 Task: Search for houses in Atlanta, Georgia, with a private backyard pool.
Action: Mouse moved to (217, 183)
Screenshot: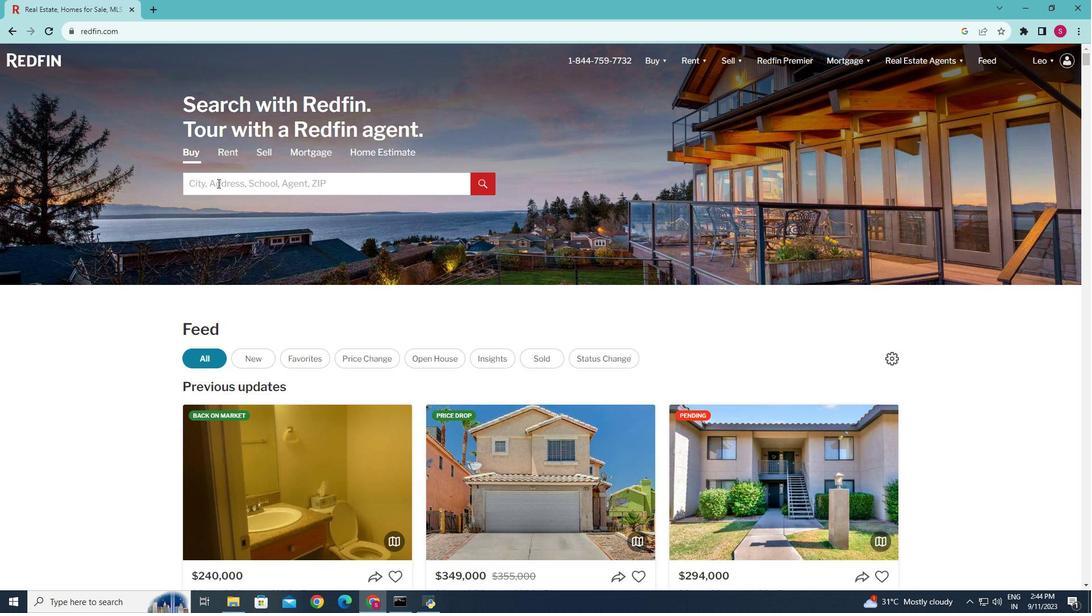 
Action: Mouse pressed left at (217, 183)
Screenshot: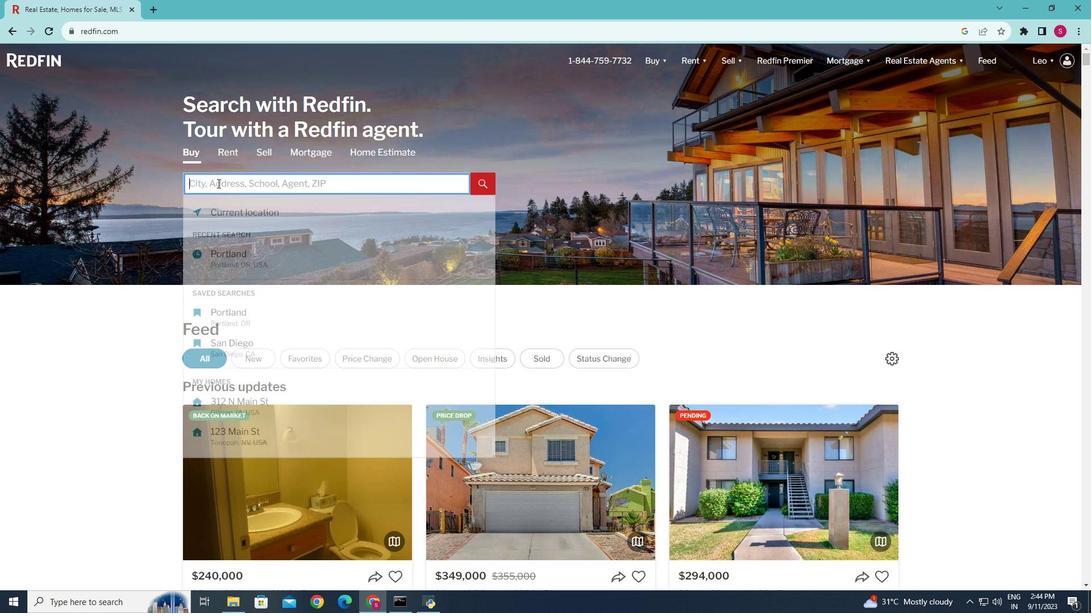 
Action: Key pressed <Key.caps_lock>A<Key.caps_lock>tlanta,<Key.space><Key.caps_lock>G<Key.caps_lock>eorgia<Key.enter>
Screenshot: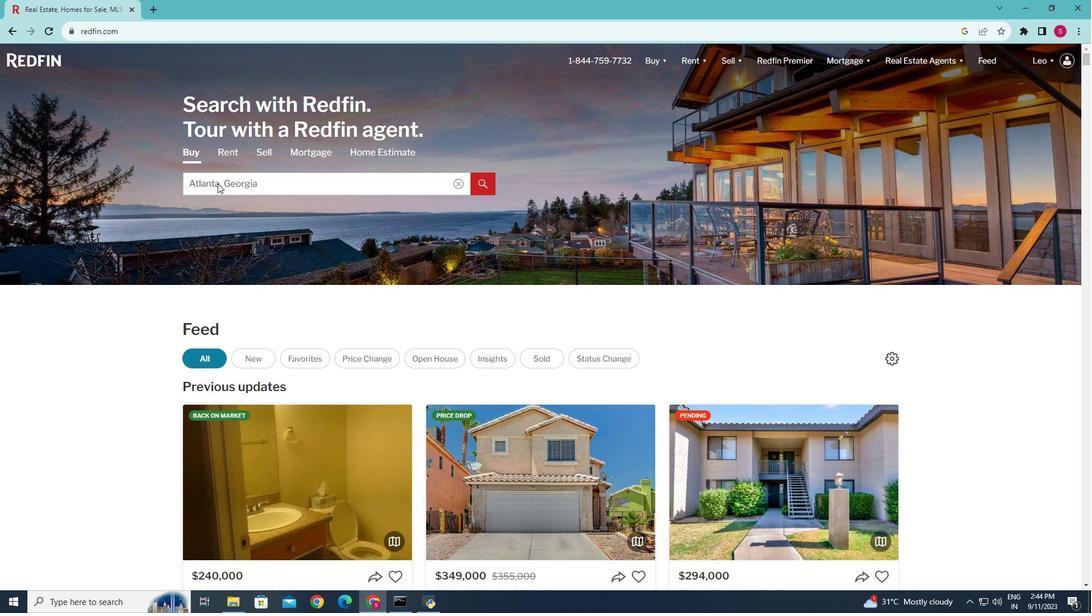 
Action: Mouse moved to (963, 132)
Screenshot: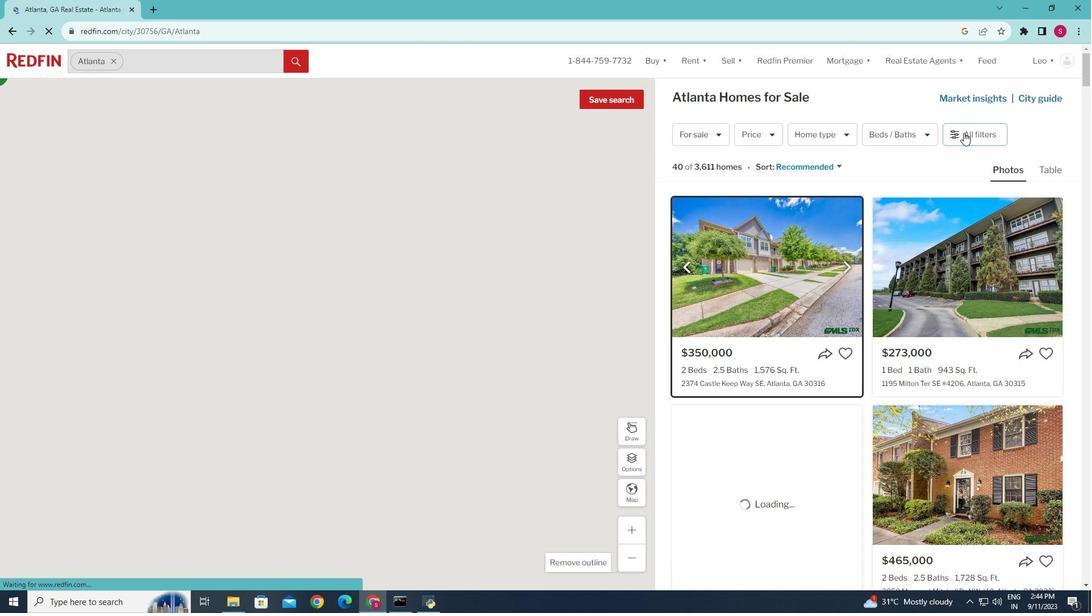 
Action: Mouse pressed left at (963, 132)
Screenshot: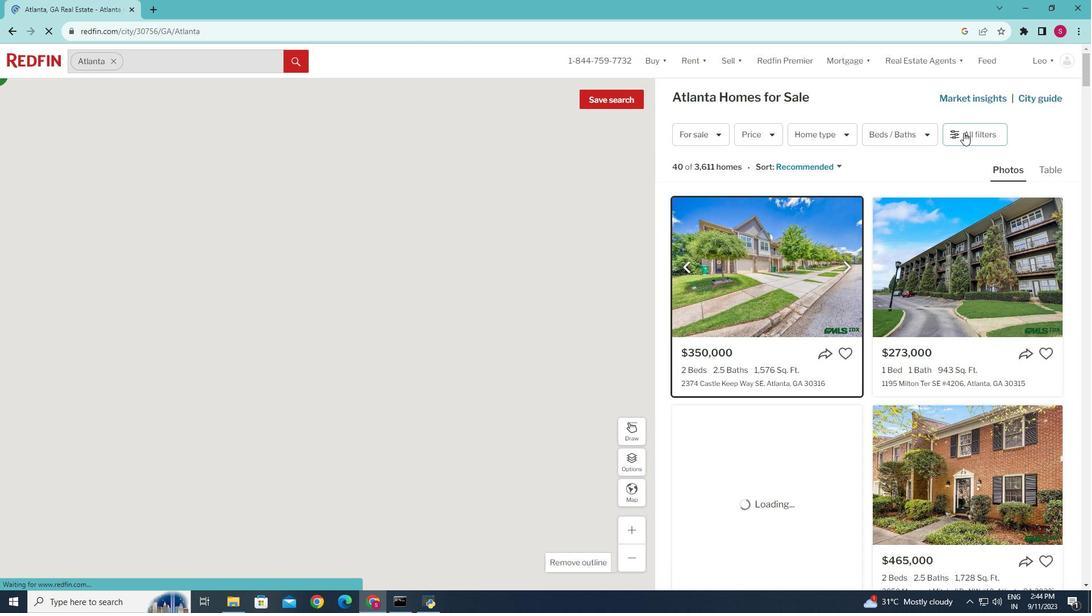 
Action: Mouse moved to (973, 136)
Screenshot: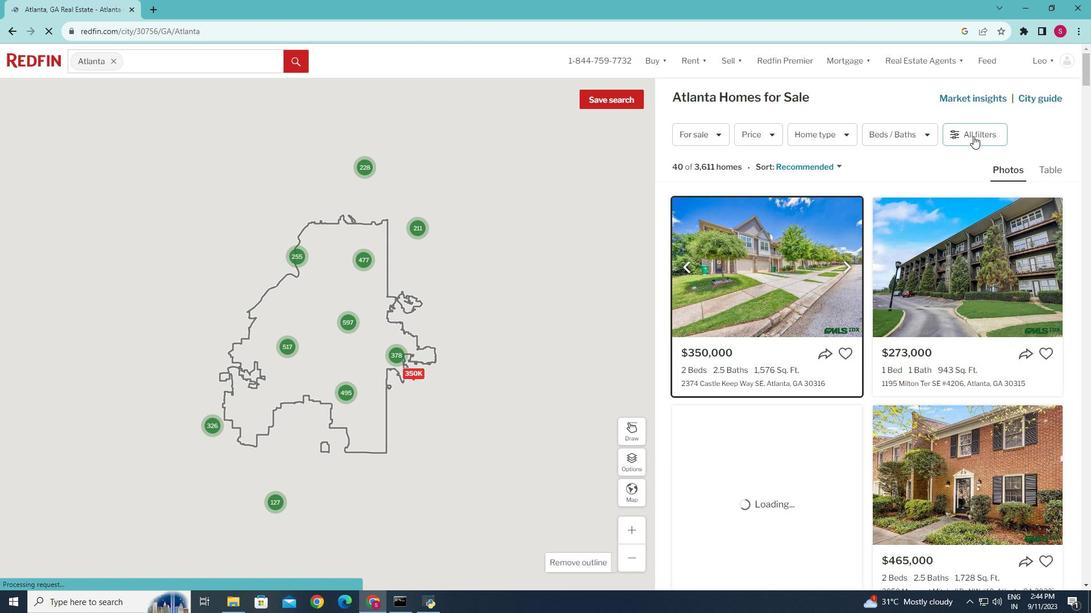 
Action: Mouse pressed left at (973, 136)
Screenshot: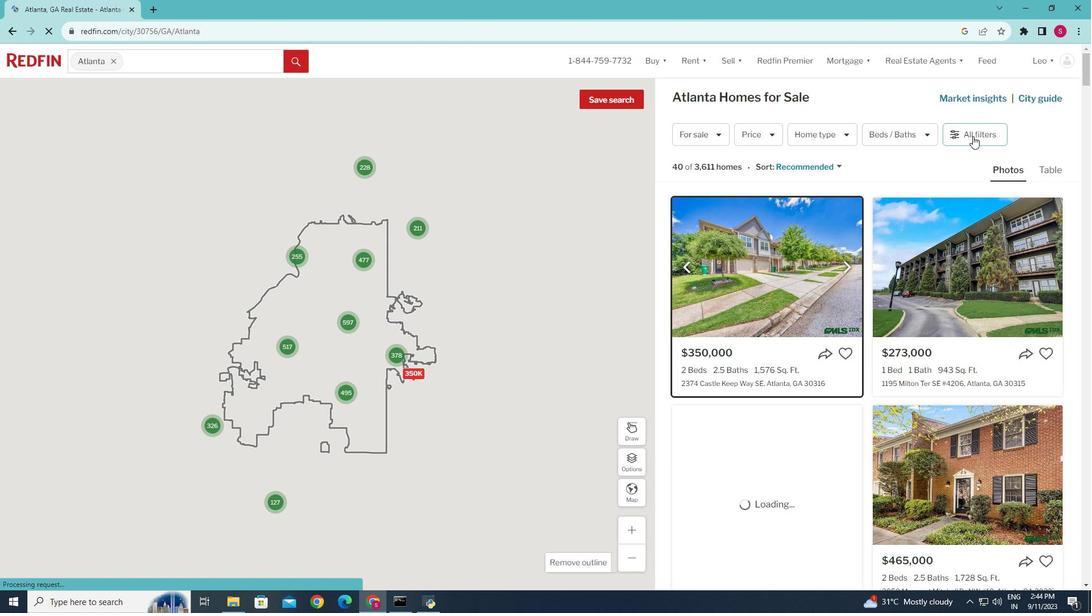 
Action: Mouse moved to (901, 273)
Screenshot: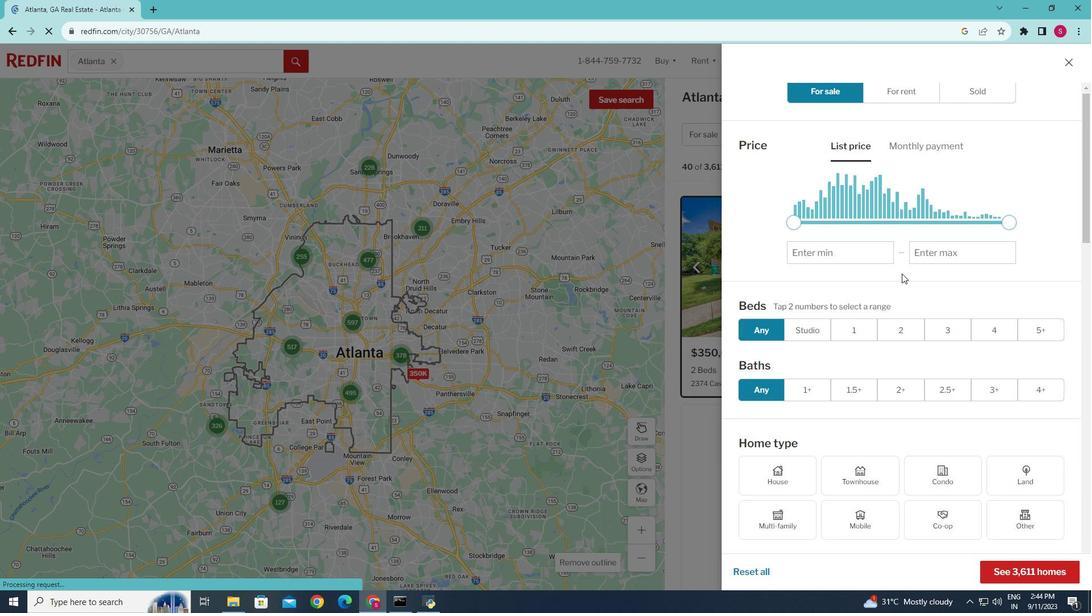 
Action: Mouse scrolled (901, 273) with delta (0, 0)
Screenshot: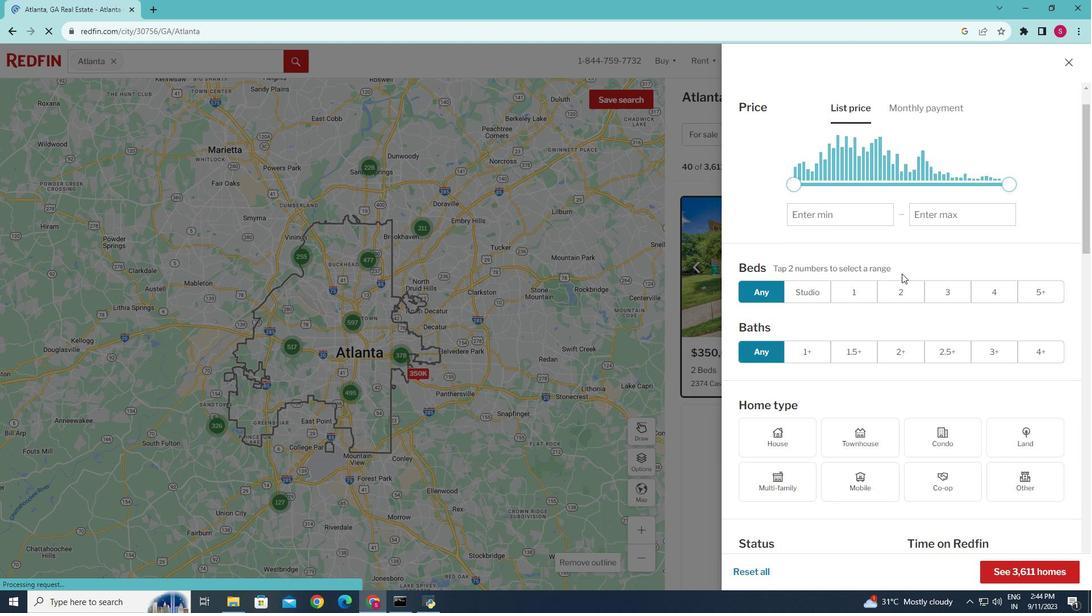 
Action: Mouse scrolled (901, 273) with delta (0, 0)
Screenshot: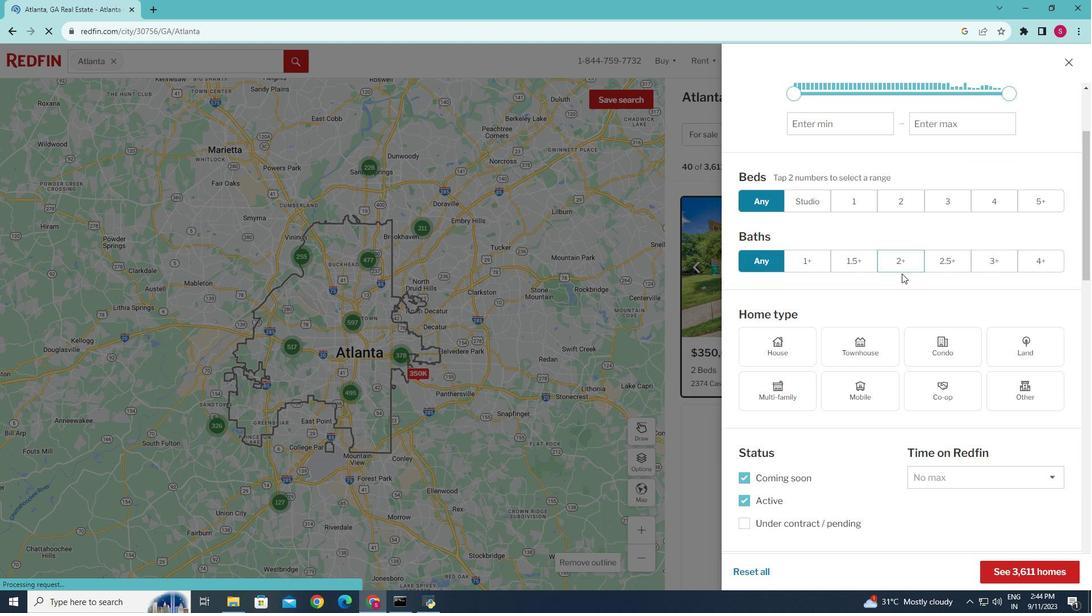 
Action: Mouse scrolled (901, 273) with delta (0, 0)
Screenshot: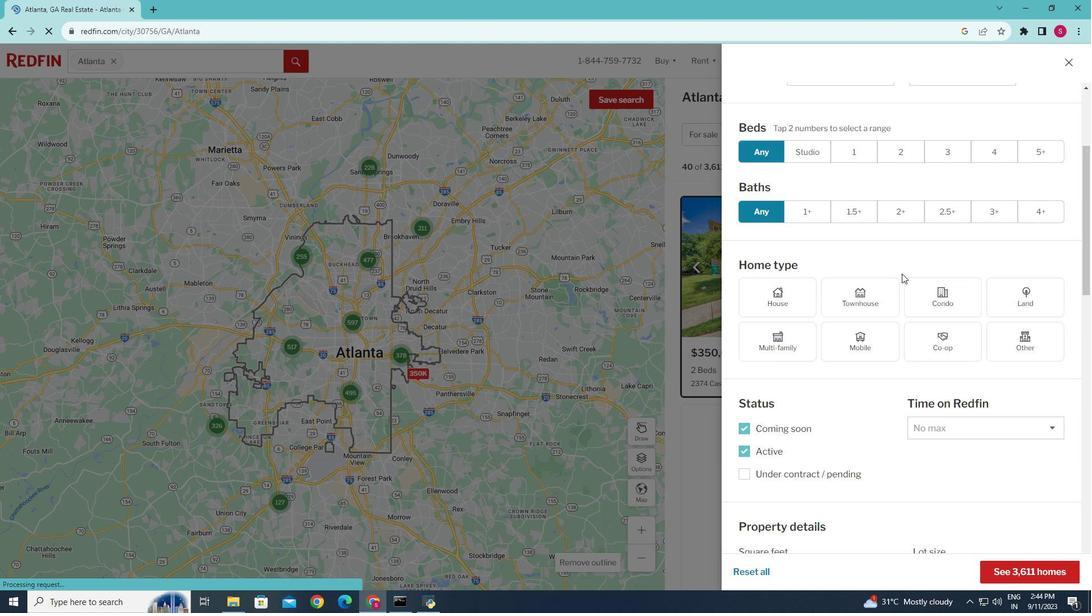 
Action: Mouse scrolled (901, 273) with delta (0, 0)
Screenshot: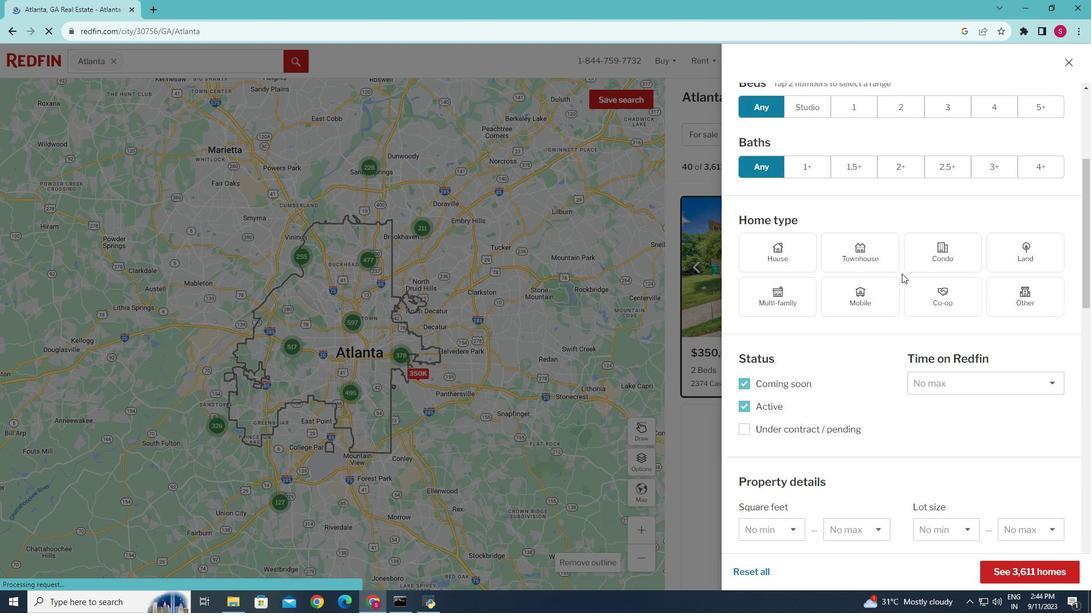 
Action: Mouse scrolled (901, 273) with delta (0, 0)
Screenshot: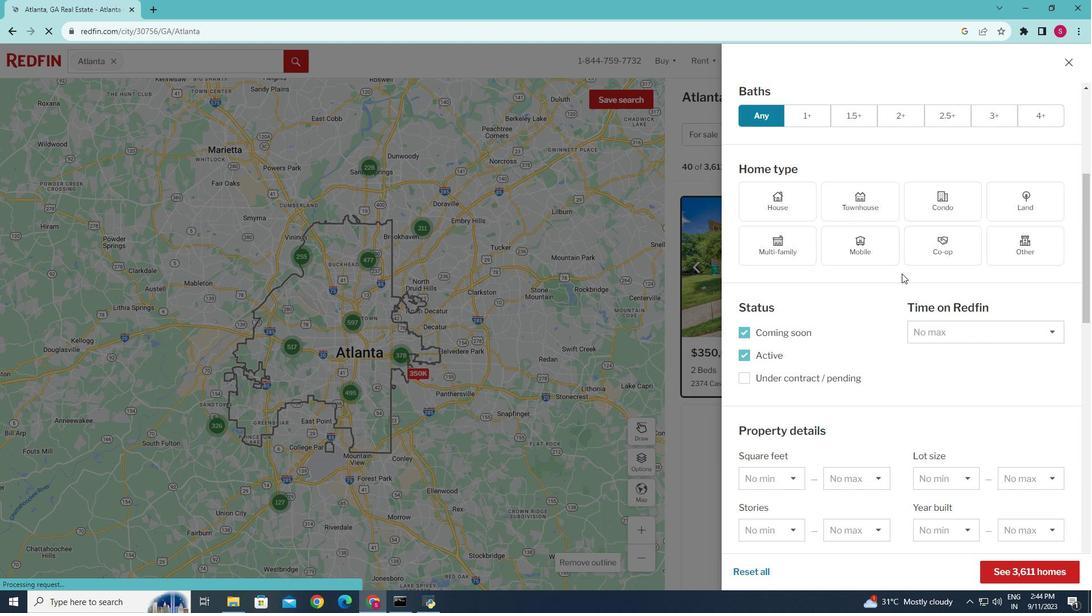 
Action: Mouse scrolled (901, 273) with delta (0, 0)
Screenshot: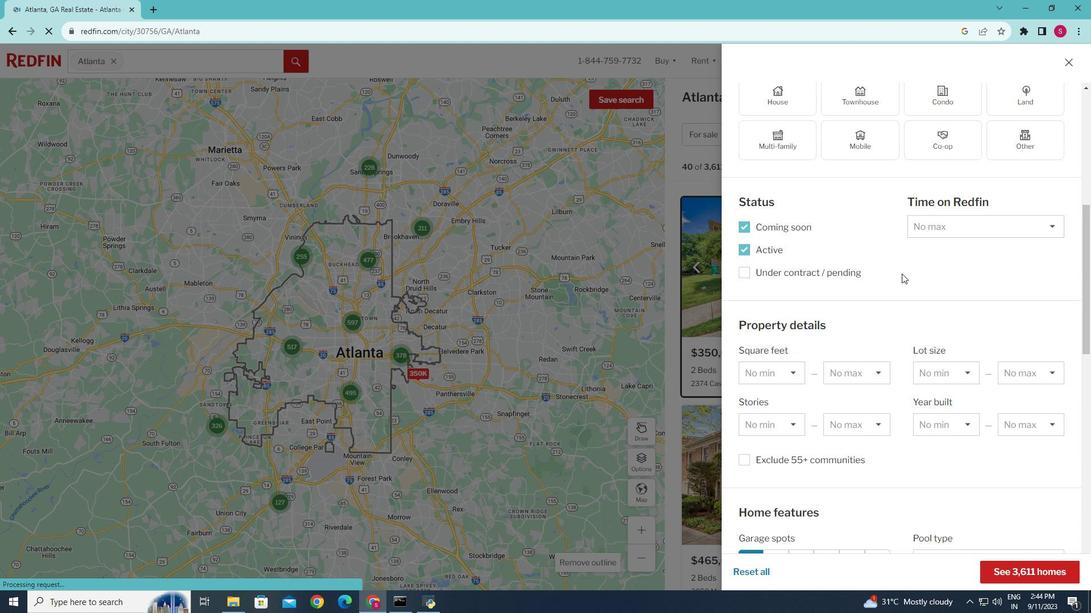 
Action: Mouse scrolled (901, 273) with delta (0, 0)
Screenshot: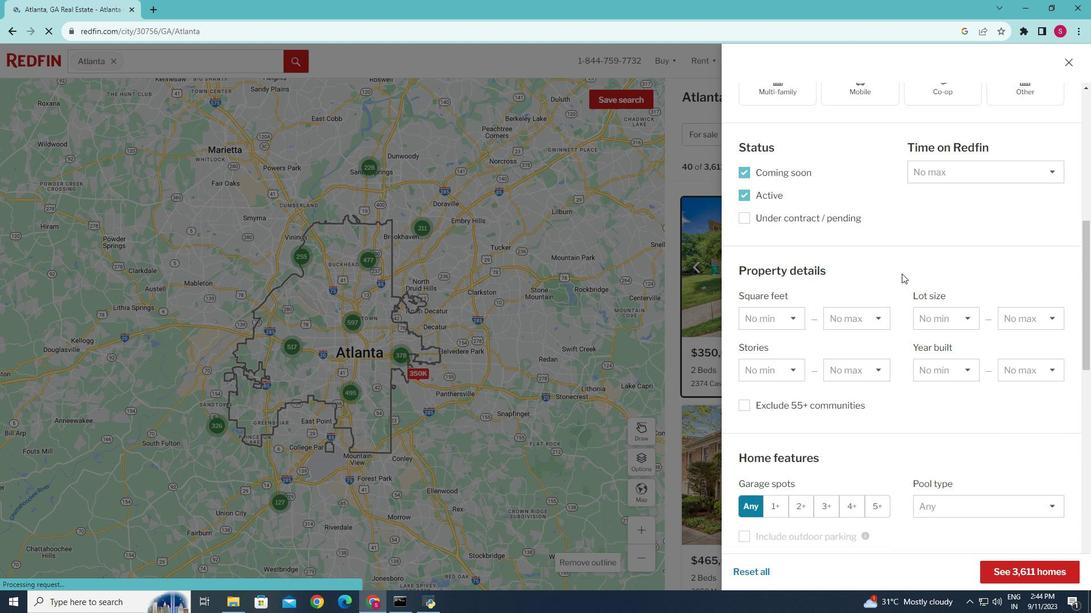 
Action: Mouse scrolled (901, 273) with delta (0, 0)
Screenshot: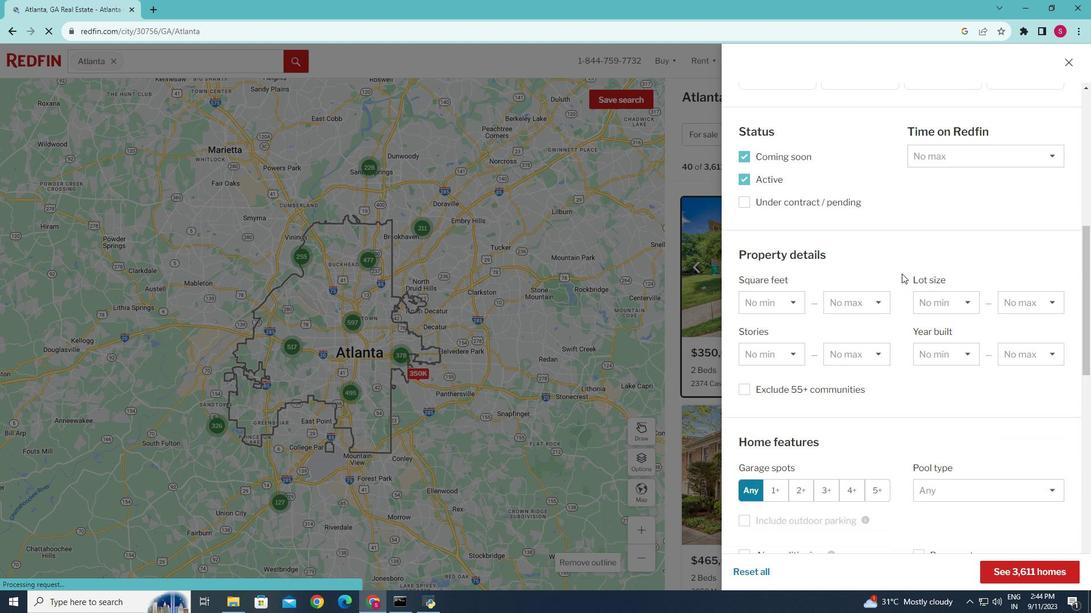 
Action: Mouse scrolled (901, 273) with delta (0, 0)
Screenshot: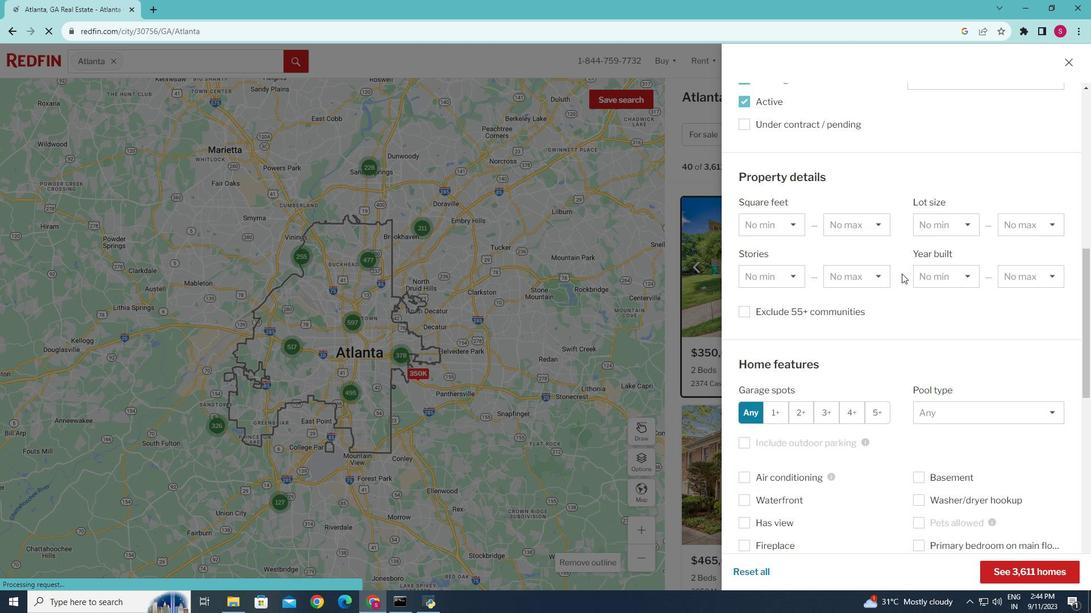 
Action: Mouse scrolled (901, 273) with delta (0, 0)
Screenshot: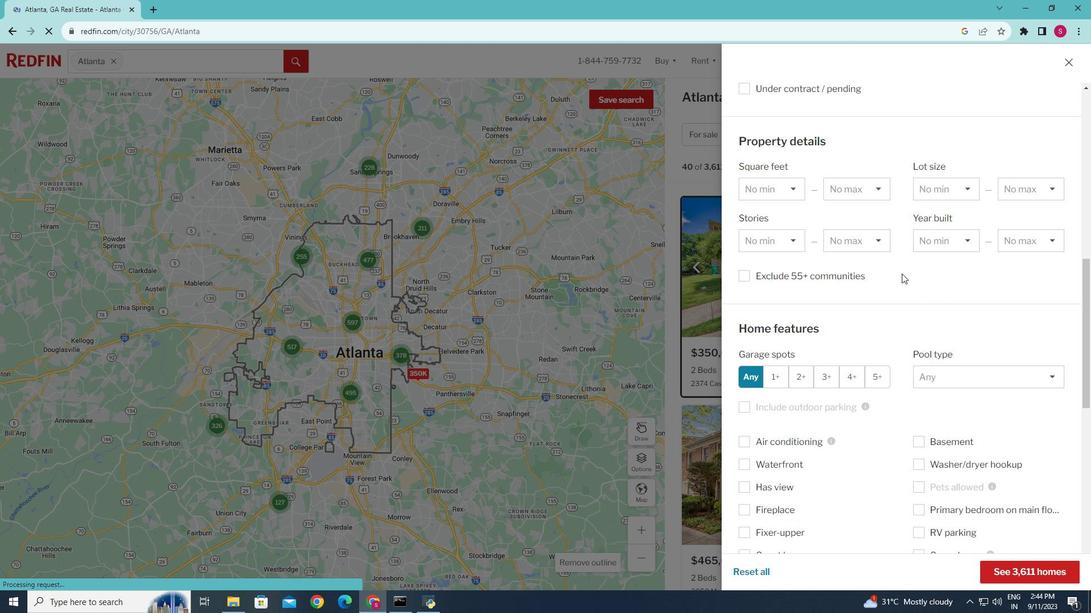 
Action: Mouse scrolled (901, 273) with delta (0, 0)
Screenshot: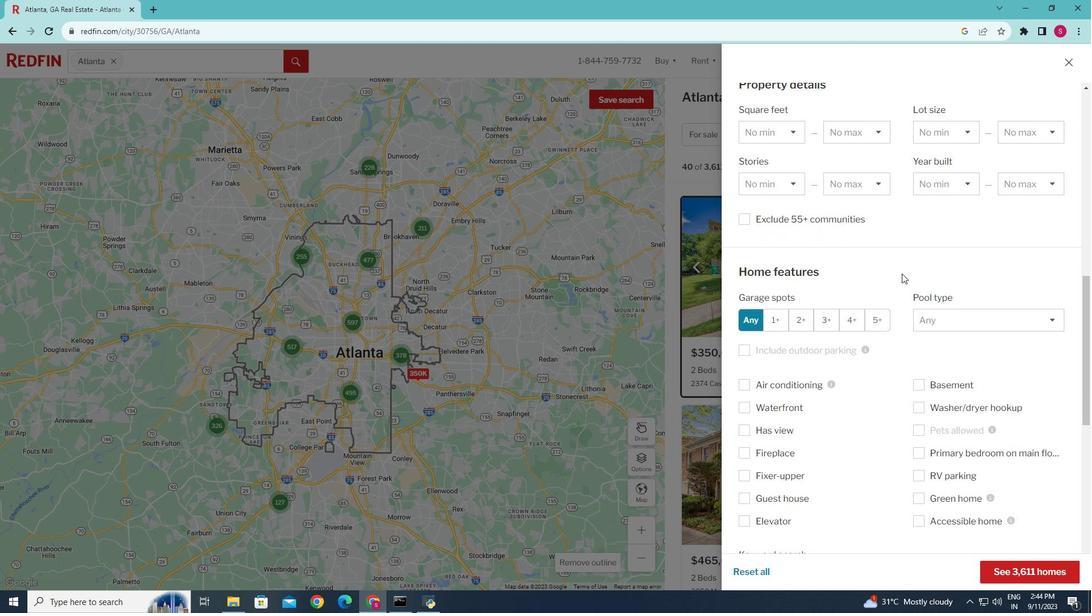 
Action: Mouse moved to (1049, 318)
Screenshot: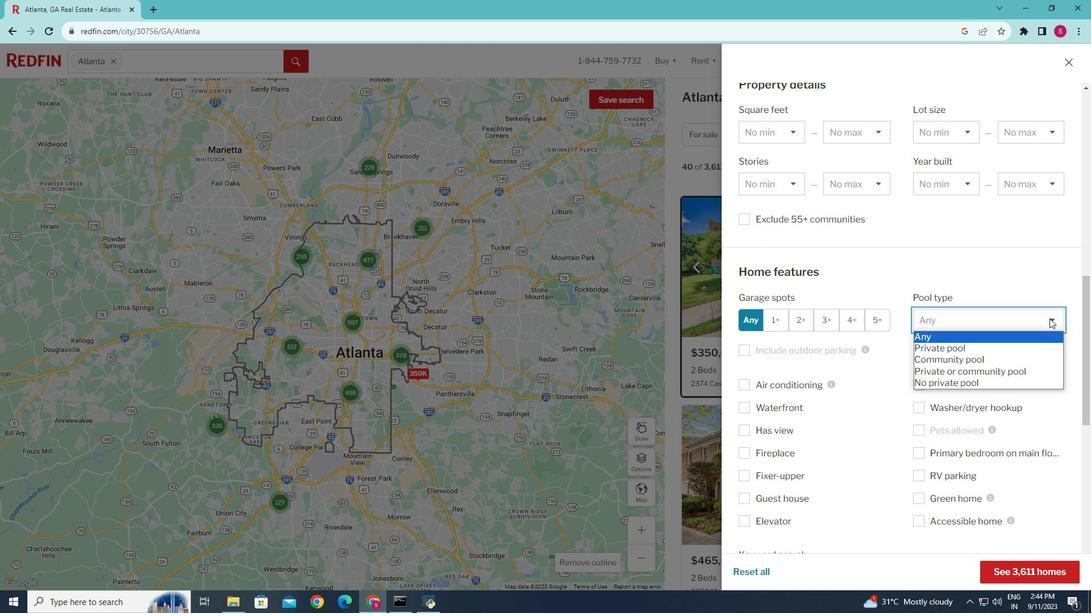 
Action: Mouse pressed left at (1049, 318)
Screenshot: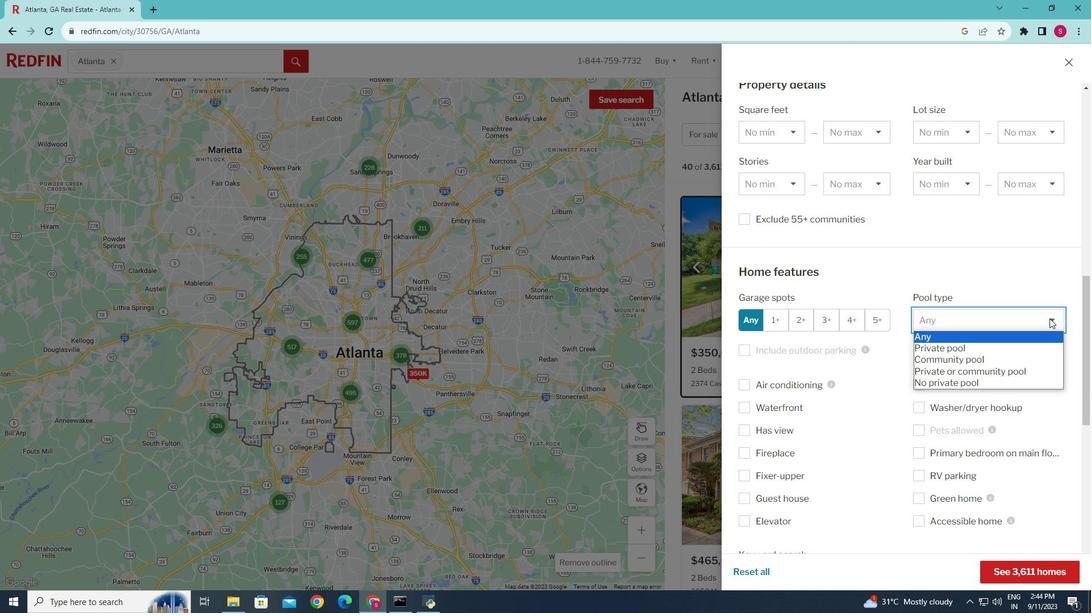 
Action: Mouse moved to (974, 350)
Screenshot: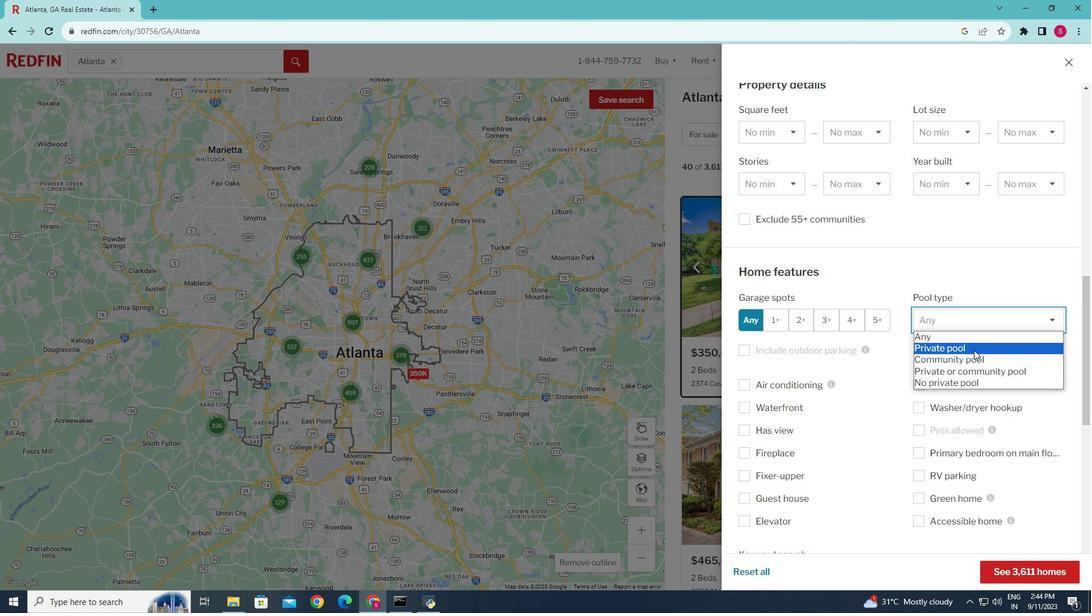 
Action: Mouse pressed left at (974, 350)
Screenshot: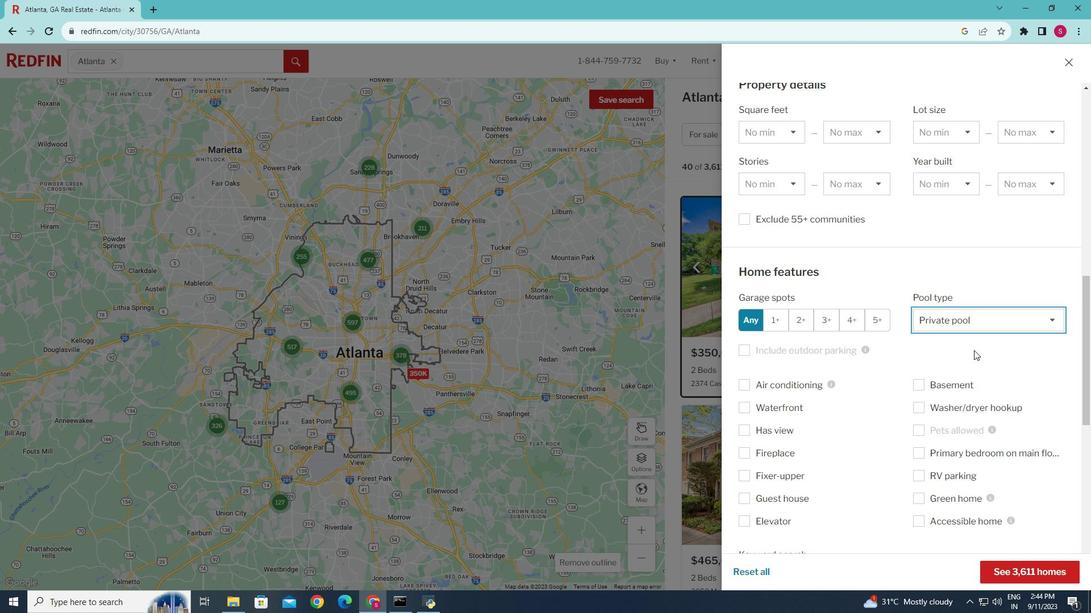 
Action: Mouse moved to (984, 350)
Screenshot: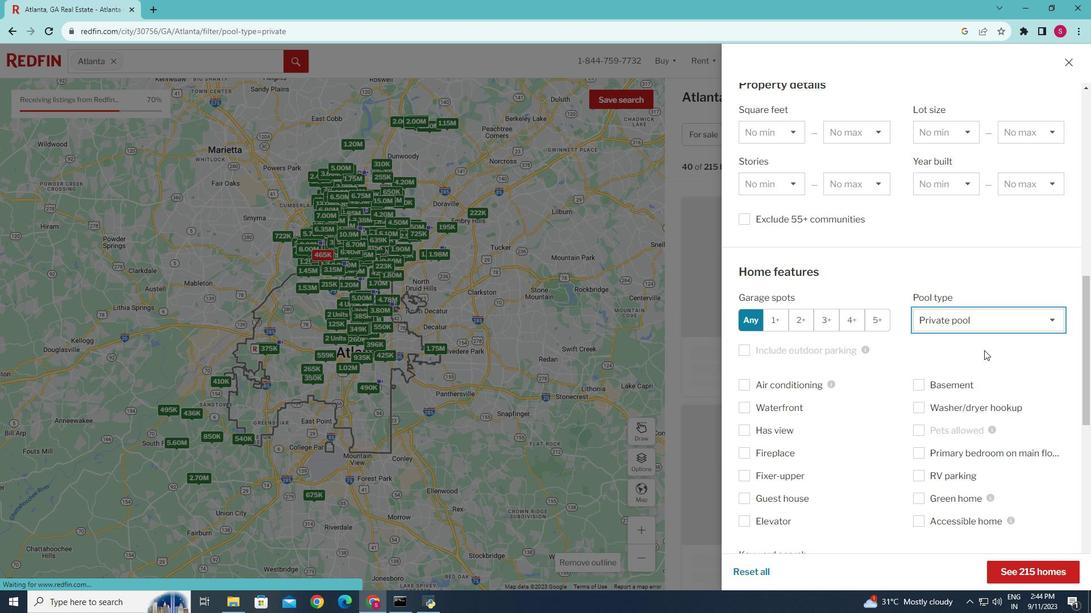 
Action: Mouse scrolled (984, 350) with delta (0, 0)
Screenshot: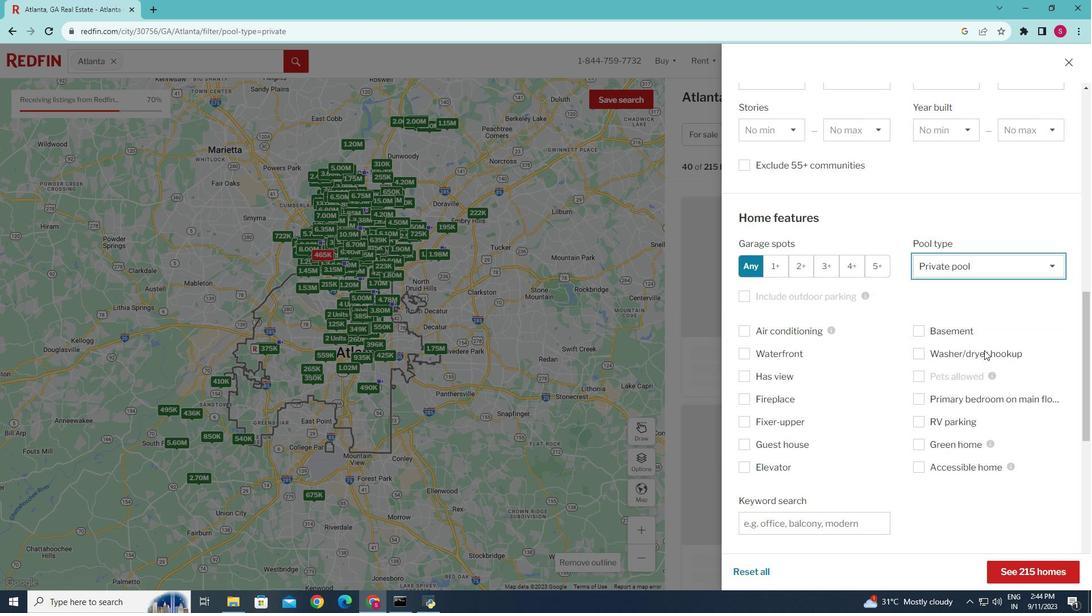 
Action: Mouse moved to (1054, 264)
Screenshot: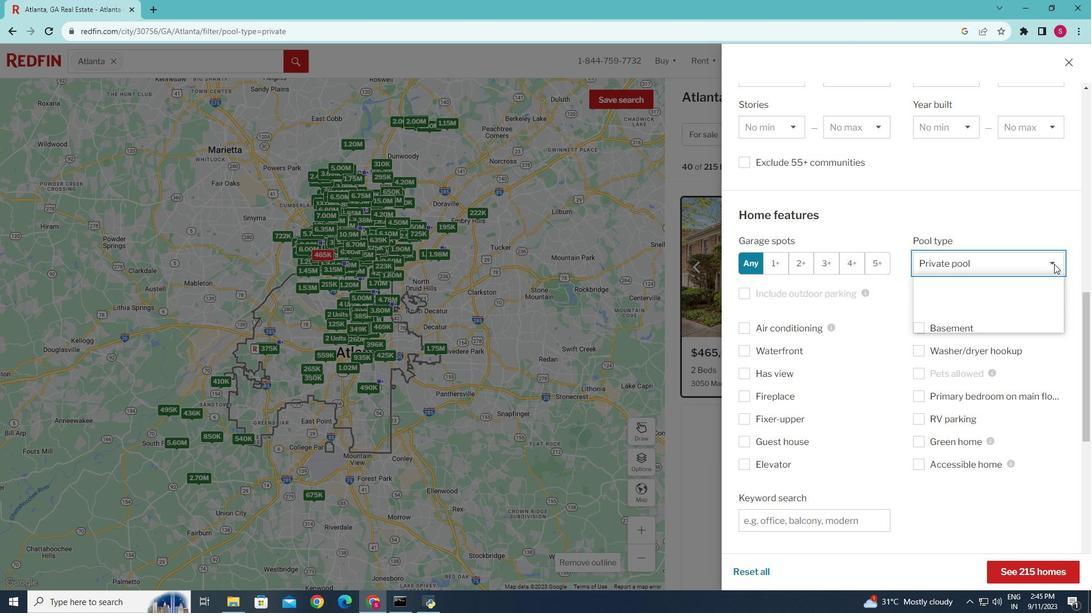 
Action: Mouse pressed left at (1054, 264)
Screenshot: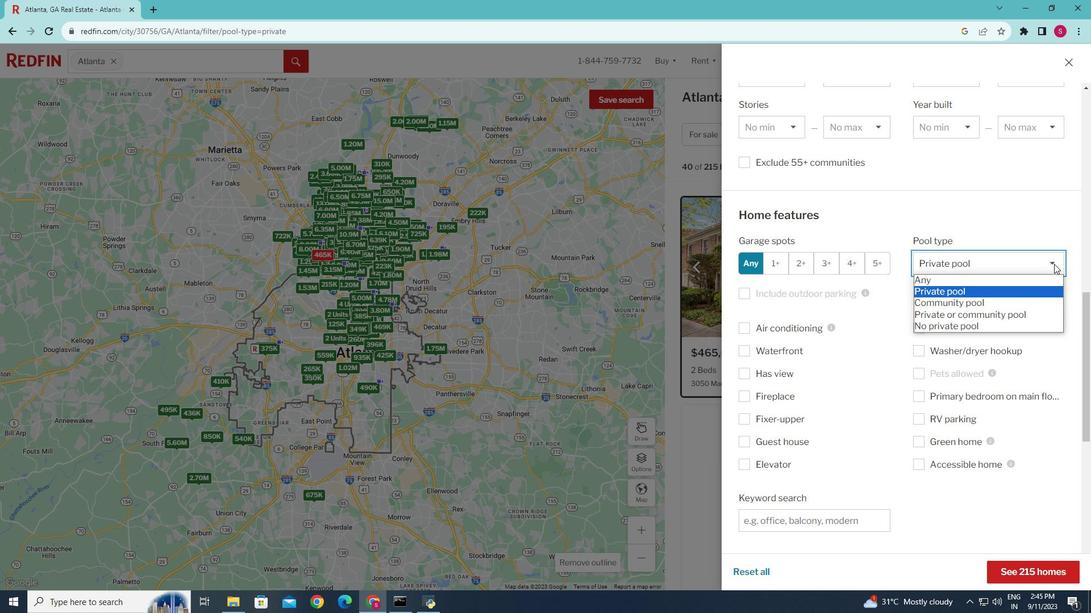 
Action: Mouse moved to (898, 409)
Screenshot: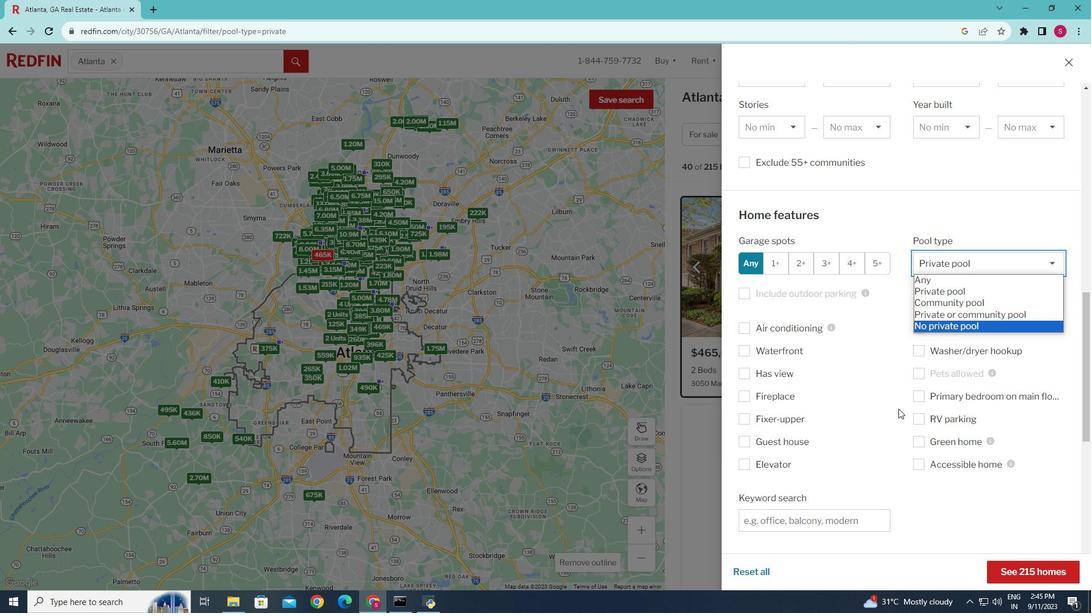 
Action: Mouse pressed left at (898, 409)
Screenshot: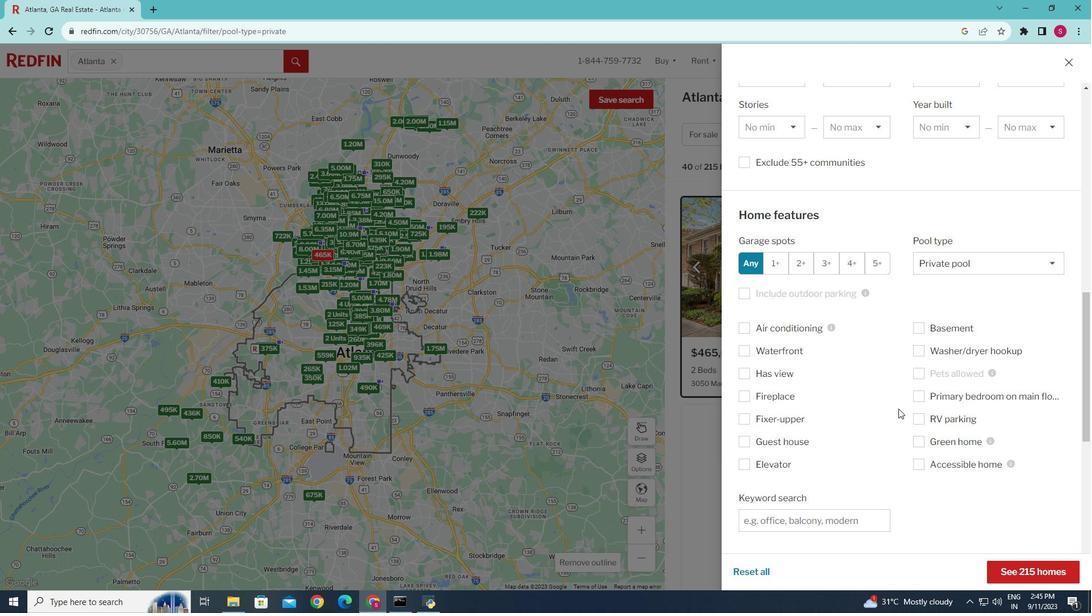 
Action: Mouse scrolled (898, 408) with delta (0, 0)
Screenshot: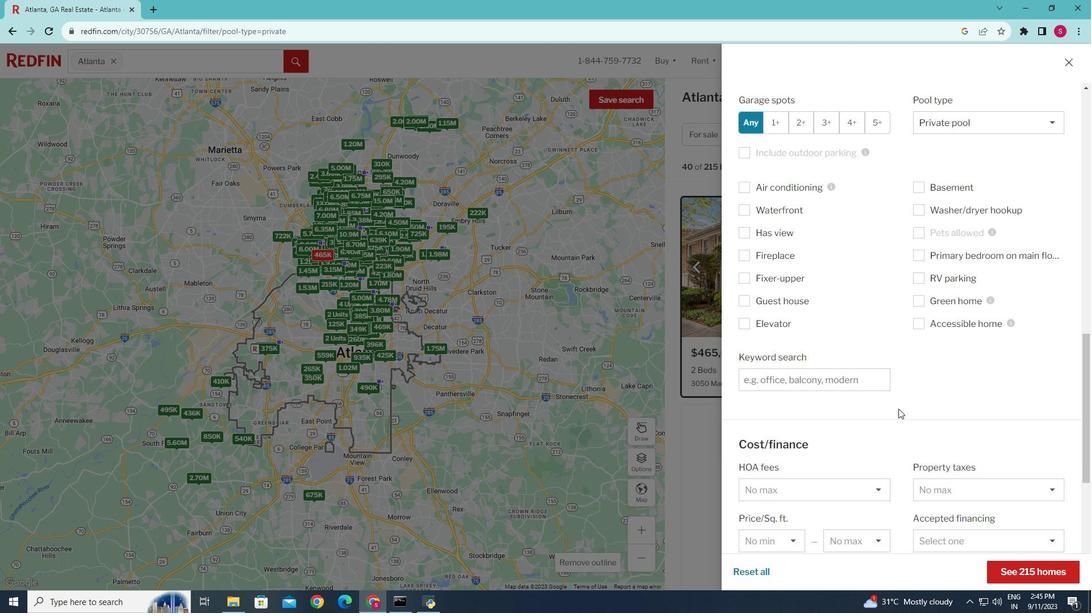 
Action: Mouse scrolled (898, 408) with delta (0, 0)
Screenshot: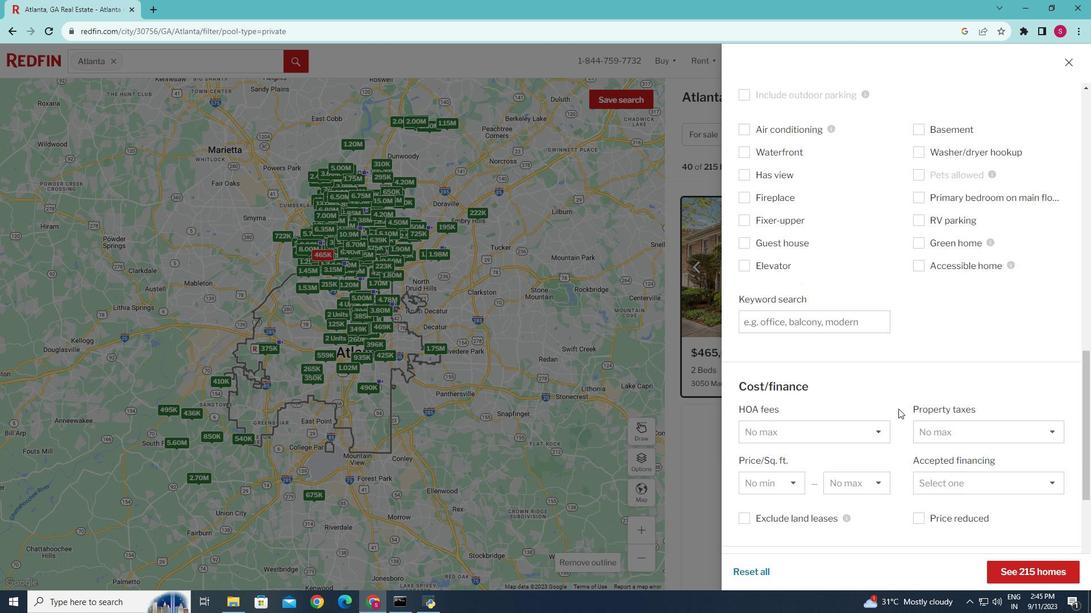 
Action: Mouse scrolled (898, 408) with delta (0, 0)
Screenshot: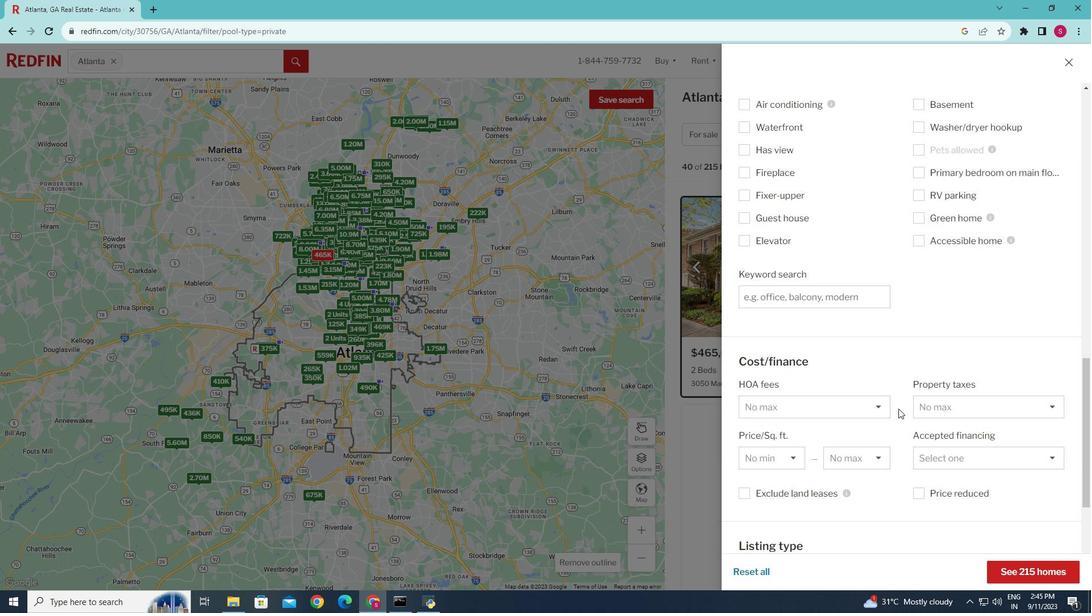 
Action: Mouse scrolled (898, 408) with delta (0, 0)
Screenshot: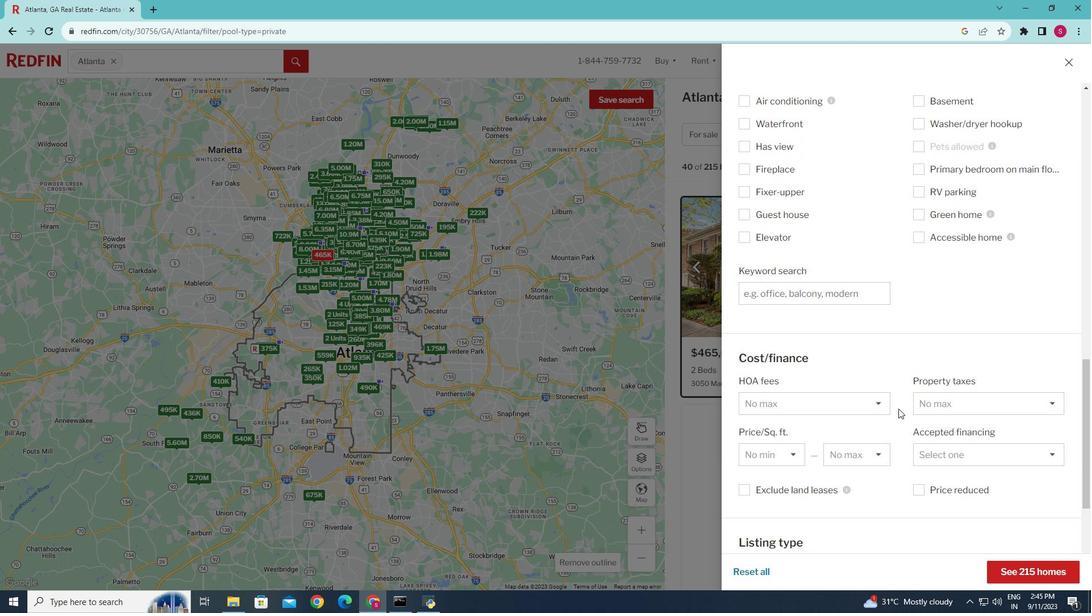 
Action: Mouse scrolled (898, 408) with delta (0, 0)
Screenshot: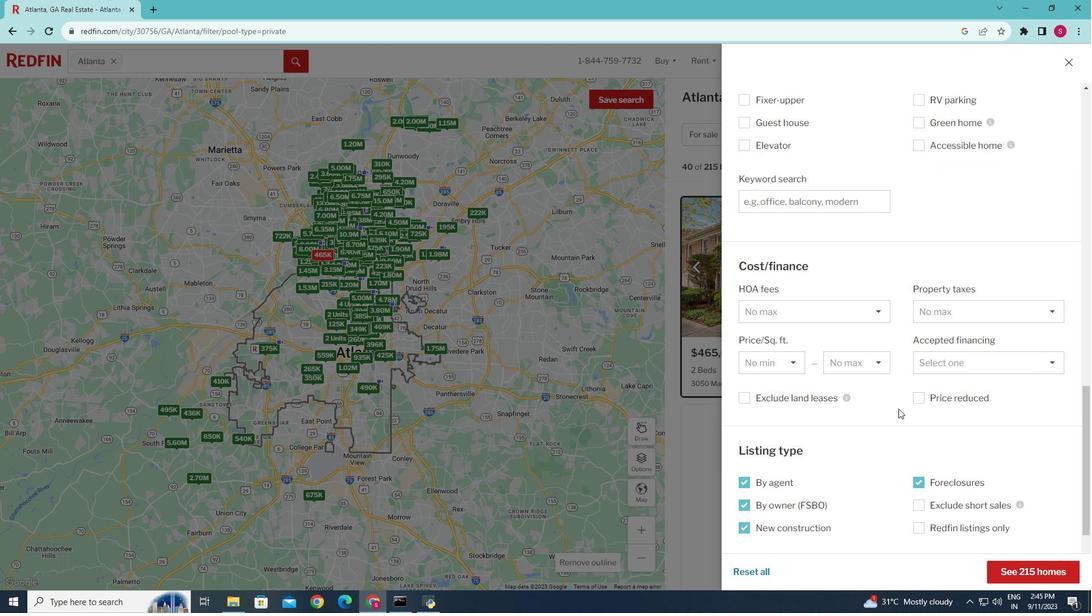 
Action: Mouse scrolled (898, 408) with delta (0, 0)
Screenshot: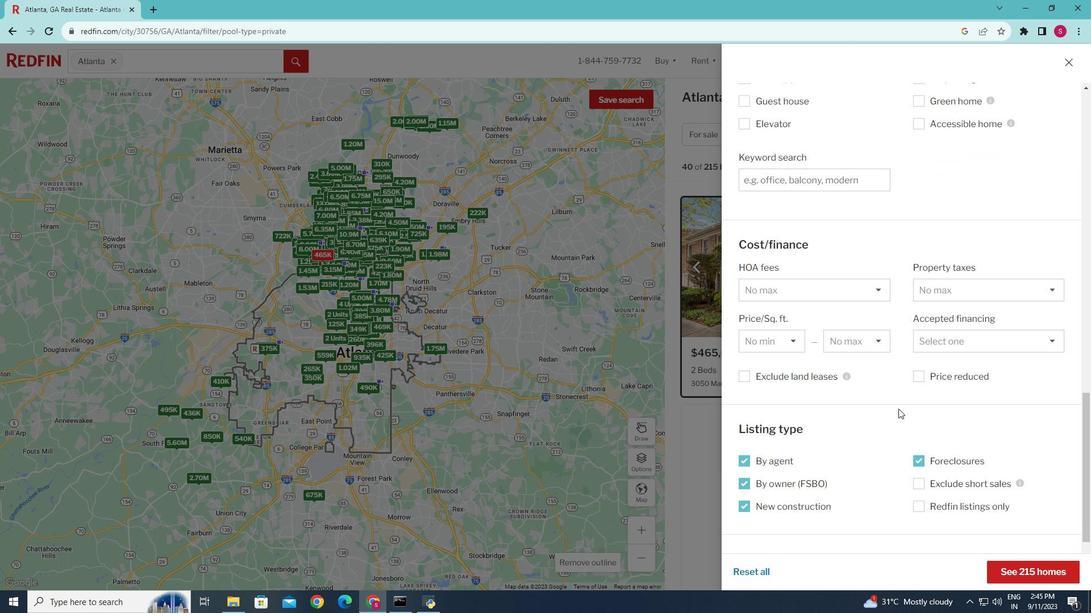 
Action: Mouse scrolled (898, 408) with delta (0, 0)
Screenshot: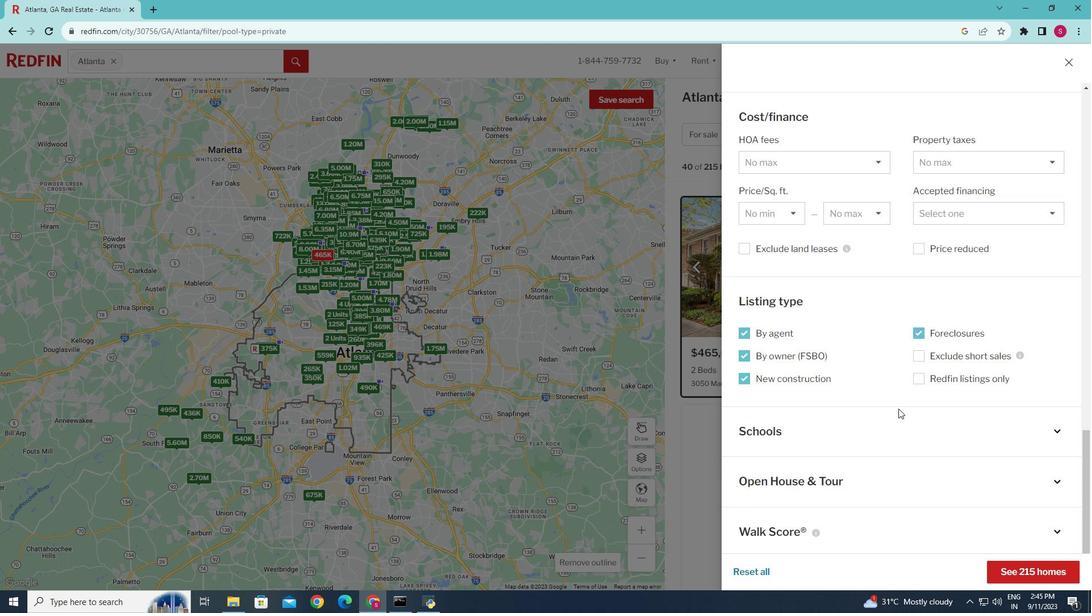 
Action: Mouse scrolled (898, 408) with delta (0, 0)
Screenshot: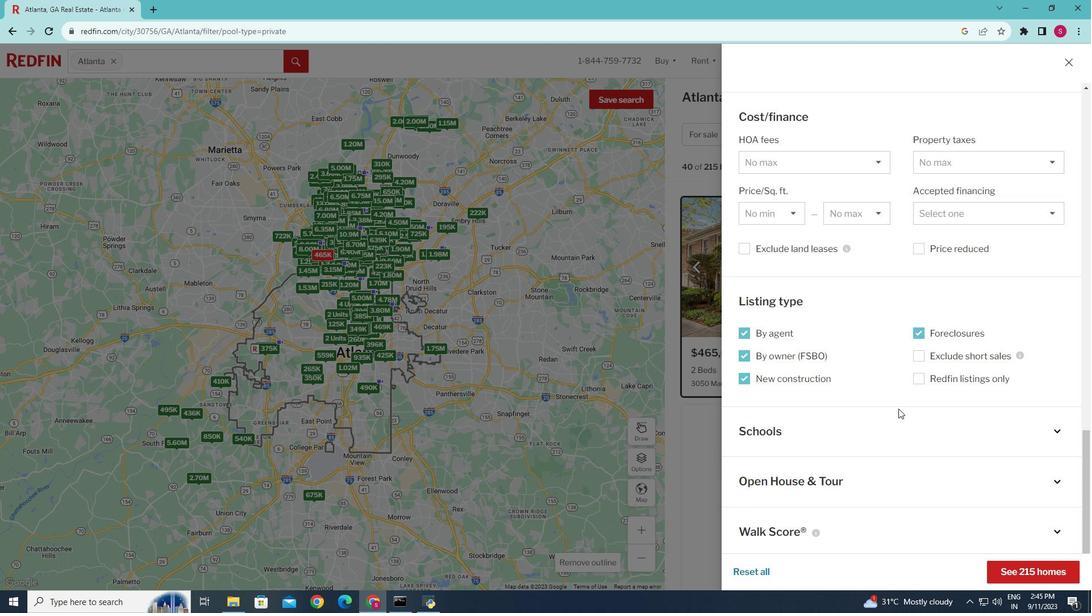 
Action: Mouse scrolled (898, 408) with delta (0, 0)
Screenshot: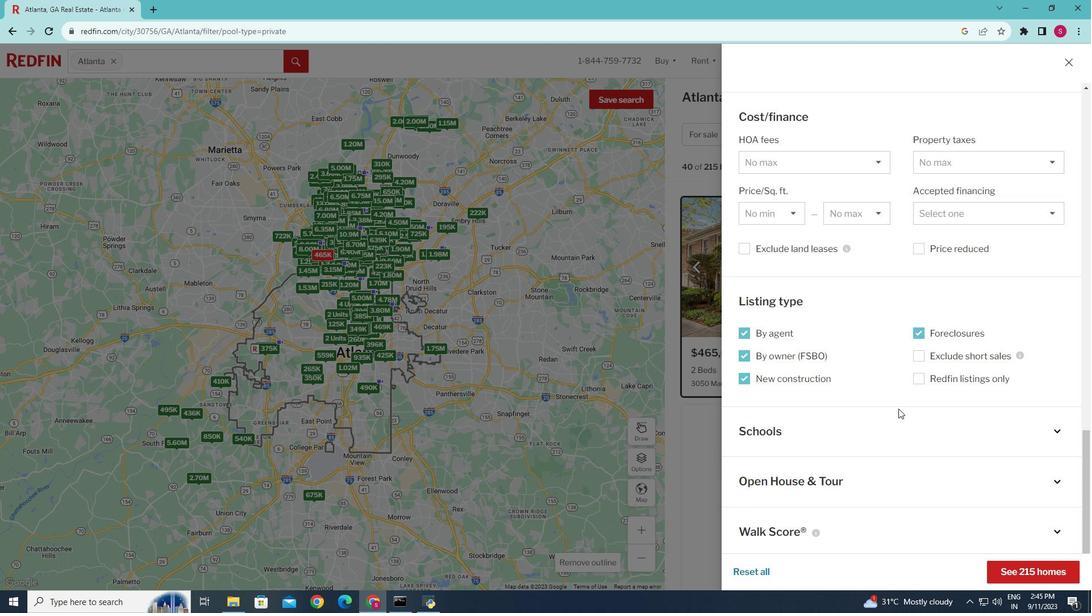 
Action: Mouse scrolled (898, 408) with delta (0, 0)
Screenshot: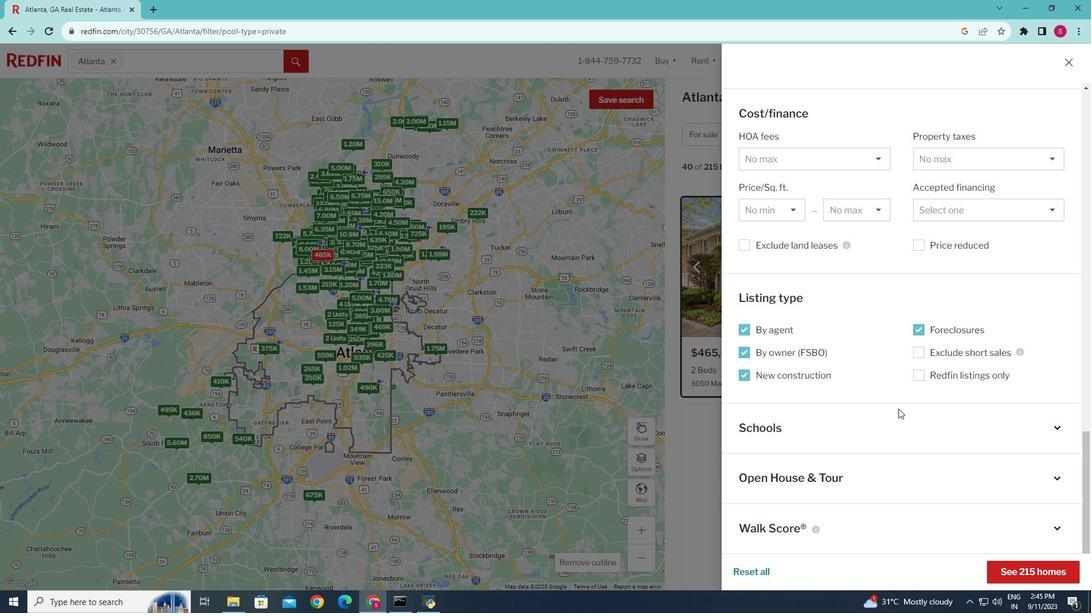 
Action: Mouse scrolled (898, 408) with delta (0, 0)
Screenshot: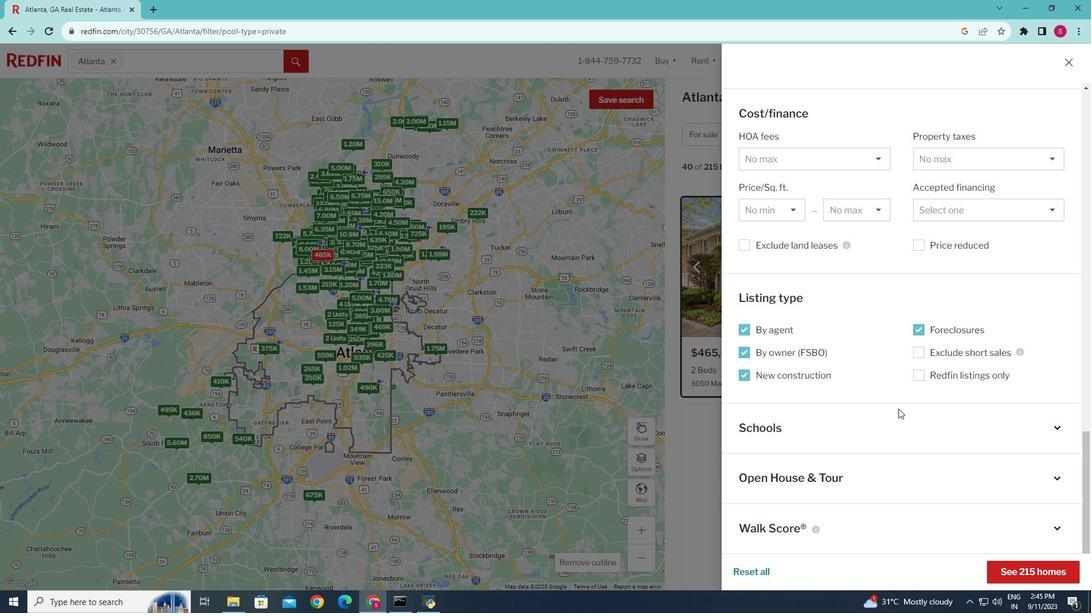 
Action: Mouse scrolled (898, 408) with delta (0, 0)
Screenshot: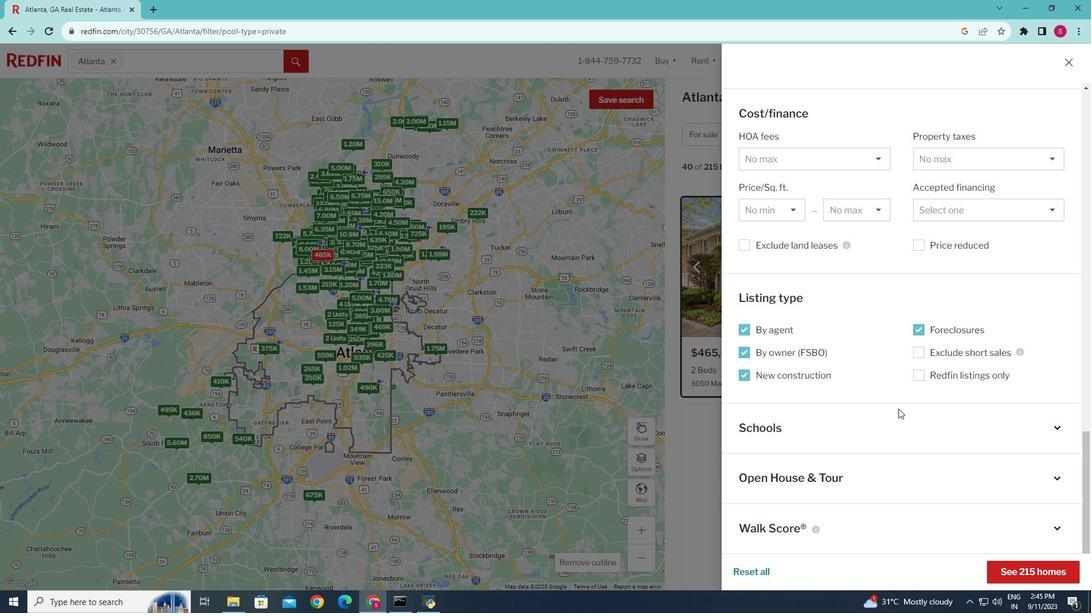 
Action: Mouse moved to (895, 406)
Screenshot: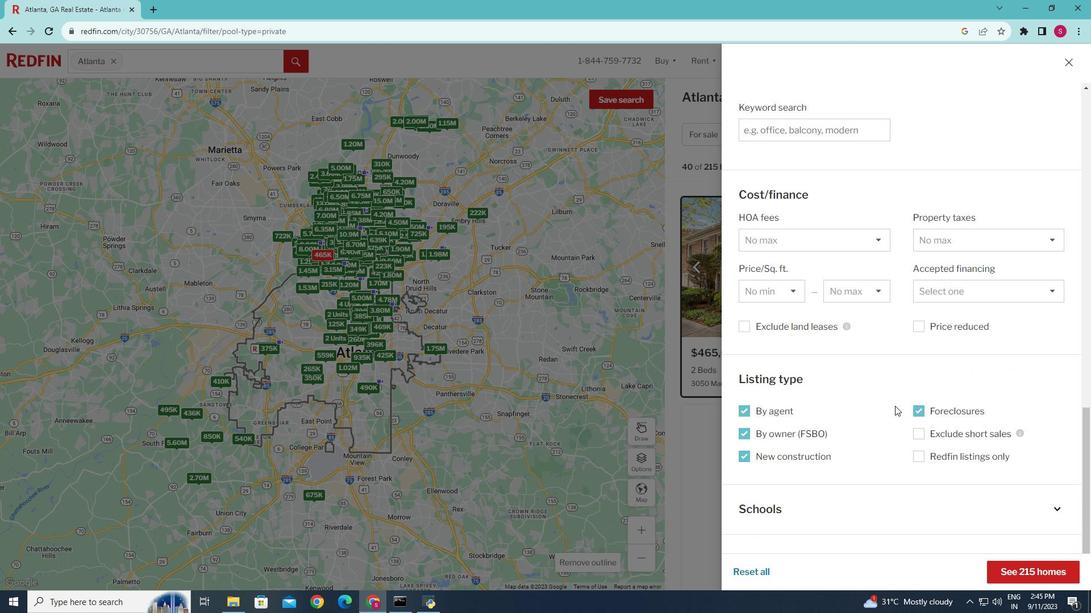 
Action: Mouse scrolled (895, 406) with delta (0, 0)
Screenshot: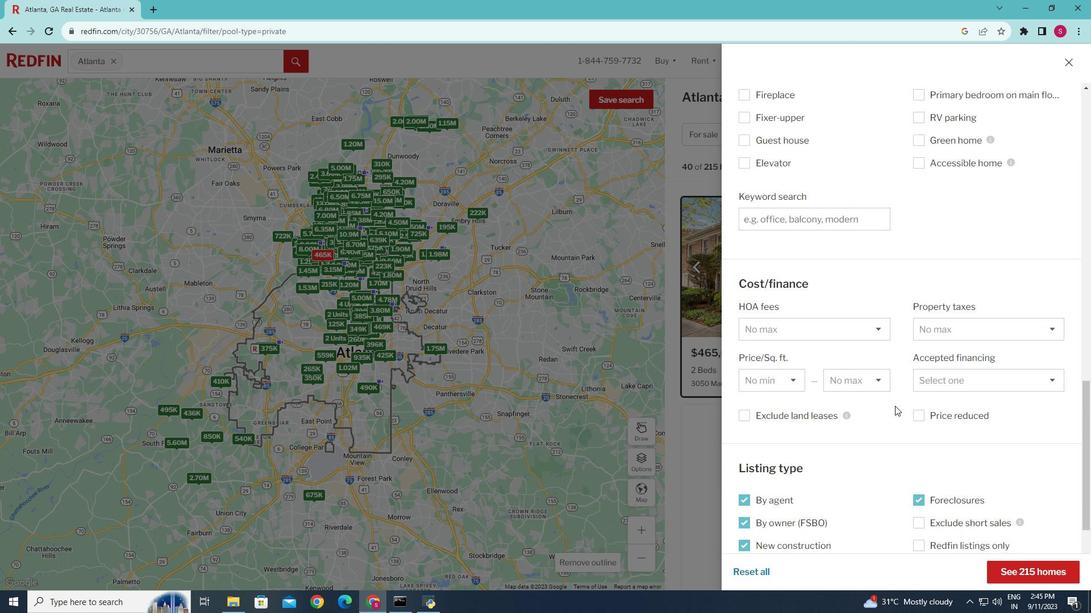 
Action: Mouse scrolled (895, 406) with delta (0, 0)
Screenshot: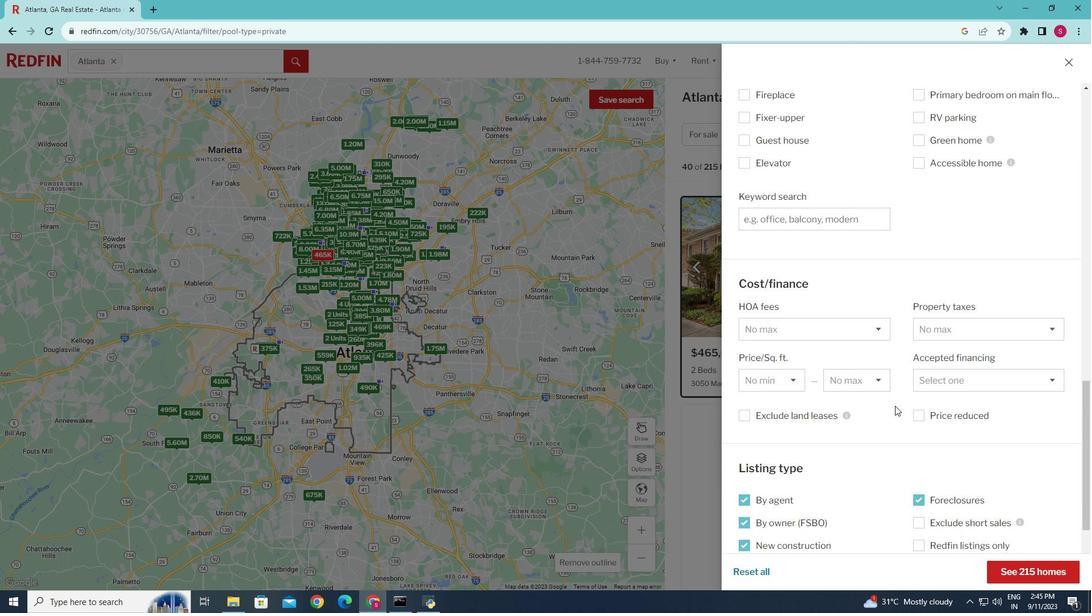 
Action: Mouse scrolled (895, 406) with delta (0, 0)
Screenshot: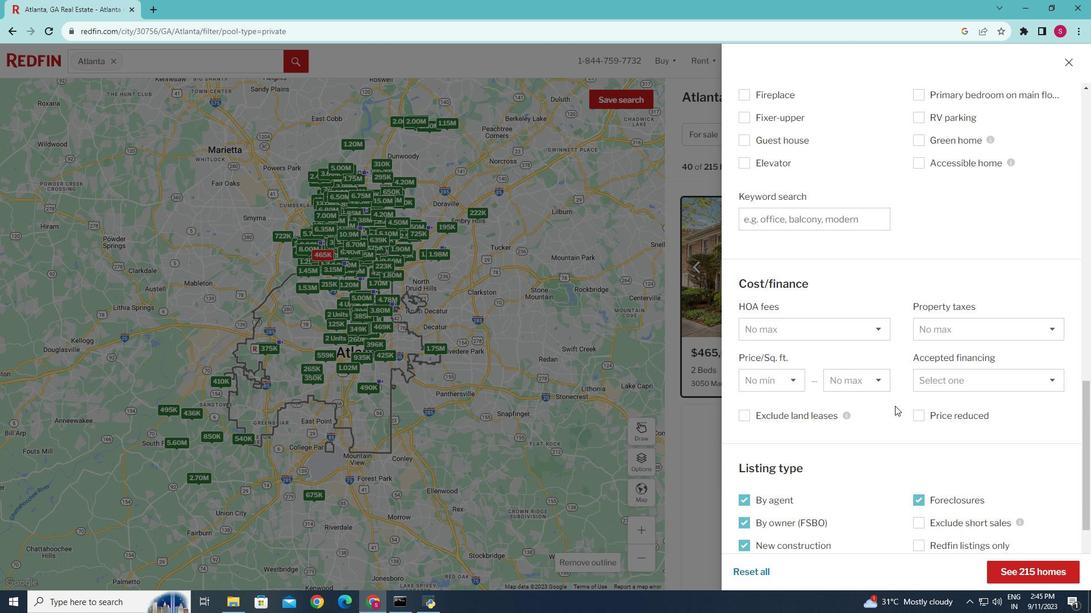 
Action: Mouse scrolled (895, 406) with delta (0, 0)
Screenshot: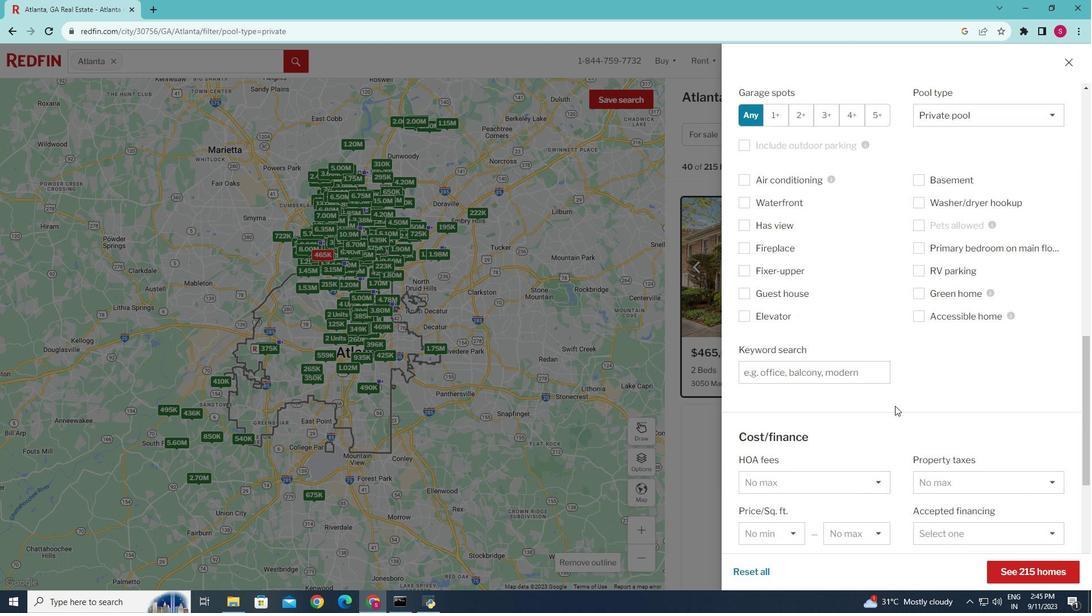 
Action: Mouse scrolled (895, 406) with delta (0, 0)
Screenshot: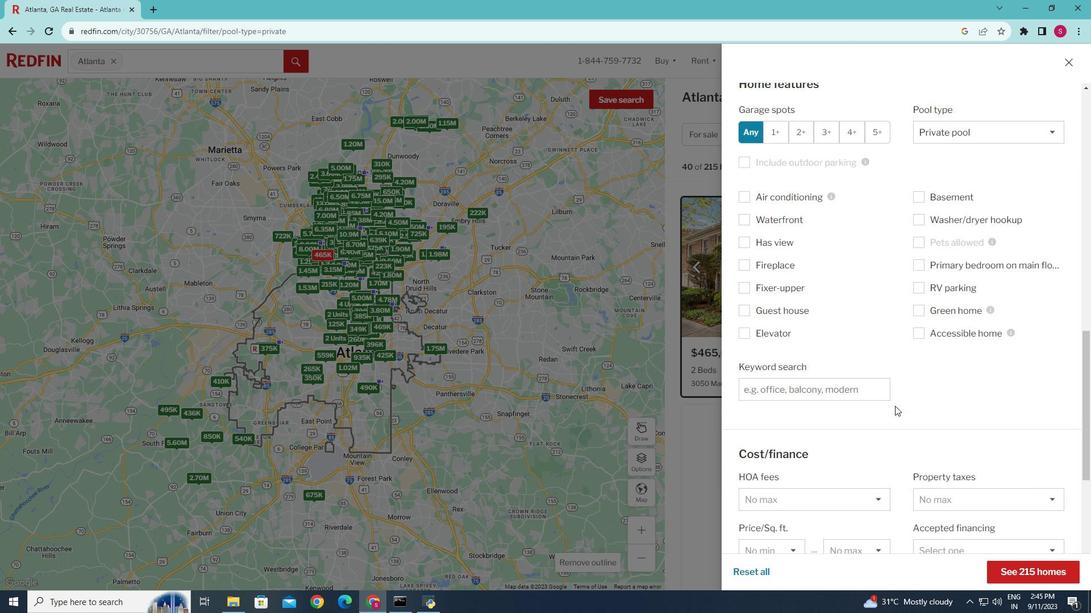 
Action: Mouse scrolled (895, 406) with delta (0, 0)
Screenshot: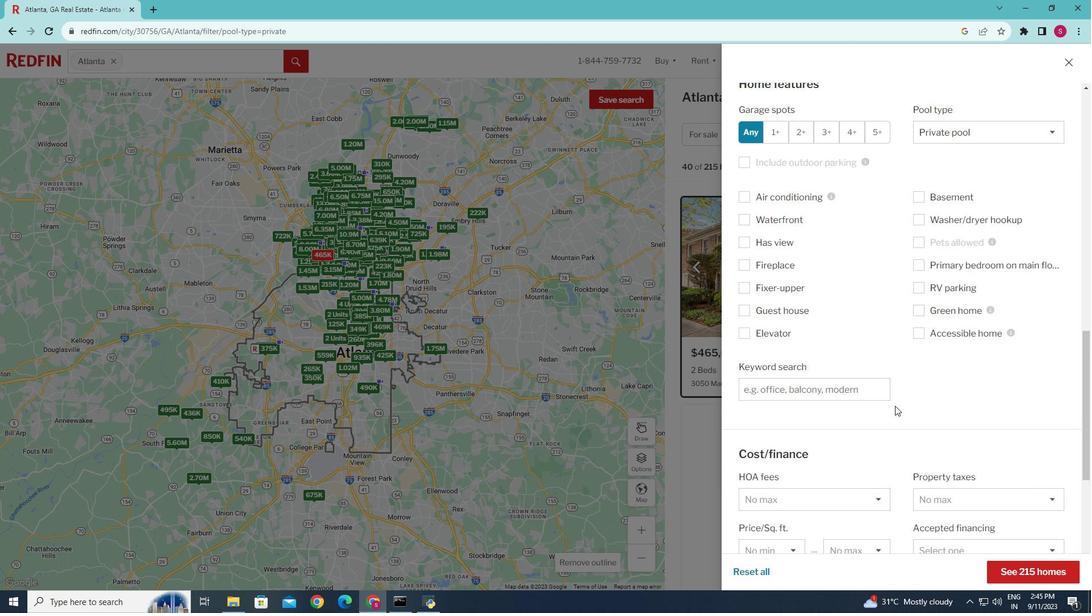 
Action: Mouse moved to (795, 392)
Screenshot: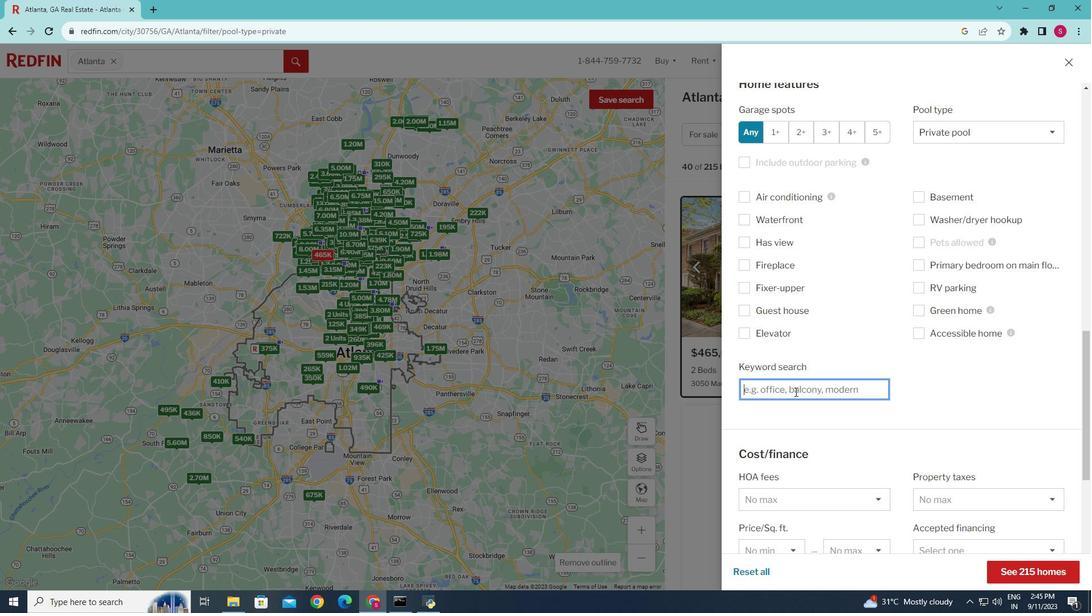 
Action: Mouse pressed left at (795, 392)
Screenshot: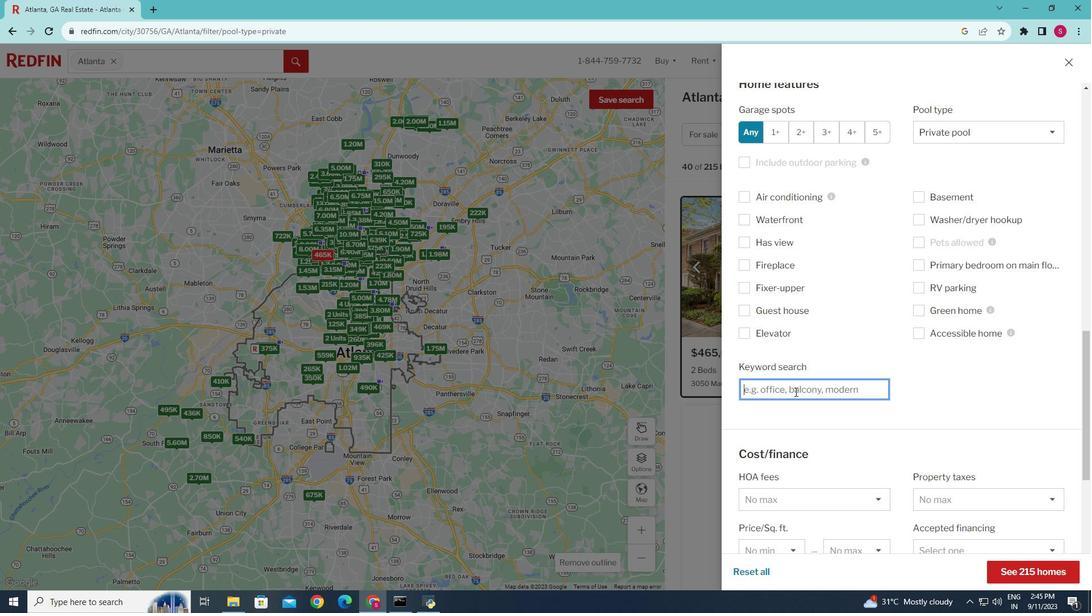 
Action: Mouse moved to (844, 362)
Screenshot: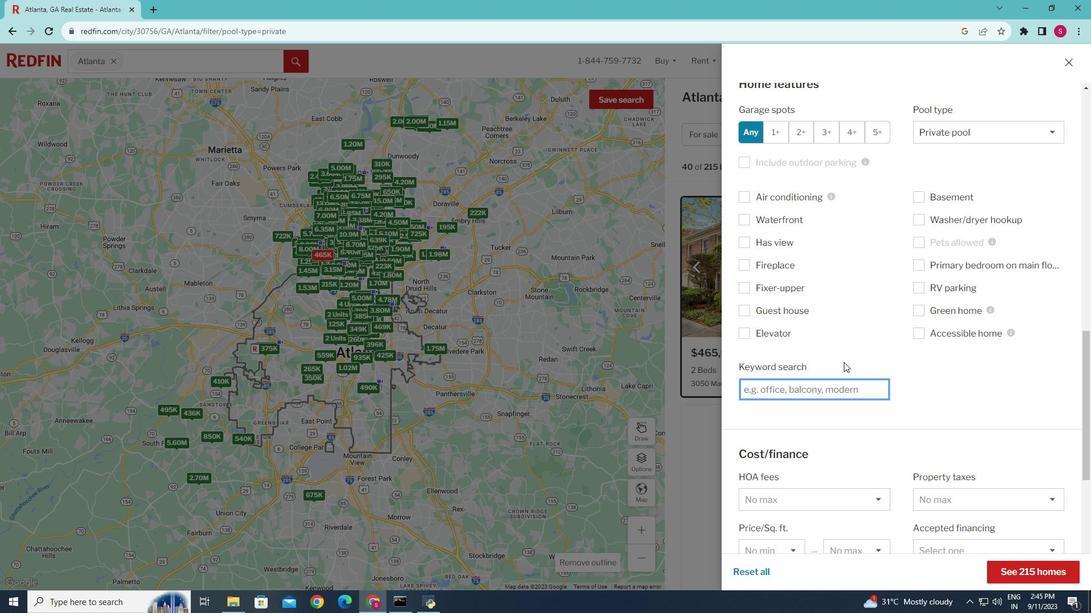
Action: Key pressed backyard<Key.space>pool
Screenshot: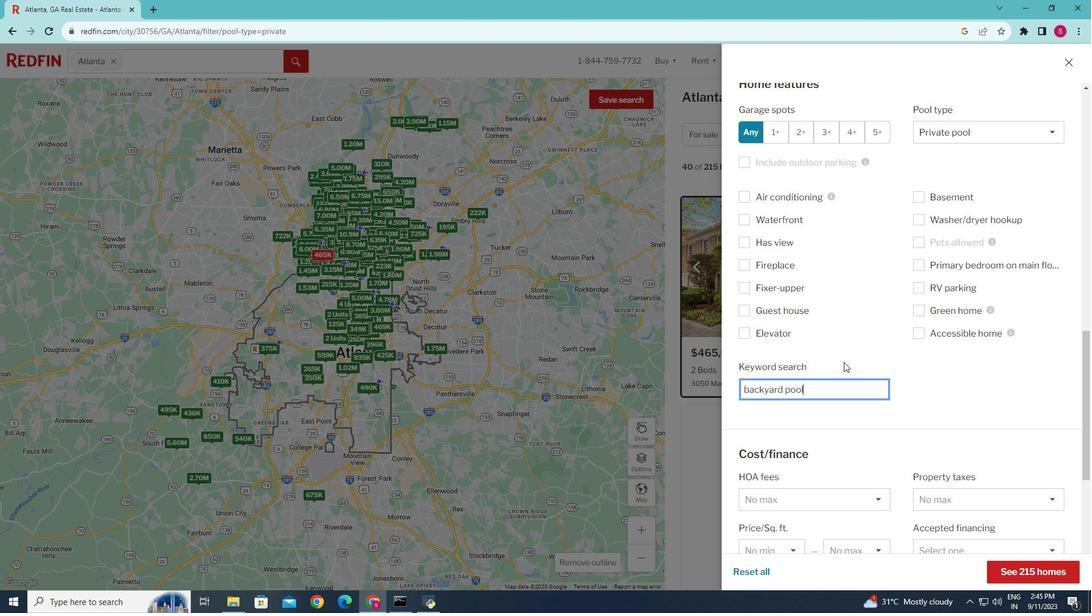 
Action: Mouse moved to (1009, 569)
Screenshot: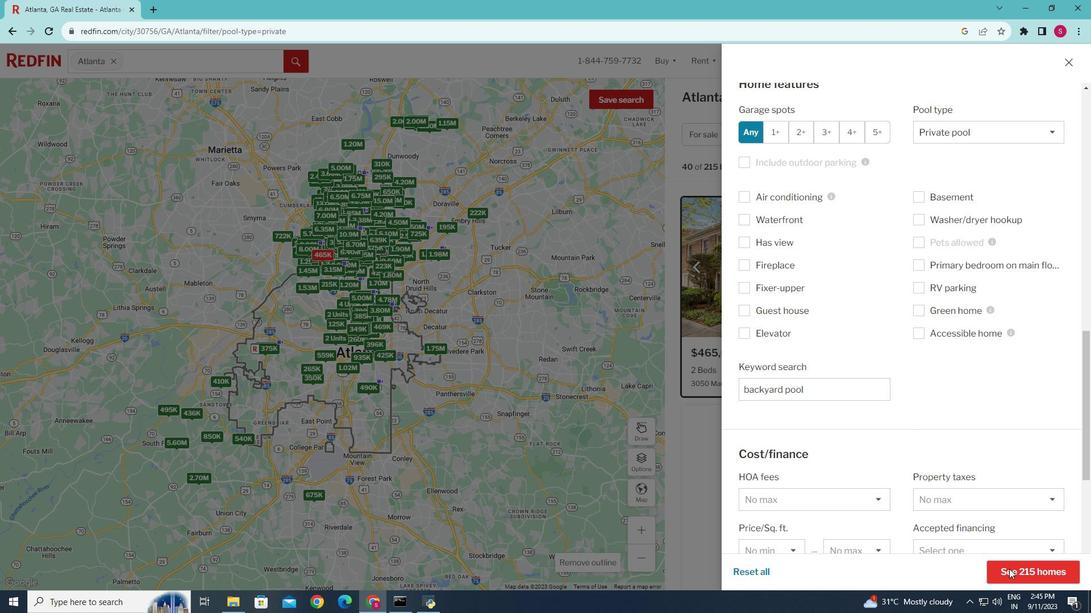 
Action: Mouse pressed left at (1009, 569)
Screenshot: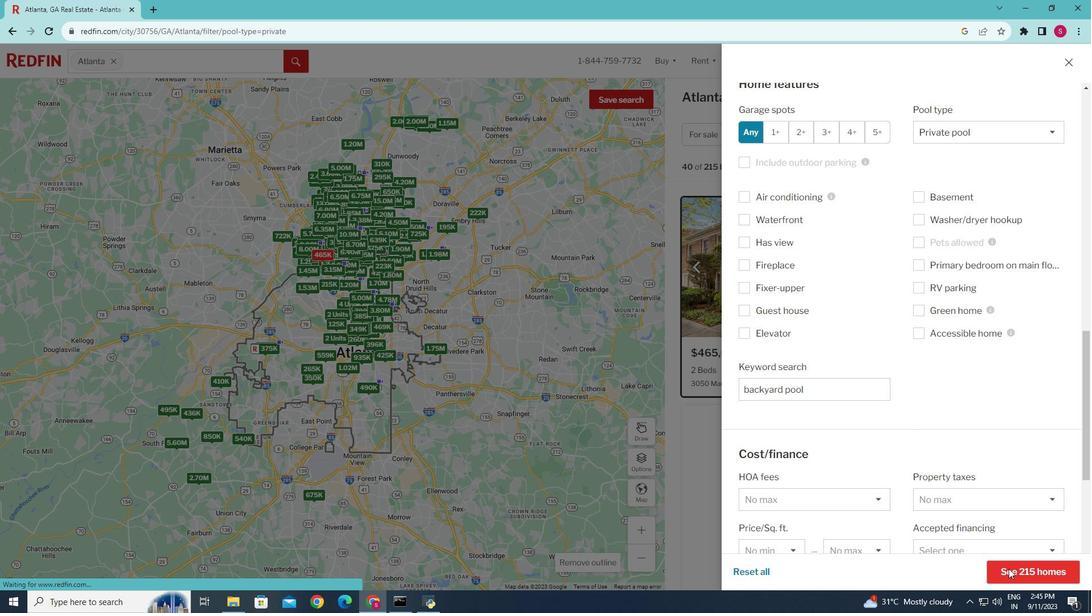 
Action: Mouse moved to (754, 279)
Screenshot: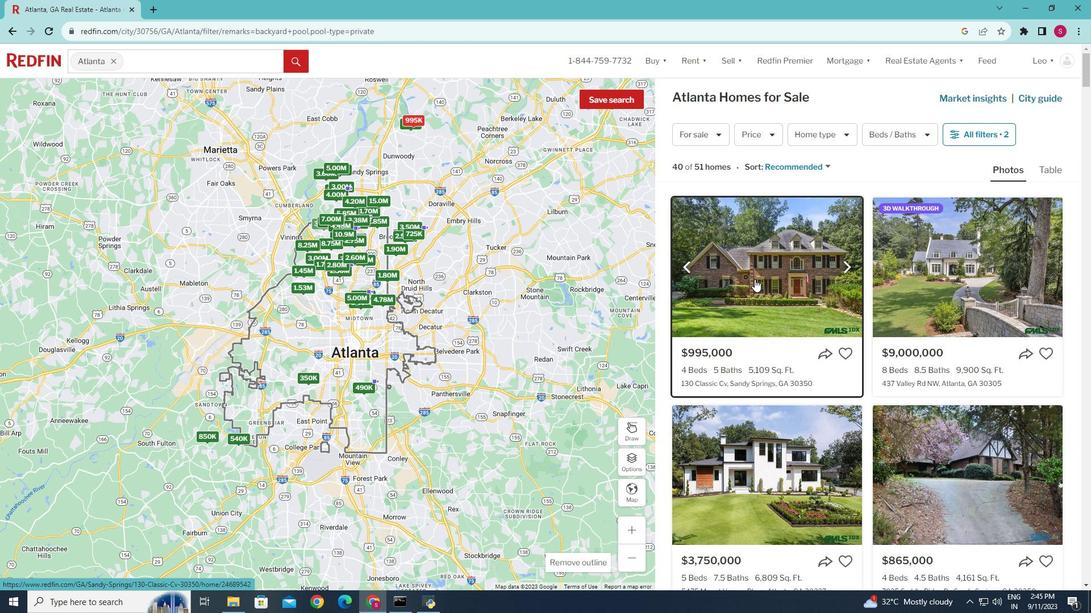 
Action: Mouse scrolled (754, 279) with delta (0, 0)
Screenshot: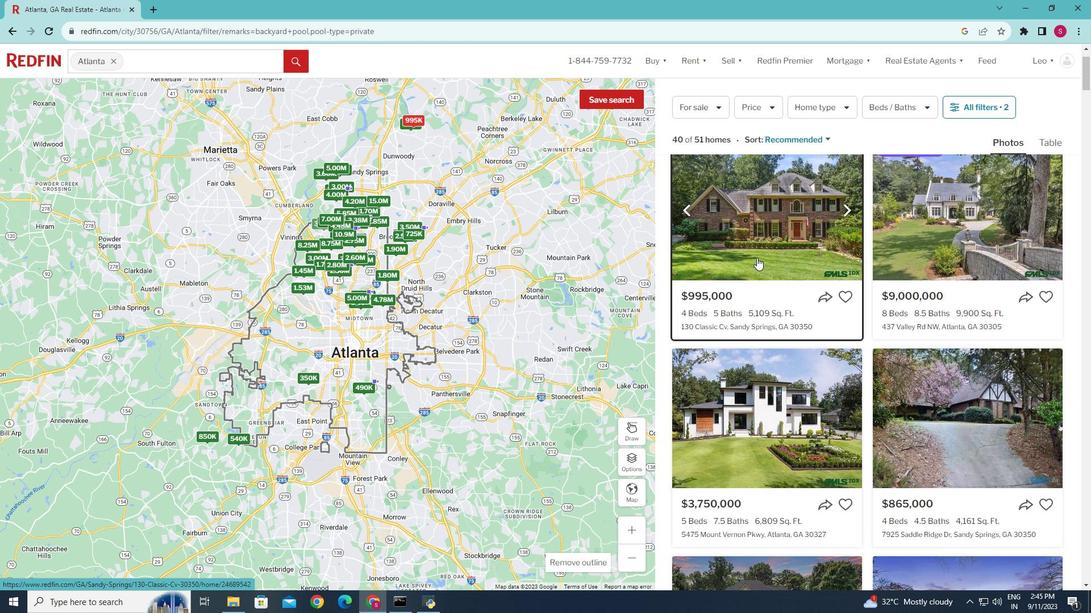 
Action: Mouse moved to (782, 234)
Screenshot: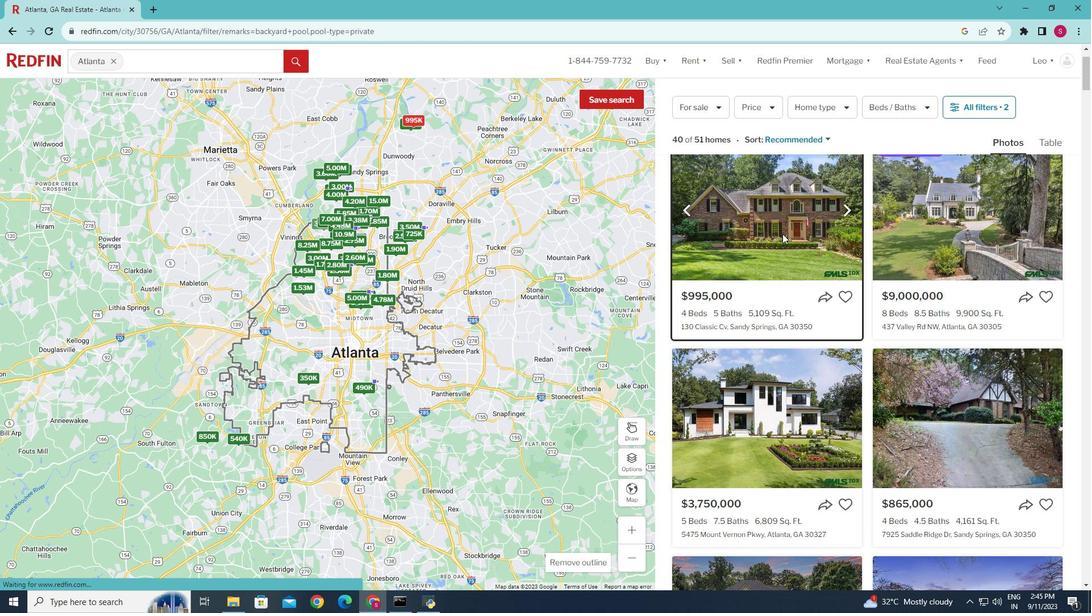
Action: Mouse pressed left at (782, 234)
Screenshot: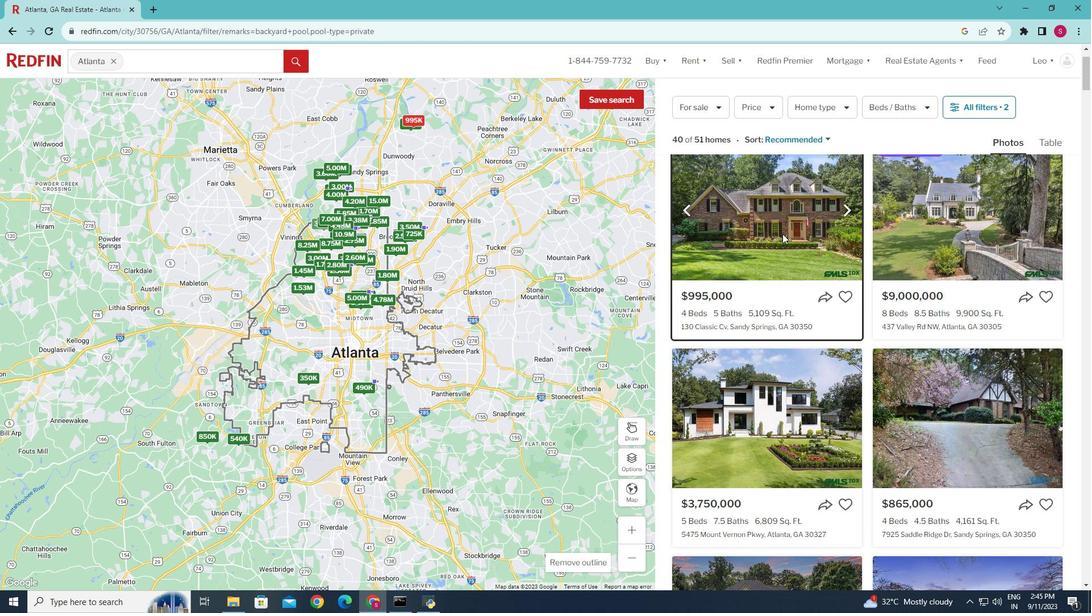 
Action: Mouse moved to (784, 238)
Screenshot: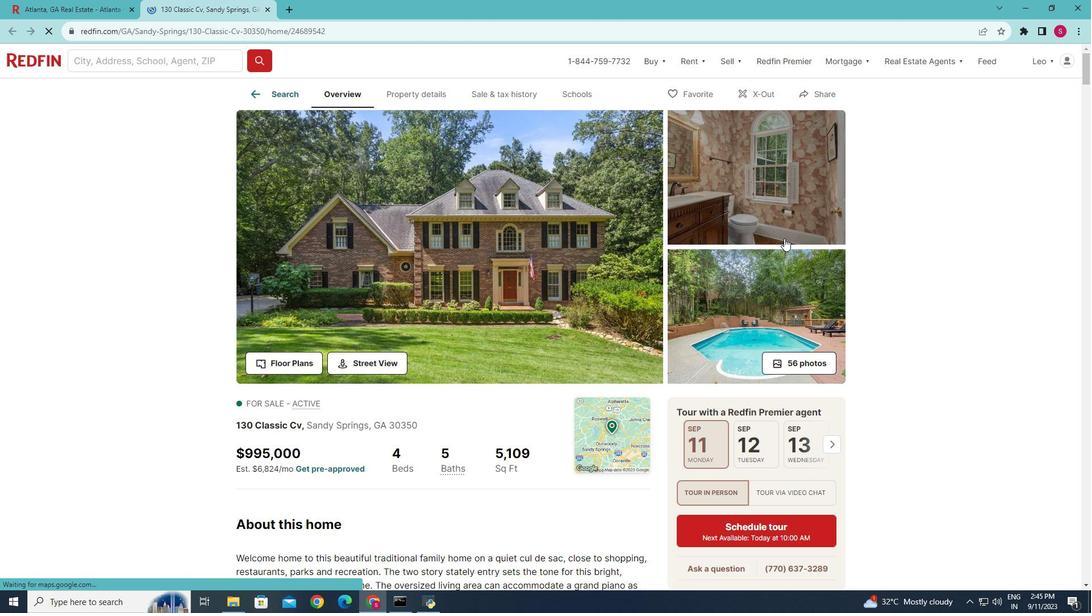 
Action: Mouse scrolled (784, 238) with delta (0, 0)
Screenshot: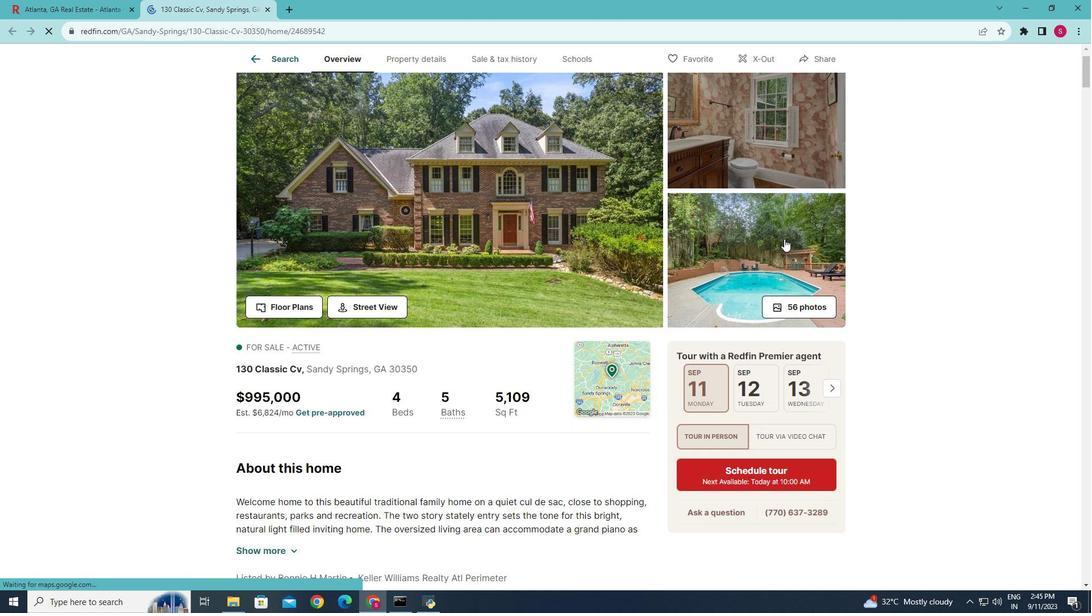 
Action: Mouse moved to (632, 213)
Screenshot: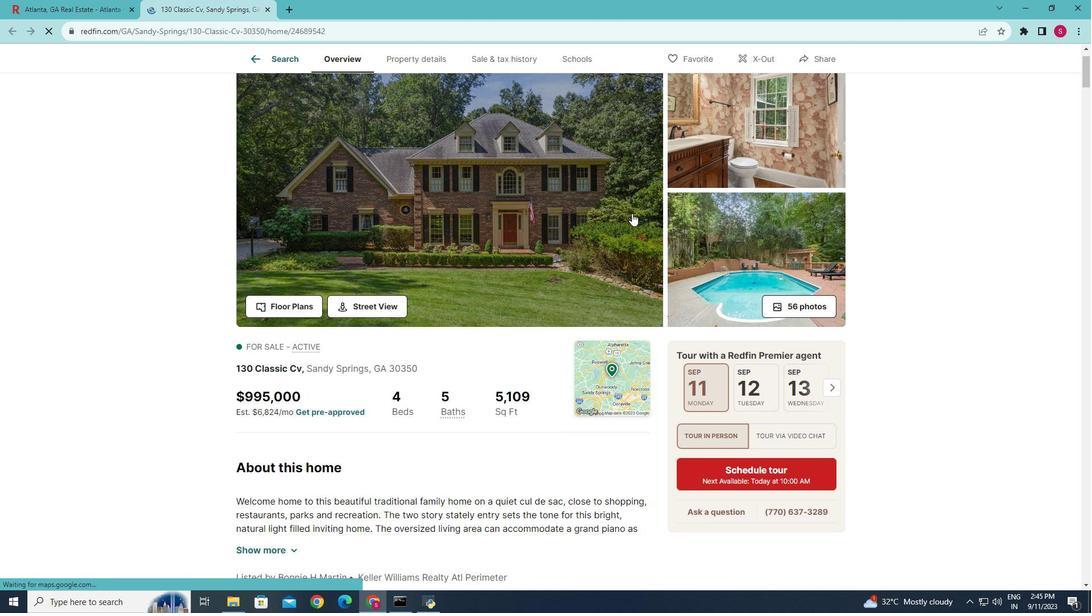 
Action: Mouse scrolled (632, 214) with delta (0, 0)
Screenshot: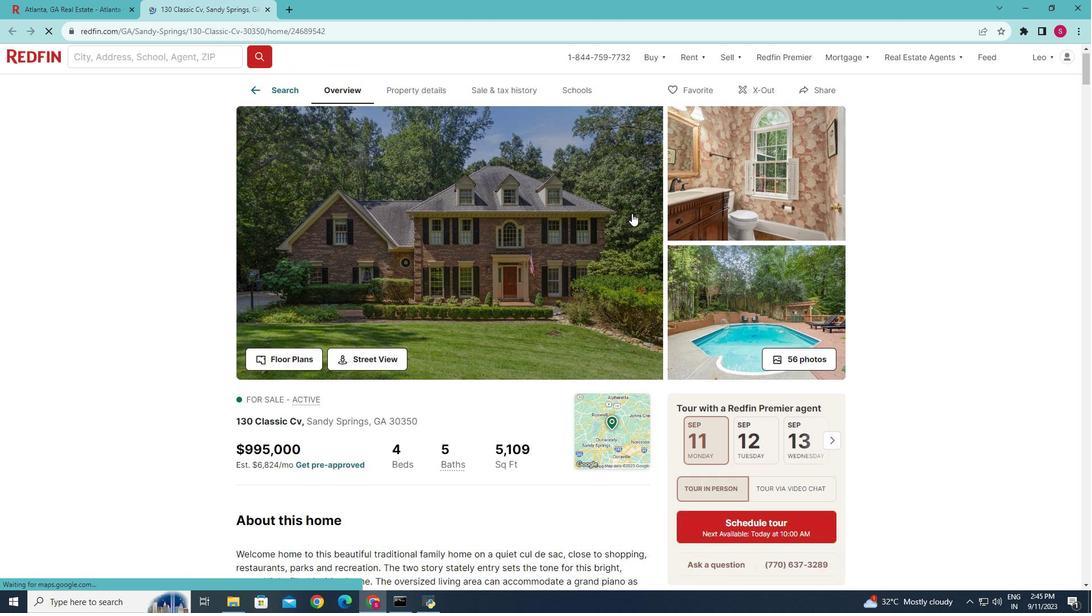
Action: Mouse scrolled (632, 214) with delta (0, 0)
Screenshot: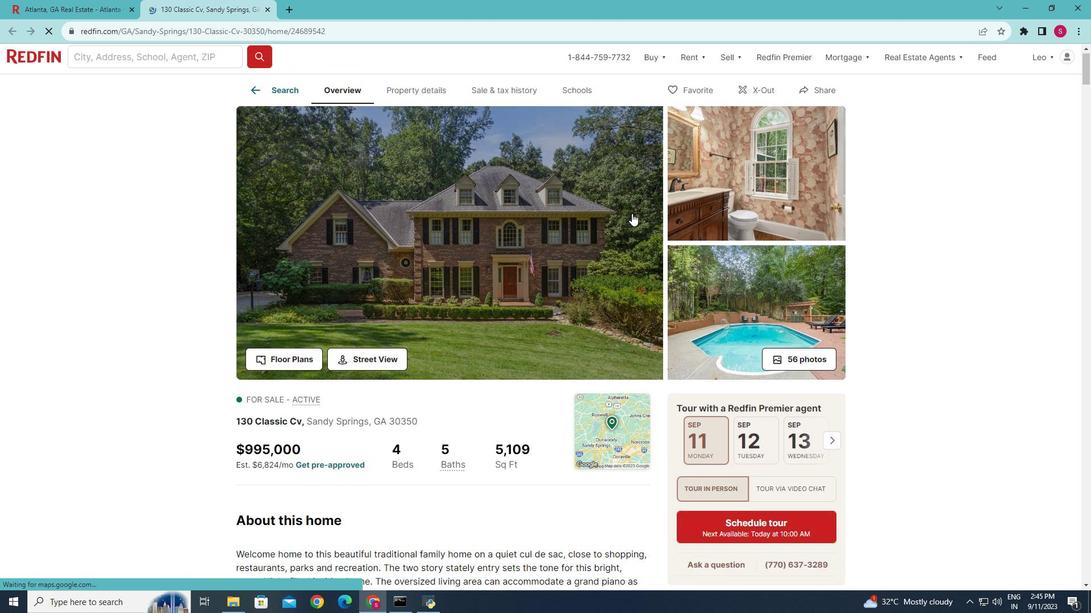 
Action: Mouse scrolled (632, 214) with delta (0, 0)
Screenshot: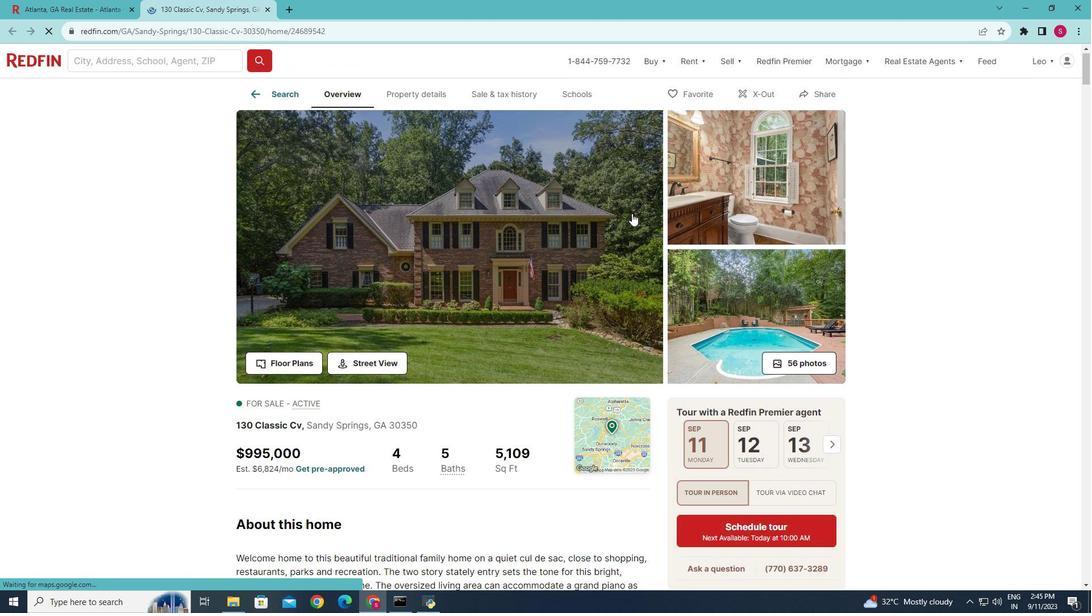 
Action: Mouse scrolled (632, 214) with delta (0, 0)
Screenshot: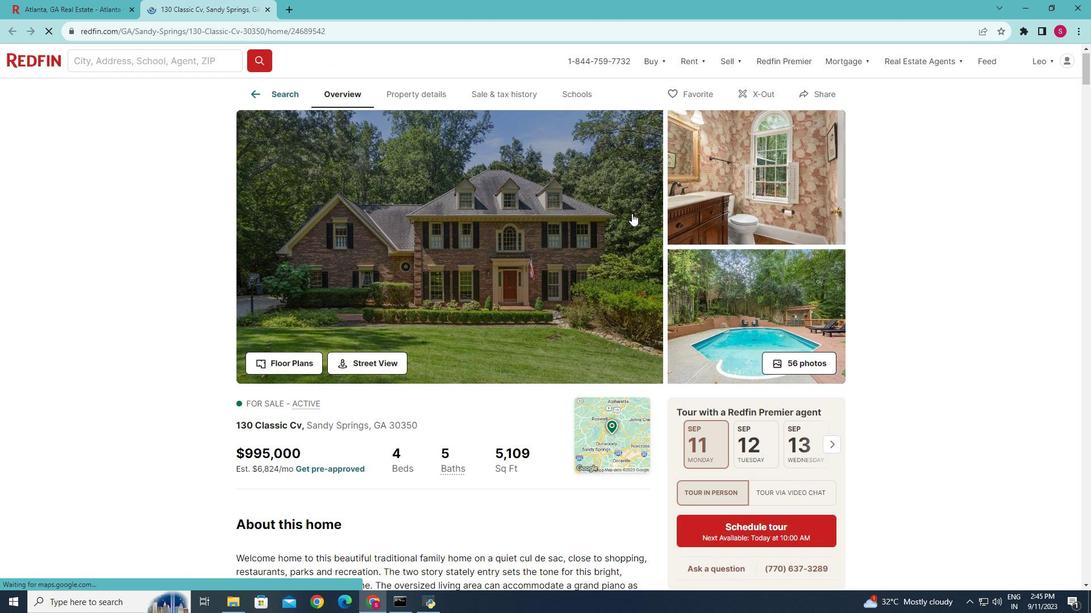 
Action: Mouse moved to (626, 172)
Screenshot: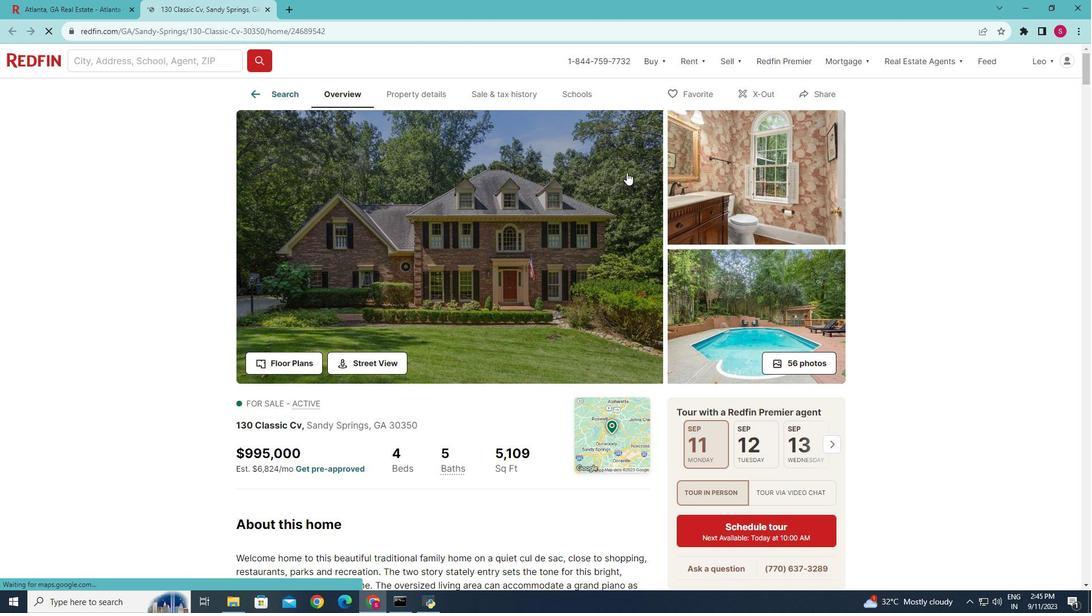 
Action: Mouse pressed left at (626, 172)
Screenshot: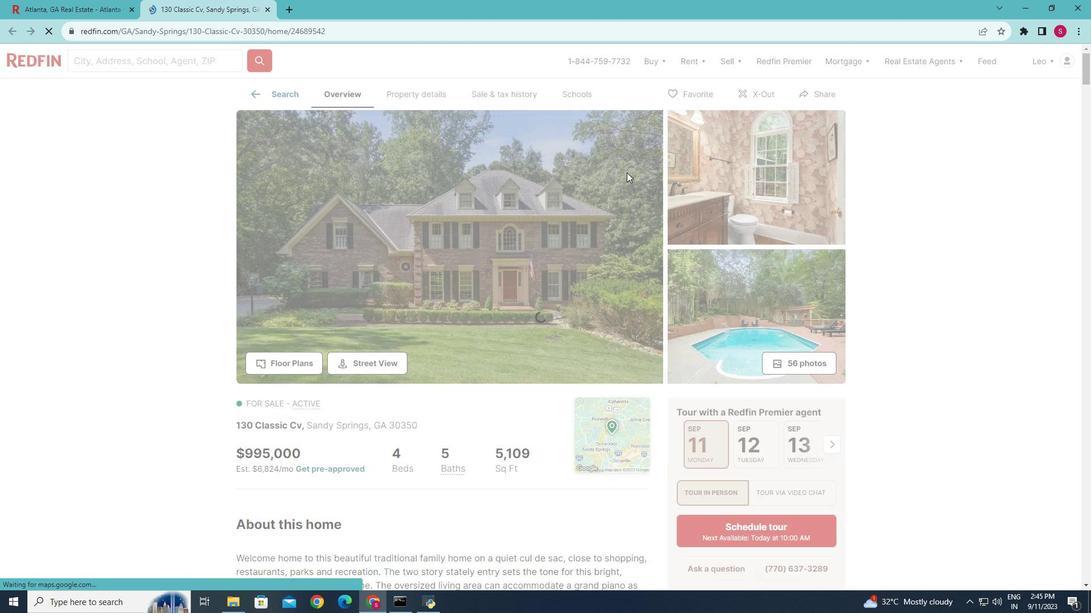 
Action: Mouse moved to (156, 317)
Screenshot: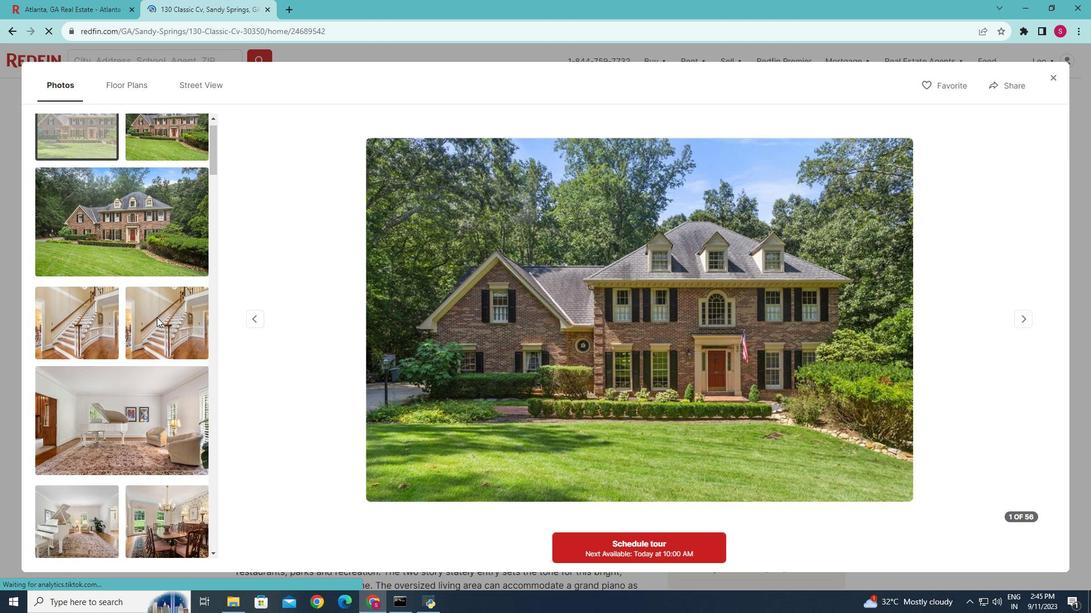 
Action: Mouse scrolled (156, 317) with delta (0, 0)
Screenshot: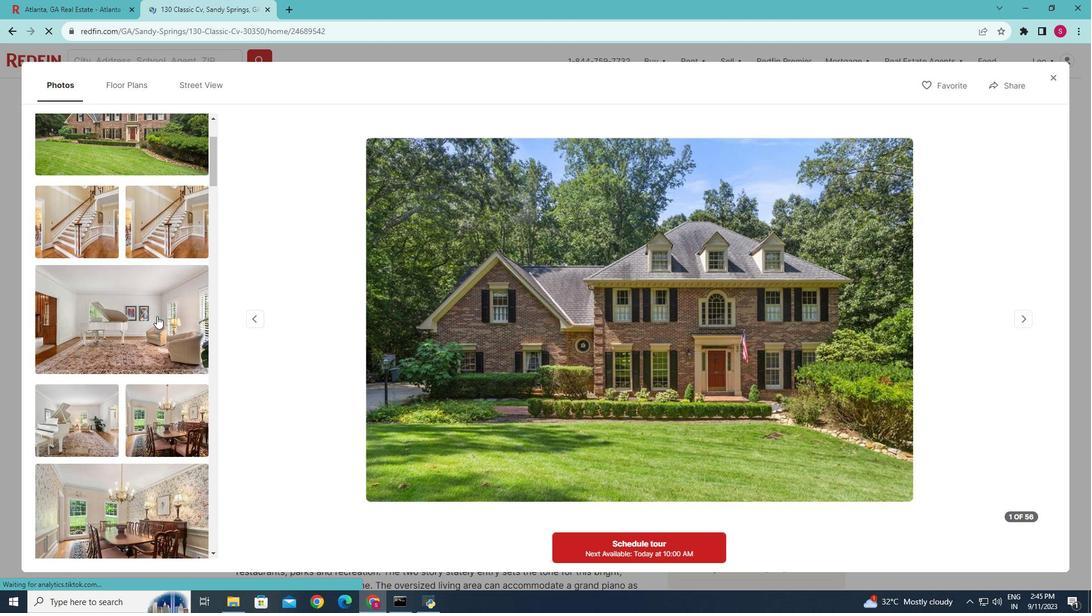 
Action: Mouse scrolled (156, 317) with delta (0, 0)
Screenshot: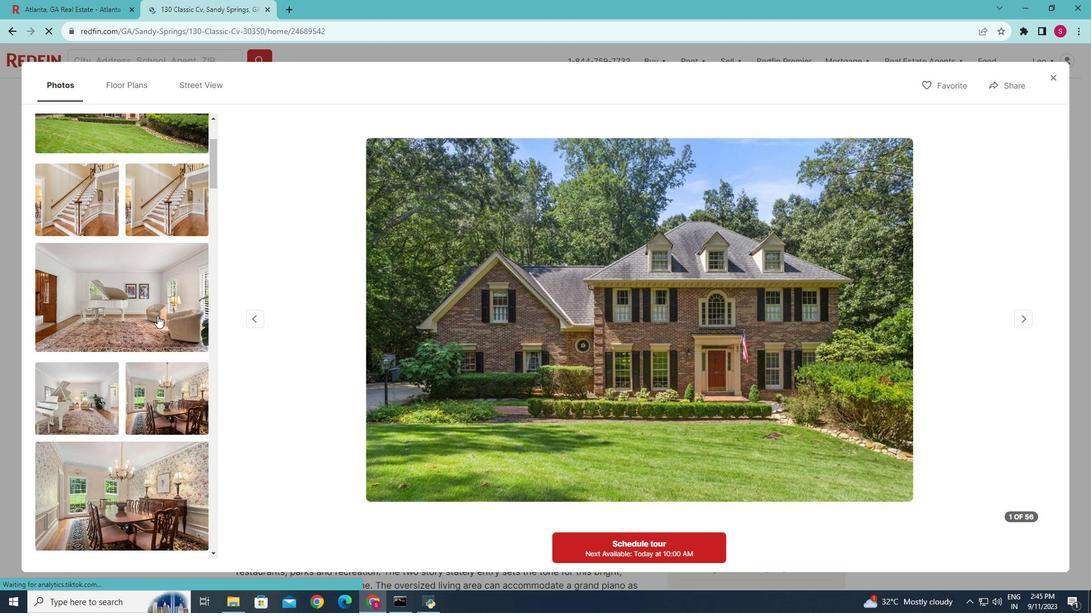 
Action: Mouse scrolled (156, 317) with delta (0, 0)
Screenshot: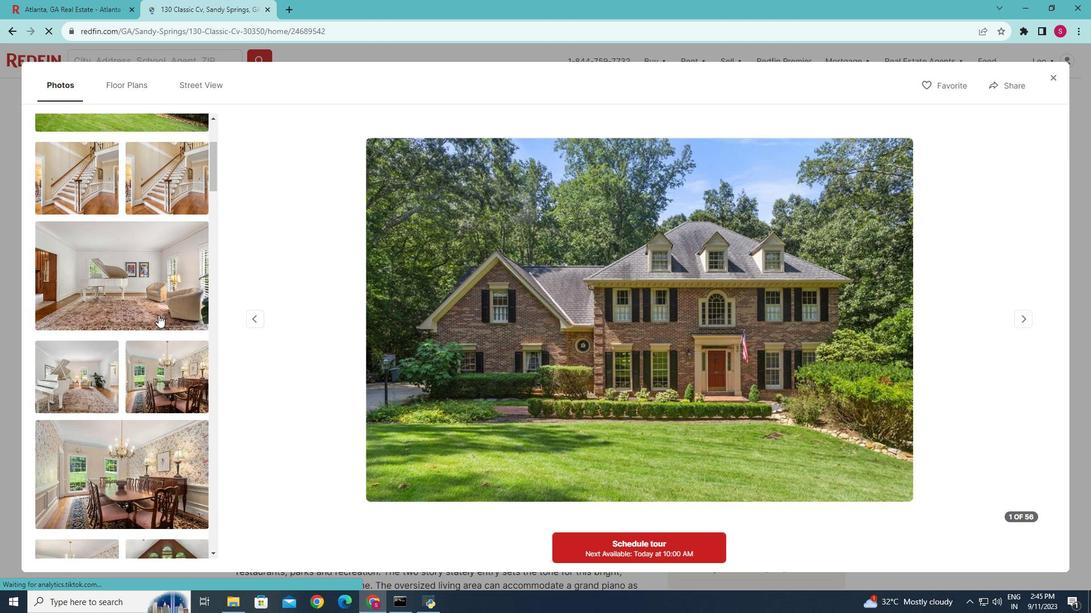
Action: Mouse moved to (167, 313)
Screenshot: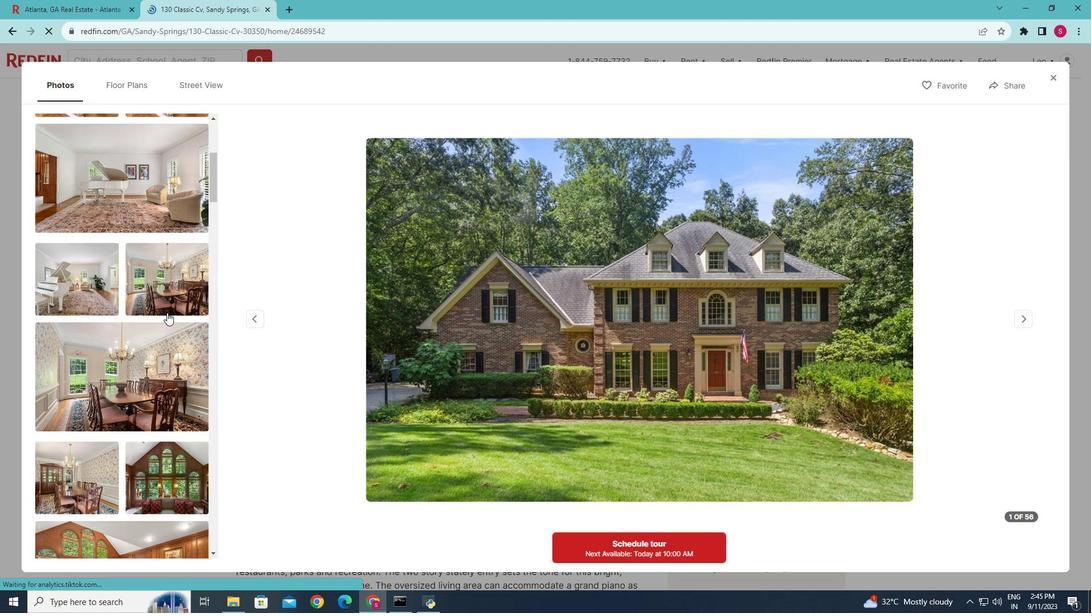 
Action: Mouse scrolled (167, 312) with delta (0, 0)
Screenshot: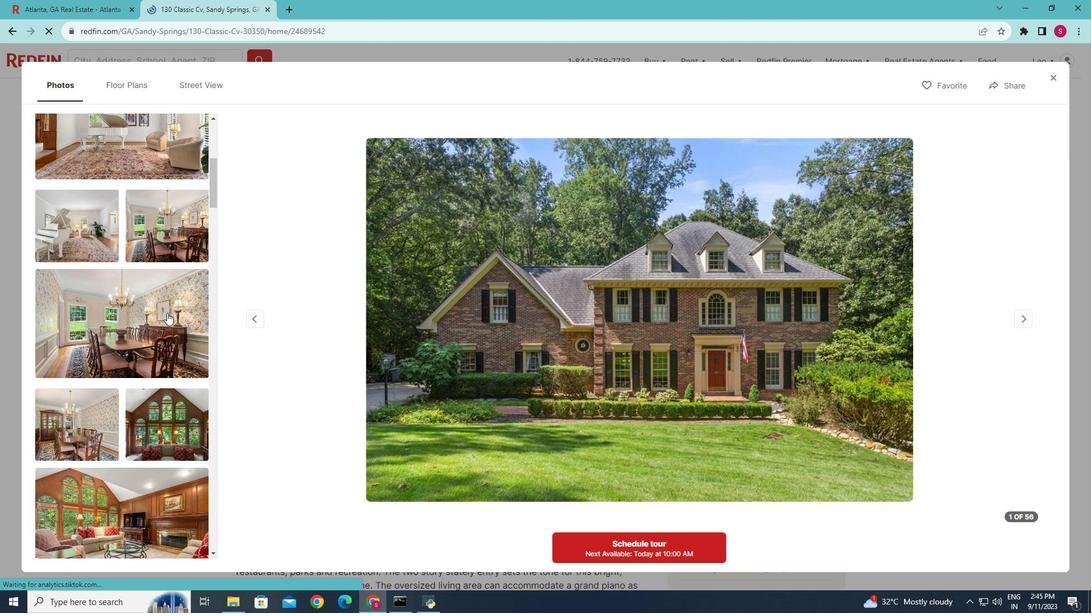 
Action: Mouse scrolled (167, 312) with delta (0, 0)
Screenshot: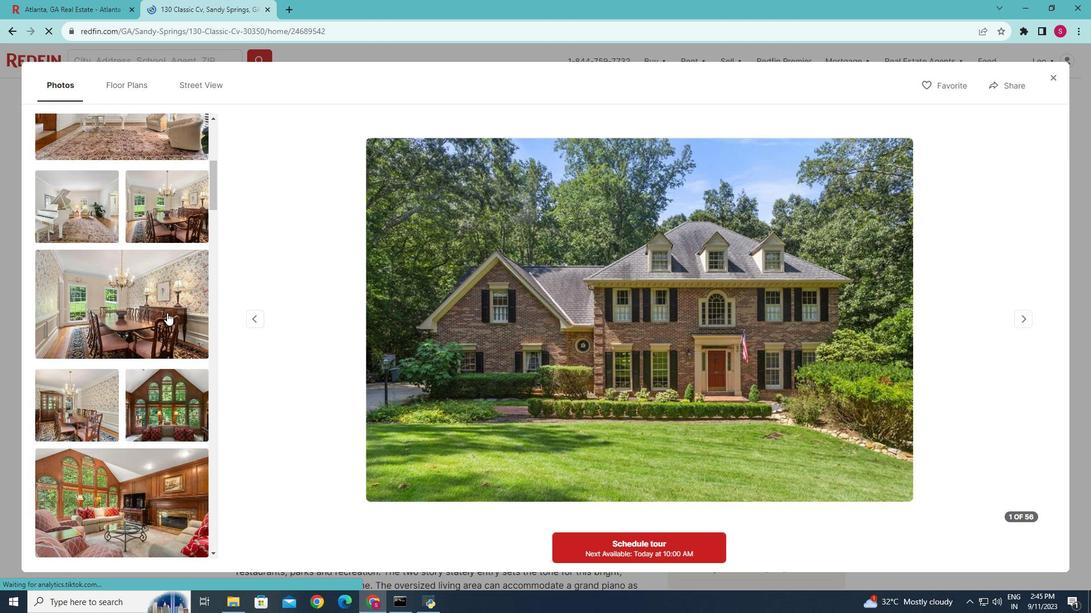 
Action: Mouse scrolled (167, 312) with delta (0, 0)
Screenshot: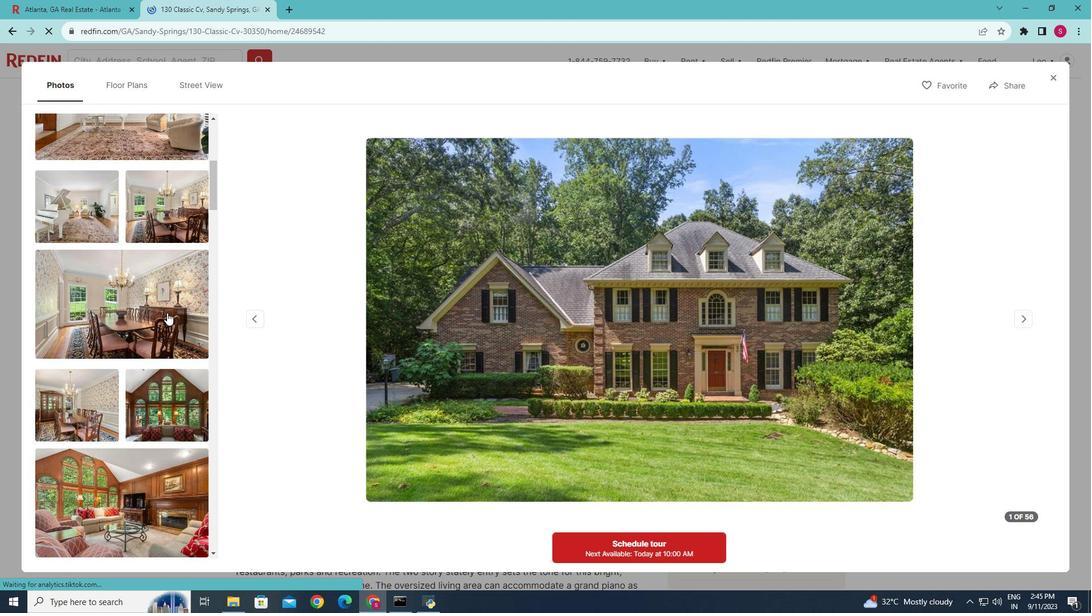 
Action: Mouse scrolled (167, 312) with delta (0, 0)
Screenshot: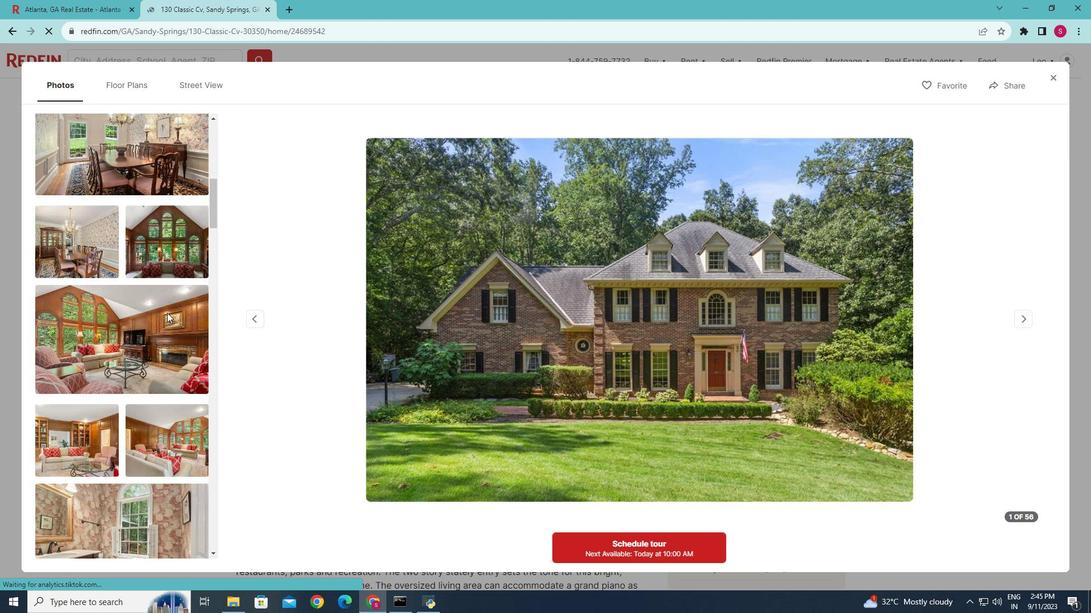 
Action: Mouse scrolled (167, 312) with delta (0, 0)
Screenshot: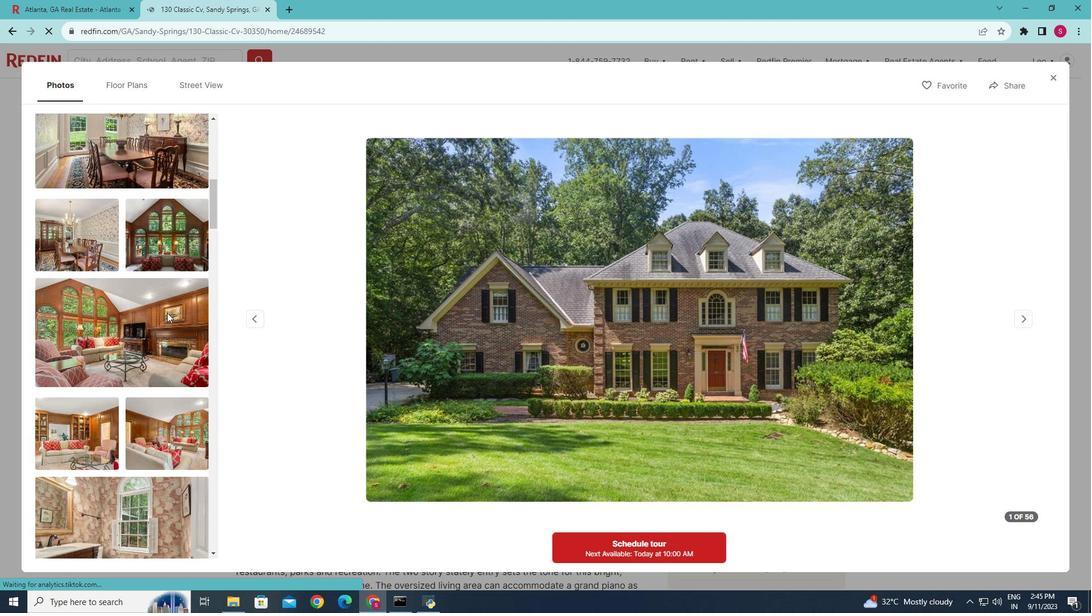 
Action: Mouse scrolled (167, 312) with delta (0, 0)
Screenshot: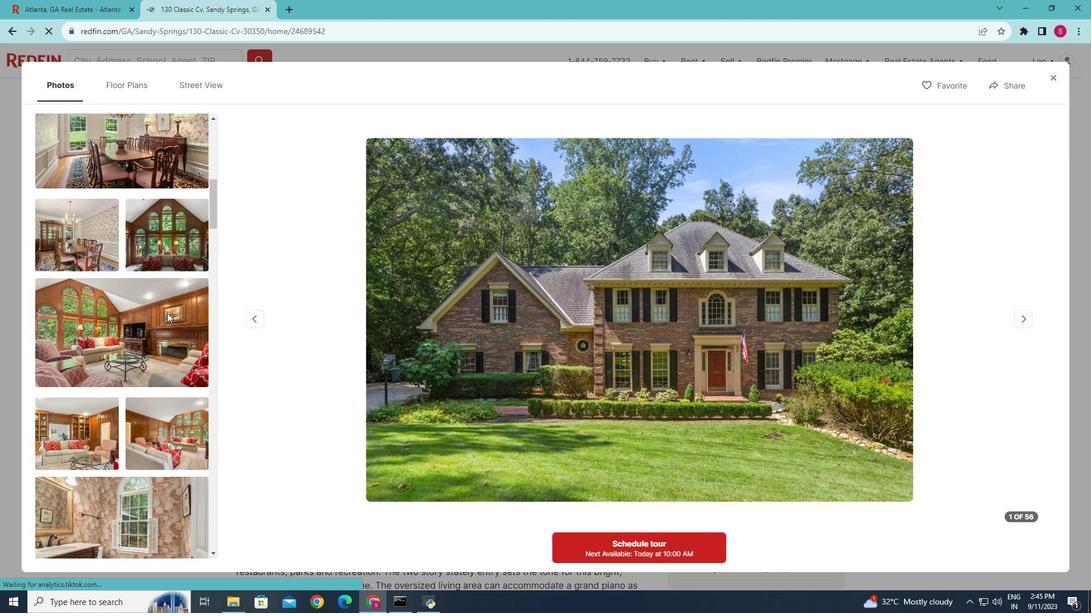 
Action: Mouse scrolled (167, 312) with delta (0, 0)
Screenshot: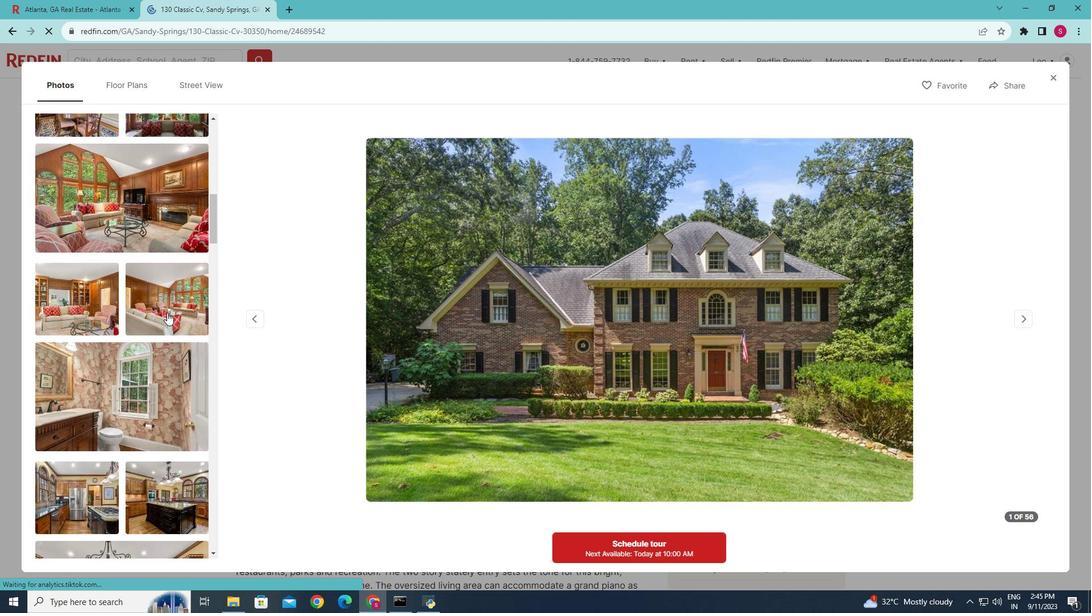 
Action: Mouse scrolled (167, 312) with delta (0, 0)
Screenshot: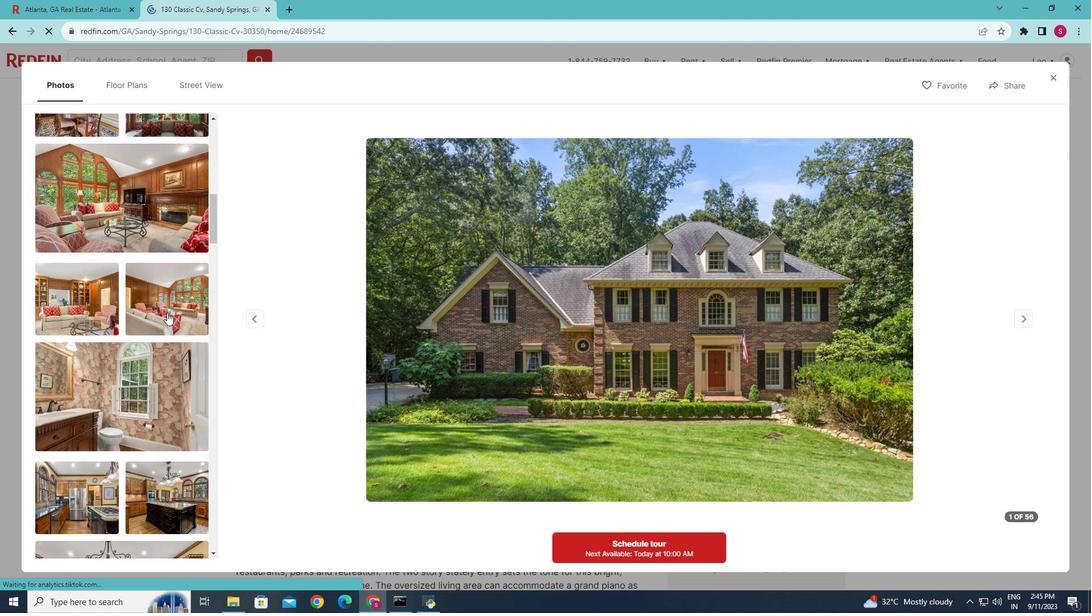 
Action: Mouse scrolled (167, 312) with delta (0, 0)
Screenshot: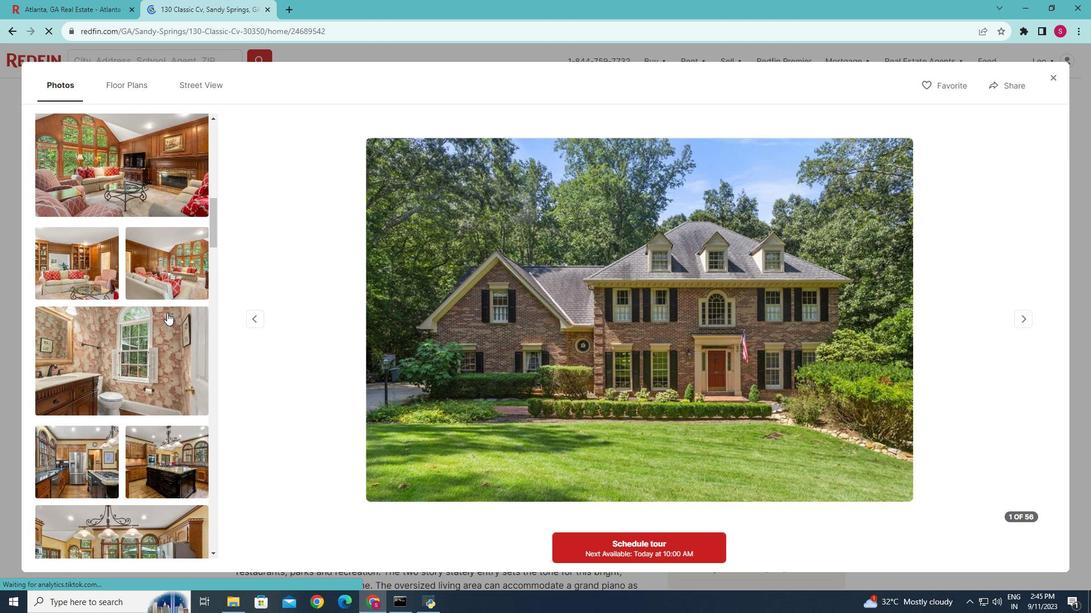 
Action: Mouse scrolled (167, 312) with delta (0, 0)
Screenshot: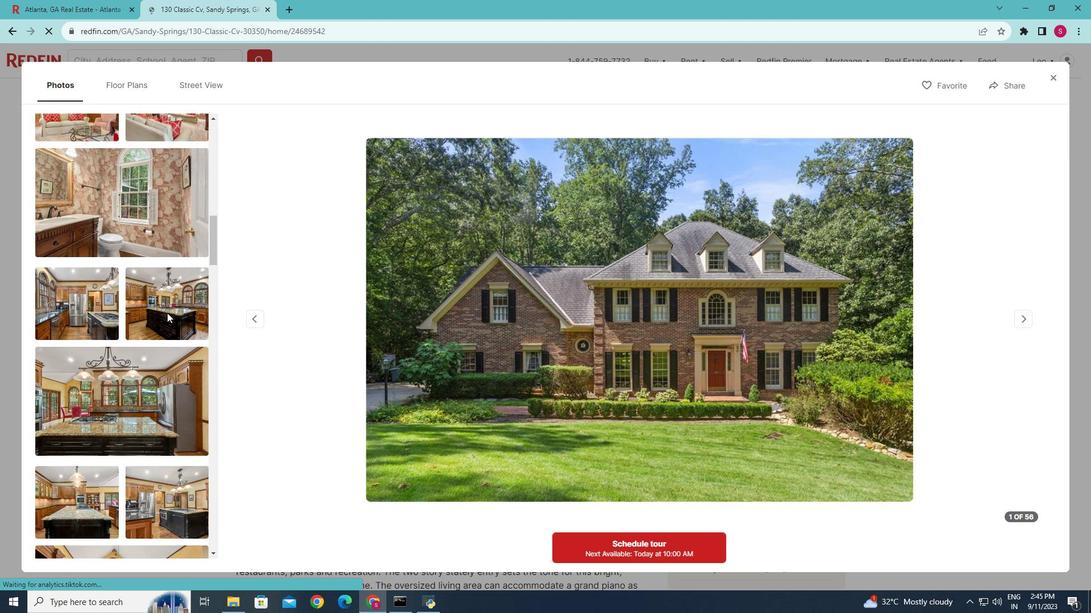 
Action: Mouse scrolled (167, 312) with delta (0, 0)
Screenshot: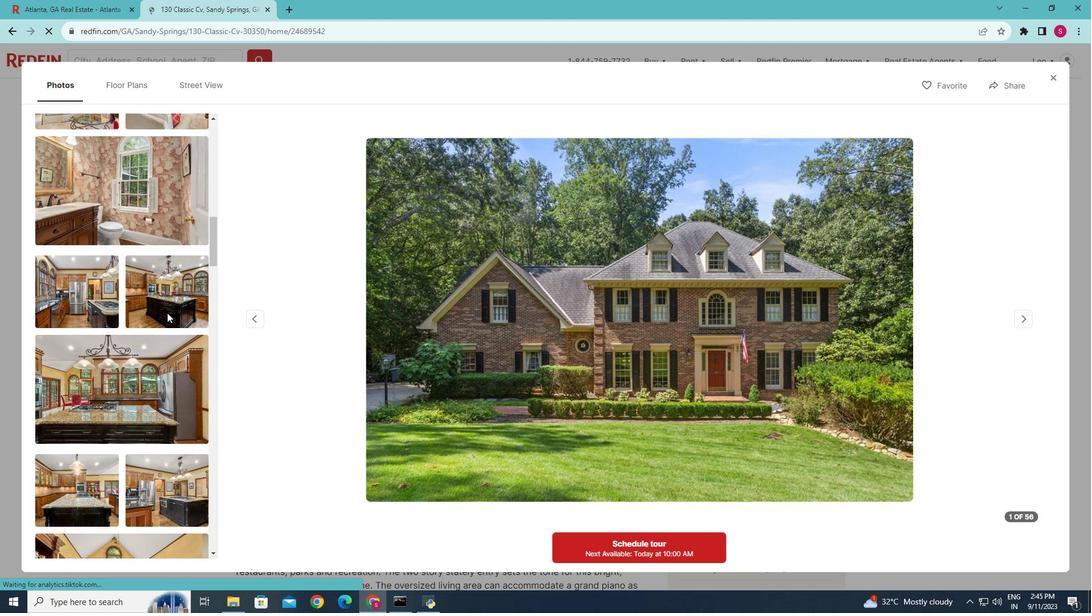 
Action: Mouse scrolled (167, 312) with delta (0, 0)
Screenshot: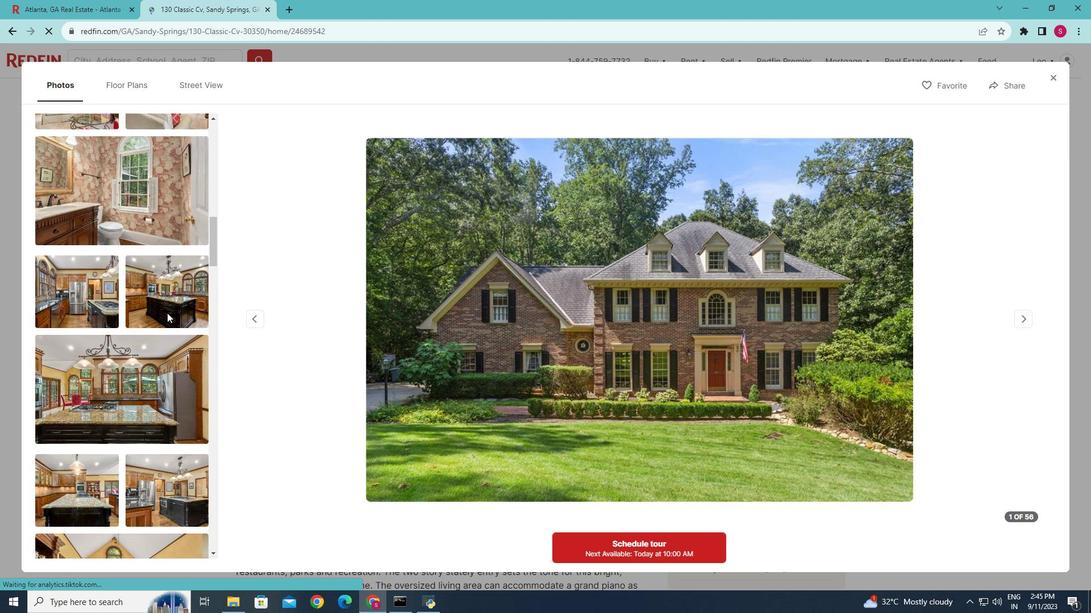 
Action: Mouse scrolled (167, 312) with delta (0, 0)
Screenshot: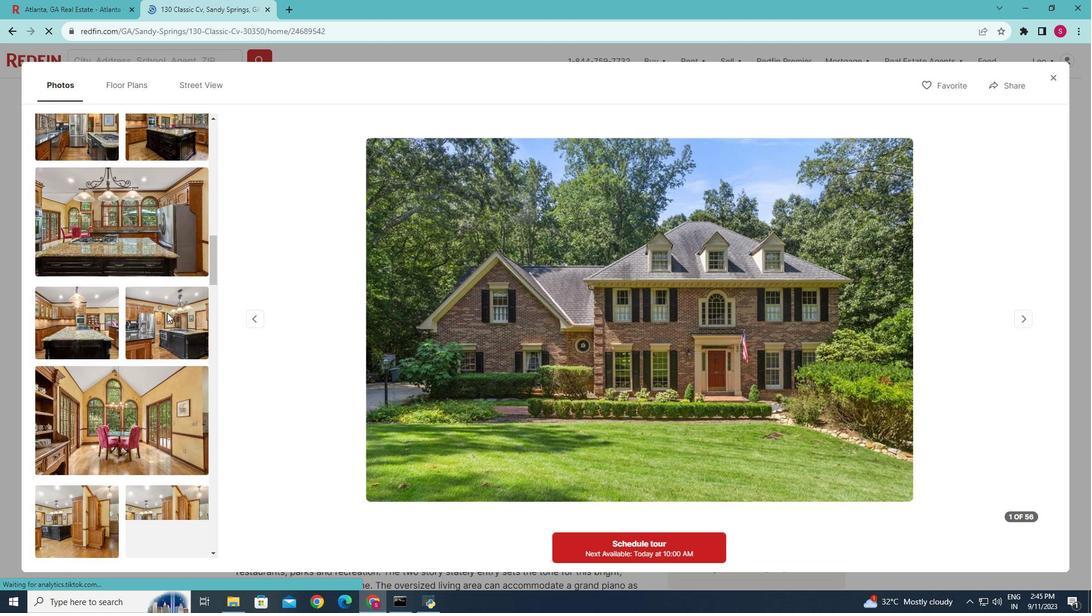 
Action: Mouse scrolled (167, 312) with delta (0, 0)
Screenshot: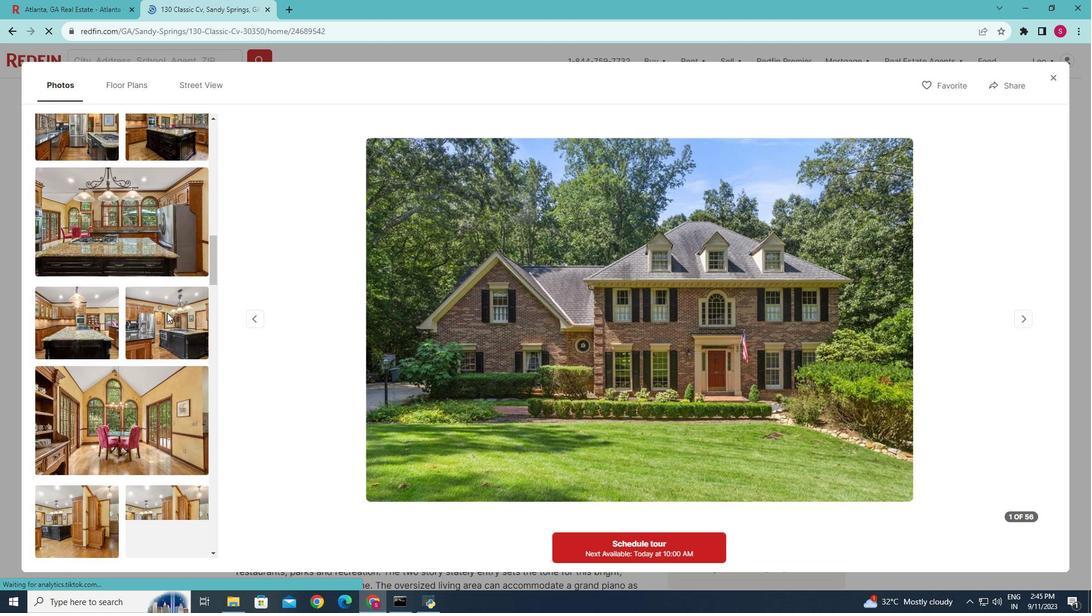 
Action: Mouse scrolled (167, 312) with delta (0, 0)
Screenshot: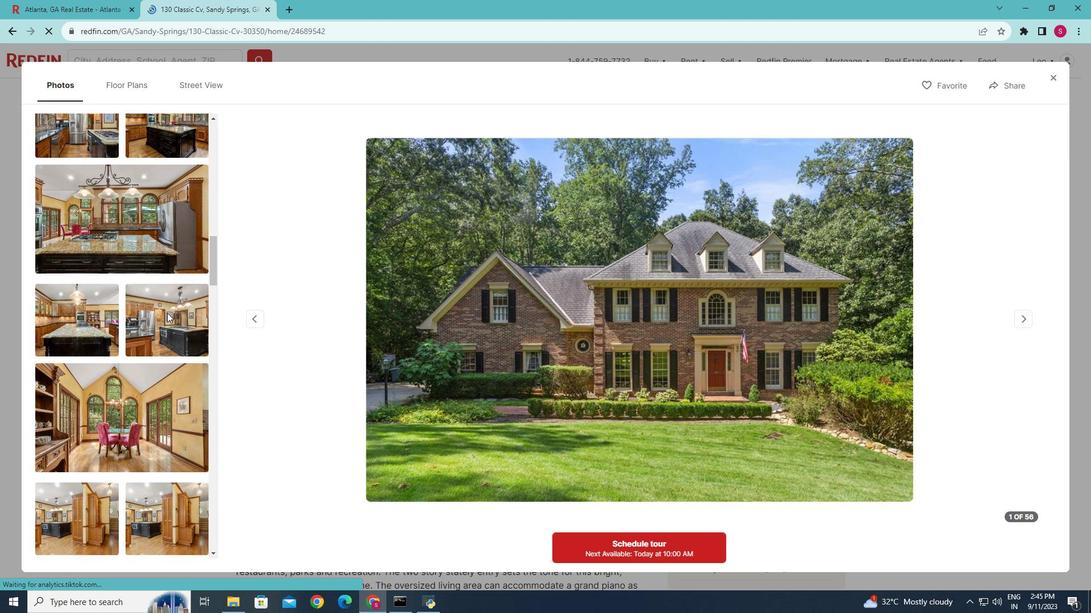 
Action: Mouse scrolled (167, 312) with delta (0, 0)
Screenshot: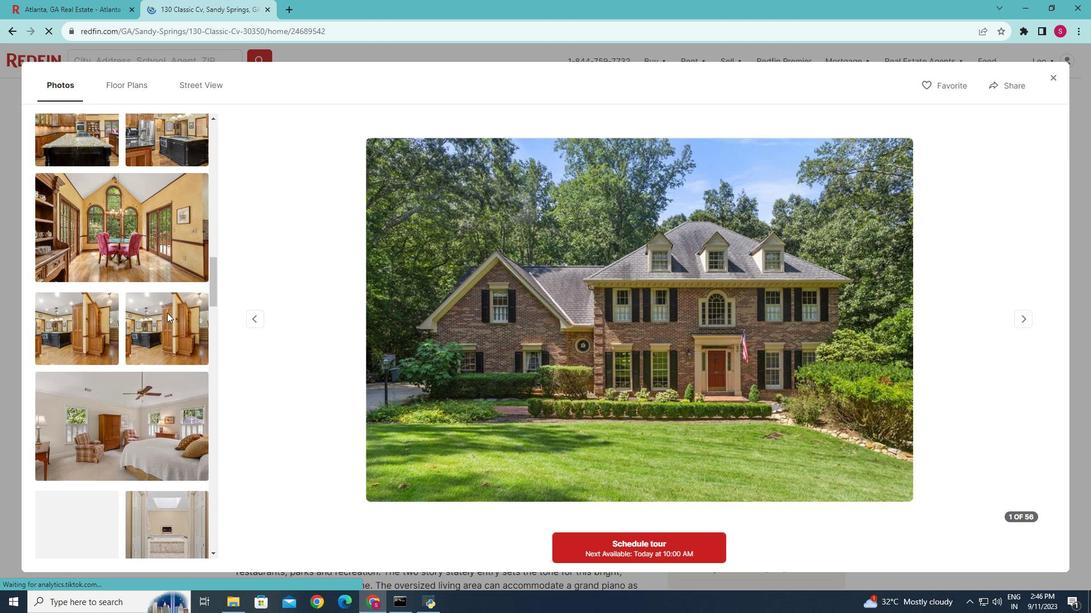 
Action: Mouse scrolled (167, 312) with delta (0, 0)
Screenshot: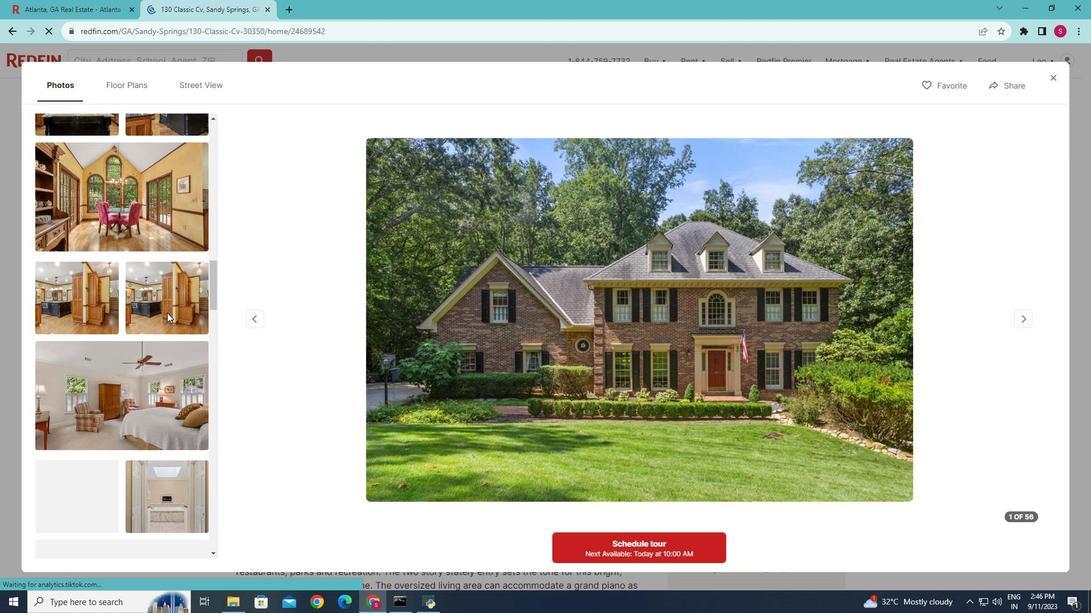
Action: Mouse scrolled (167, 312) with delta (0, 0)
Screenshot: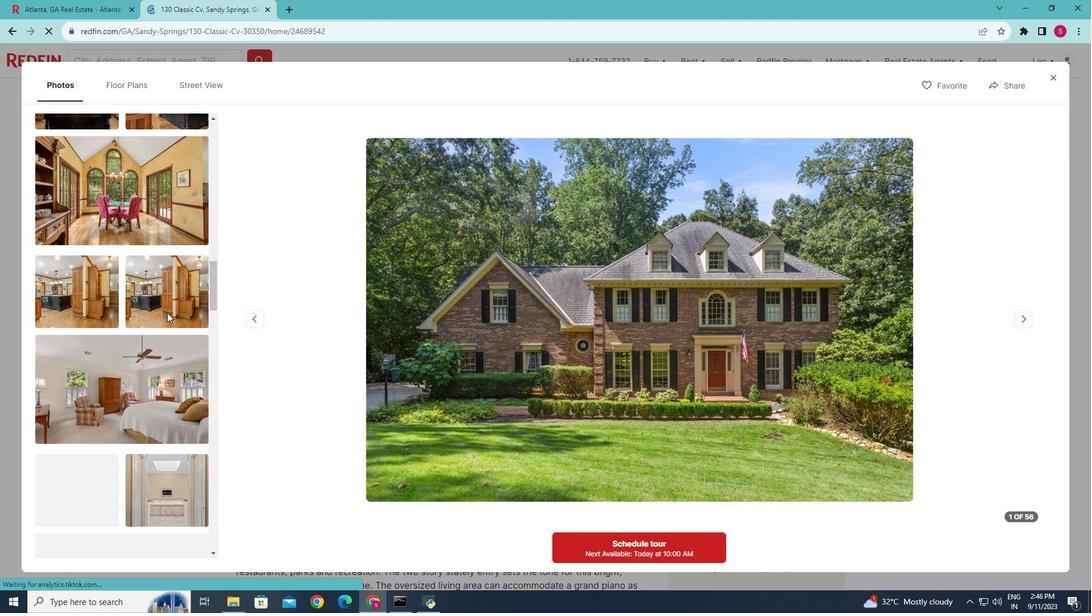 
Action: Mouse scrolled (167, 312) with delta (0, 0)
Screenshot: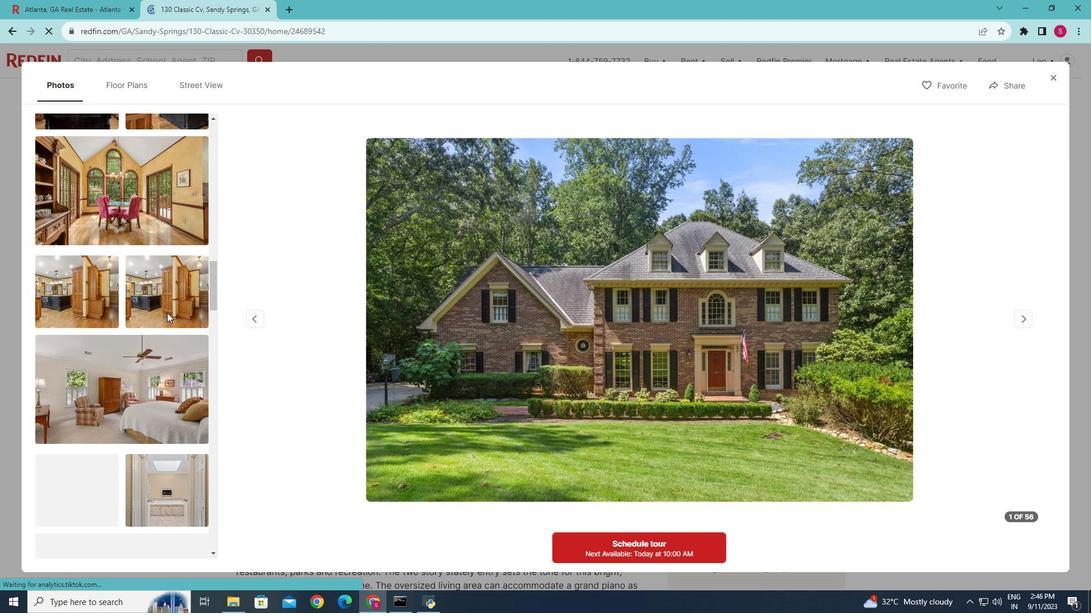 
Action: Mouse moved to (1048, 75)
Screenshot: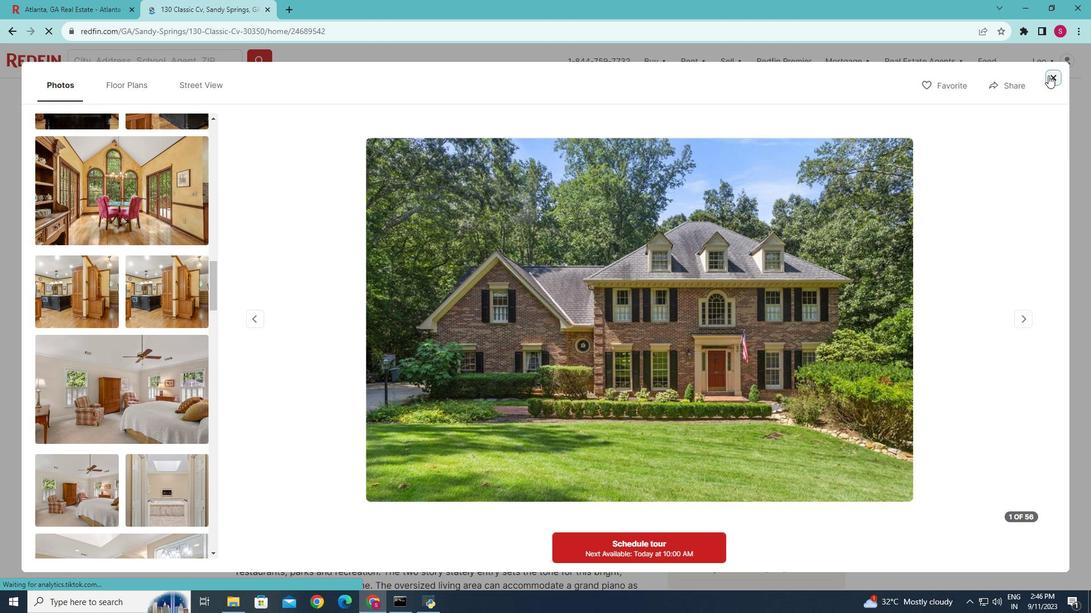 
Action: Mouse pressed left at (1048, 75)
Screenshot: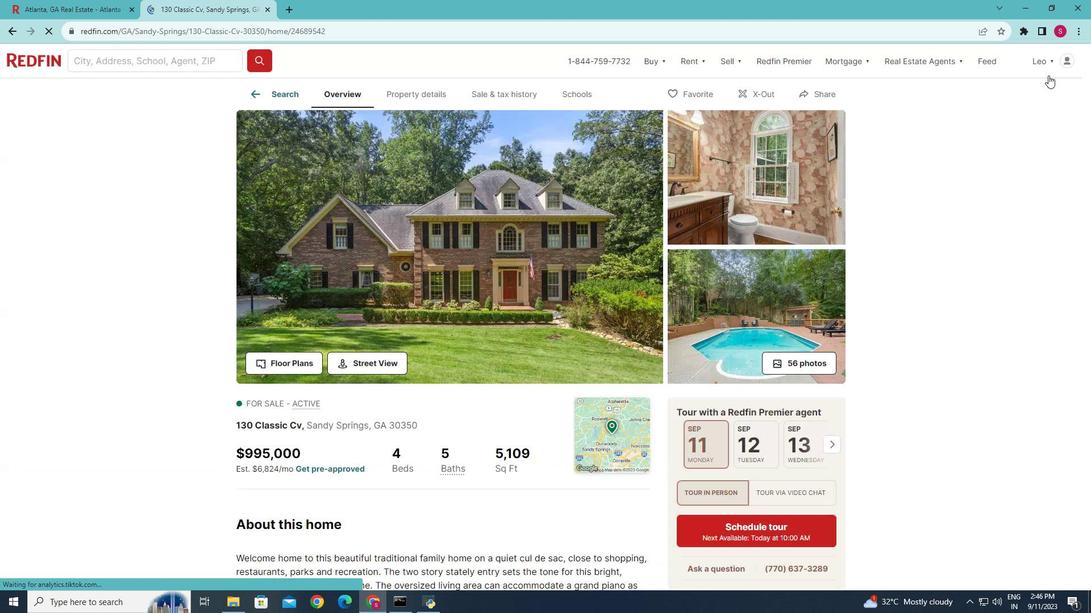 
Action: Mouse moved to (519, 213)
Screenshot: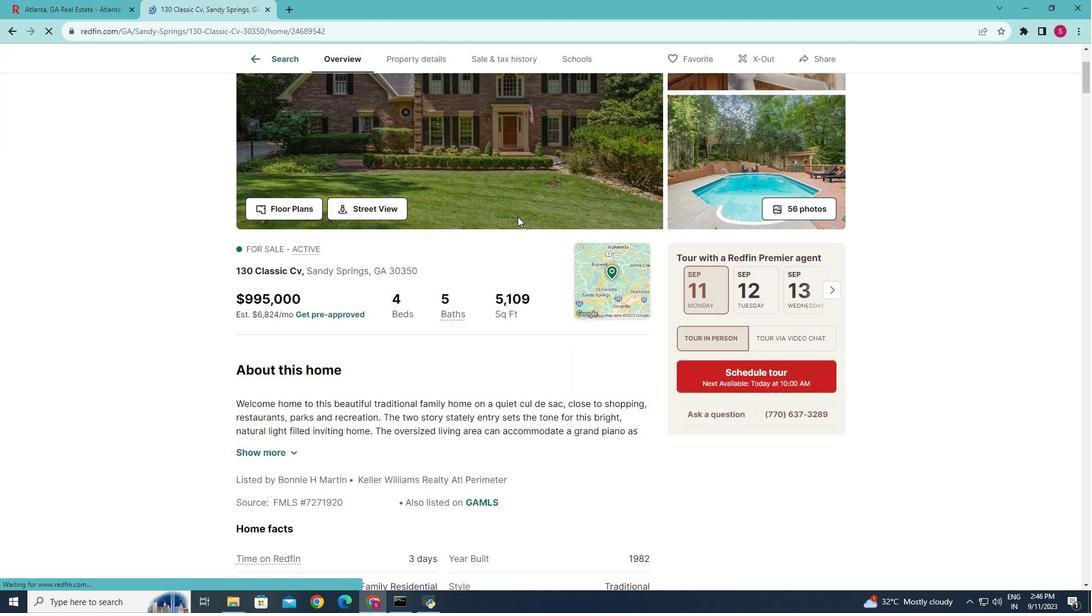 
Action: Mouse scrolled (519, 212) with delta (0, 0)
Screenshot: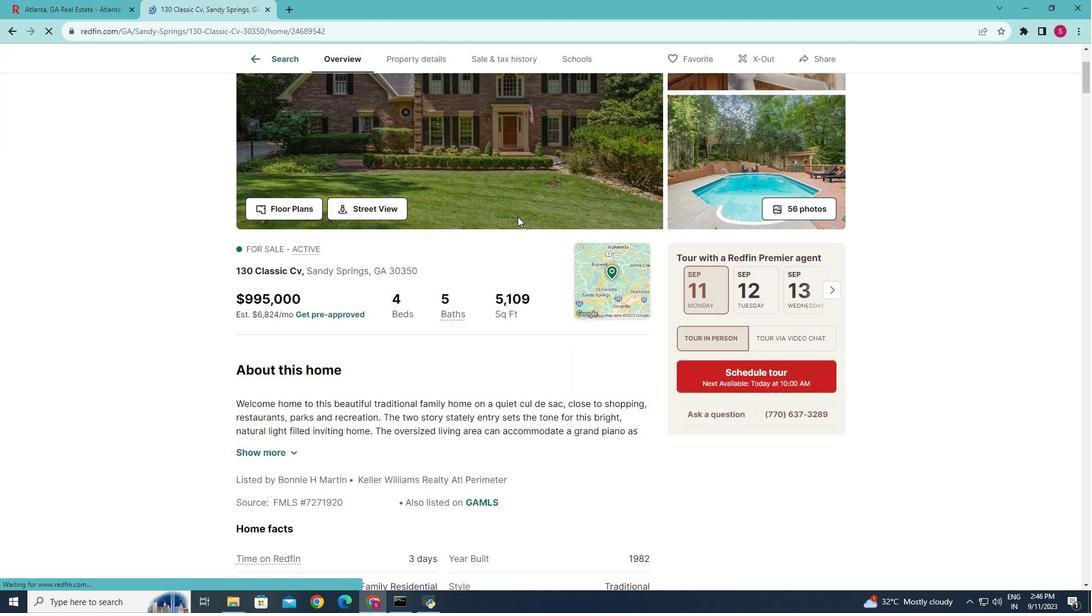 
Action: Mouse moved to (519, 214)
Screenshot: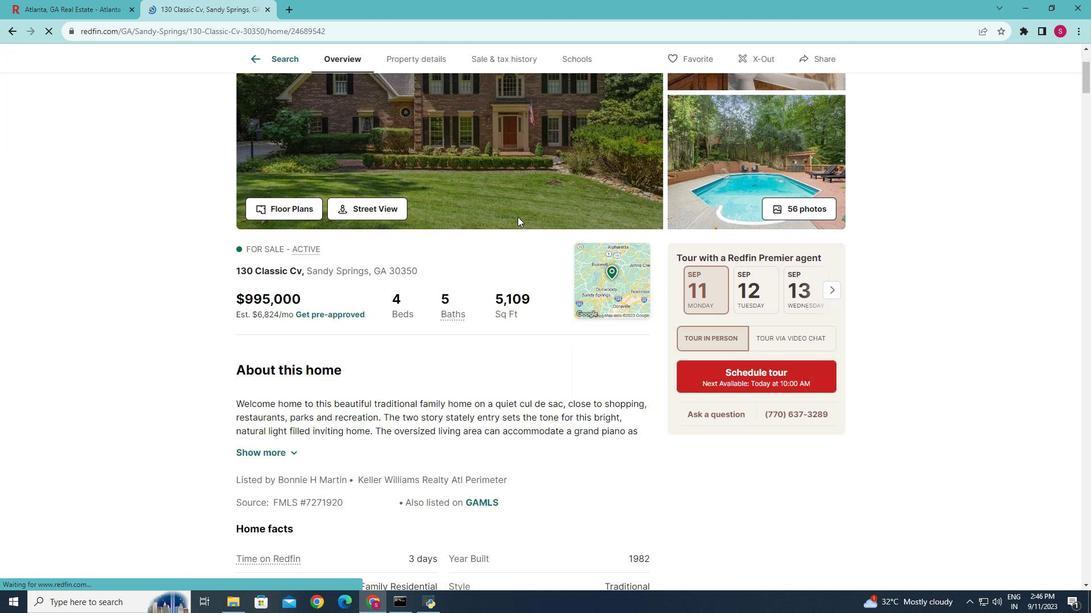 
Action: Mouse scrolled (519, 213) with delta (0, 0)
Screenshot: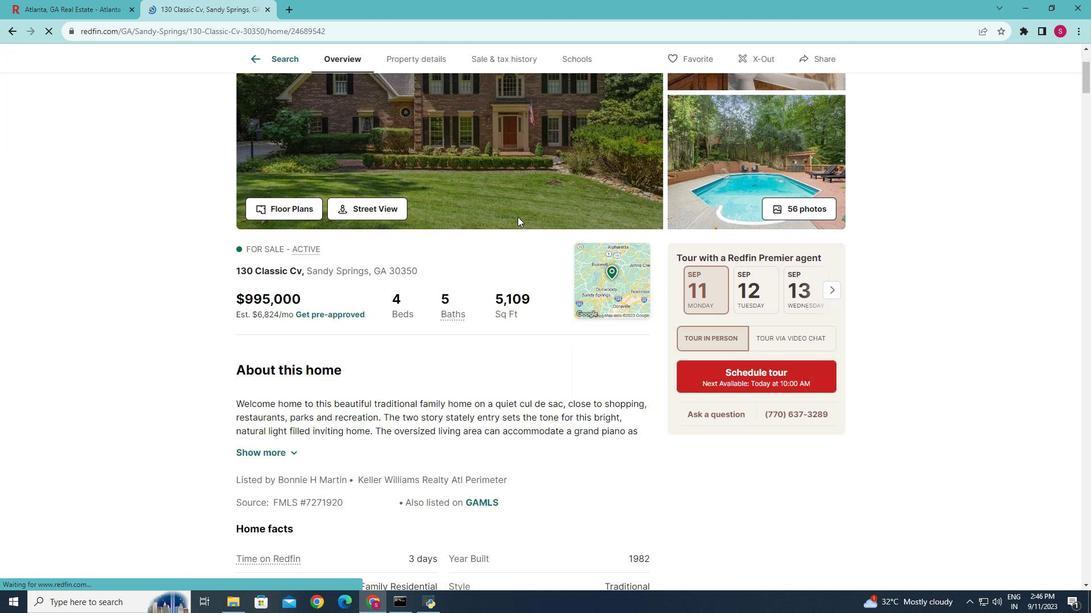 
Action: Mouse moved to (519, 214)
Screenshot: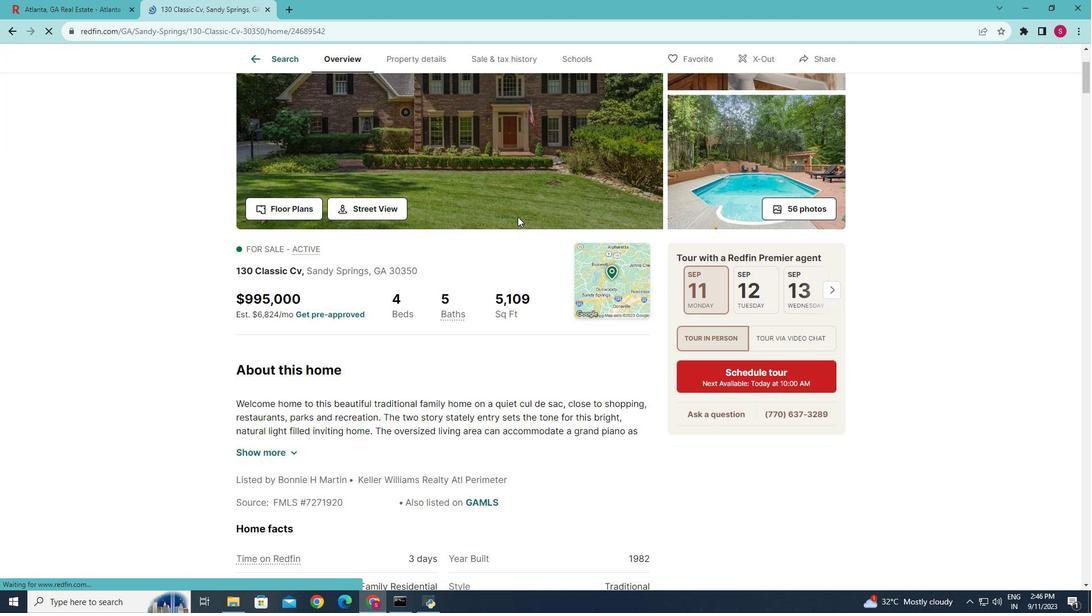 
Action: Mouse scrolled (519, 214) with delta (0, 0)
Screenshot: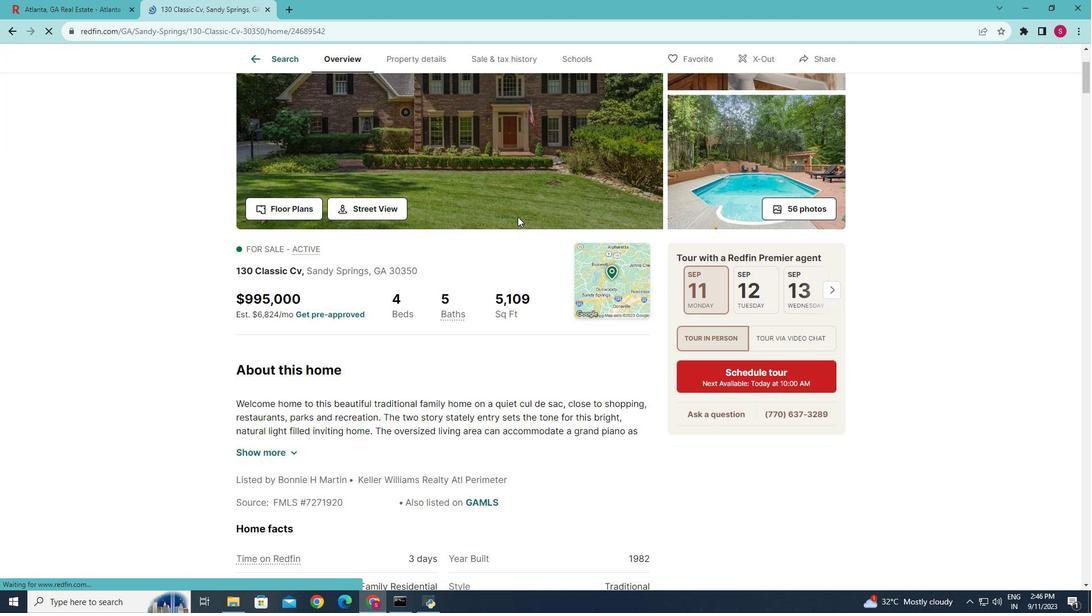
Action: Mouse moved to (517, 216)
Screenshot: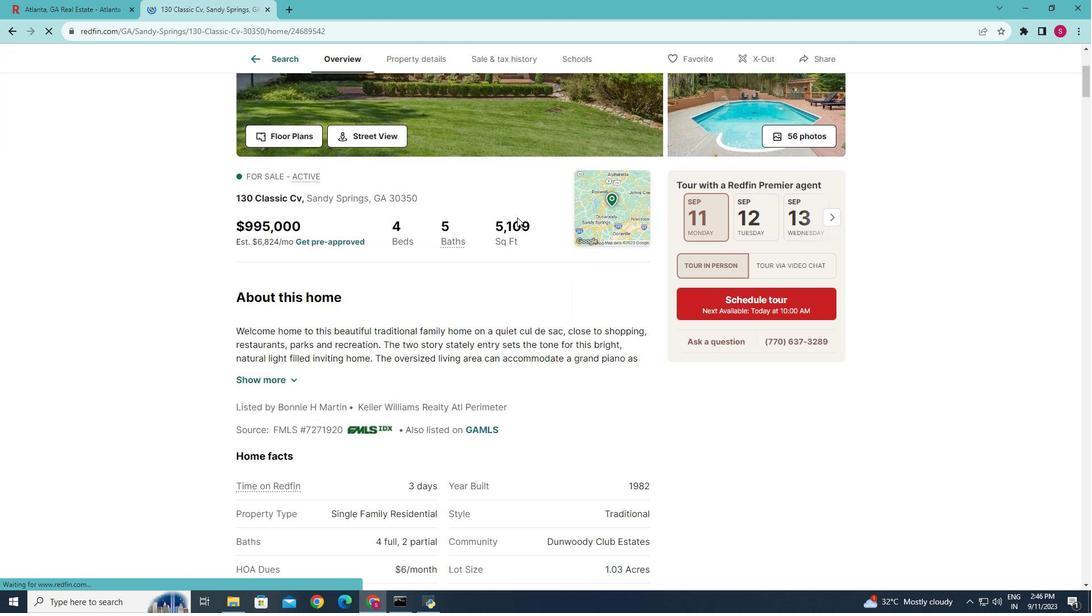 
Action: Mouse scrolled (517, 215) with delta (0, 0)
Screenshot: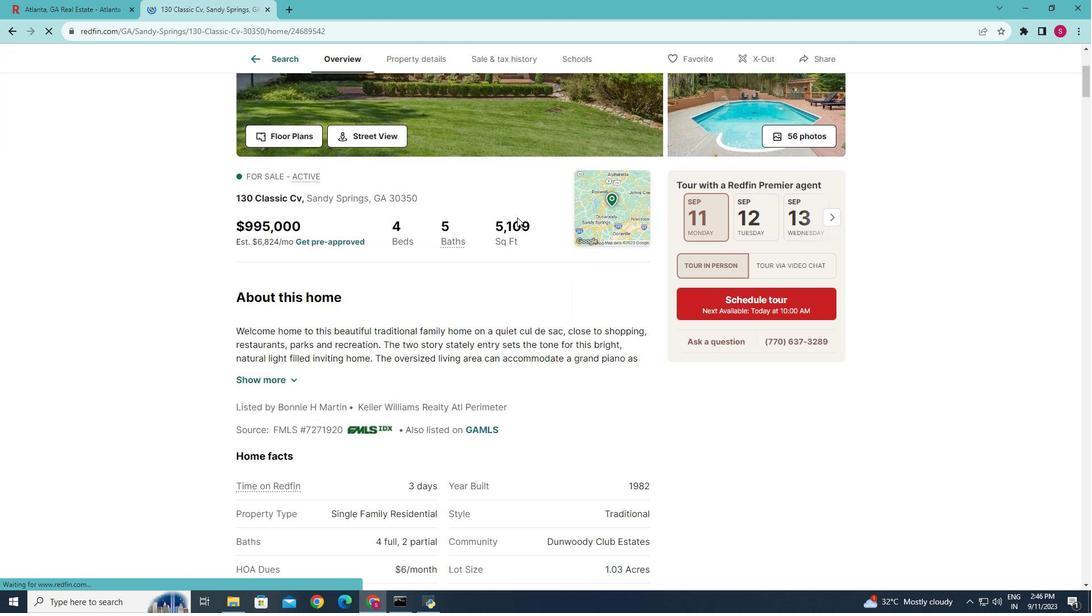 
Action: Mouse moved to (491, 448)
Screenshot: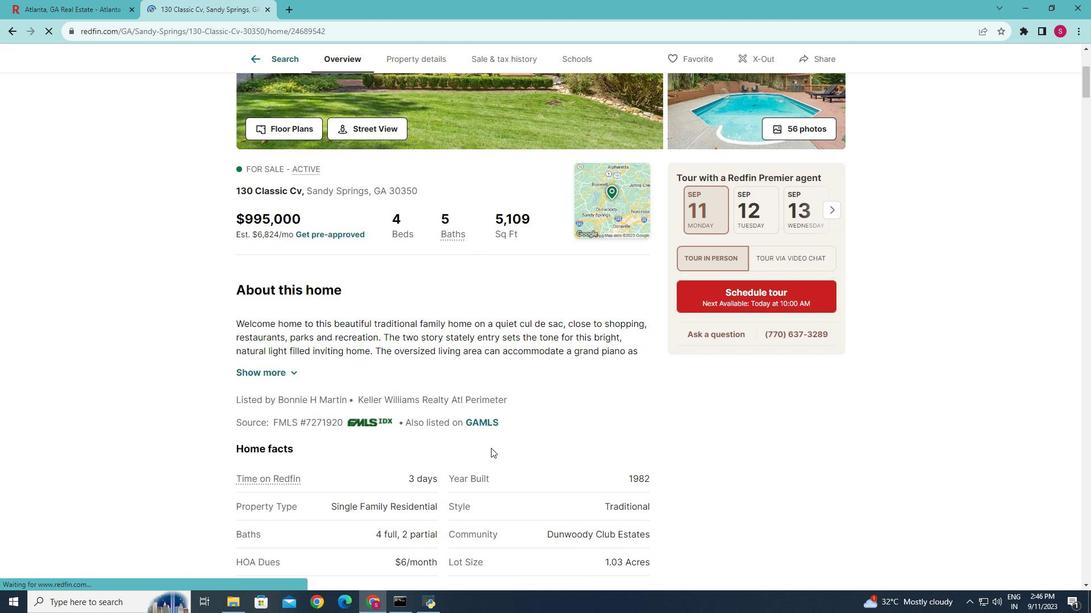 
Action: Mouse scrolled (491, 447) with delta (0, 0)
Screenshot: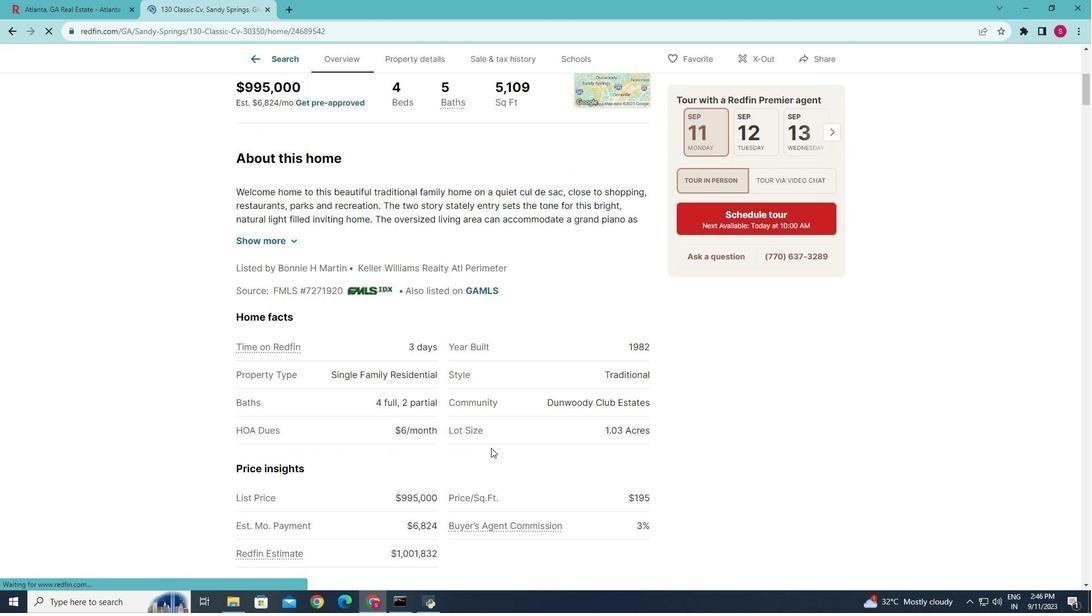 
Action: Mouse scrolled (491, 447) with delta (0, 0)
Screenshot: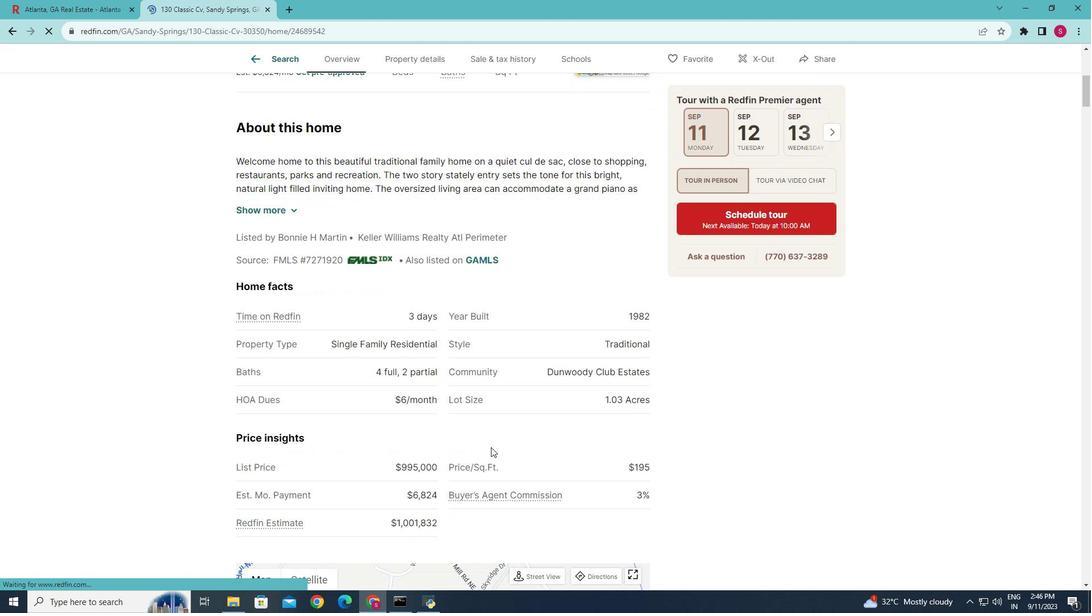 
Action: Mouse scrolled (491, 447) with delta (0, 0)
Screenshot: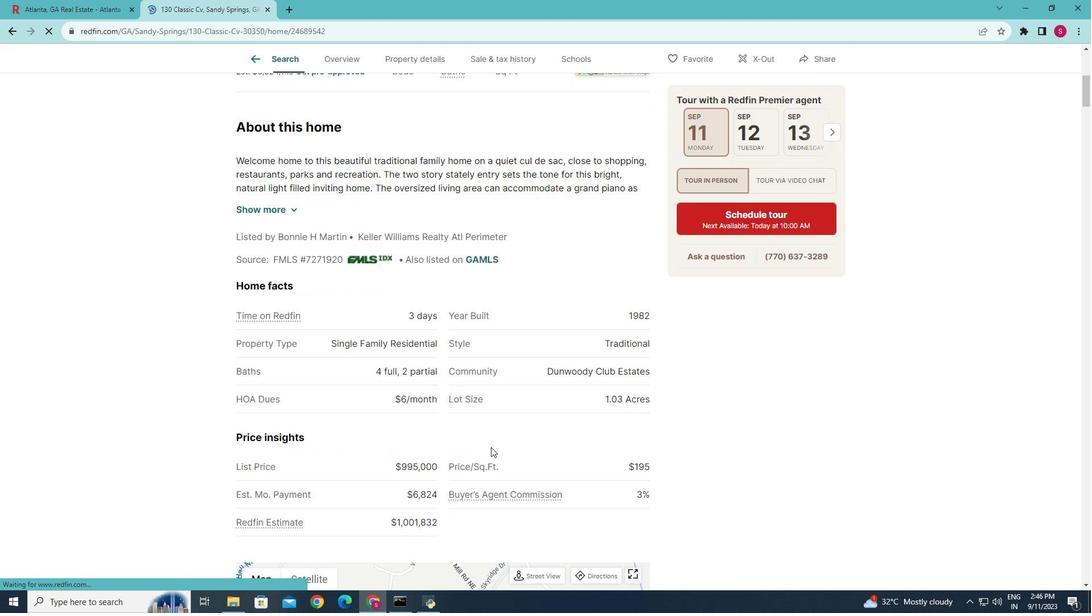 
Action: Mouse moved to (491, 447)
Screenshot: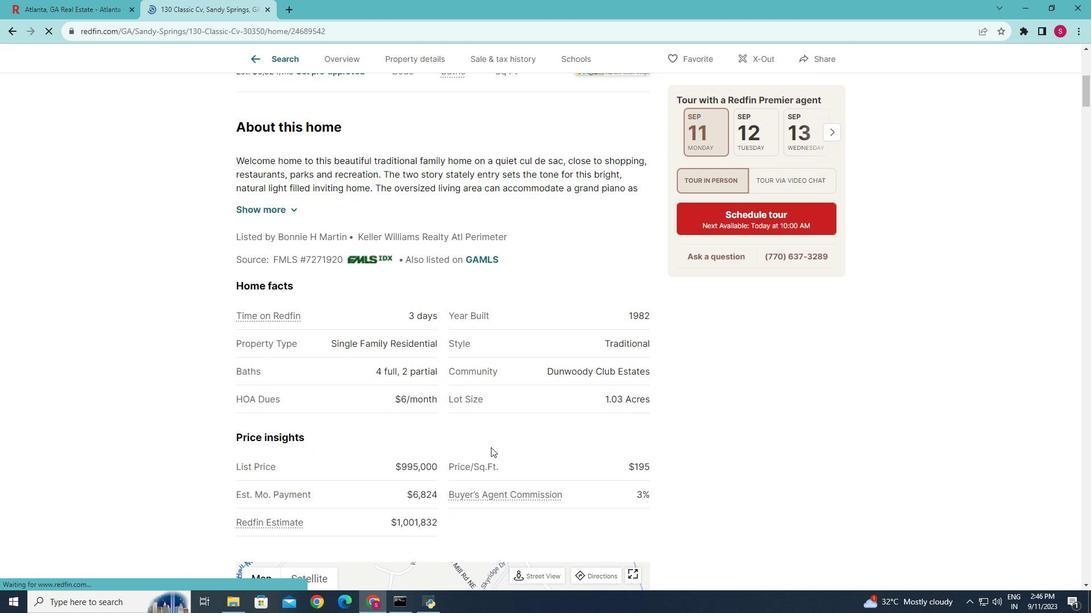 
Action: Mouse scrolled (491, 447) with delta (0, 0)
Screenshot: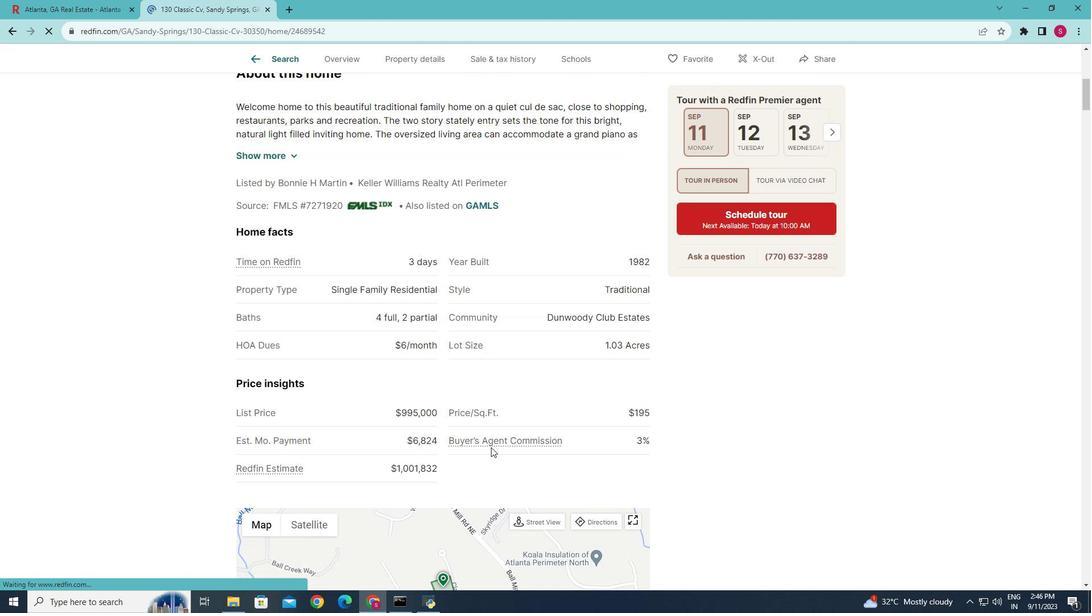 
Action: Mouse scrolled (491, 447) with delta (0, 0)
Screenshot: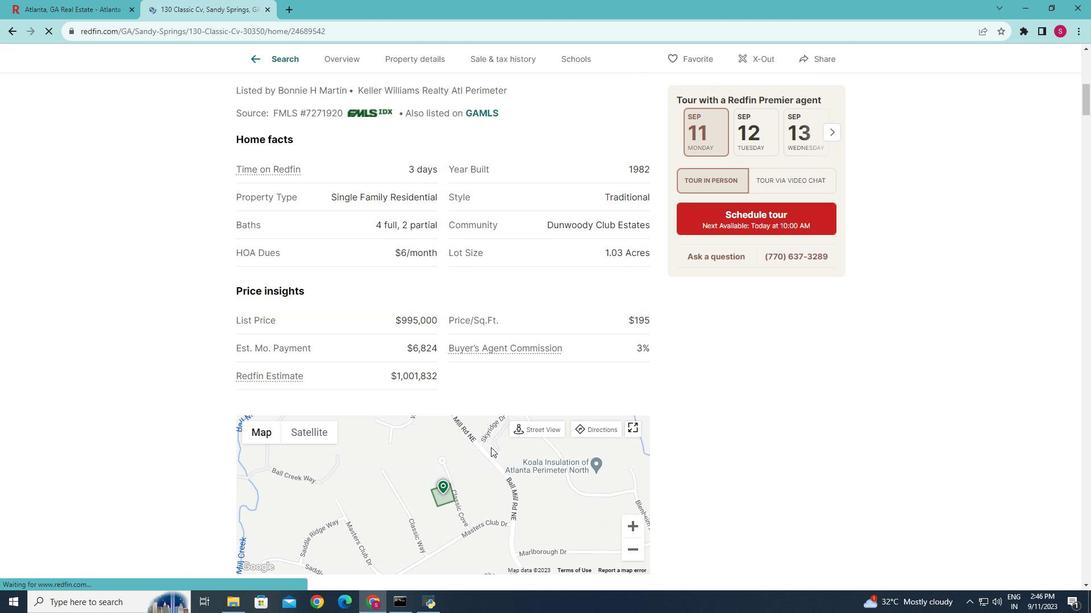 
Action: Mouse scrolled (491, 447) with delta (0, 0)
Screenshot: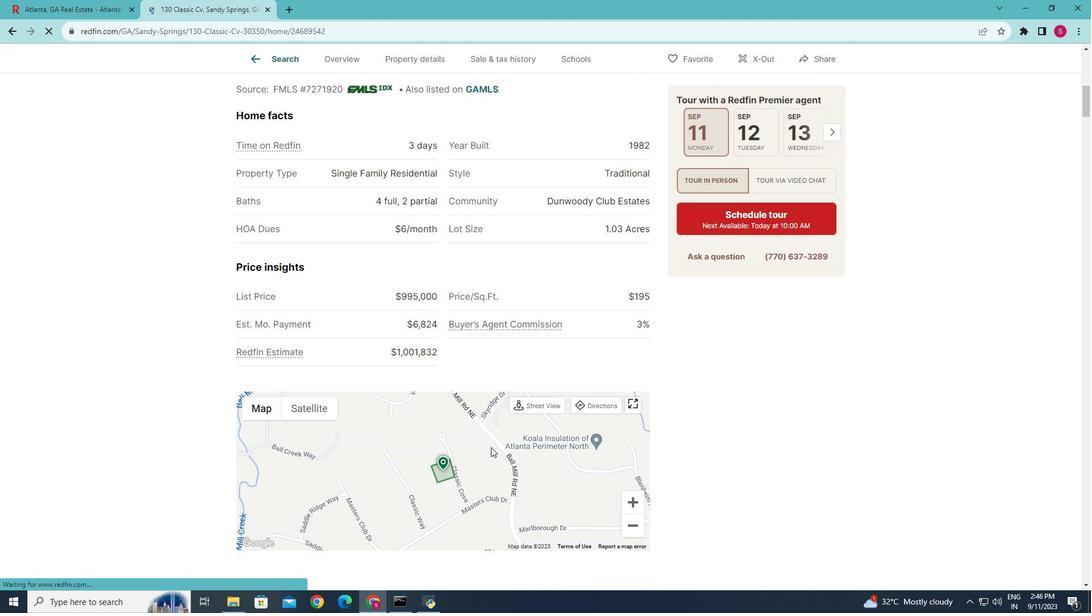 
Action: Mouse scrolled (491, 447) with delta (0, 0)
Screenshot: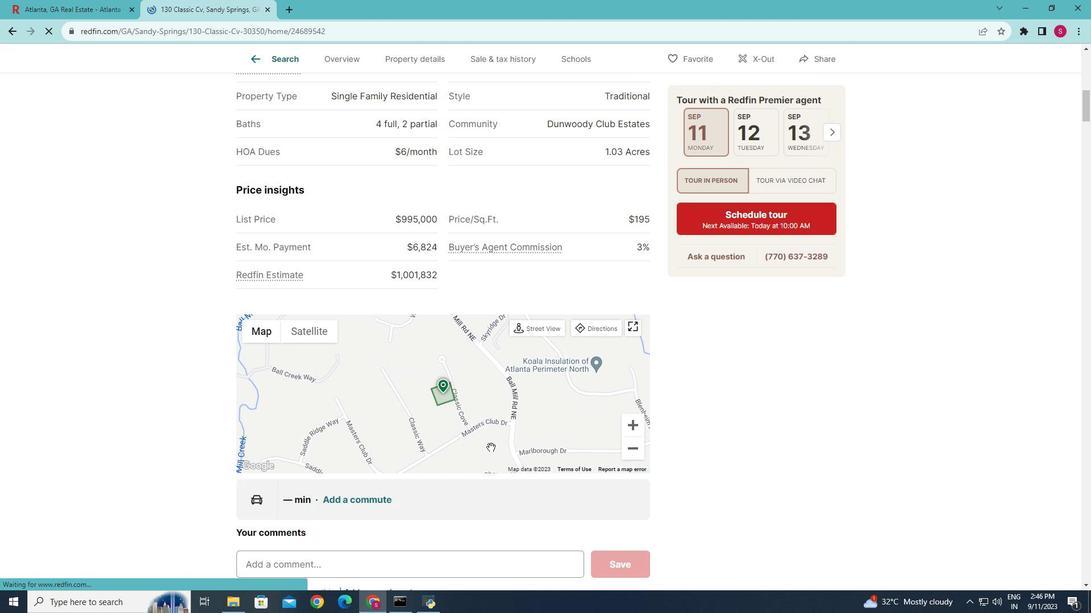 
Action: Mouse scrolled (491, 447) with delta (0, 0)
Screenshot: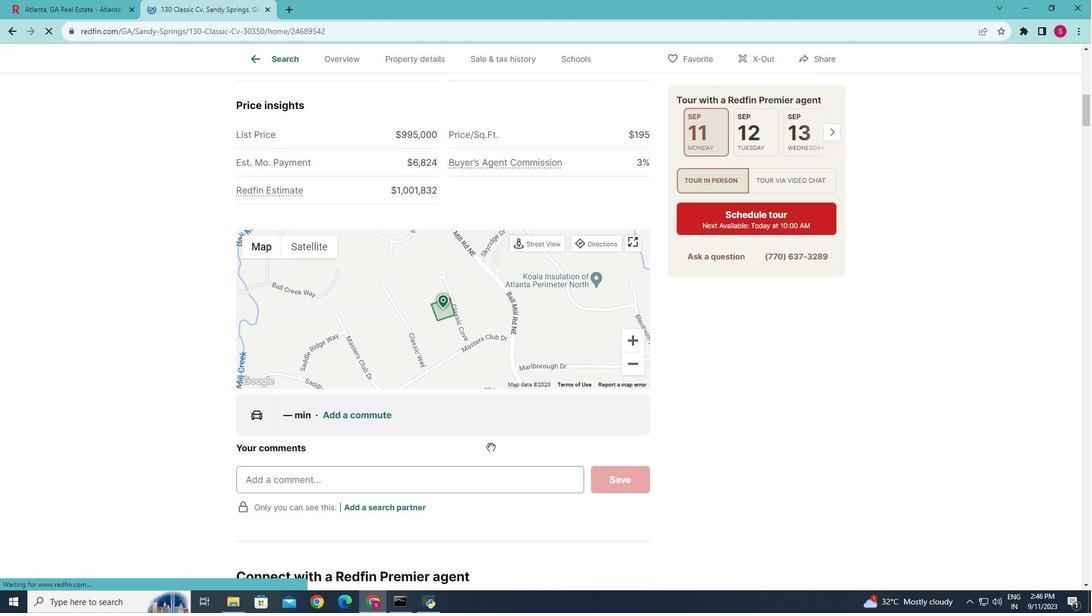 
Action: Mouse scrolled (491, 447) with delta (0, 0)
Screenshot: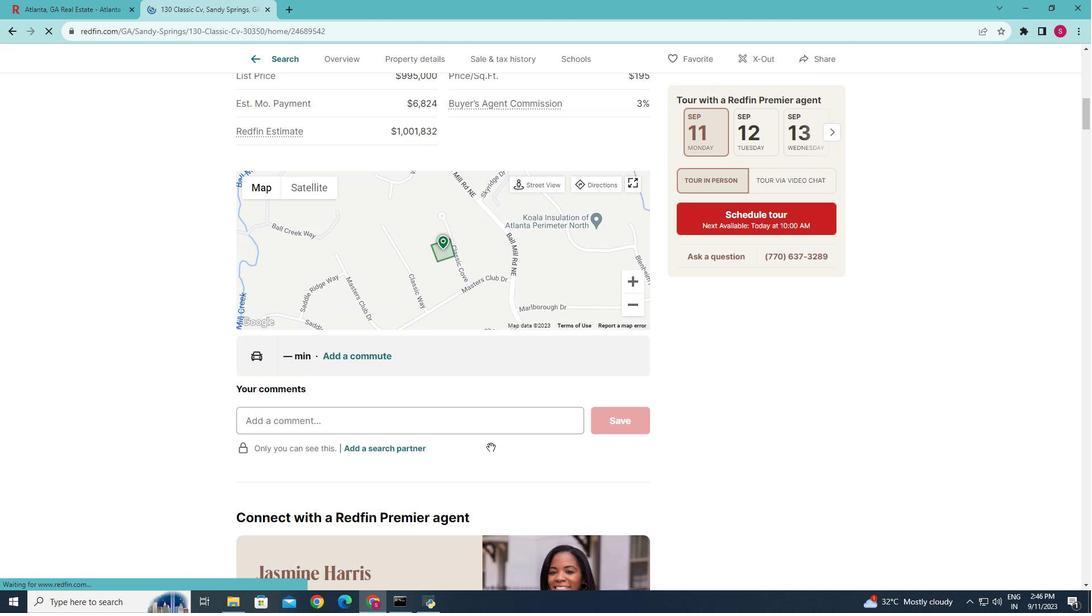 
Action: Mouse scrolled (491, 447) with delta (0, 0)
Screenshot: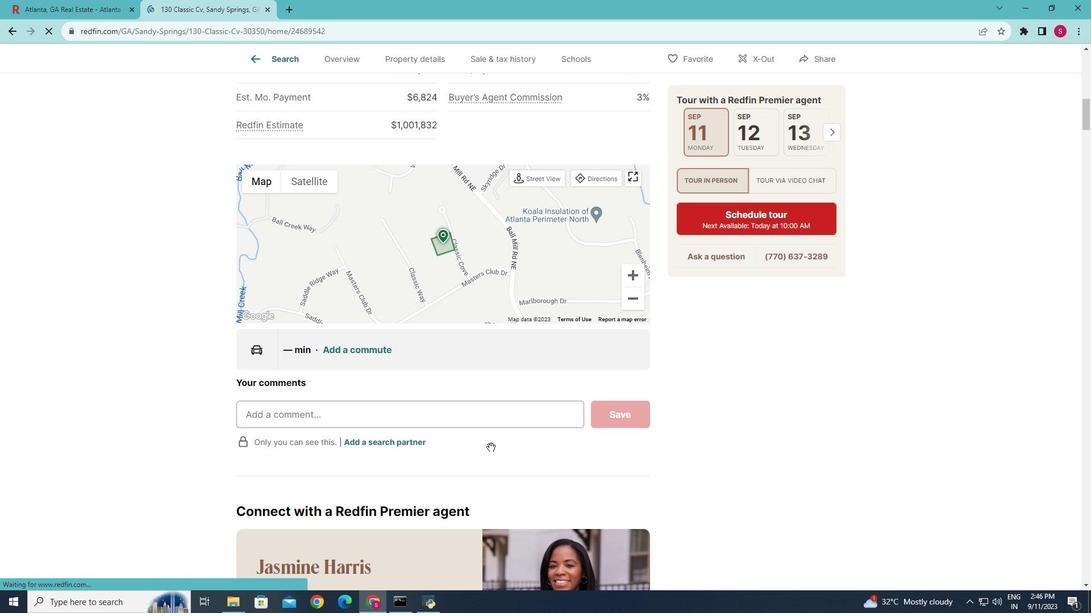 
Action: Mouse moved to (489, 443)
Screenshot: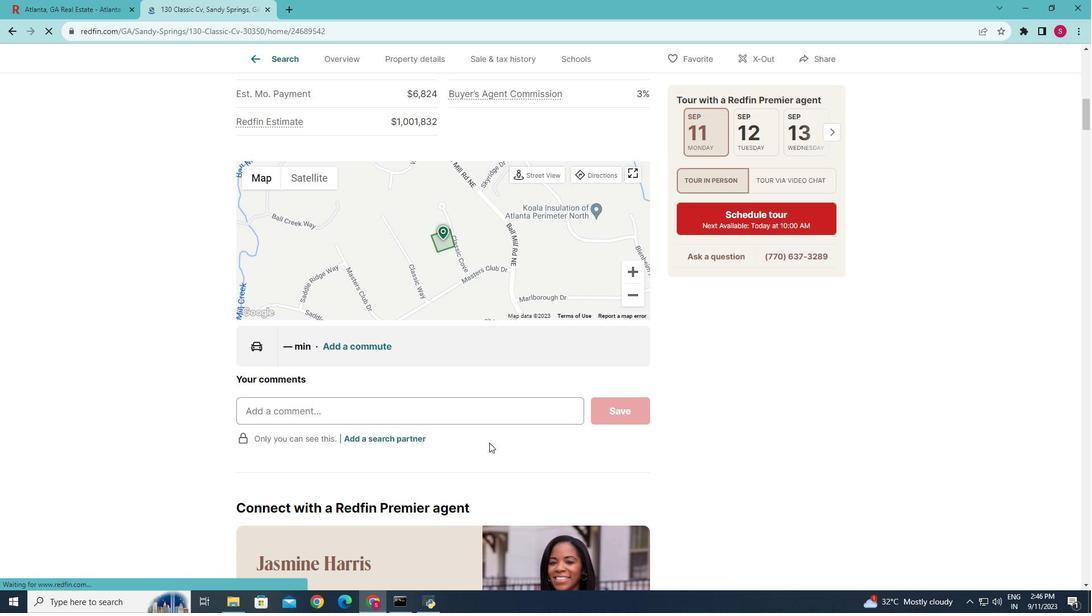 
Action: Mouse scrolled (489, 442) with delta (0, 0)
Screenshot: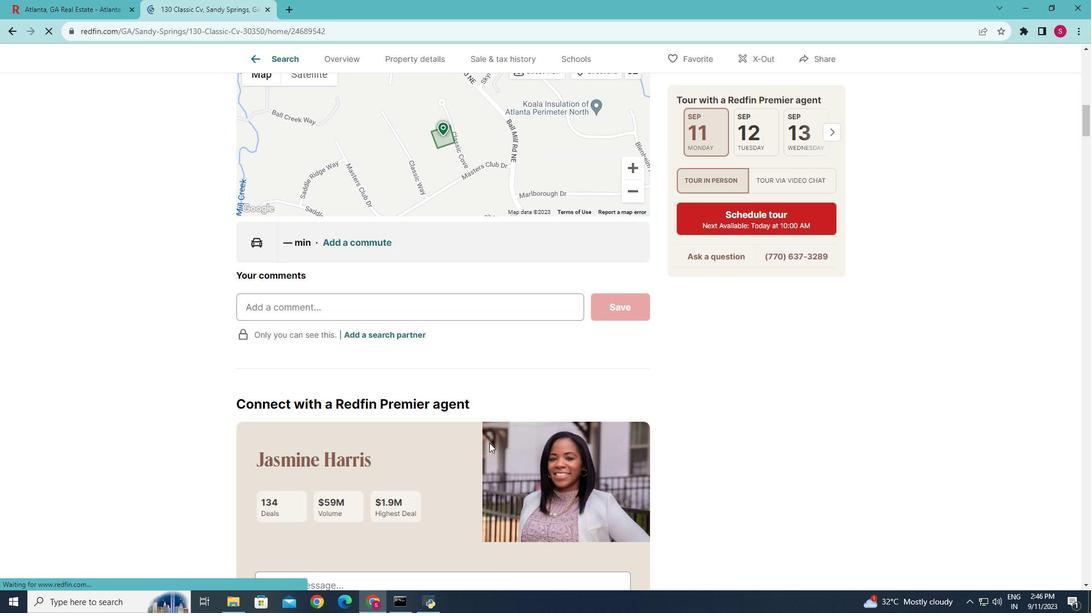 
Action: Mouse scrolled (489, 442) with delta (0, 0)
Screenshot: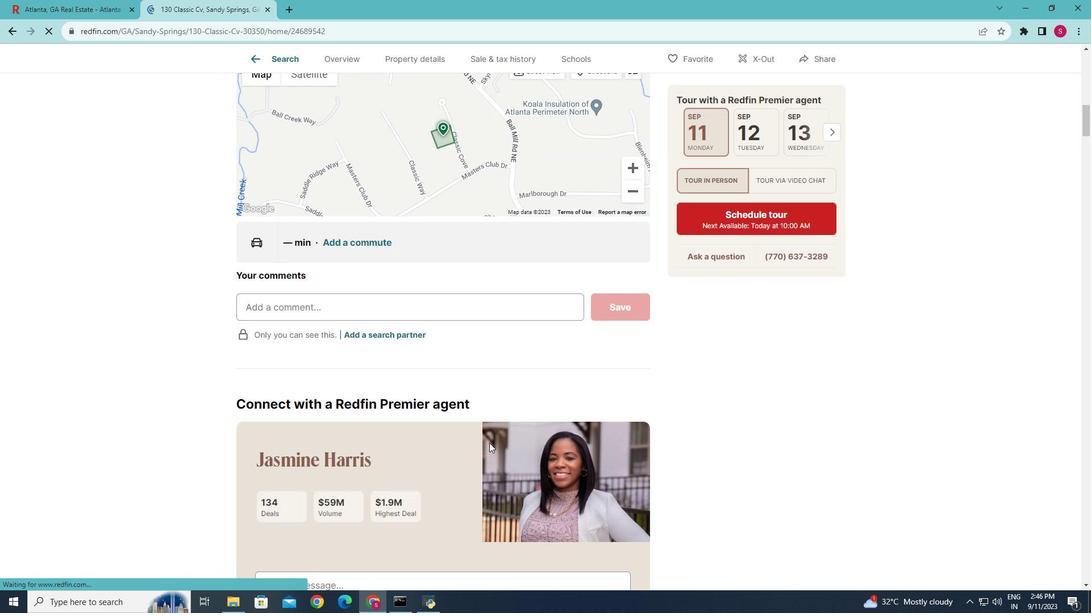 
Action: Mouse scrolled (489, 442) with delta (0, 0)
Screenshot: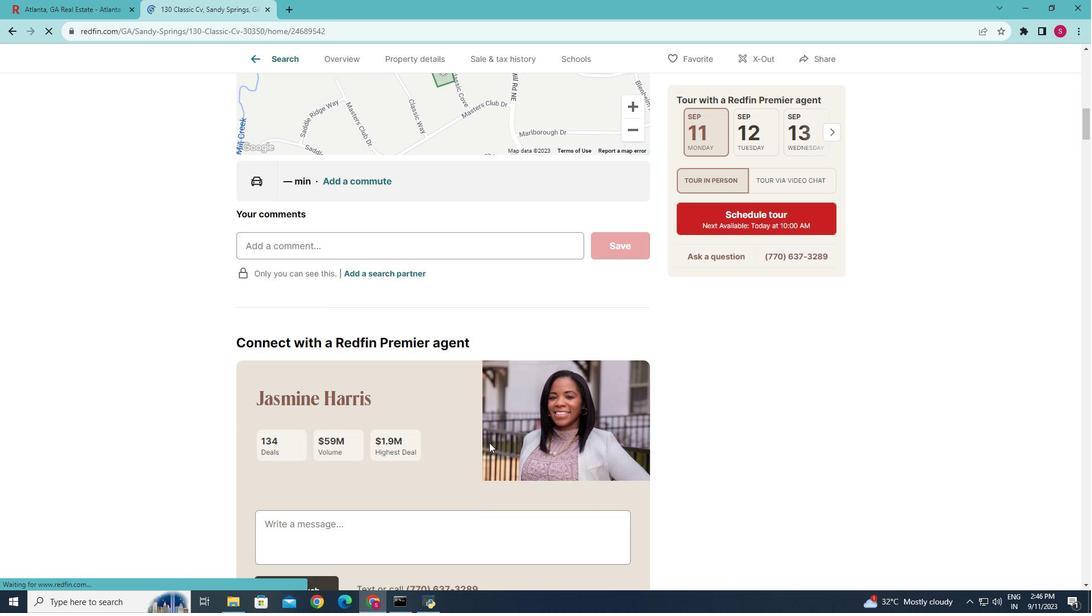
Action: Mouse moved to (489, 443)
Screenshot: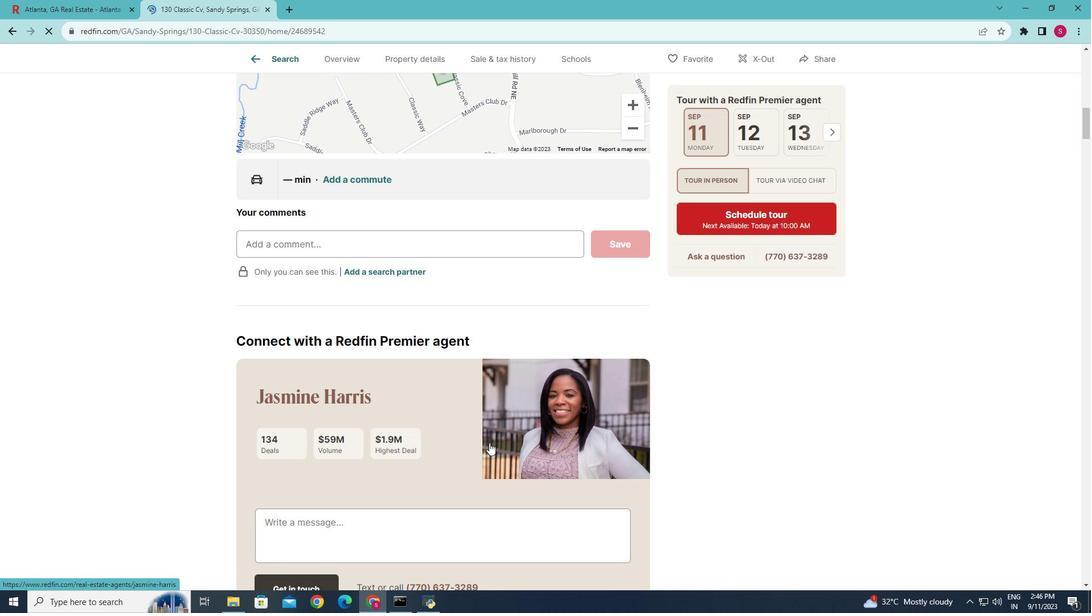 
Action: Mouse scrolled (489, 442) with delta (0, 0)
Screenshot: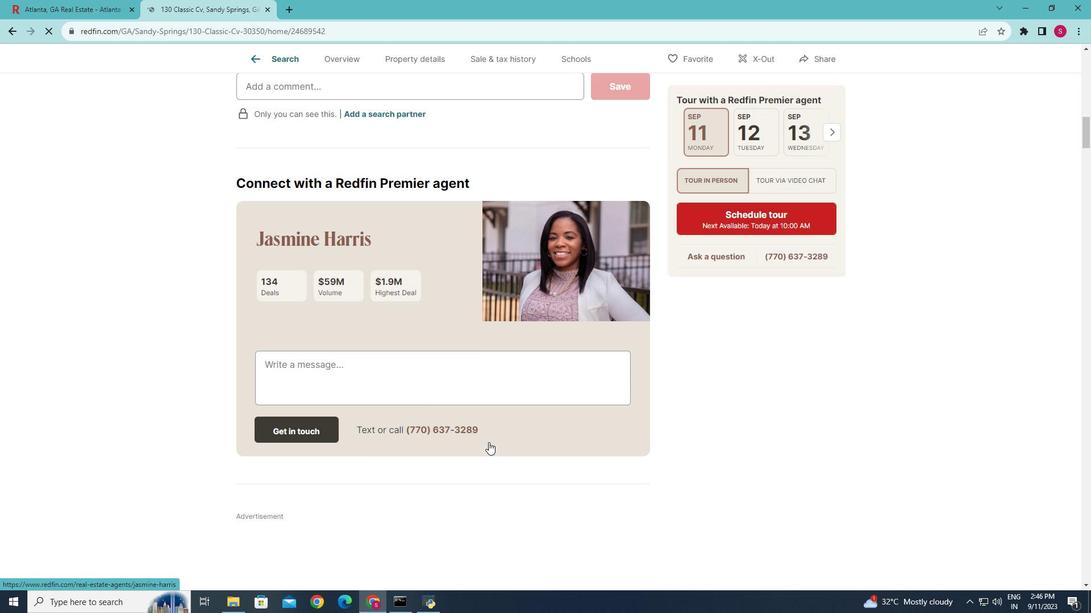 
Action: Mouse moved to (488, 442)
Screenshot: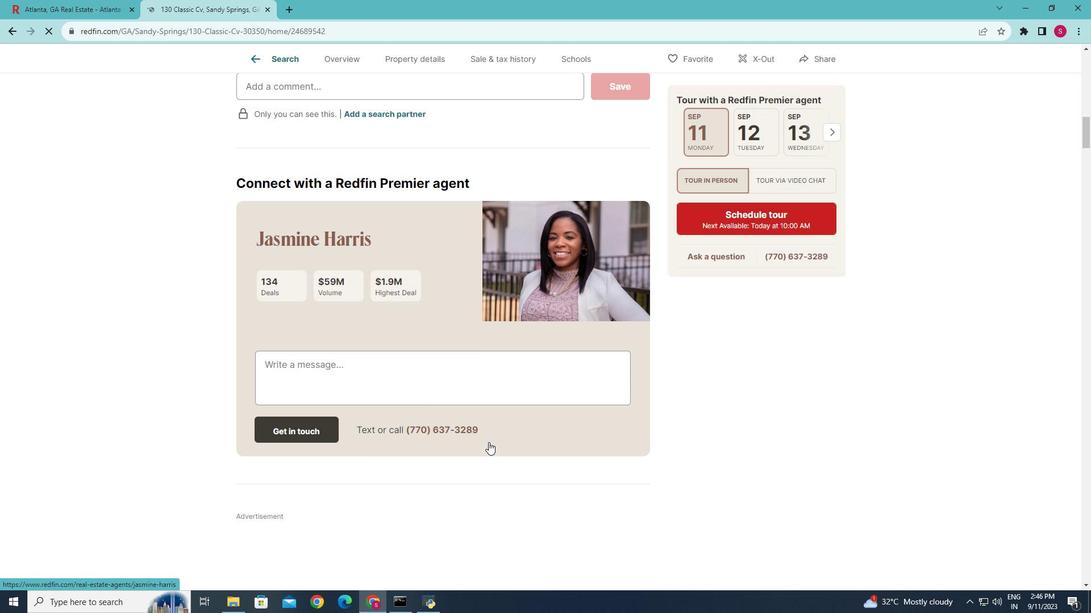 
Action: Mouse scrolled (488, 442) with delta (0, 0)
Screenshot: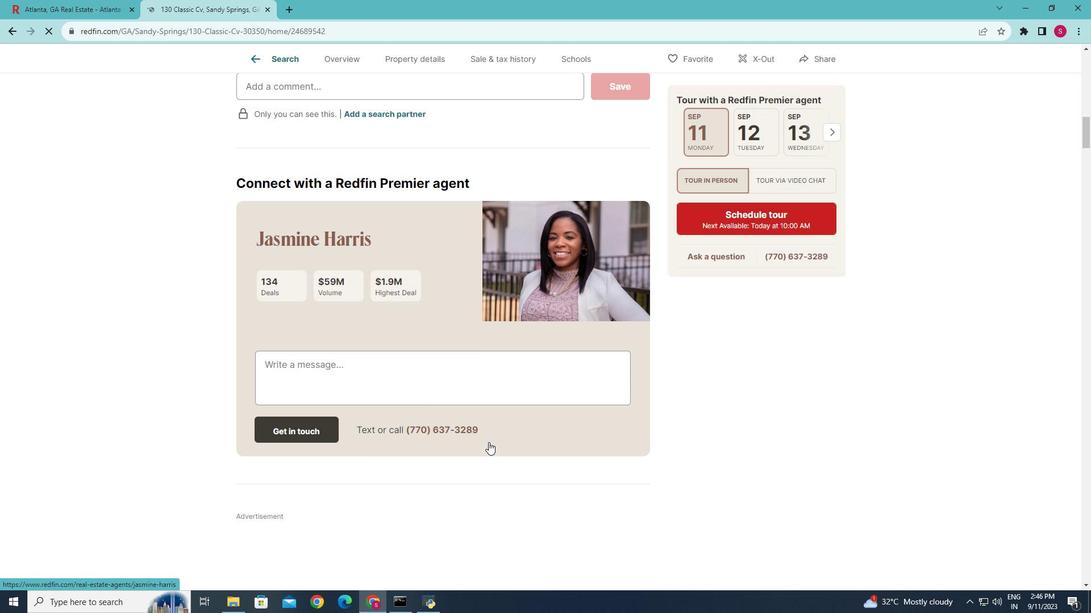 
Action: Mouse scrolled (488, 442) with delta (0, 0)
Screenshot: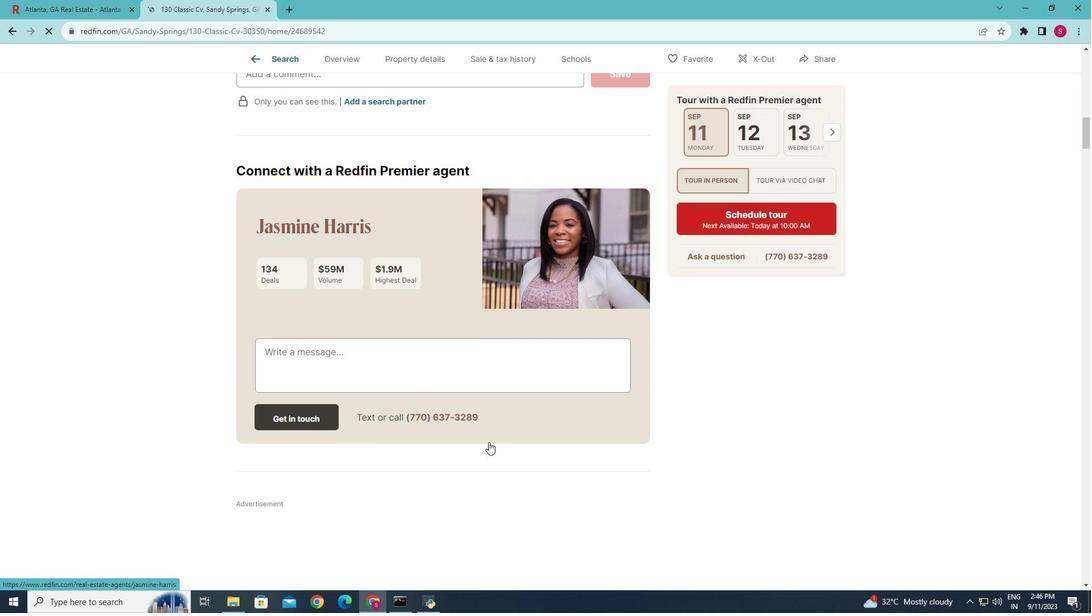 
Action: Mouse moved to (488, 442)
Screenshot: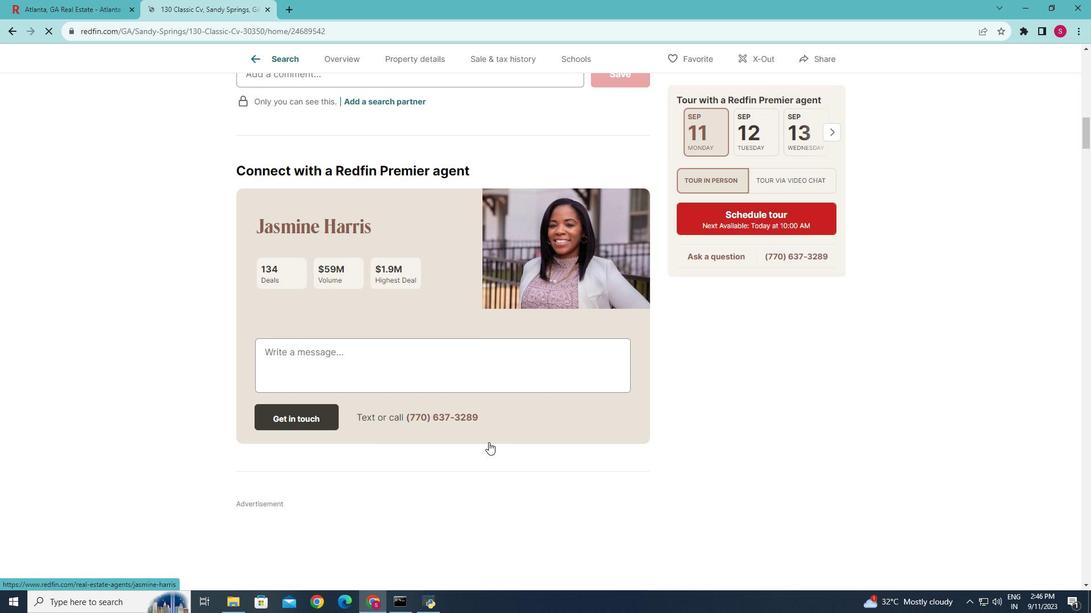 
Action: Mouse scrolled (488, 443) with delta (0, 0)
Screenshot: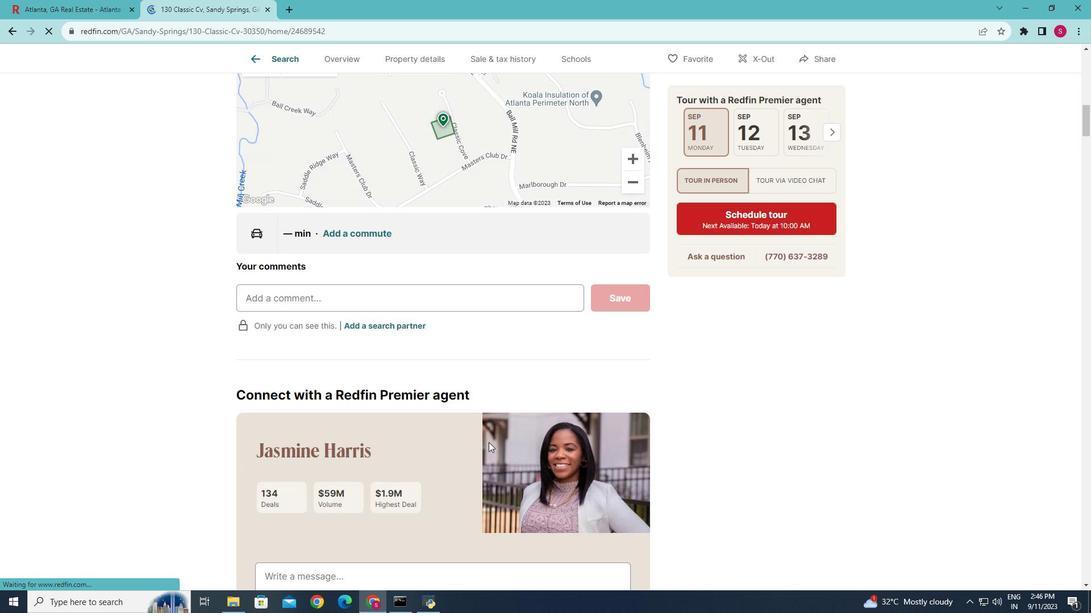 
Action: Mouse scrolled (488, 443) with delta (0, 0)
Screenshot: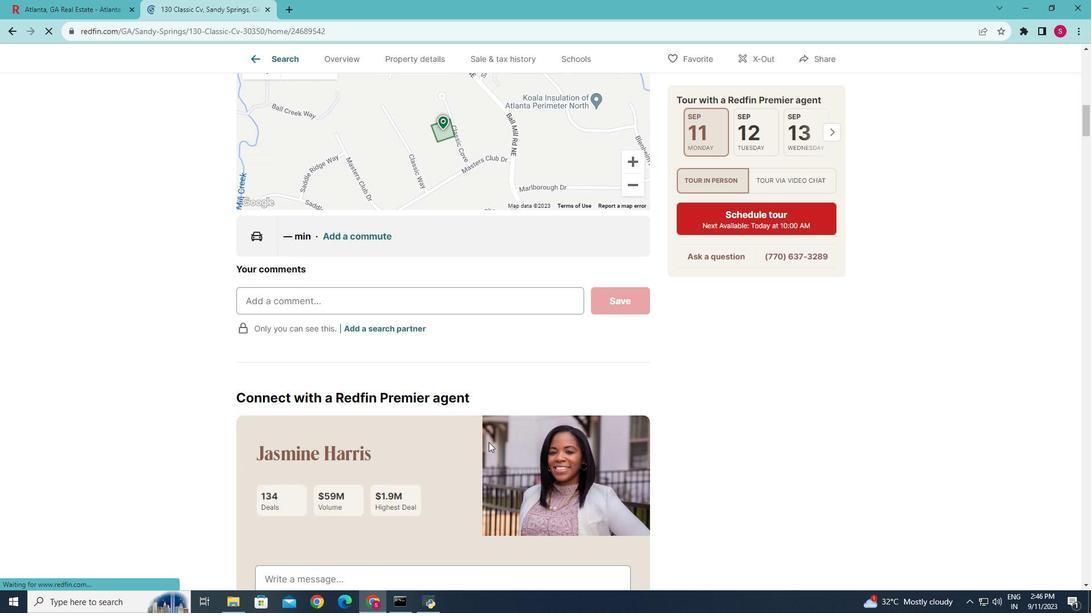 
Action: Mouse scrolled (488, 443) with delta (0, 0)
Screenshot: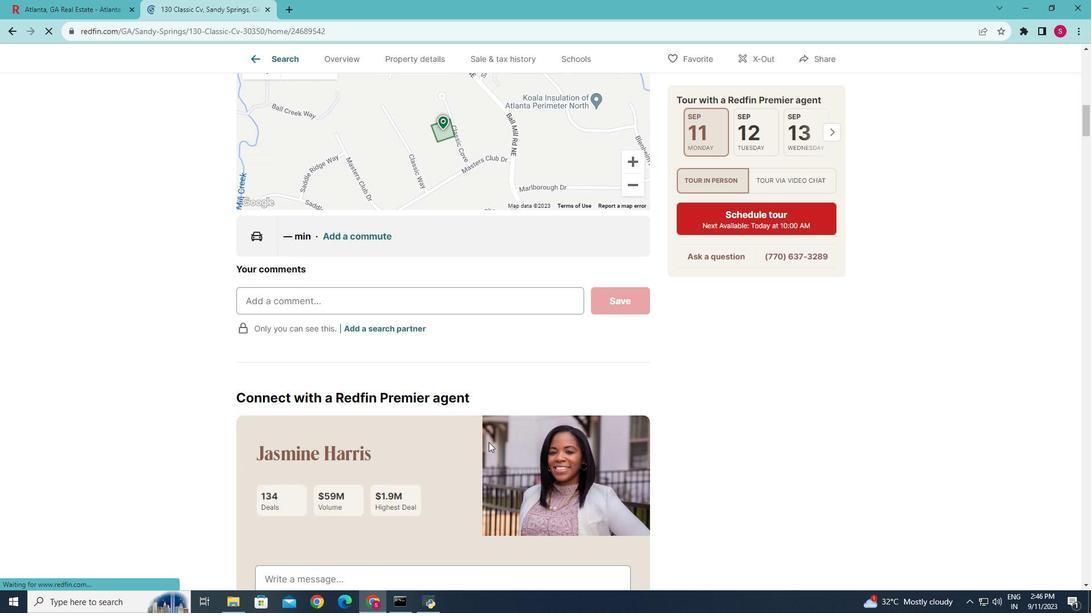 
Action: Mouse scrolled (488, 443) with delta (0, 0)
Screenshot: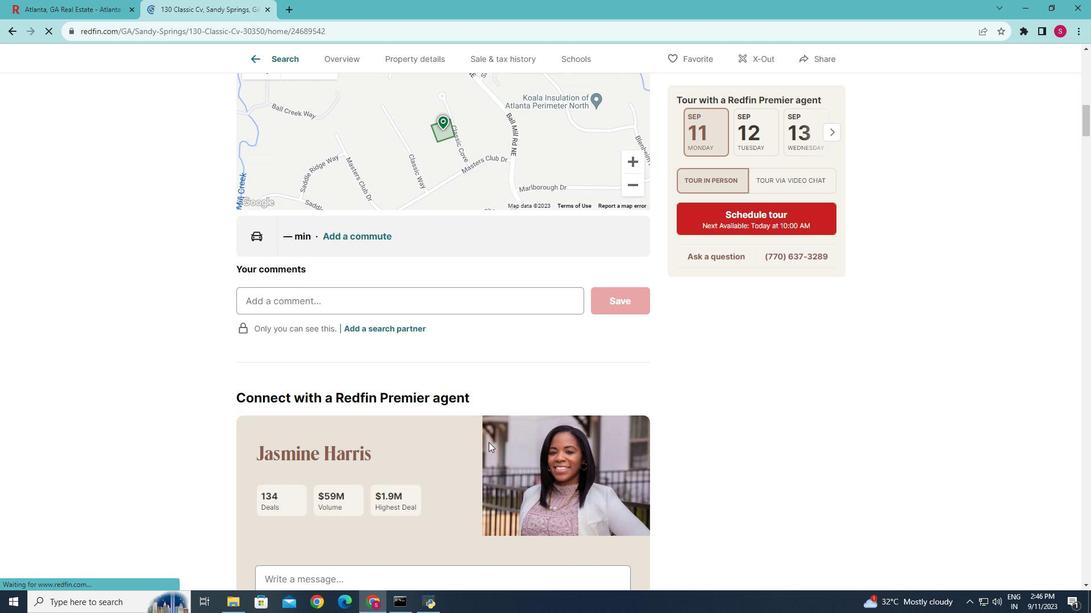 
Action: Mouse scrolled (488, 443) with delta (0, 0)
Screenshot: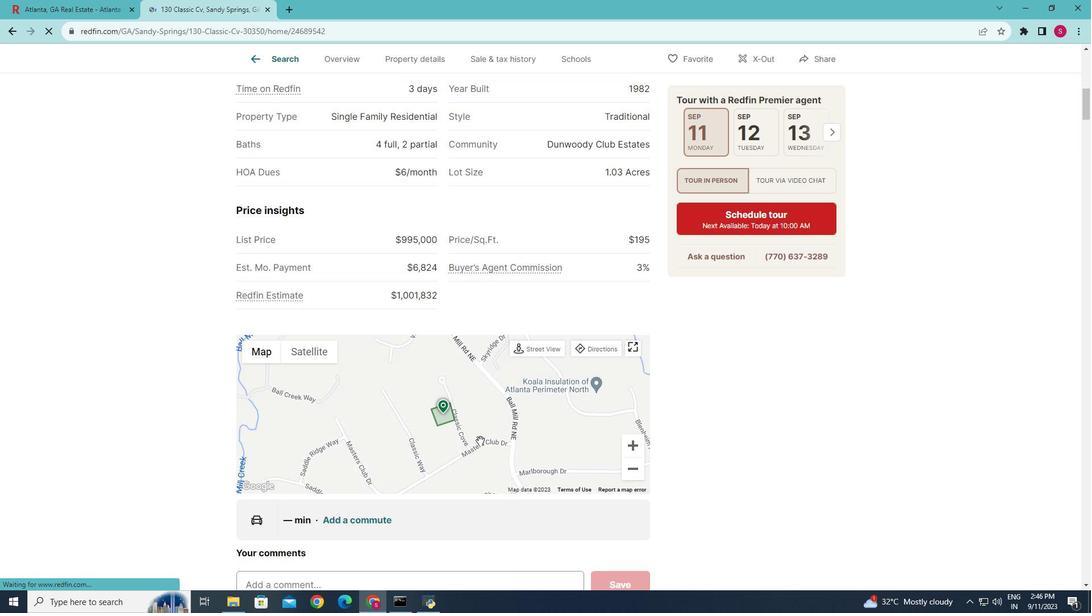 
Action: Mouse scrolled (488, 443) with delta (0, 0)
Screenshot: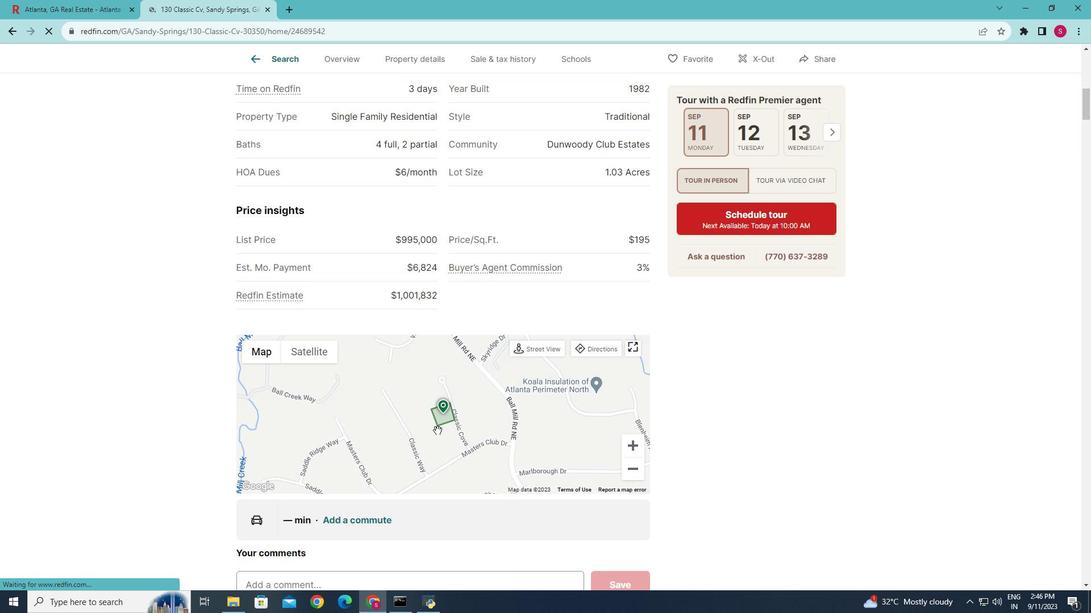 
Action: Mouse scrolled (488, 443) with delta (0, 0)
Screenshot: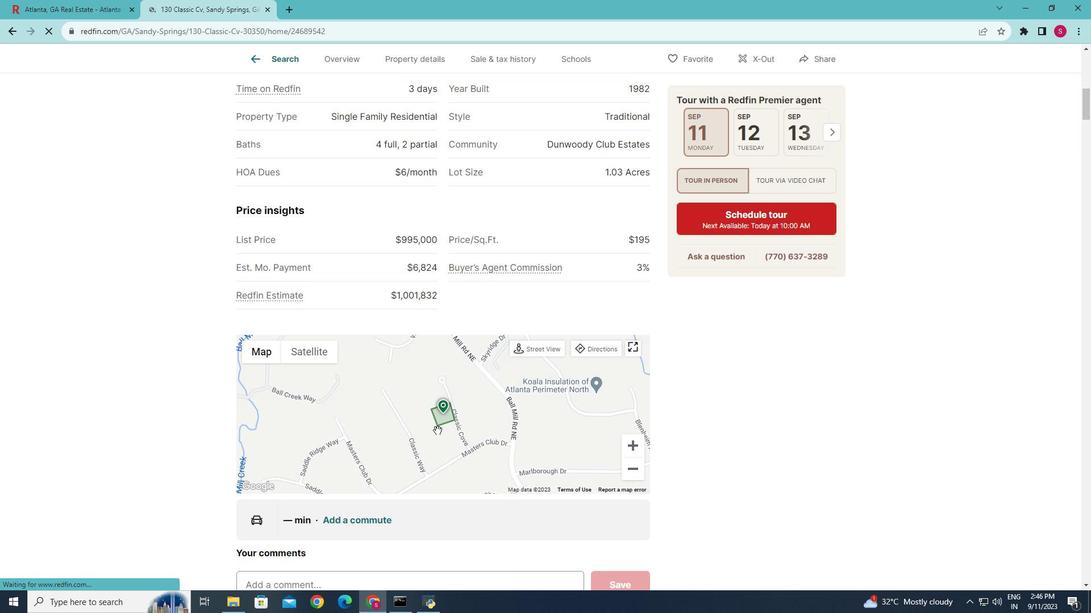 
Action: Mouse scrolled (488, 443) with delta (0, 0)
Screenshot: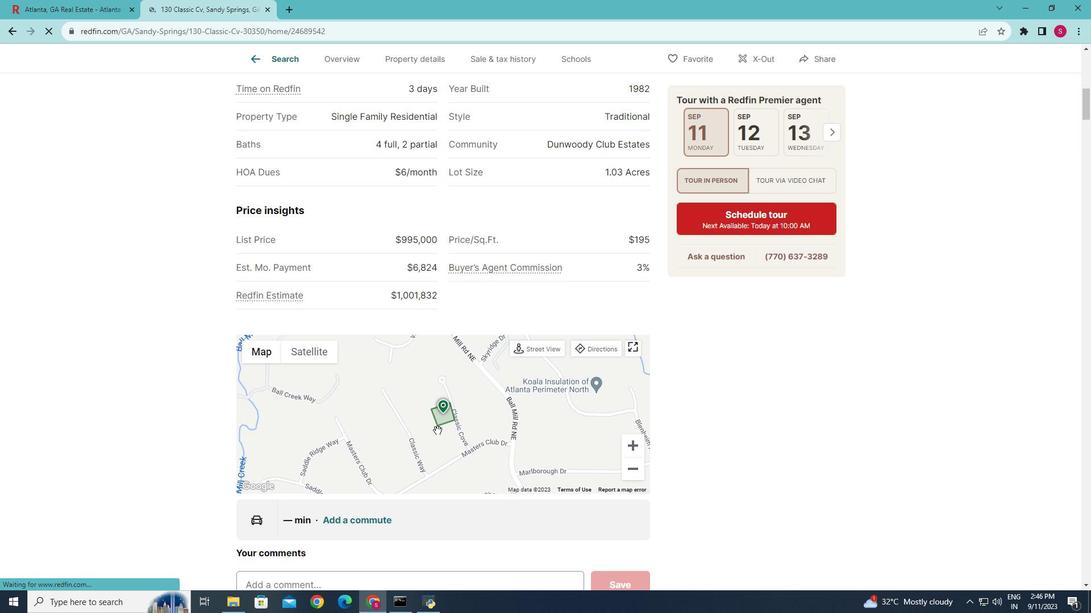 
Action: Mouse scrolled (488, 443) with delta (0, 0)
Screenshot: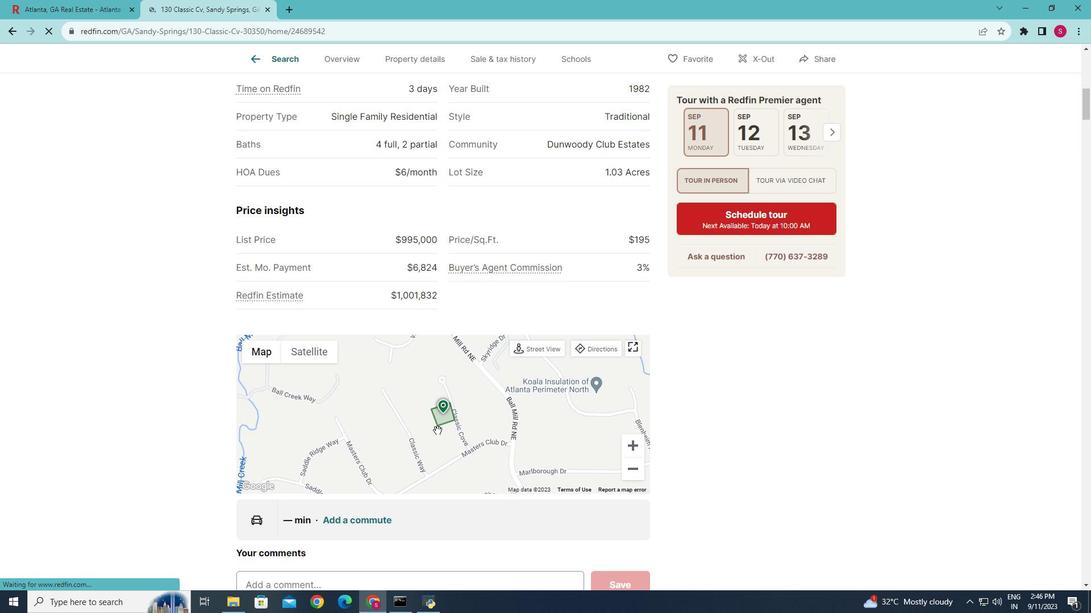 
Action: Mouse moved to (71, 0)
Screenshot: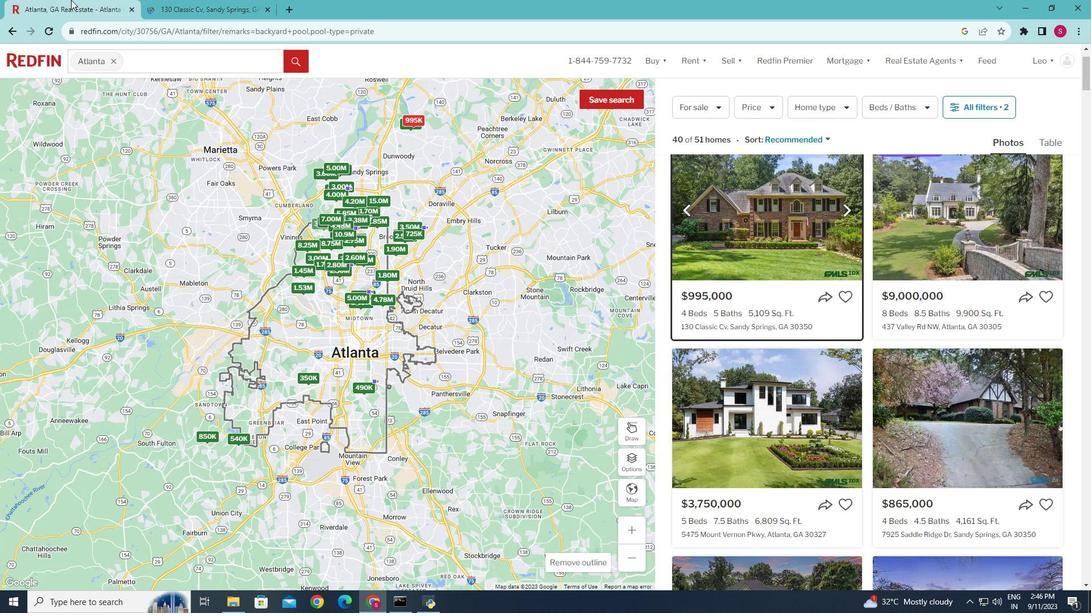 
Action: Mouse pressed left at (71, 0)
Screenshot: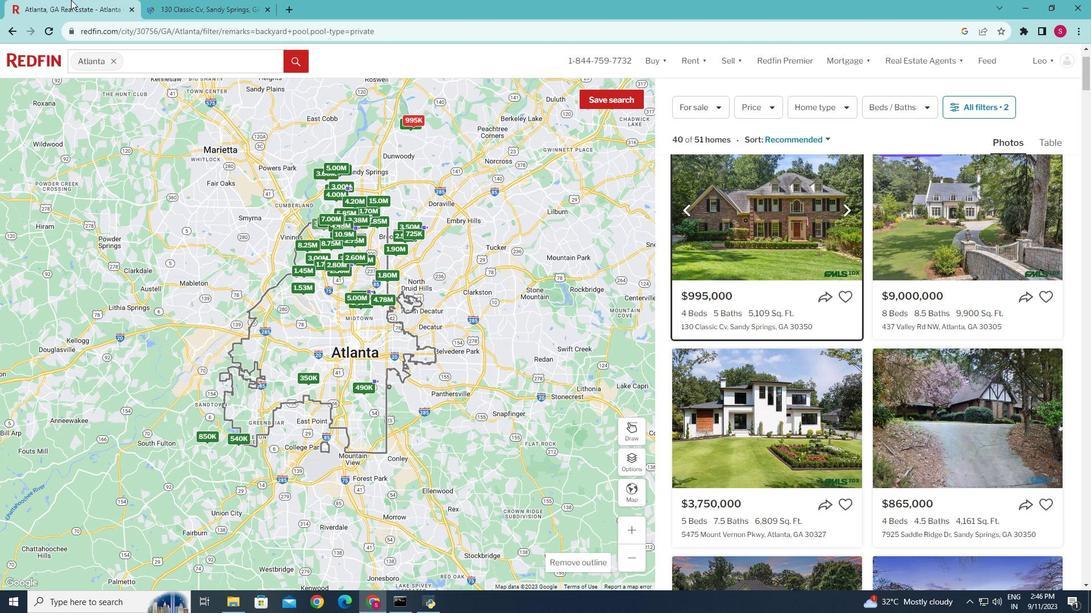 
Action: Mouse moved to (950, 234)
Screenshot: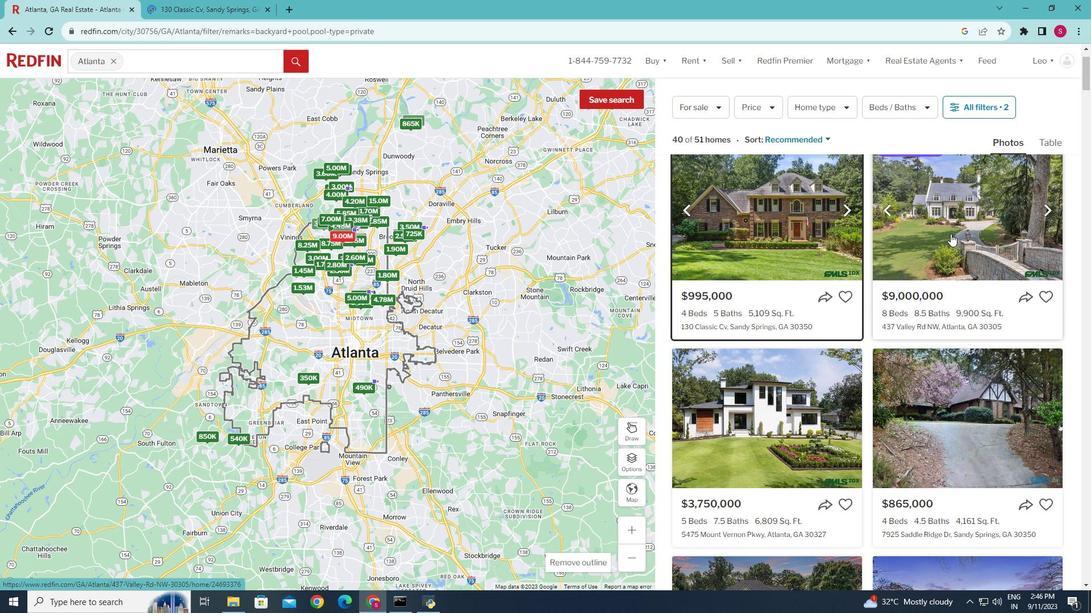 
Action: Mouse scrolled (950, 233) with delta (0, 0)
Screenshot: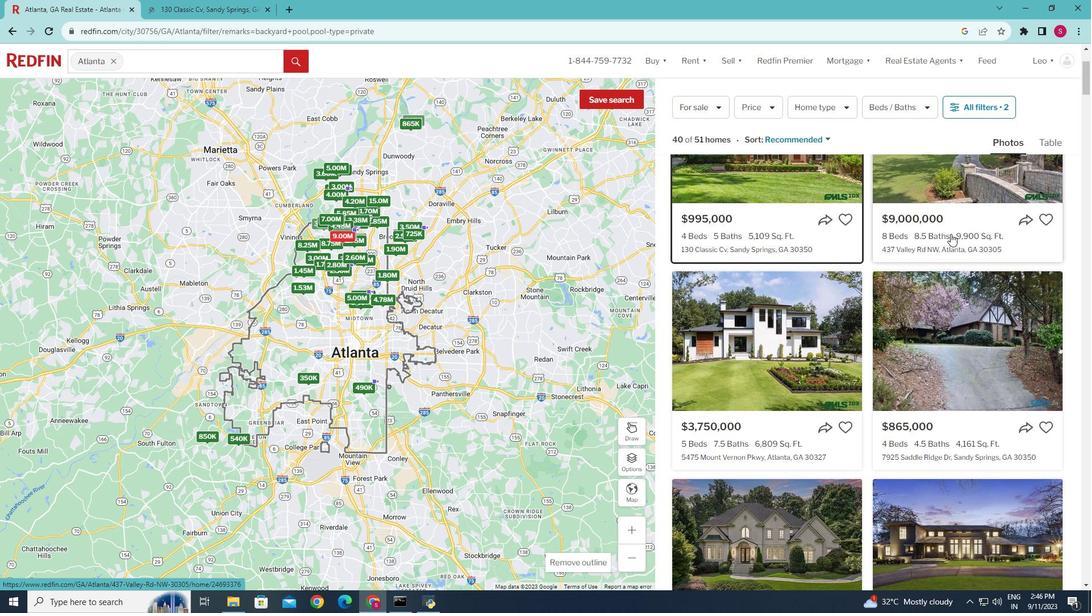 
Action: Mouse moved to (950, 234)
Screenshot: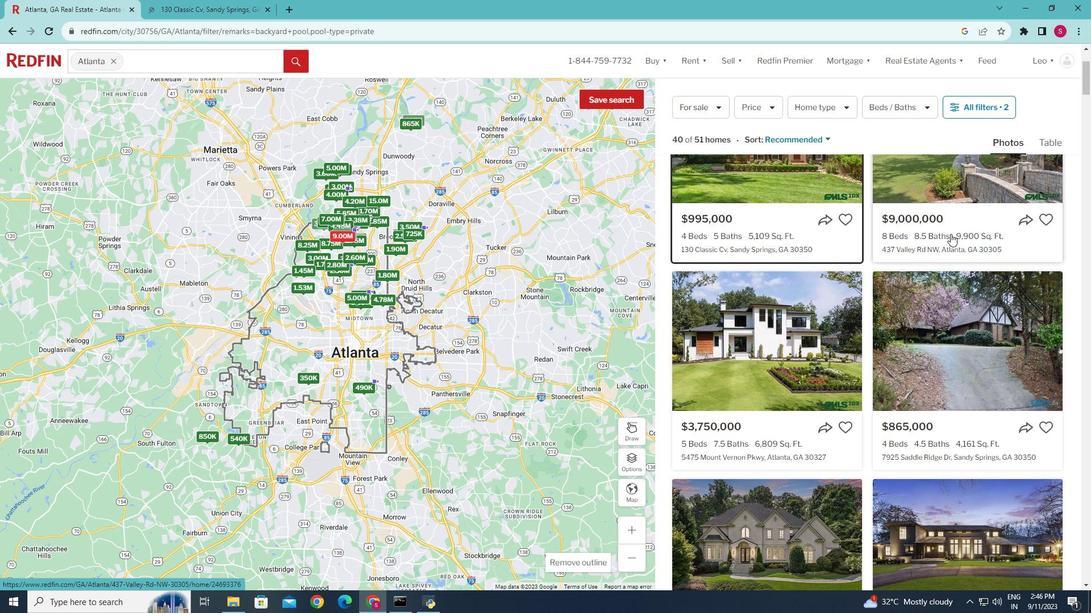 
Action: Mouse scrolled (950, 233) with delta (0, 0)
Screenshot: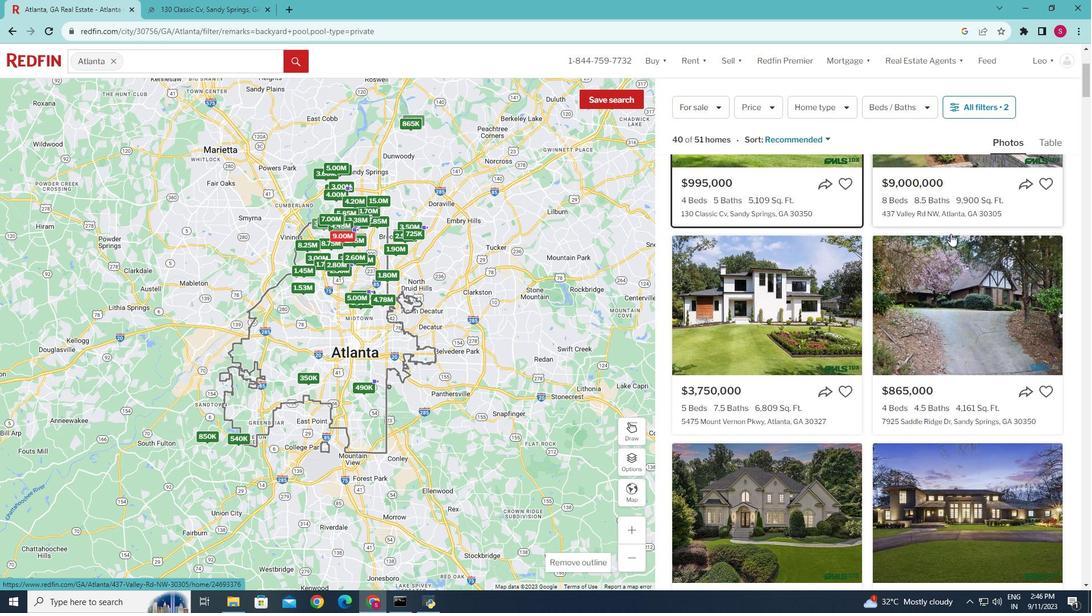 
Action: Mouse moved to (926, 325)
Screenshot: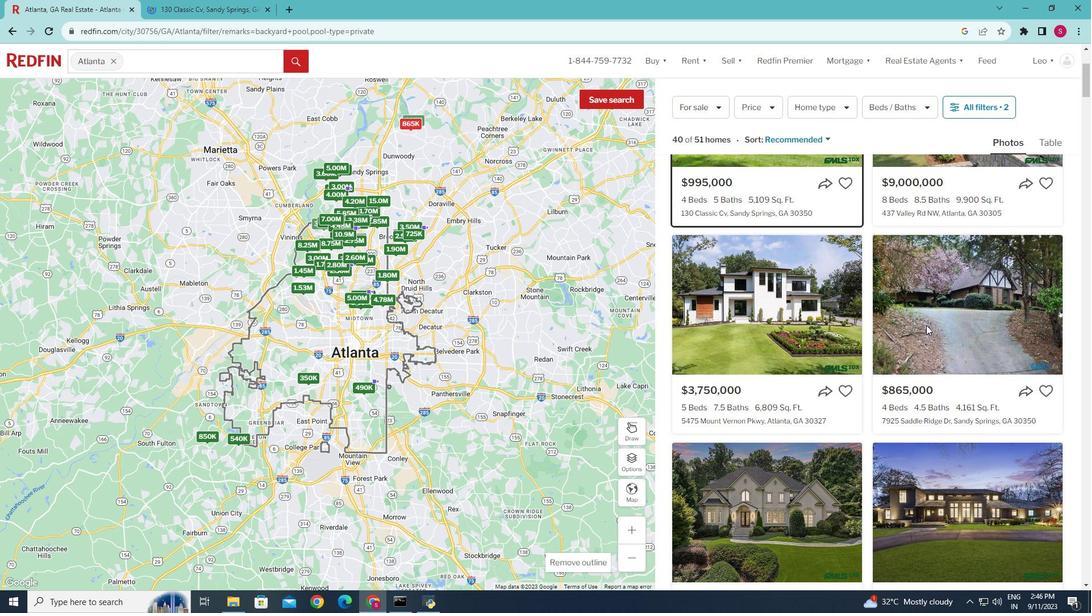 
Action: Mouse pressed left at (926, 325)
Screenshot: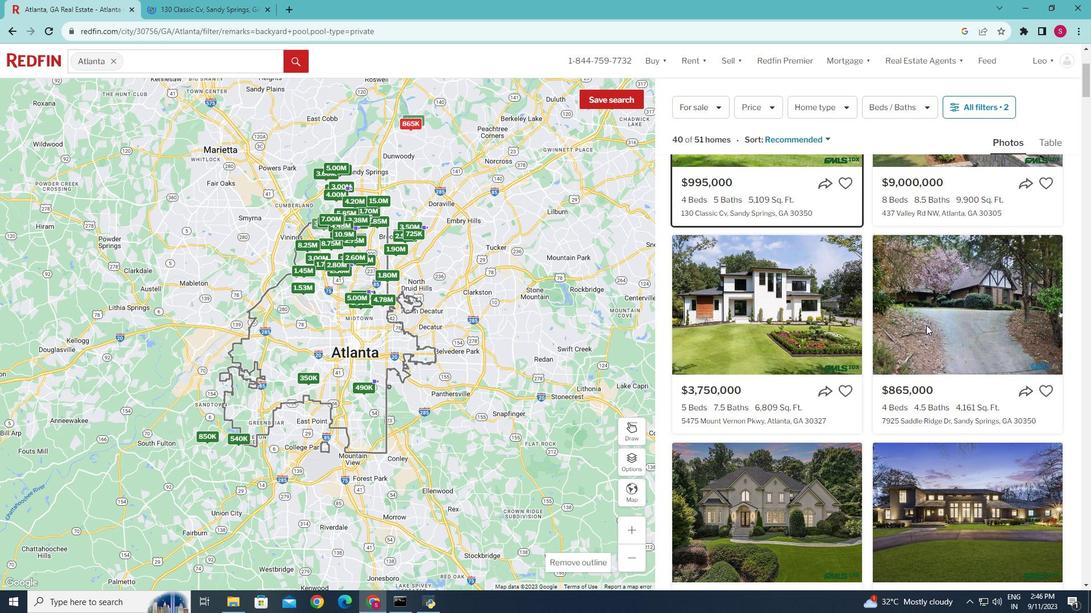 
Action: Mouse moved to (740, 383)
Screenshot: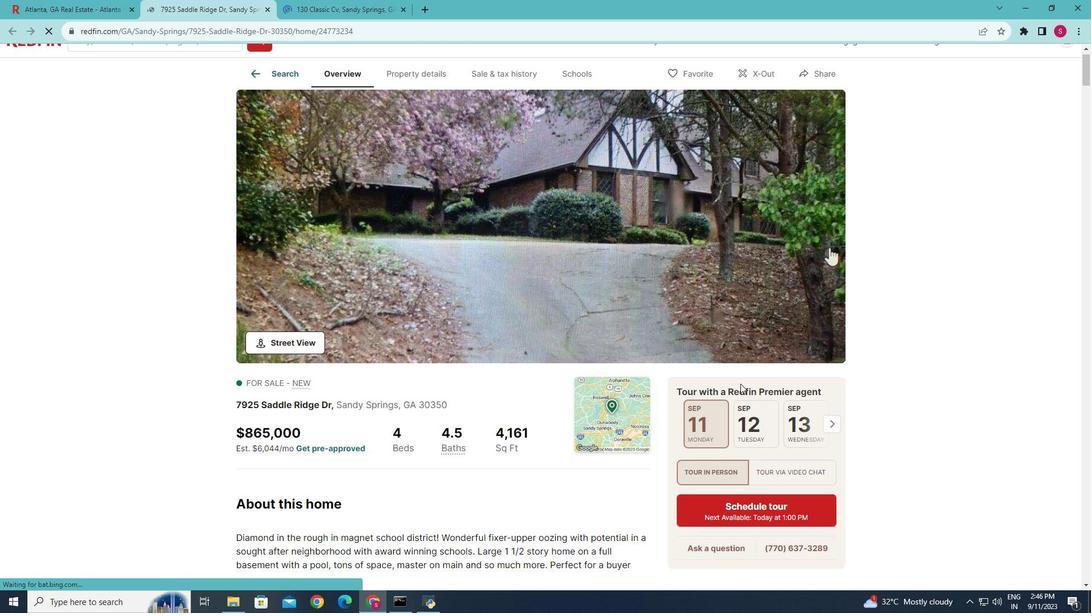 
Action: Mouse scrolled (740, 383) with delta (0, 0)
Screenshot: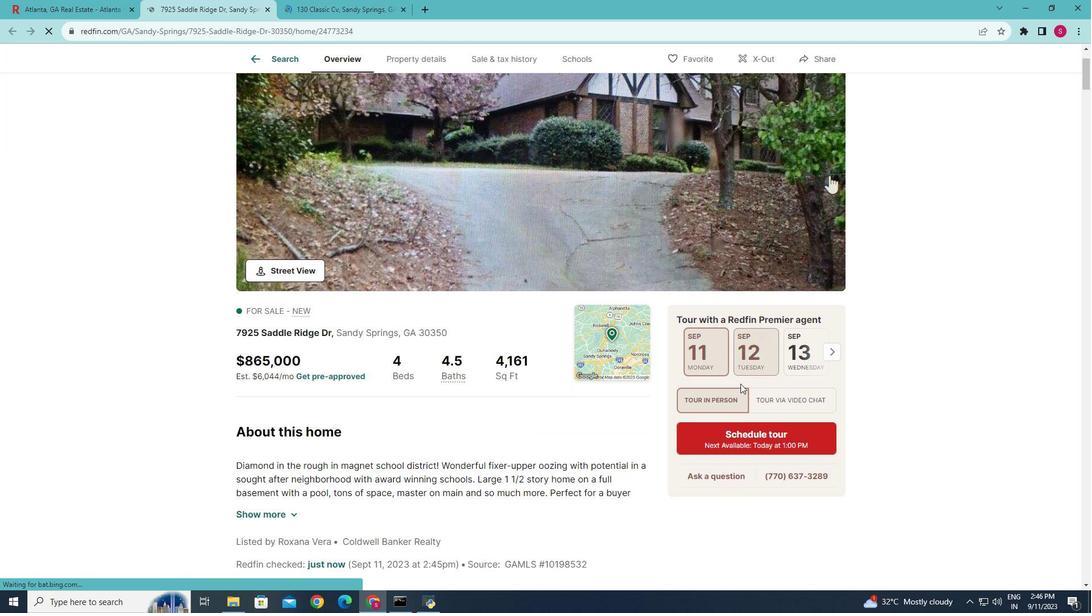 
Action: Mouse moved to (740, 384)
Screenshot: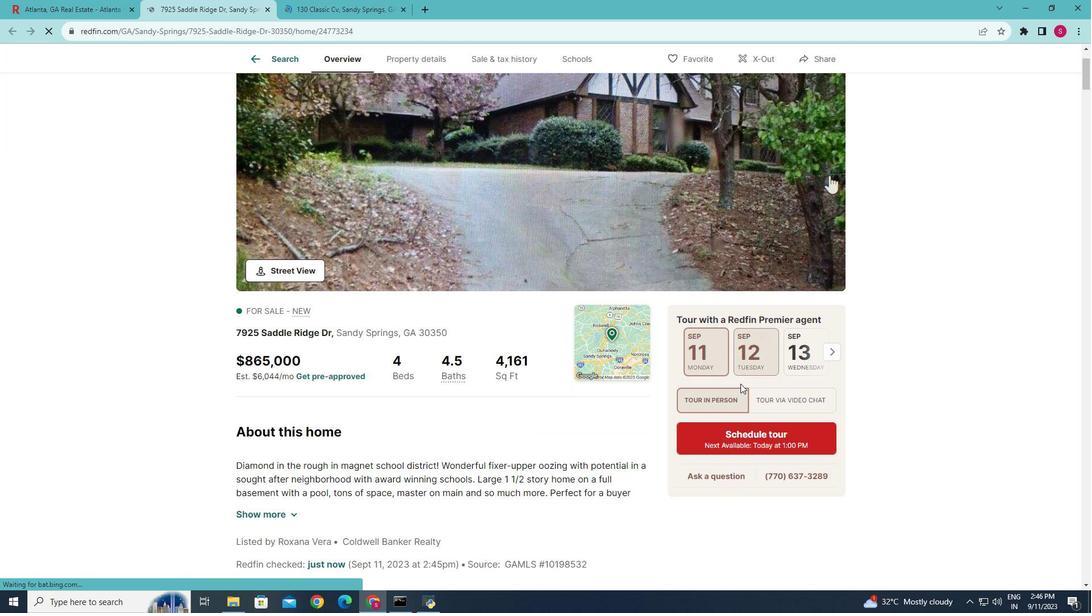 
Action: Mouse scrolled (740, 383) with delta (0, 0)
Screenshot: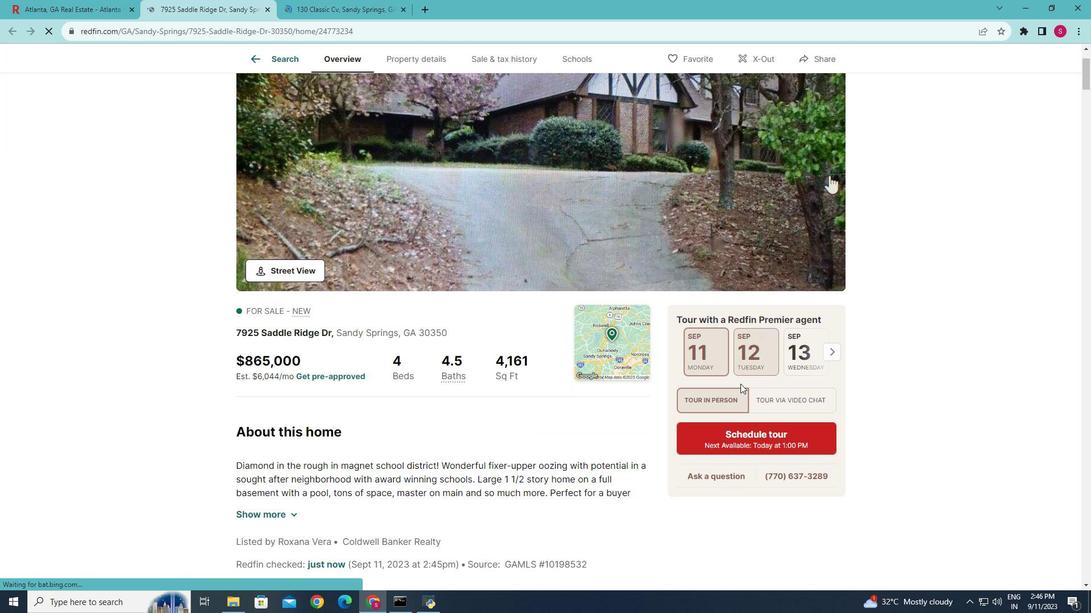 
Action: Mouse moved to (625, 455)
Screenshot: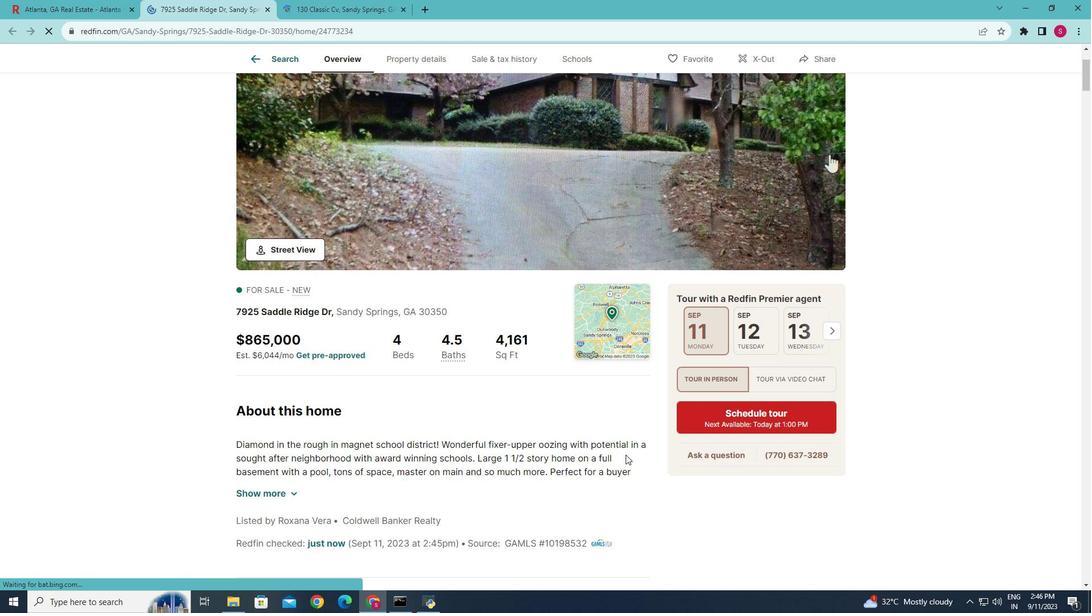 
Action: Mouse scrolled (625, 454) with delta (0, 0)
Screenshot: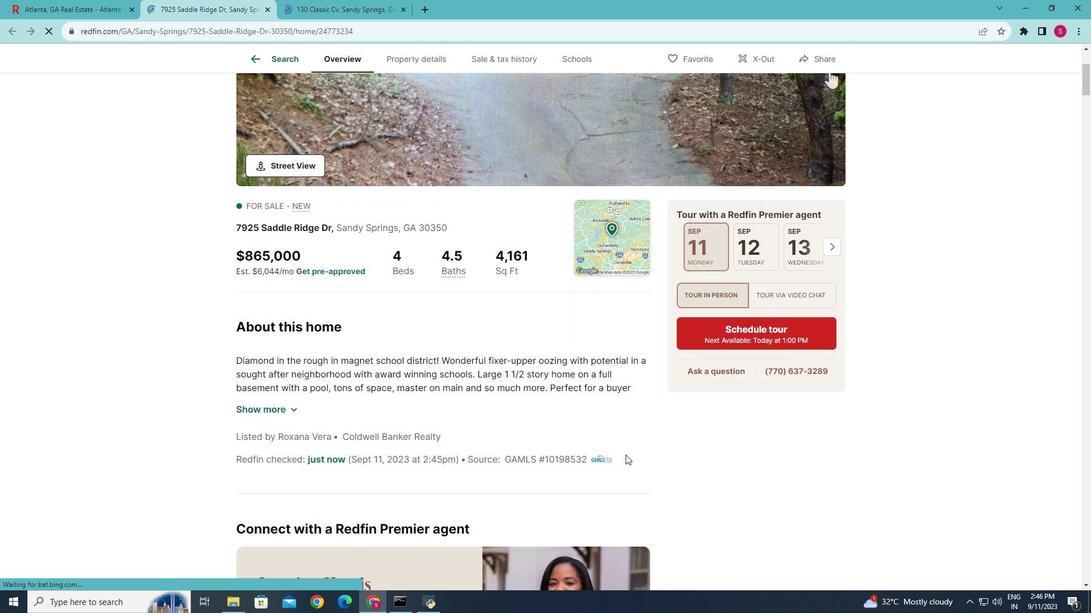 
Action: Mouse scrolled (625, 454) with delta (0, 0)
Screenshot: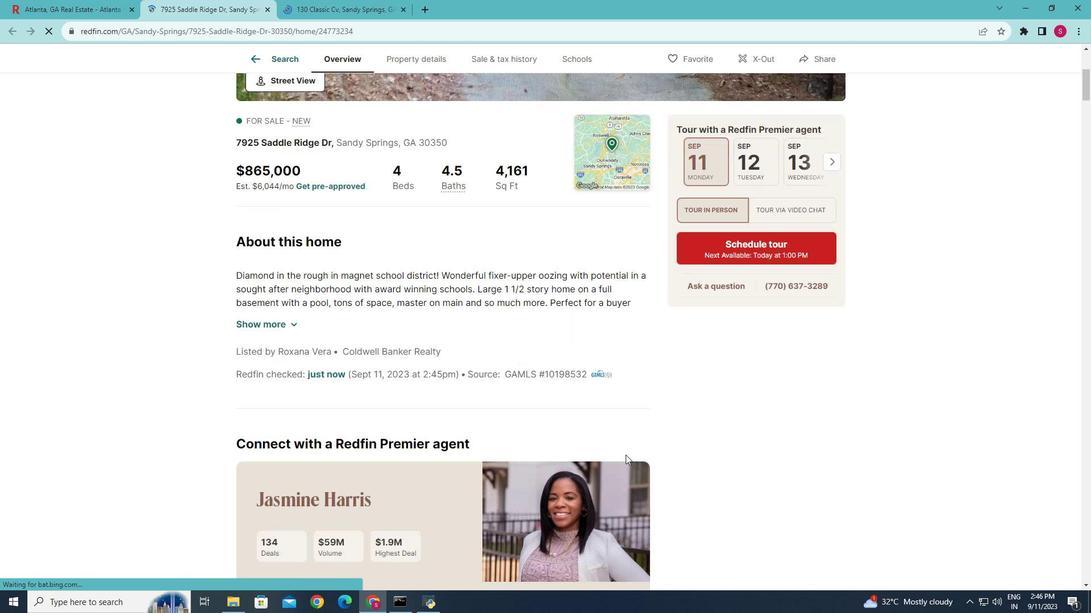 
Action: Mouse scrolled (625, 454) with delta (0, 0)
Screenshot: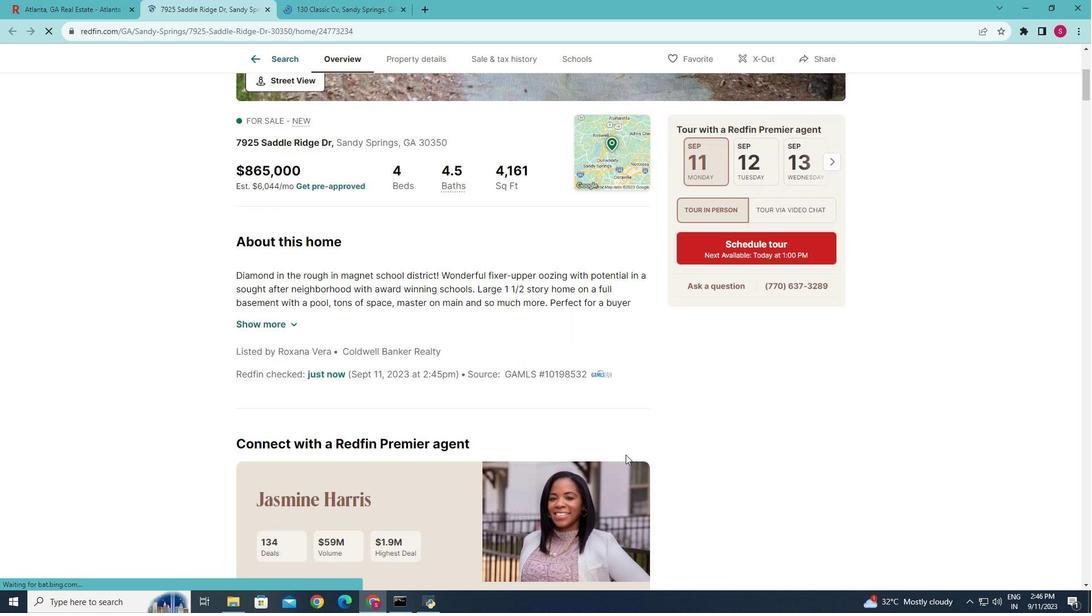 
Action: Mouse moved to (290, 321)
Screenshot: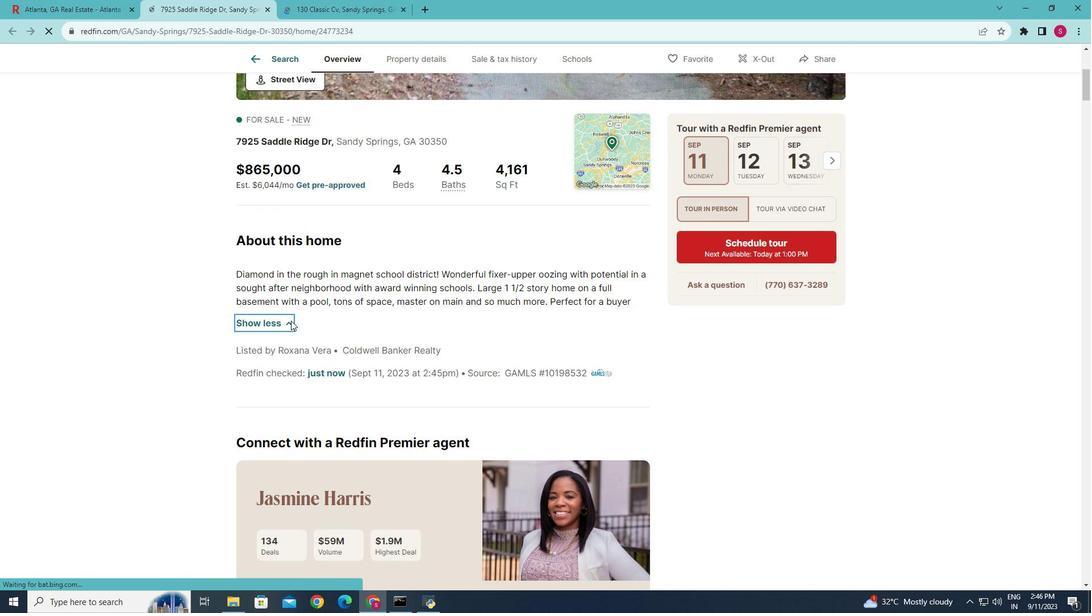 
Action: Mouse pressed left at (290, 321)
Screenshot: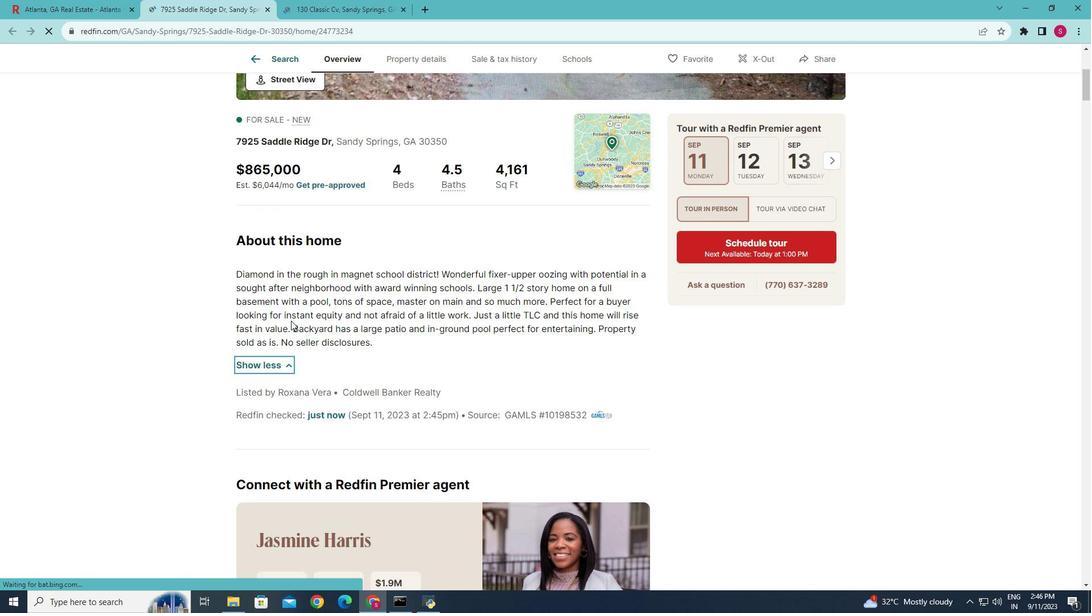 
Action: Mouse moved to (345, 381)
Screenshot: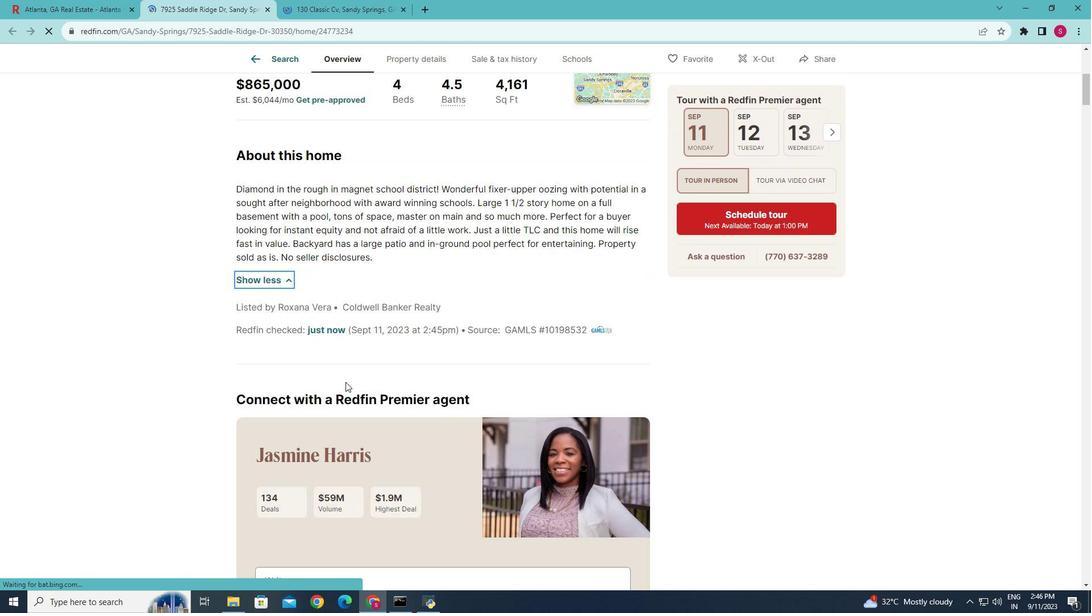 
Action: Mouse scrolled (345, 380) with delta (0, 0)
Screenshot: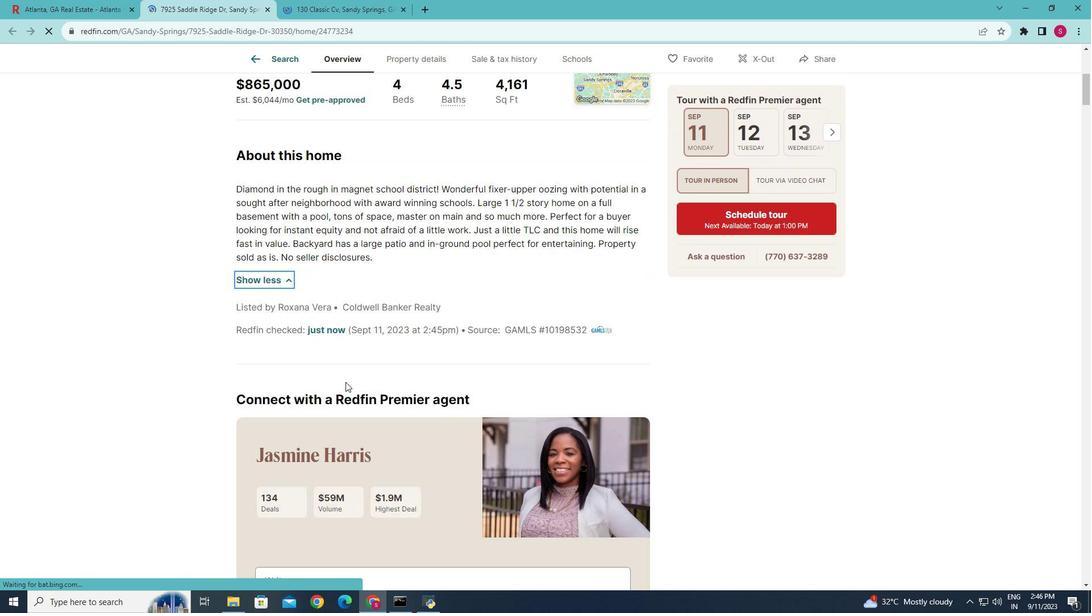 
Action: Mouse moved to (345, 382)
Screenshot: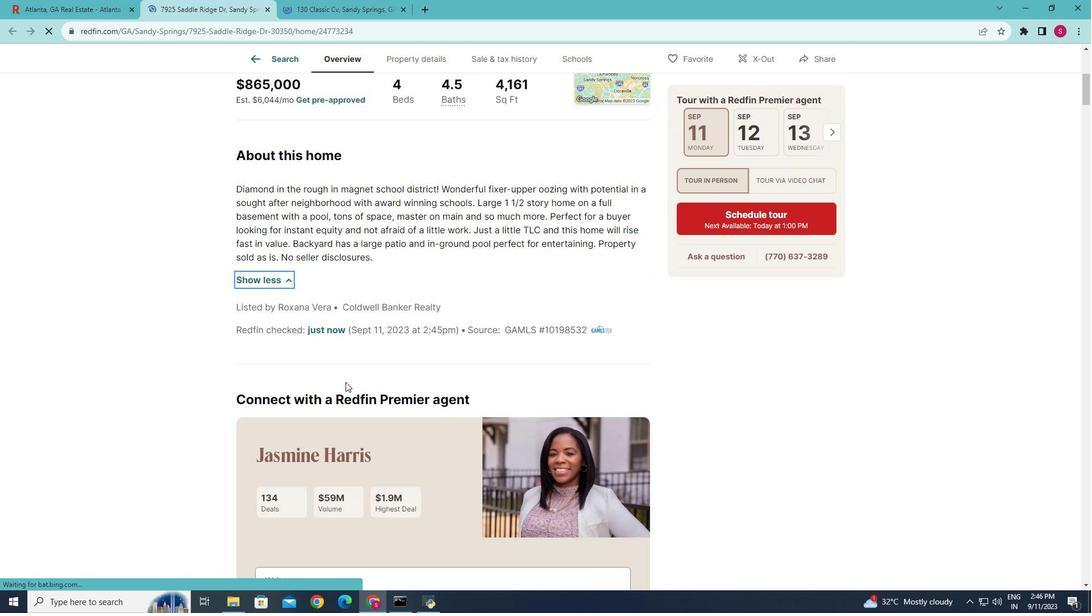 
Action: Mouse scrolled (345, 381) with delta (0, 0)
Screenshot: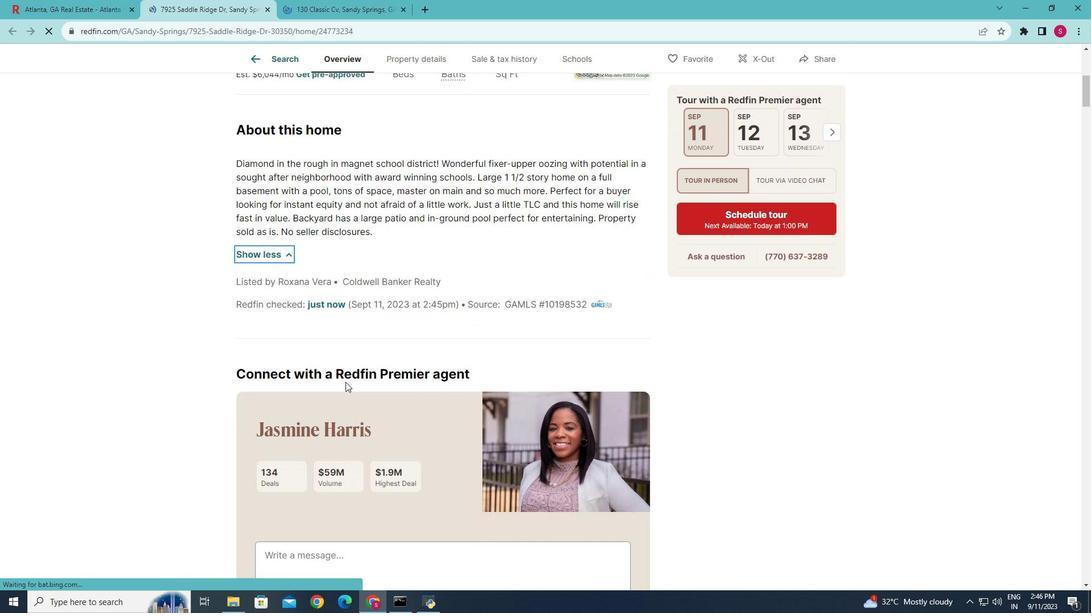 
Action: Mouse moved to (347, 383)
Screenshot: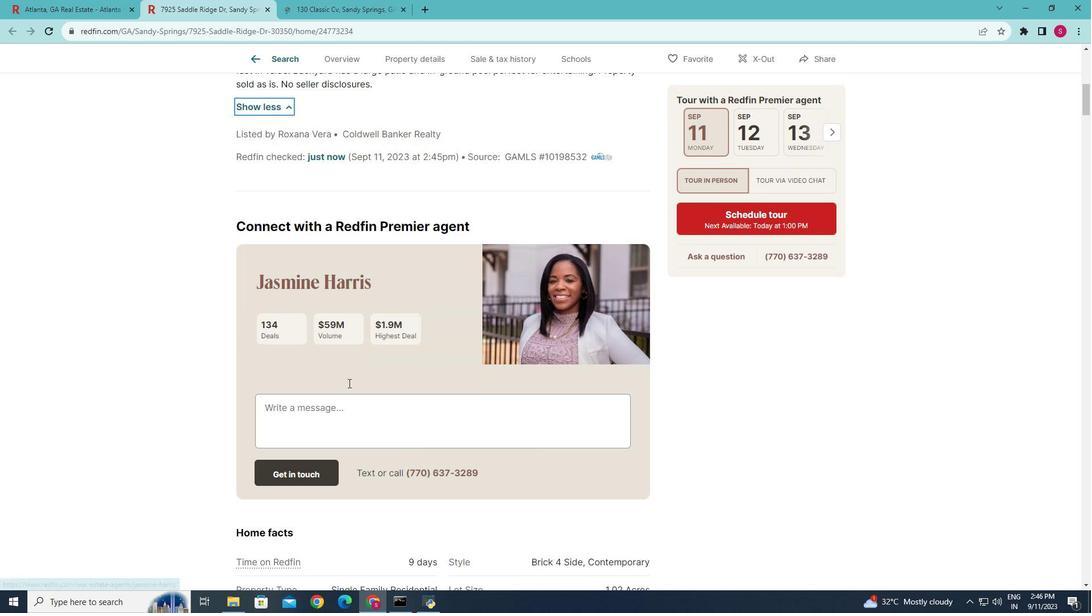 
Action: Mouse scrolled (347, 382) with delta (0, 0)
Screenshot: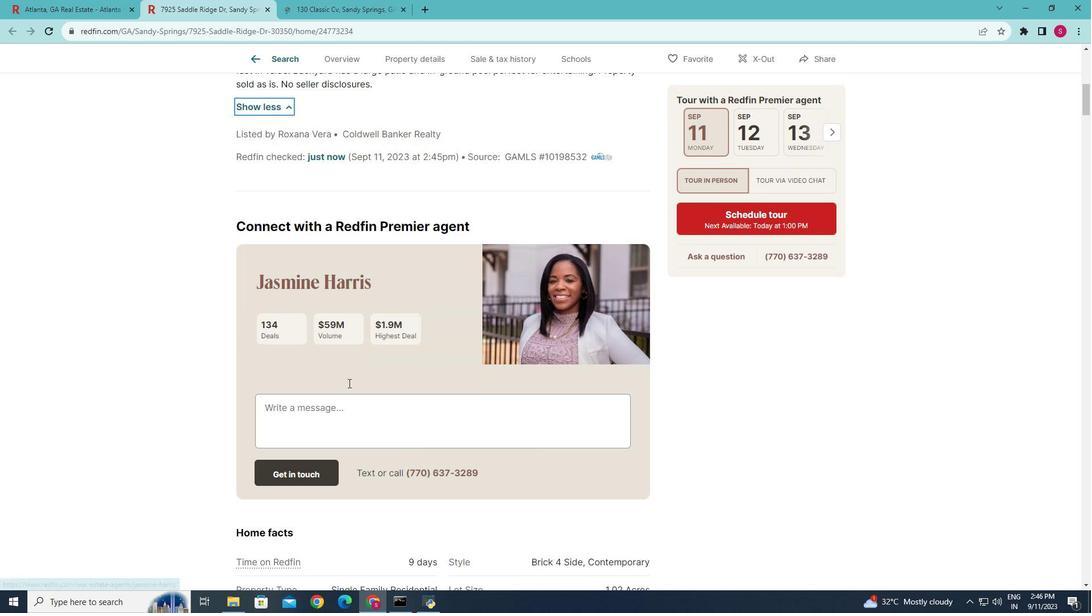 
Action: Mouse moved to (347, 383)
Screenshot: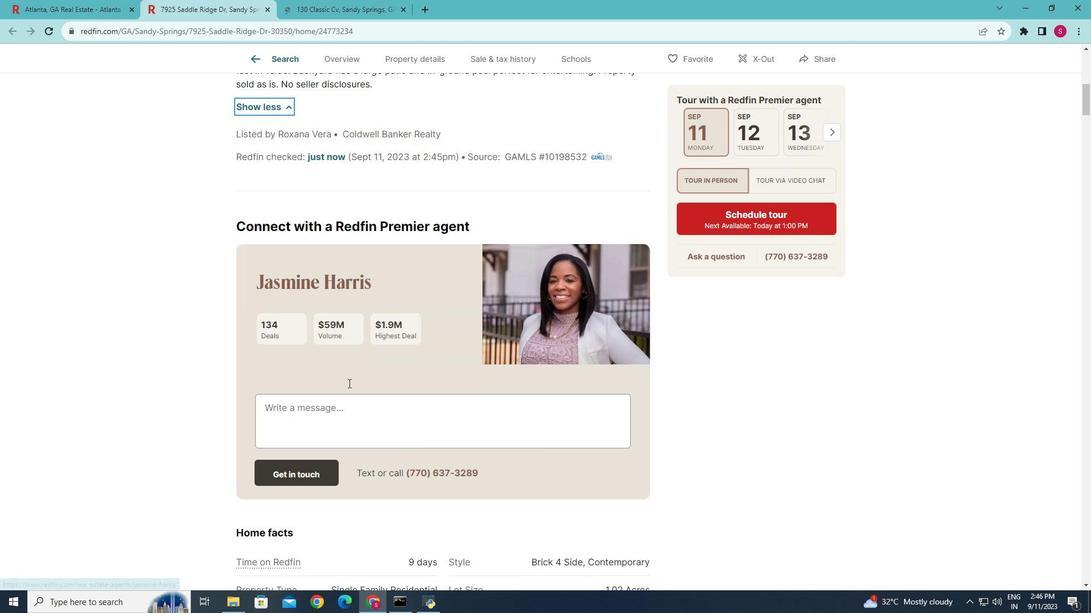 
Action: Mouse scrolled (347, 383) with delta (0, 0)
Screenshot: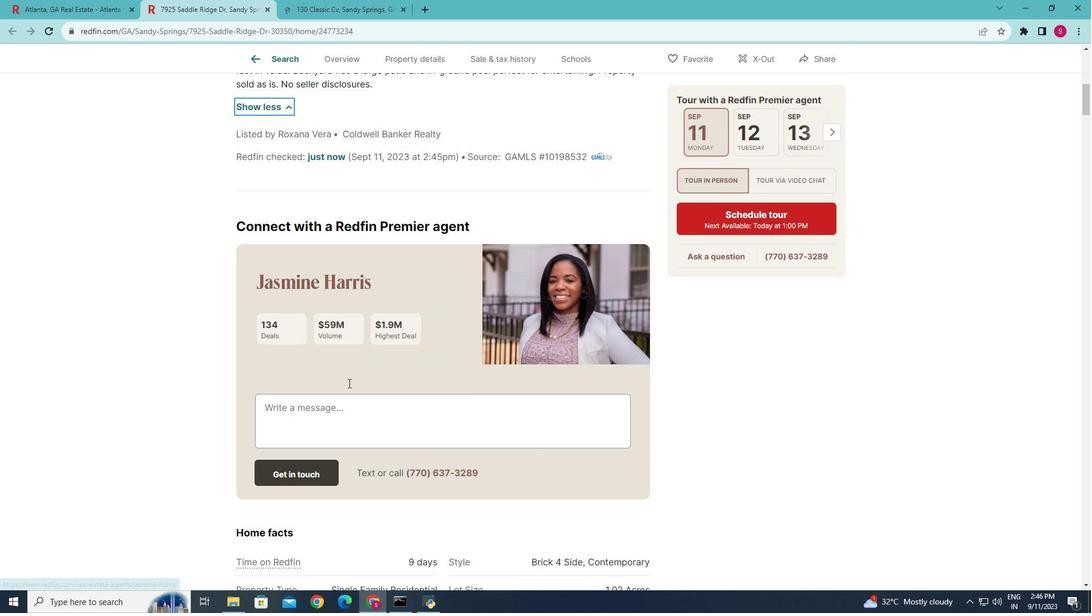 
Action: Mouse moved to (348, 383)
Screenshot: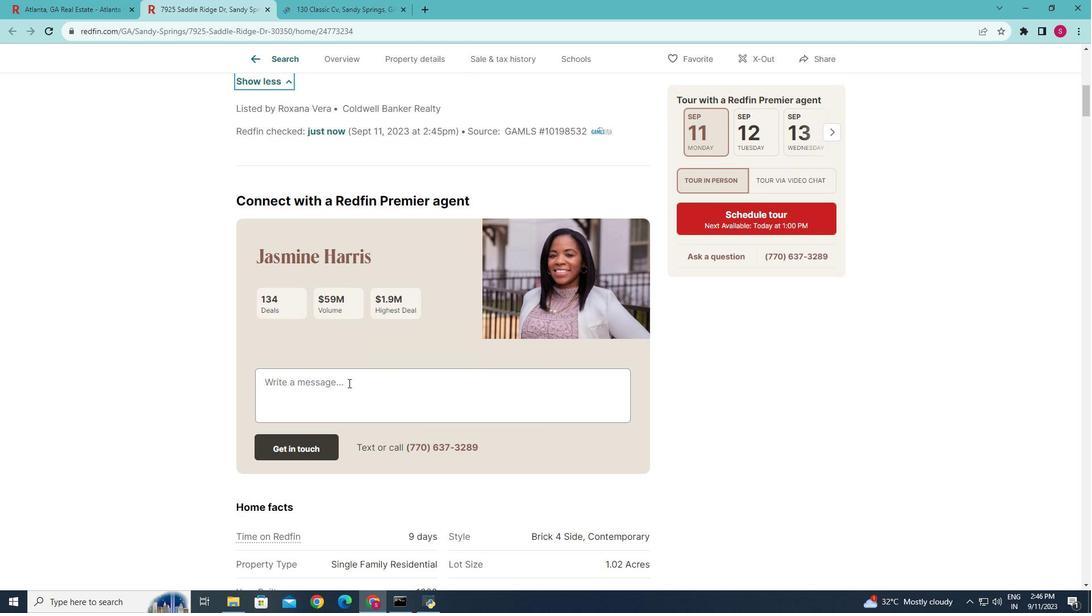 
Action: Mouse scrolled (348, 383) with delta (0, 0)
Screenshot: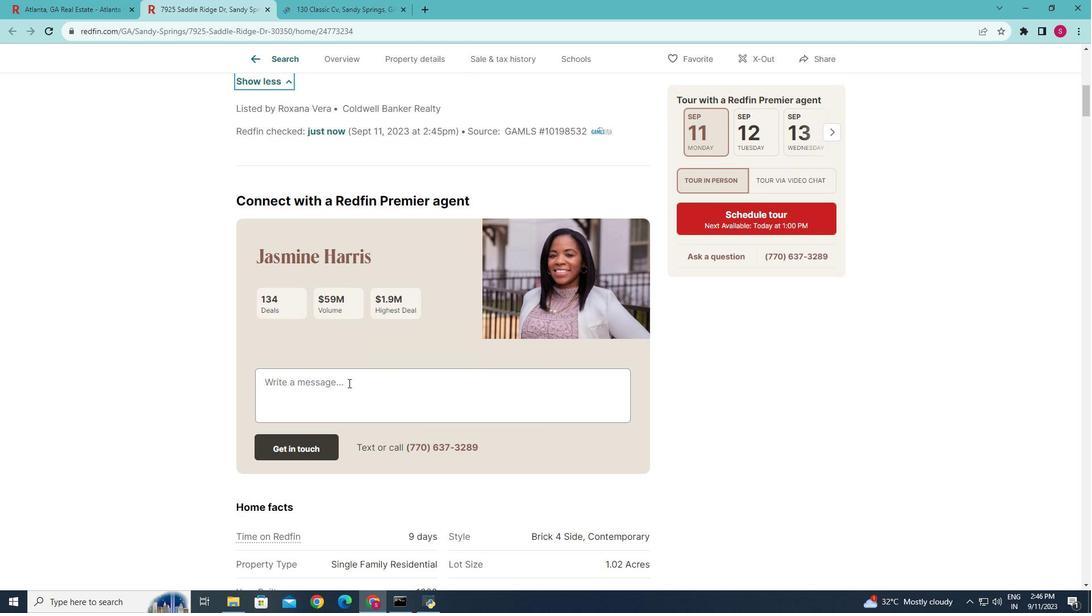 
Action: Mouse scrolled (348, 383) with delta (0, 0)
Screenshot: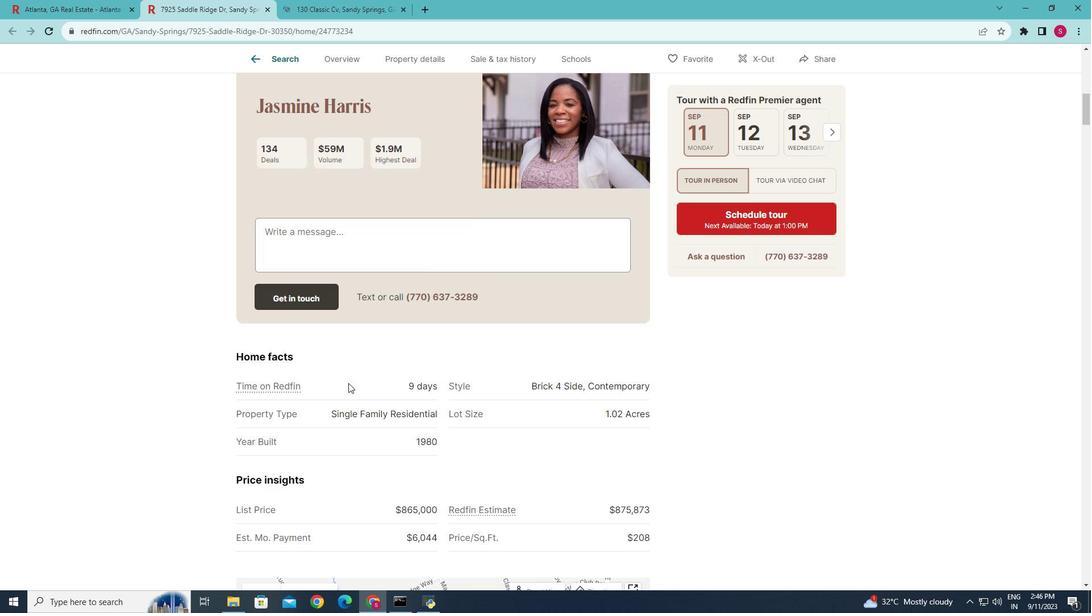 
Action: Mouse scrolled (348, 383) with delta (0, 0)
Screenshot: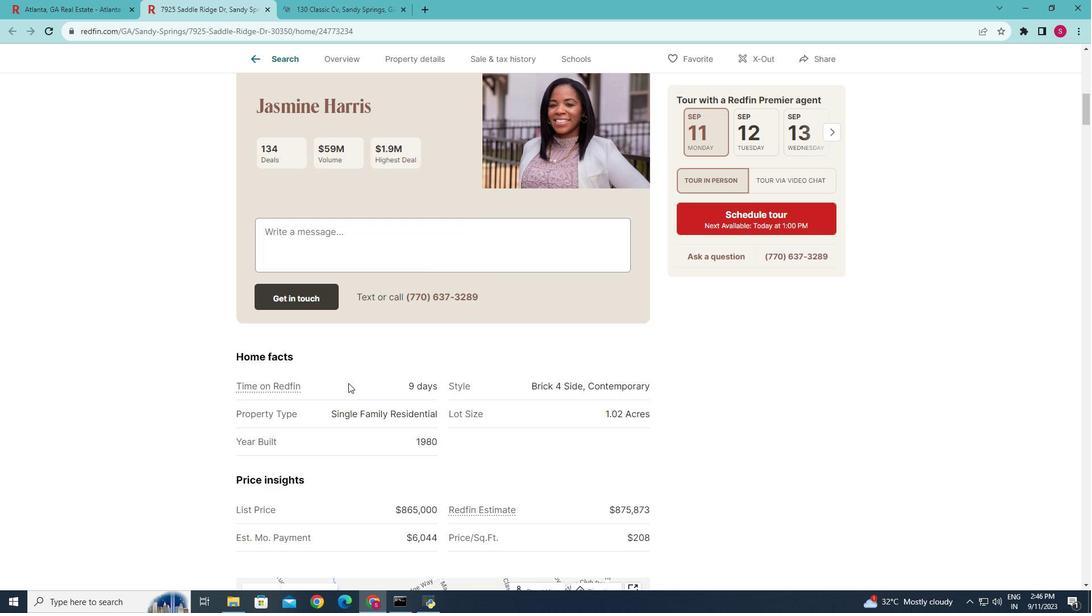 
Action: Mouse scrolled (348, 383) with delta (0, 0)
Screenshot: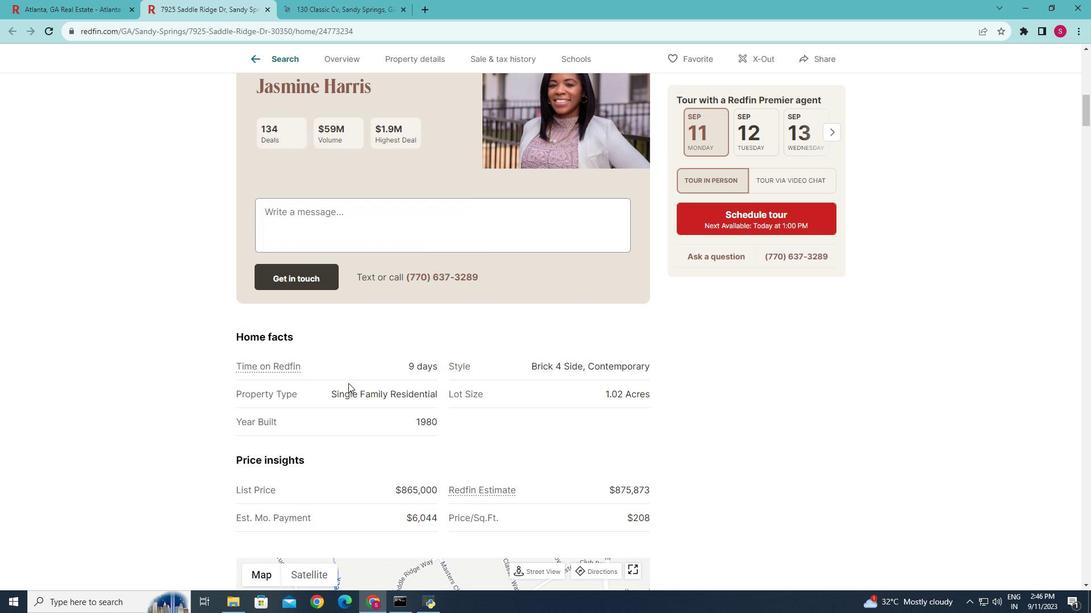 
Action: Mouse scrolled (348, 383) with delta (0, 0)
Screenshot: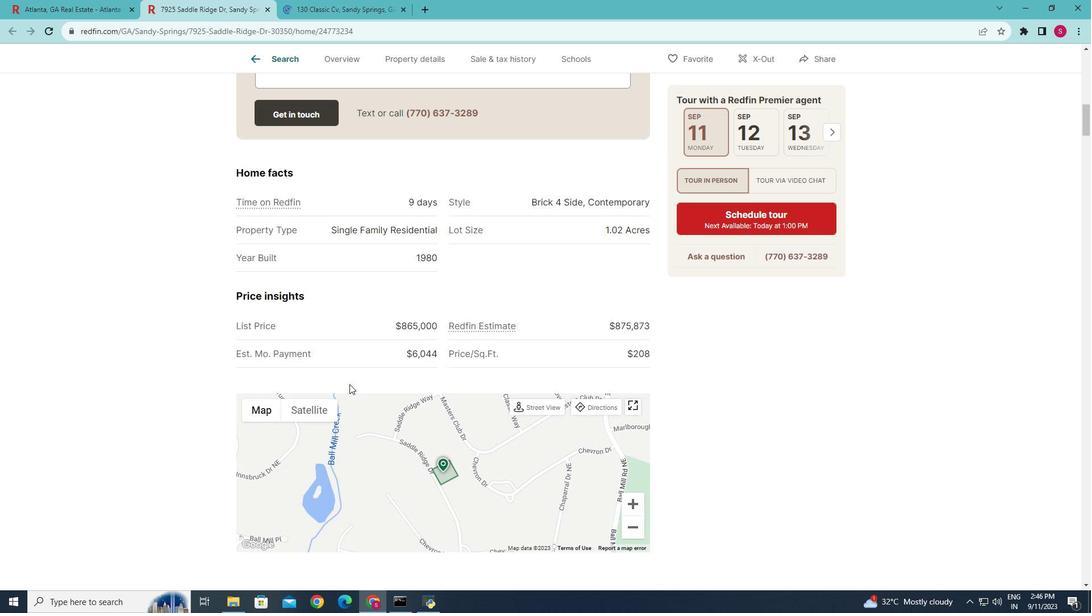 
Action: Mouse scrolled (348, 383) with delta (0, 0)
Screenshot: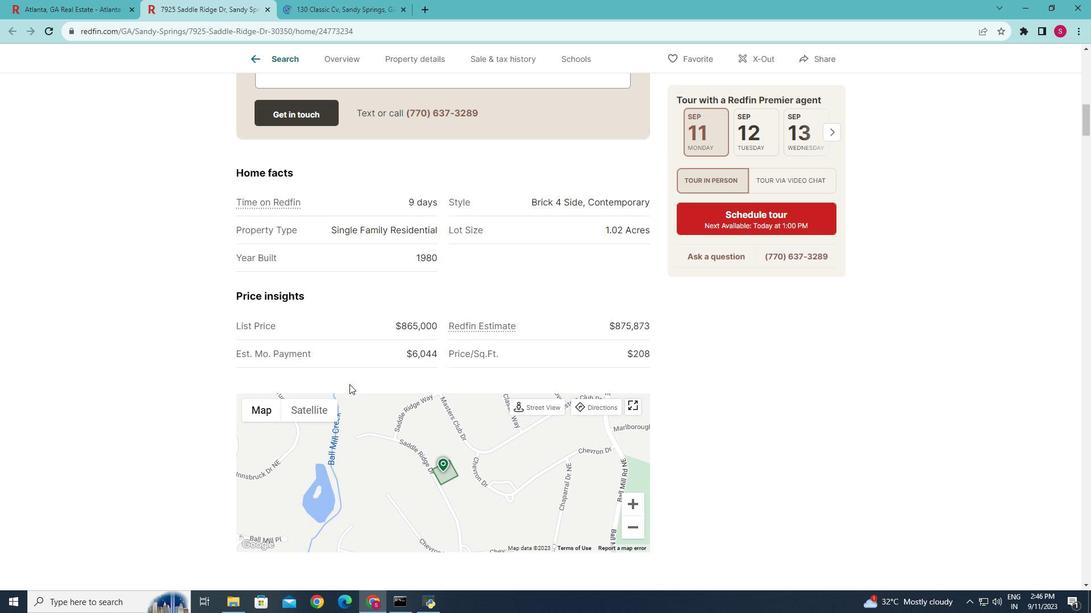 
Action: Mouse moved to (348, 384)
Screenshot: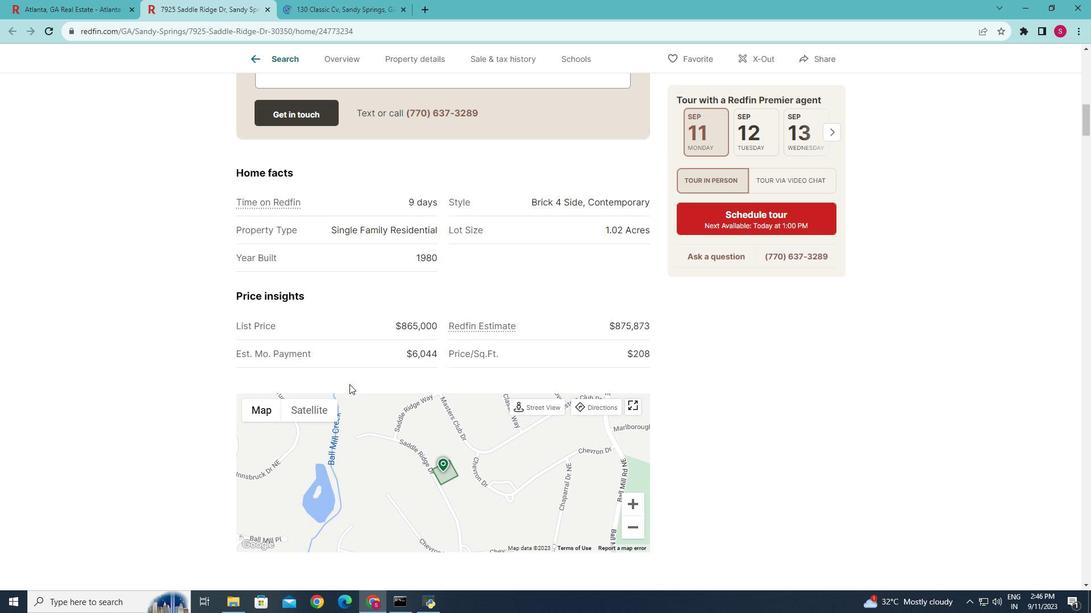 
Action: Mouse scrolled (348, 383) with delta (0, 0)
Screenshot: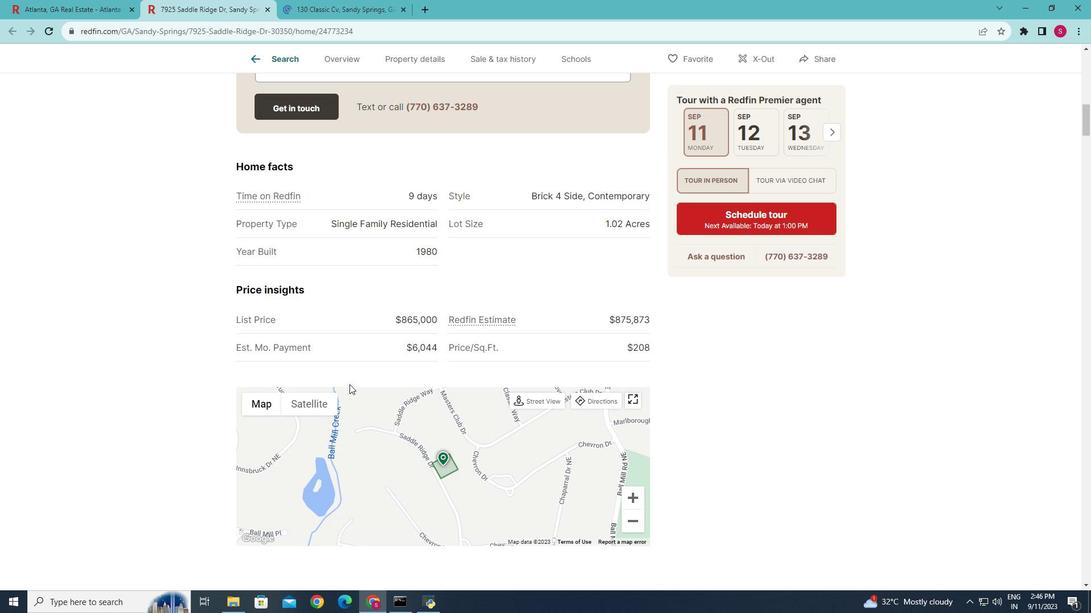 
Action: Mouse moved to (607, 304)
Screenshot: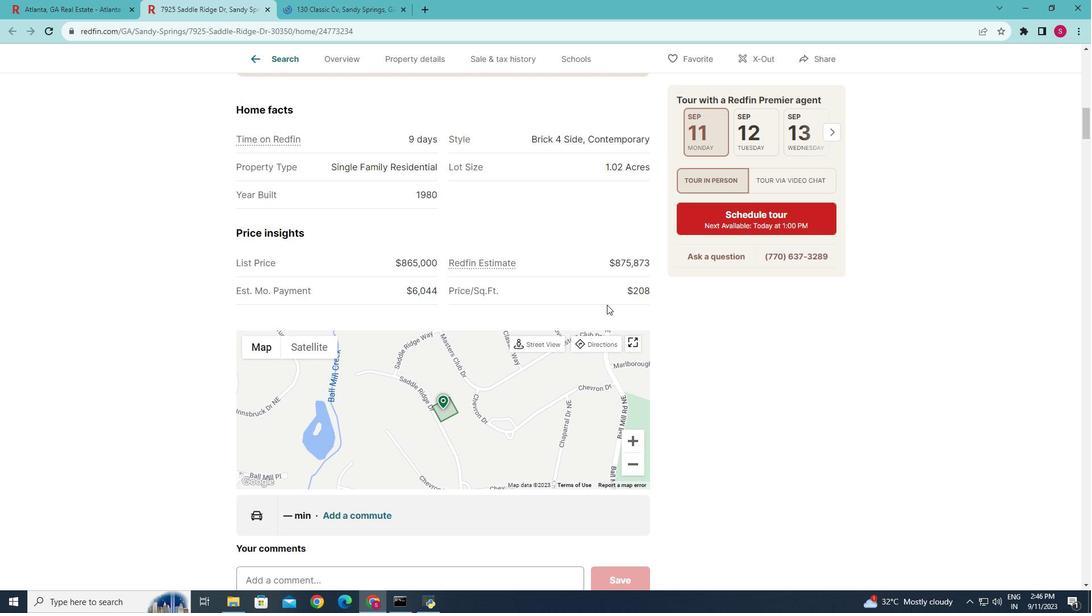 
Action: Mouse scrolled (607, 304) with delta (0, 0)
Screenshot: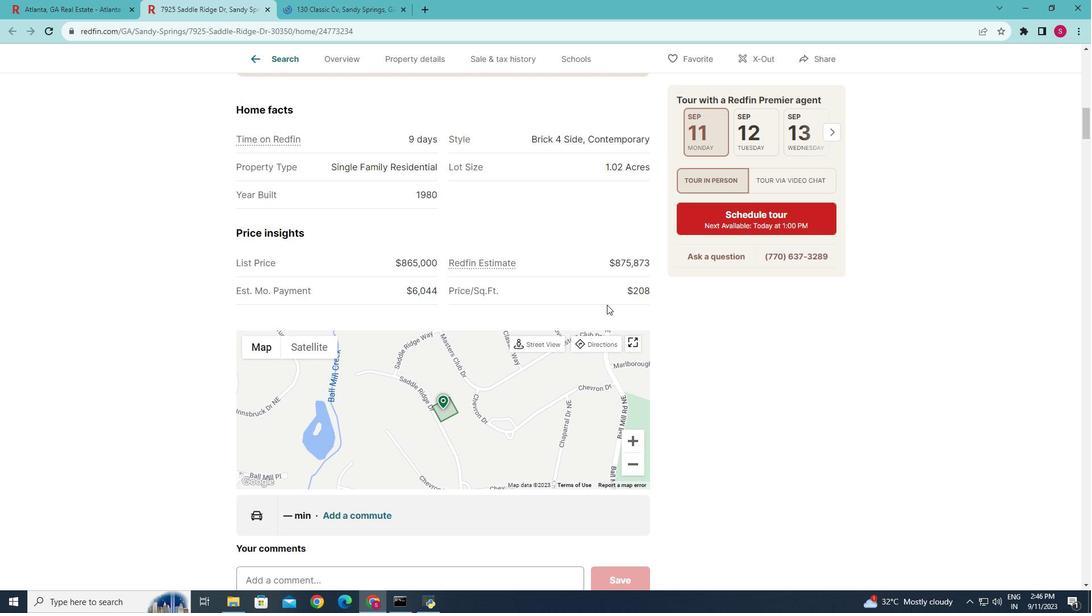 
Action: Mouse moved to (607, 305)
Screenshot: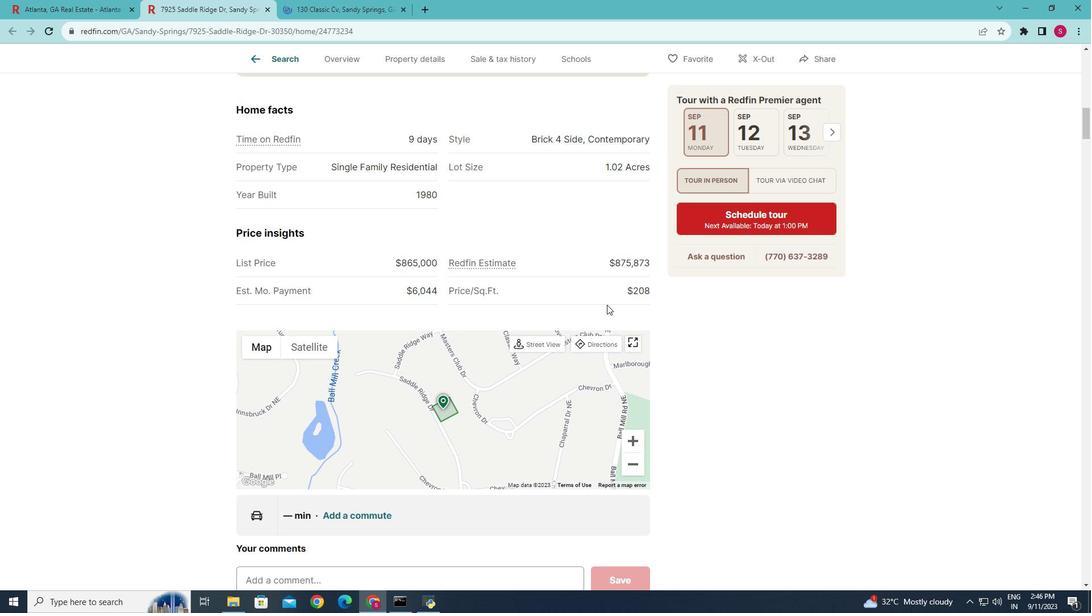 
Action: Mouse scrolled (607, 304) with delta (0, 0)
Screenshot: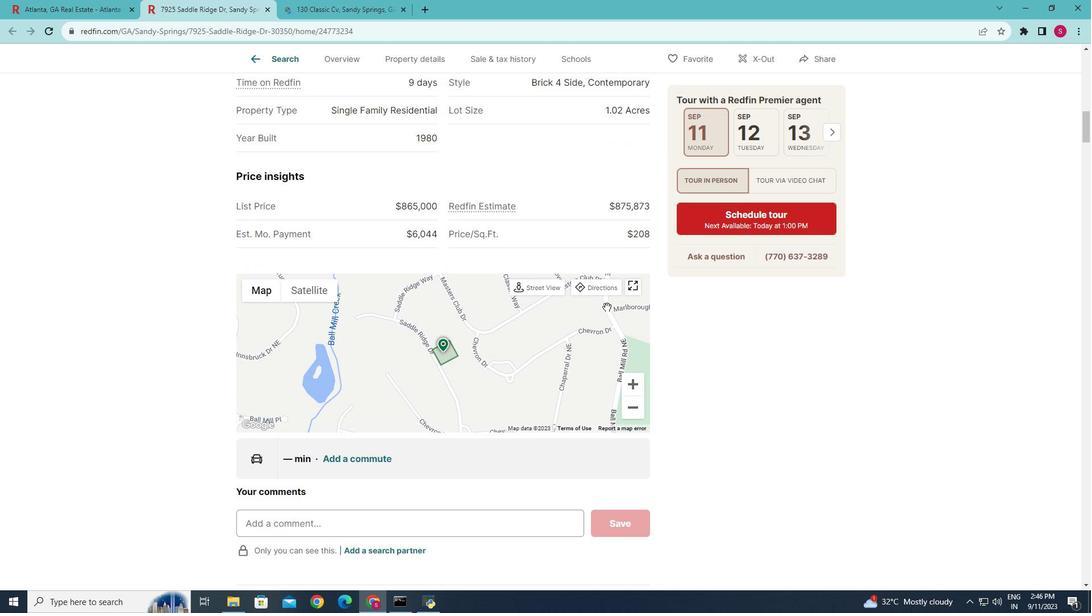
Action: Mouse moved to (606, 308)
Screenshot: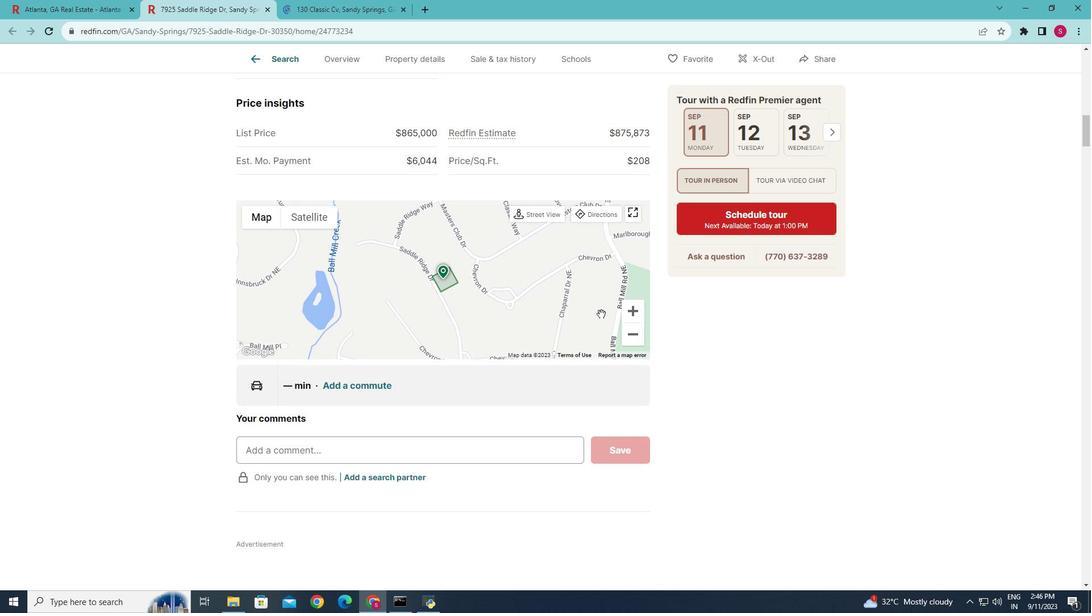 
Action: Mouse scrolled (606, 307) with delta (0, 0)
Screenshot: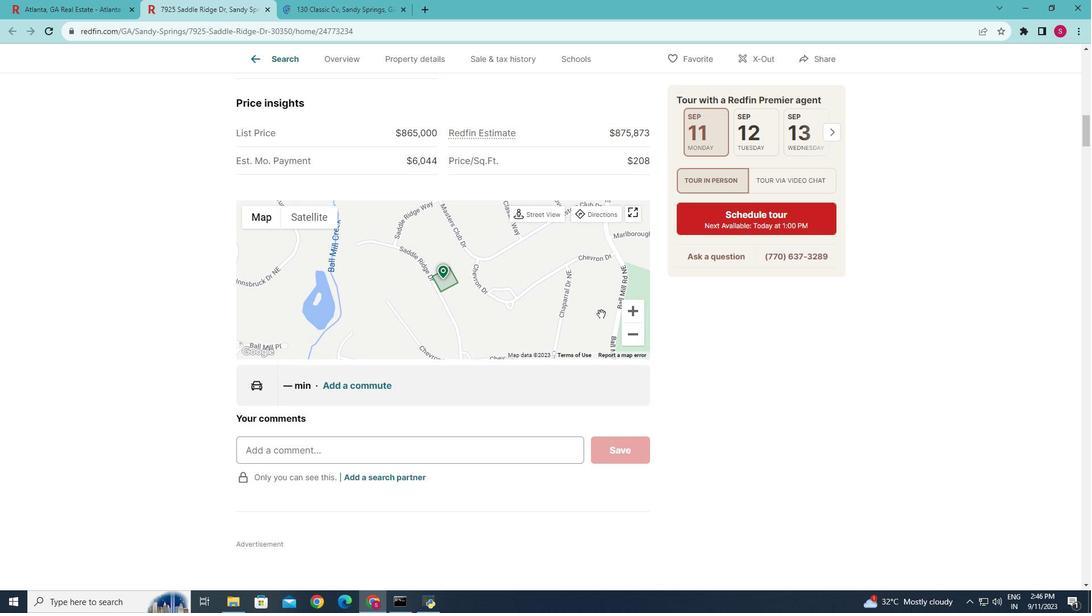 
Action: Mouse moved to (603, 312)
Screenshot: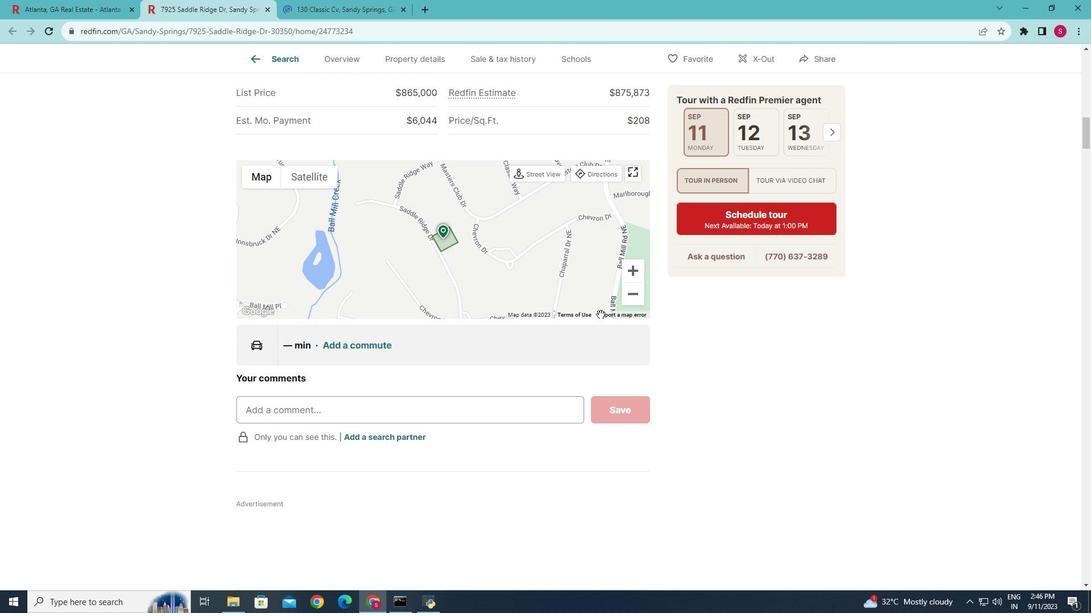 
Action: Mouse scrolled (603, 311) with delta (0, 0)
Screenshot: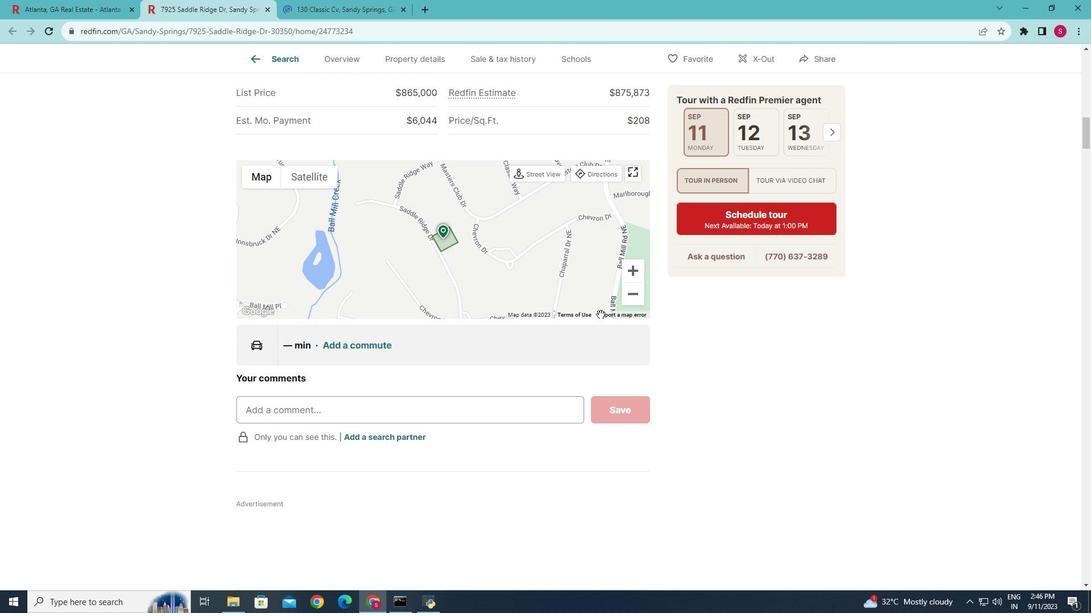 
Action: Mouse moved to (600, 314)
Screenshot: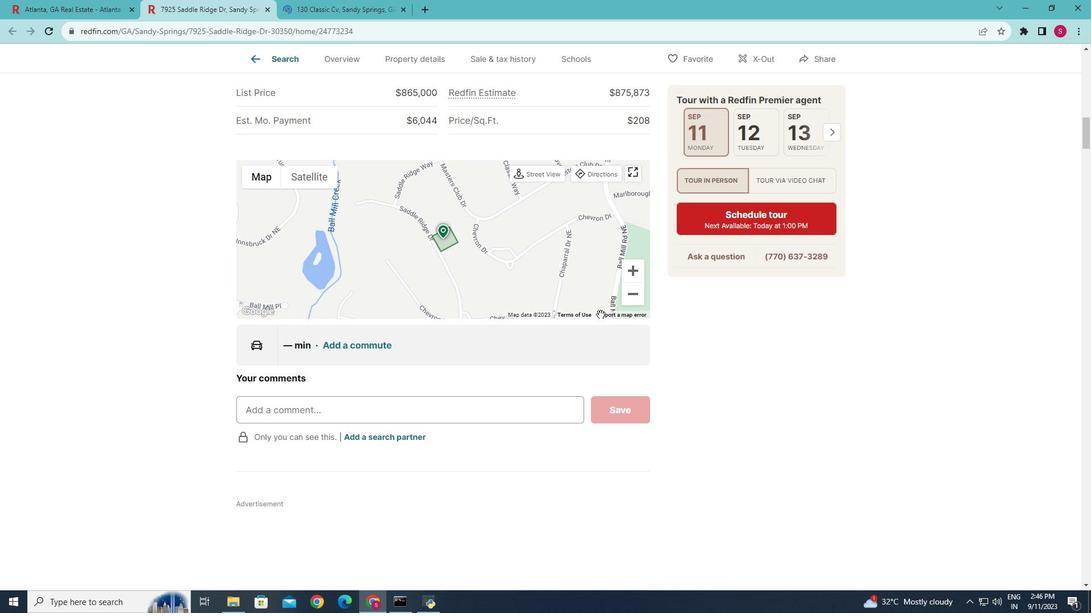 
Action: Mouse scrolled (600, 314) with delta (0, 0)
Screenshot: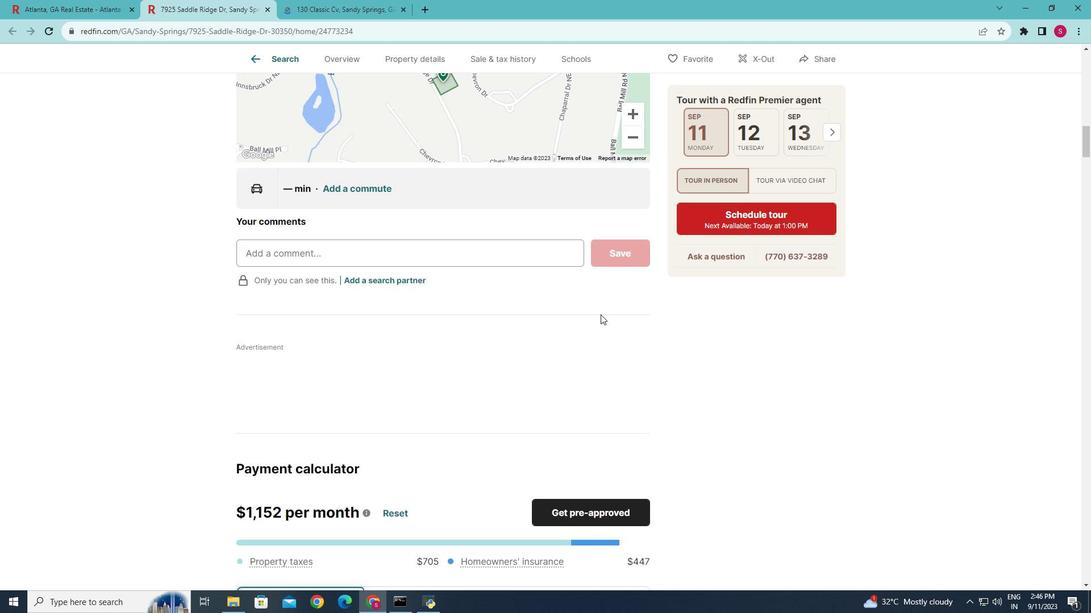 
Action: Mouse scrolled (600, 314) with delta (0, 0)
Screenshot: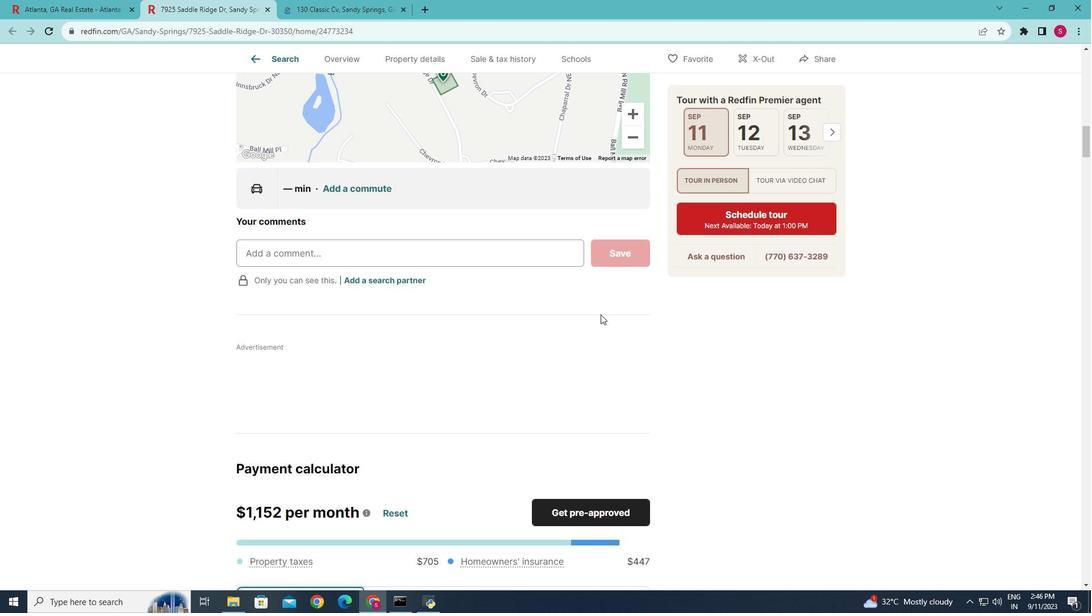 
Action: Mouse scrolled (600, 314) with delta (0, 0)
Screenshot: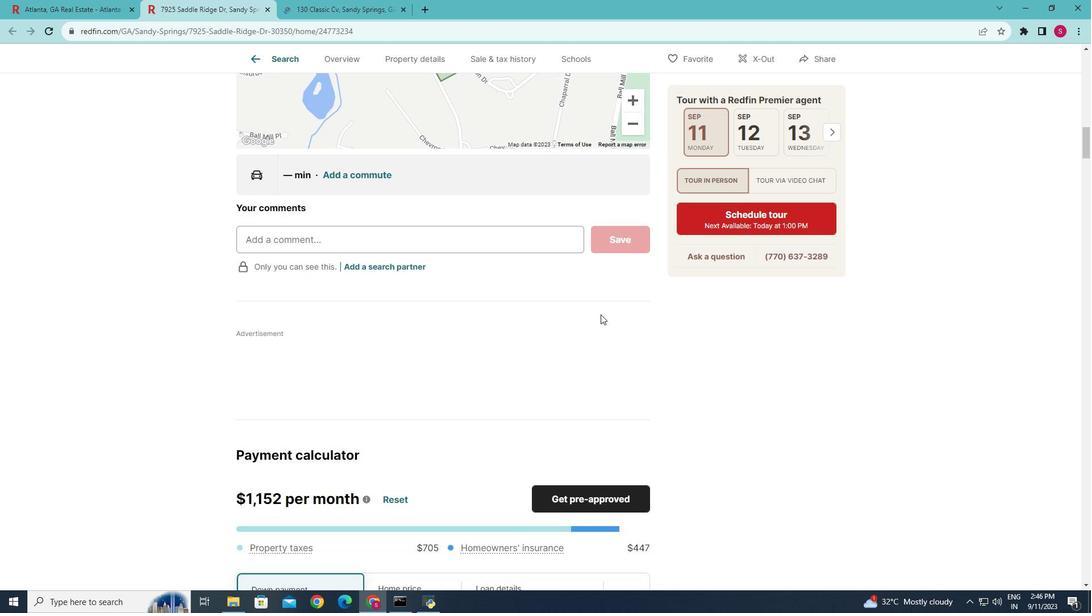 
Action: Mouse scrolled (600, 314) with delta (0, 0)
Screenshot: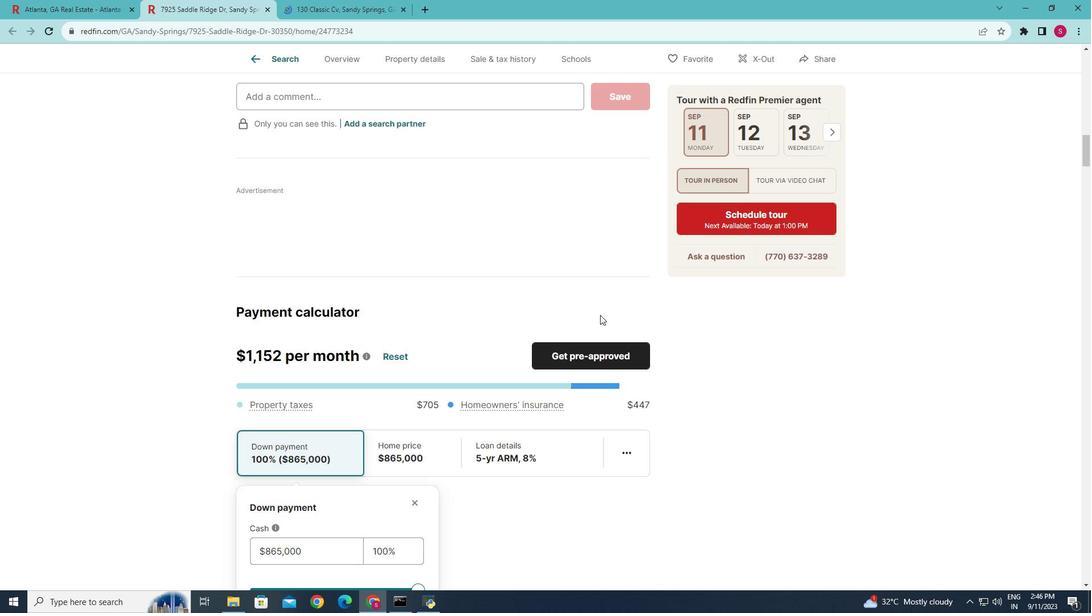 
Action: Mouse scrolled (600, 314) with delta (0, 0)
Screenshot: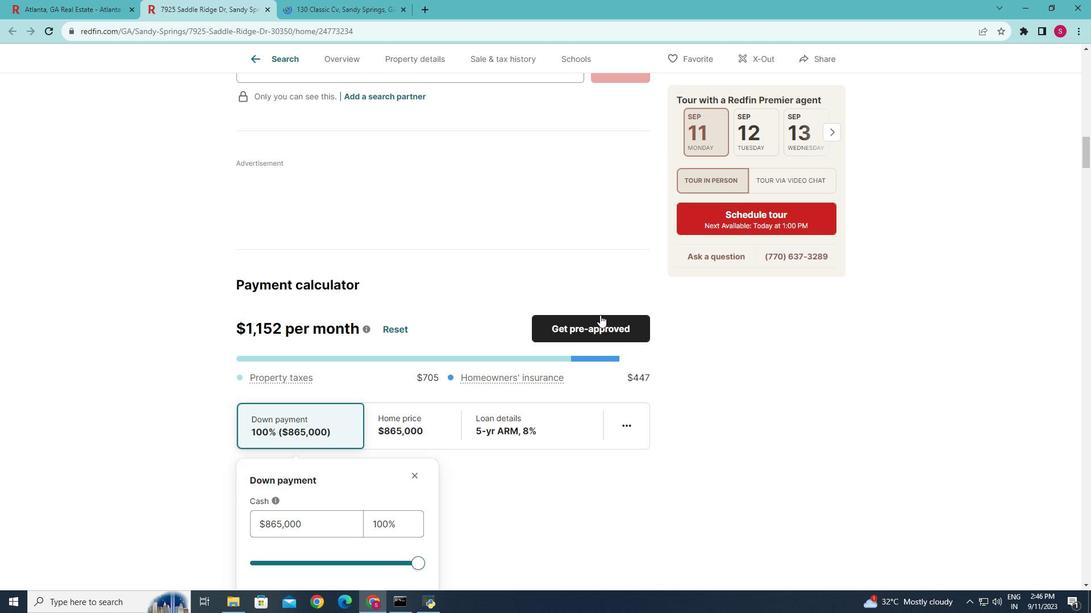 
Action: Mouse scrolled (600, 314) with delta (0, 0)
Screenshot: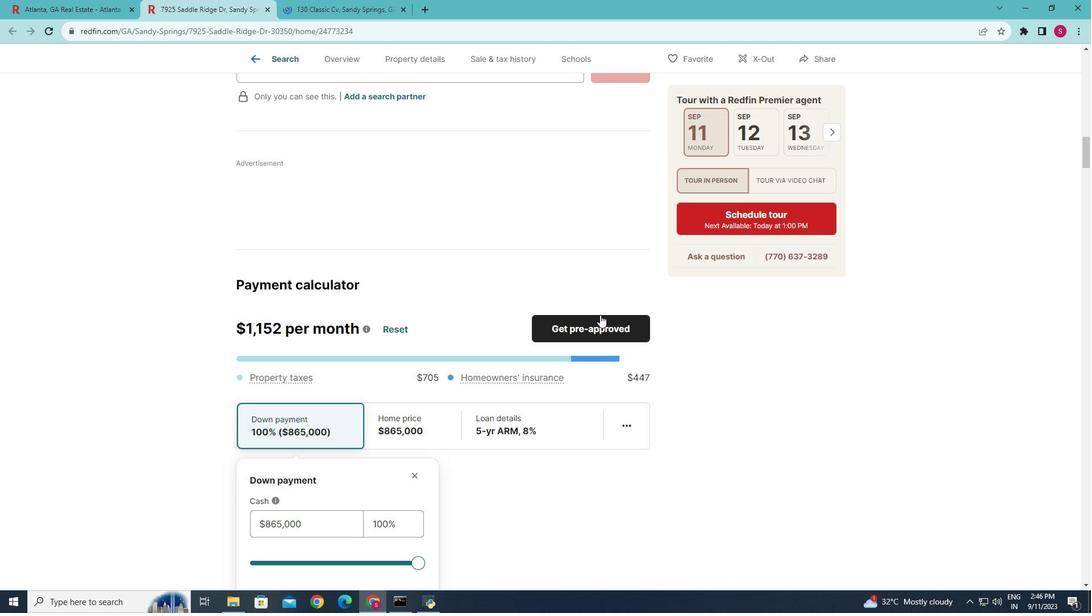 
Action: Mouse moved to (600, 315)
Screenshot: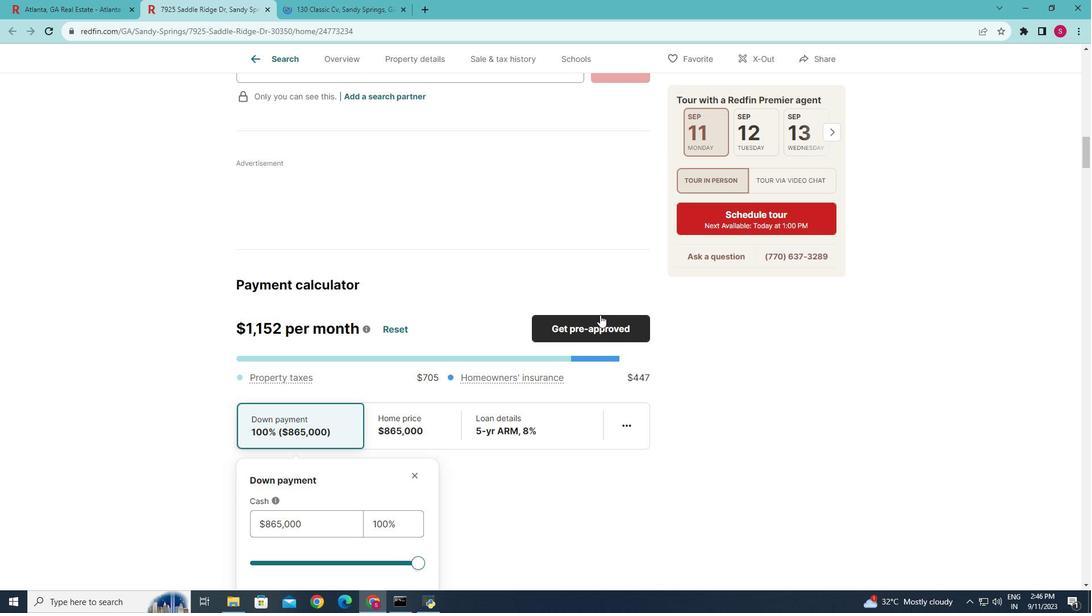 
Action: Mouse scrolled (600, 314) with delta (0, 0)
Screenshot: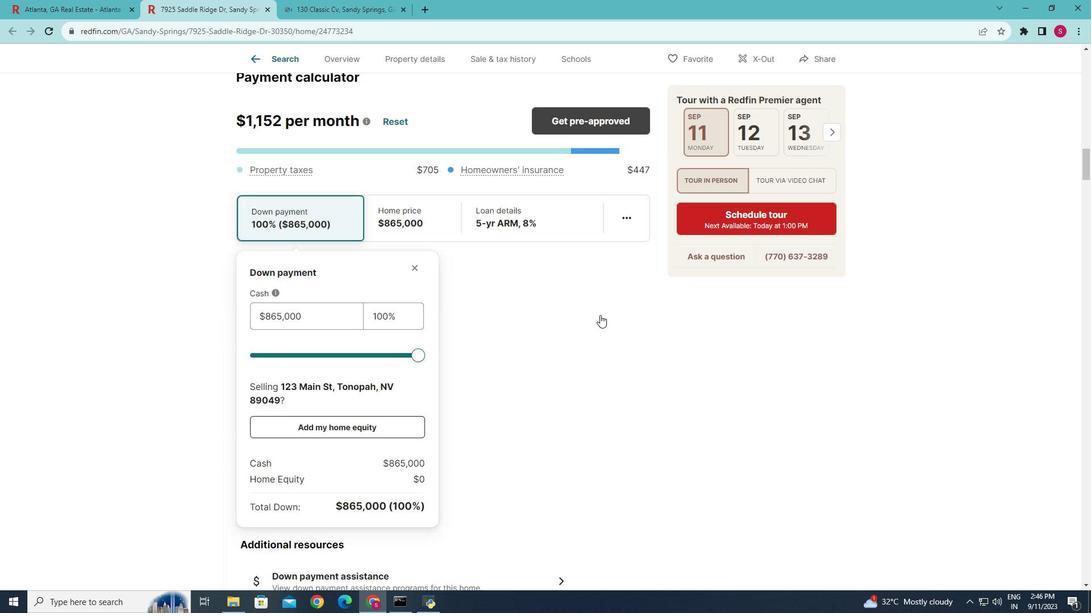 
Action: Mouse scrolled (600, 314) with delta (0, 0)
Screenshot: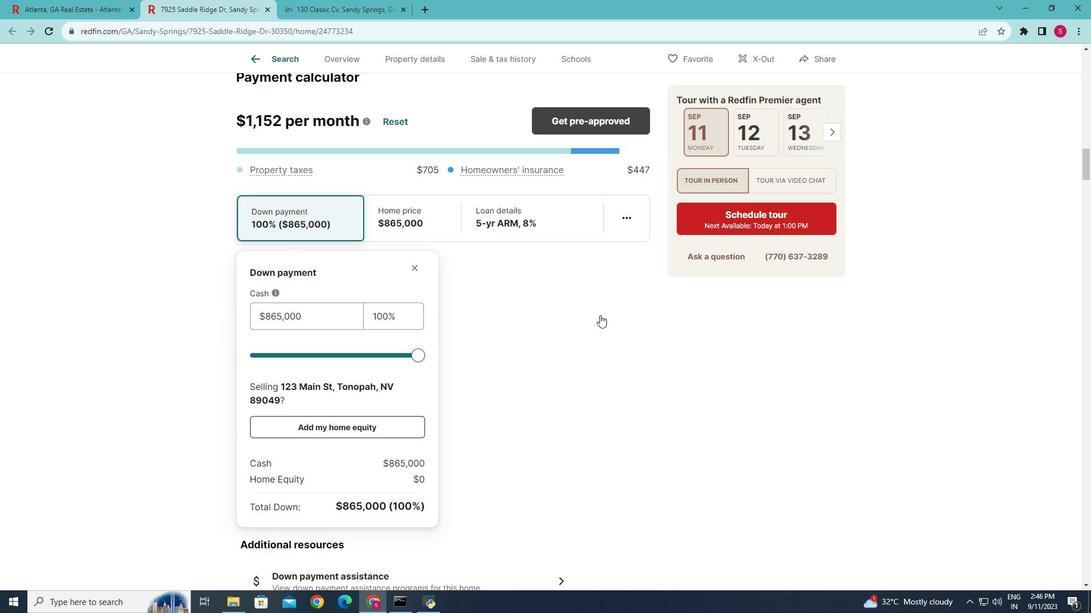 
Action: Mouse scrolled (600, 314) with delta (0, 0)
Screenshot: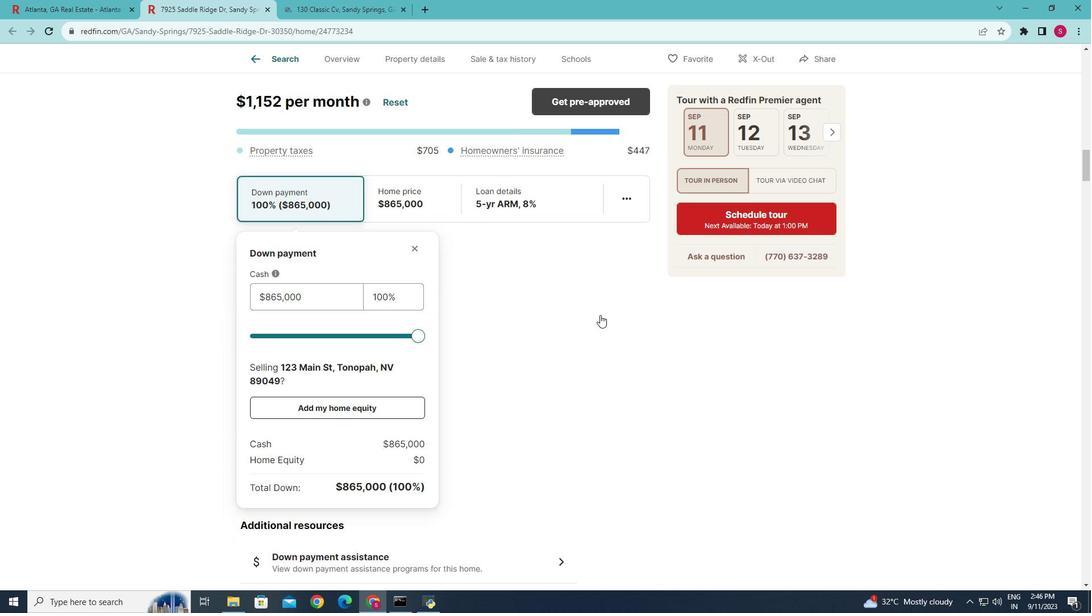 
Action: Mouse scrolled (600, 314) with delta (0, 0)
Screenshot: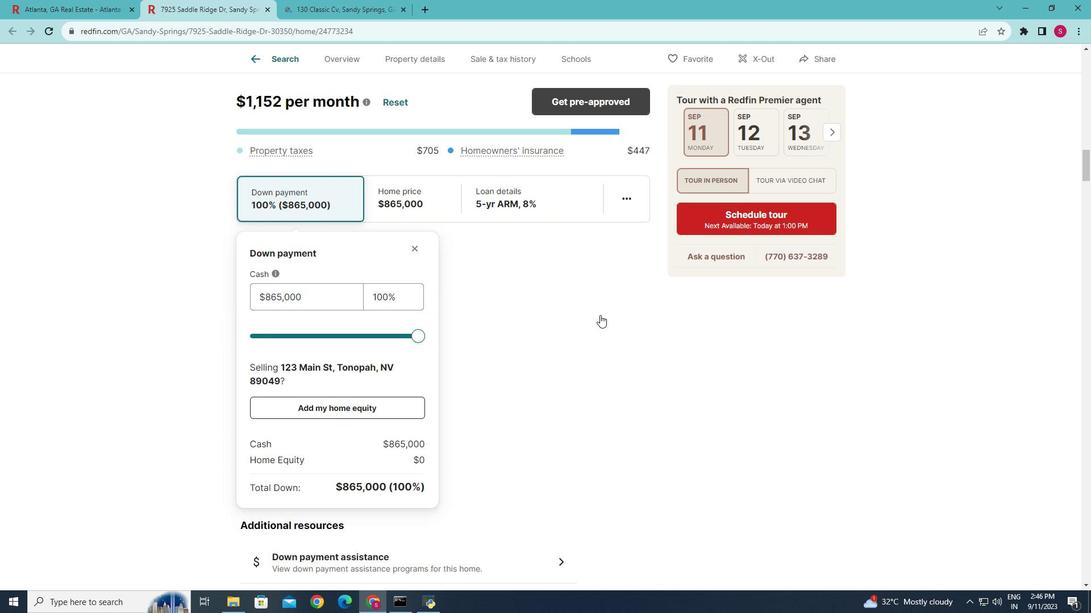 
Action: Mouse scrolled (600, 314) with delta (0, 0)
Screenshot: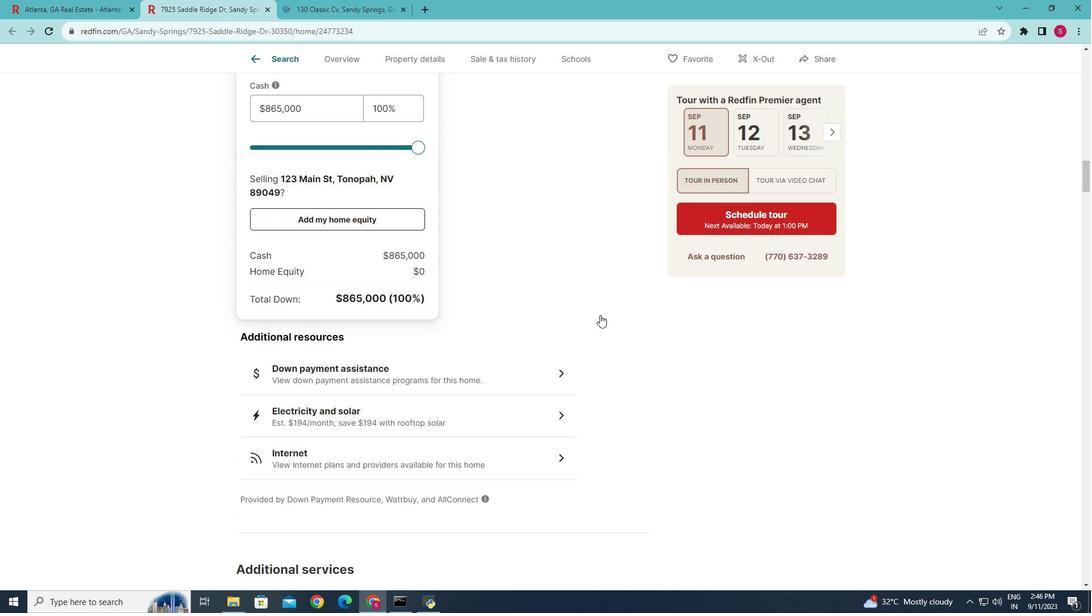 
Action: Mouse scrolled (600, 314) with delta (0, 0)
Screenshot: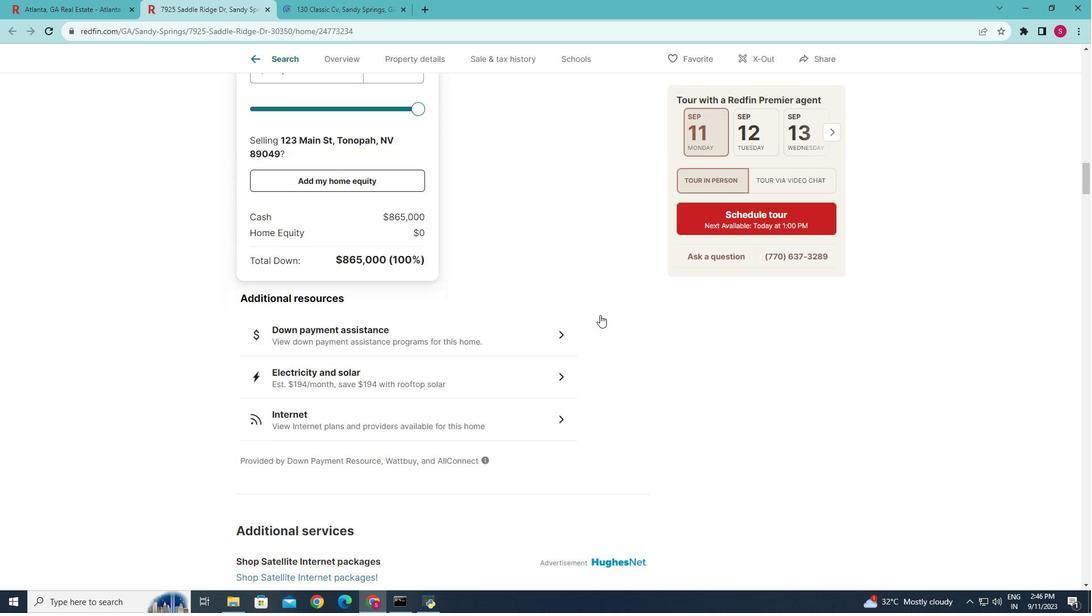 
Action: Mouse scrolled (600, 314) with delta (0, 0)
Screenshot: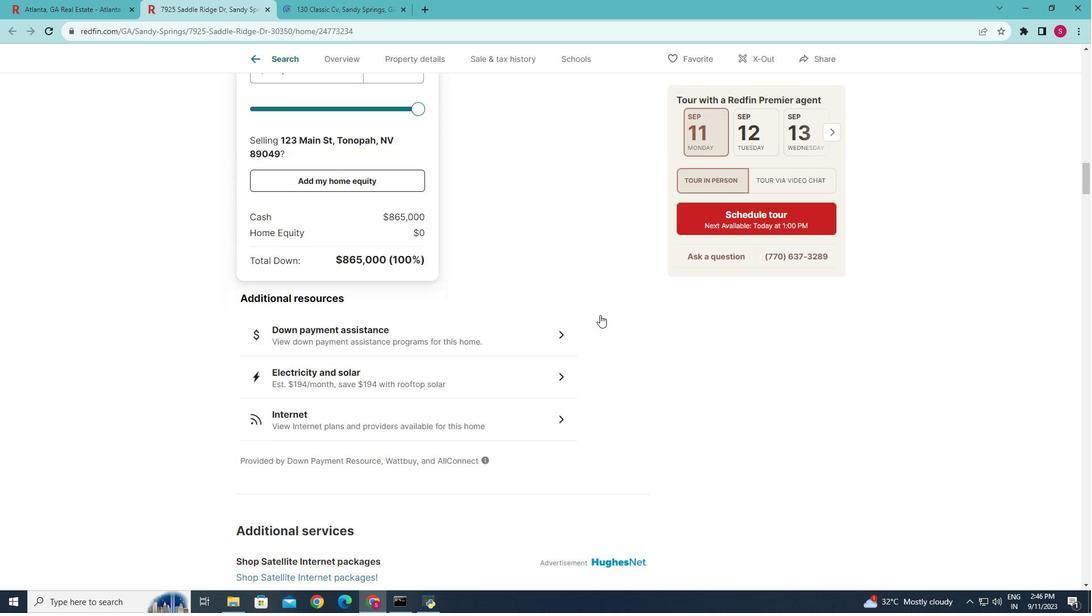 
Action: Mouse scrolled (600, 314) with delta (0, 0)
Screenshot: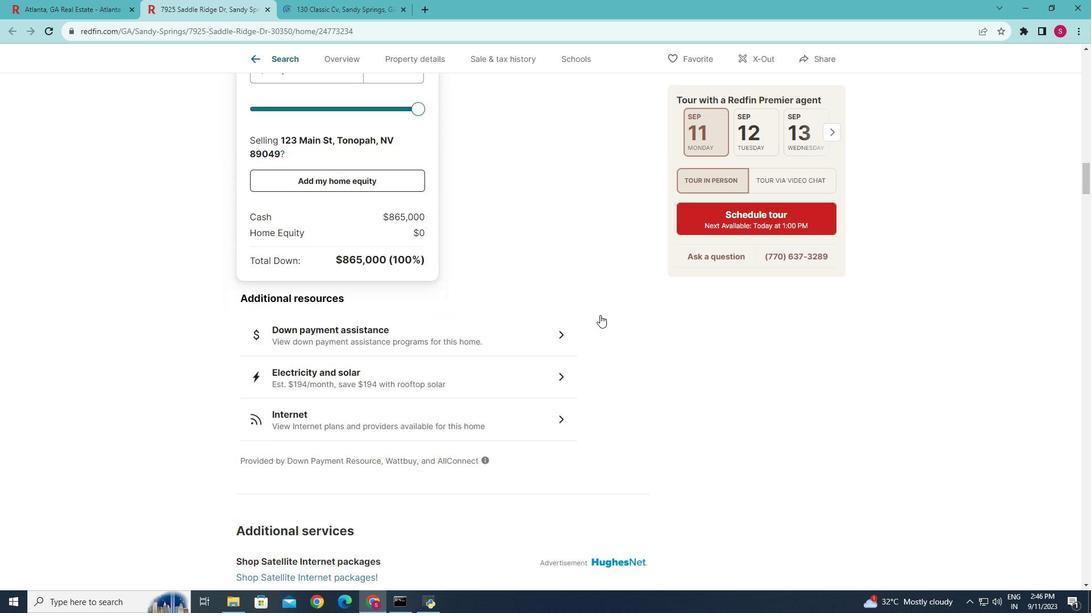 
Action: Mouse scrolled (600, 314) with delta (0, 0)
Screenshot: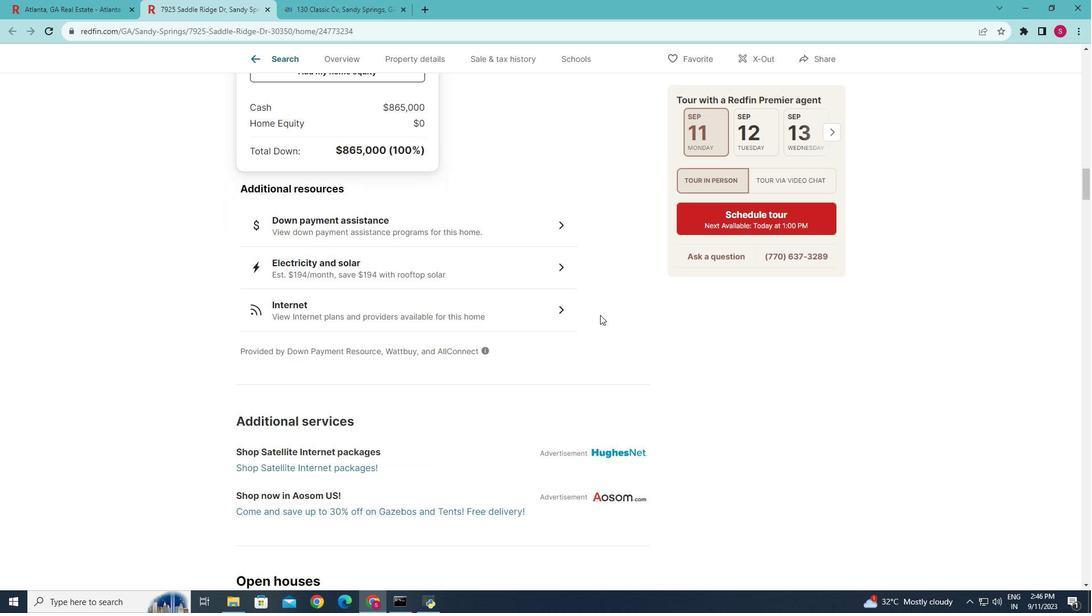
Action: Mouse scrolled (600, 314) with delta (0, 0)
Screenshot: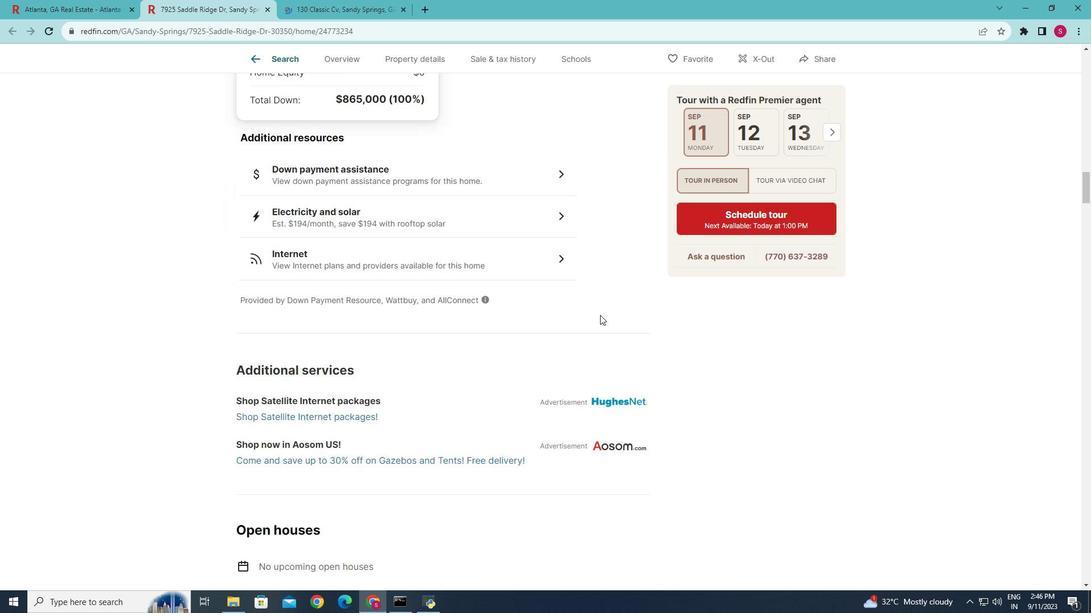 
Action: Mouse scrolled (600, 314) with delta (0, 0)
Screenshot: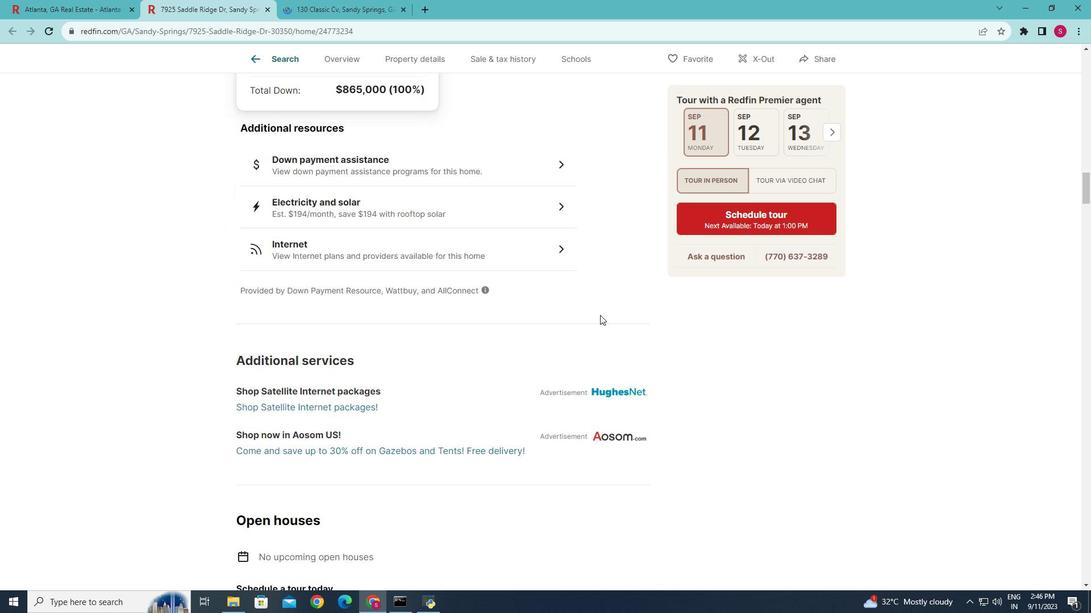 
Action: Mouse scrolled (600, 314) with delta (0, 0)
Screenshot: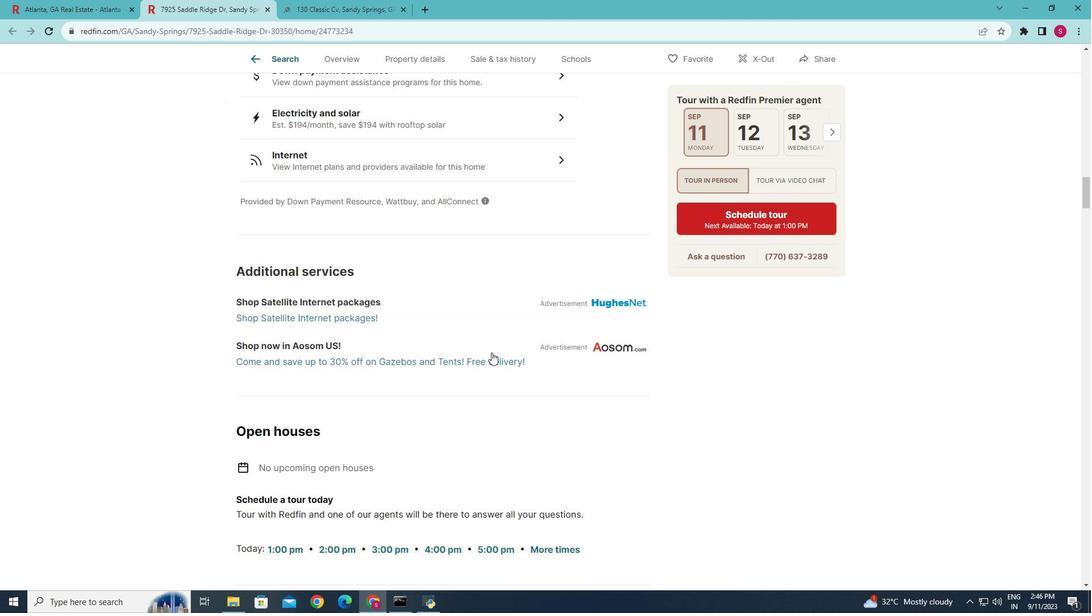 
Action: Mouse scrolled (600, 314) with delta (0, 0)
Screenshot: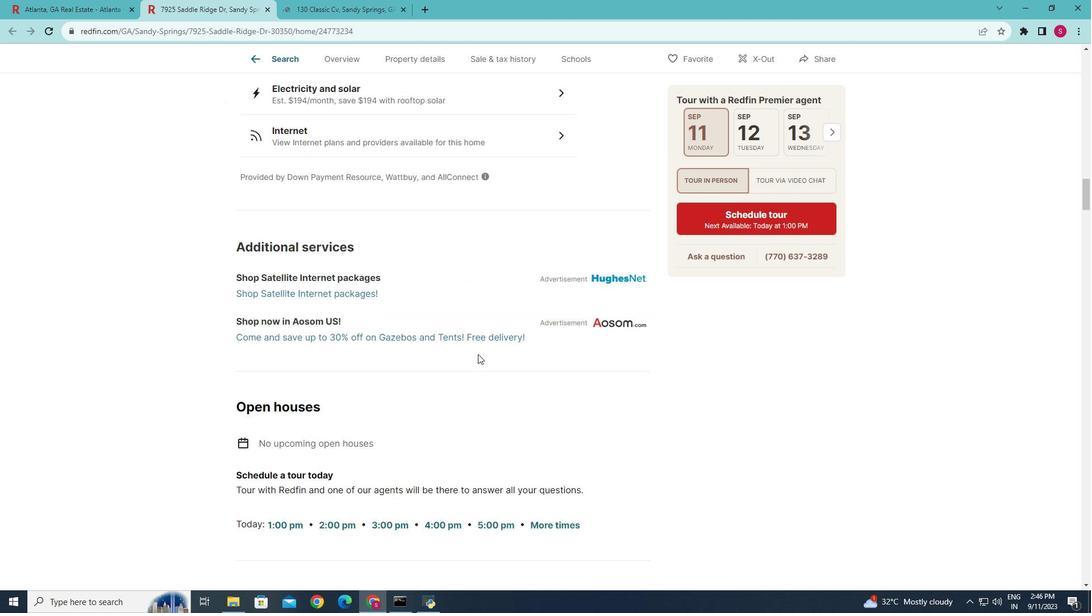 
Action: Mouse moved to (459, 363)
Screenshot: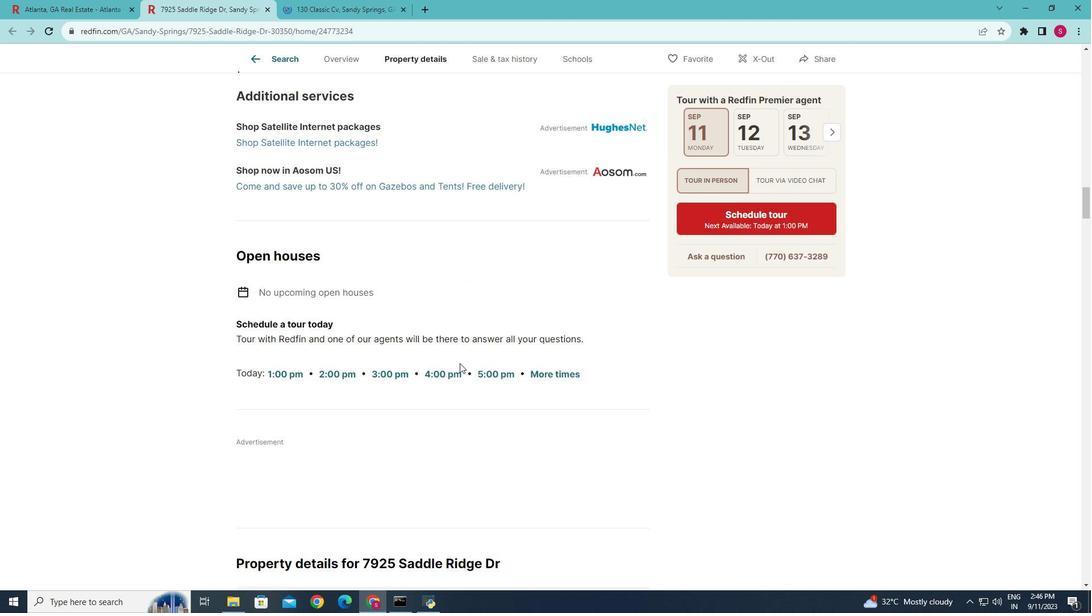 
Action: Mouse scrolled (459, 363) with delta (0, 0)
Screenshot: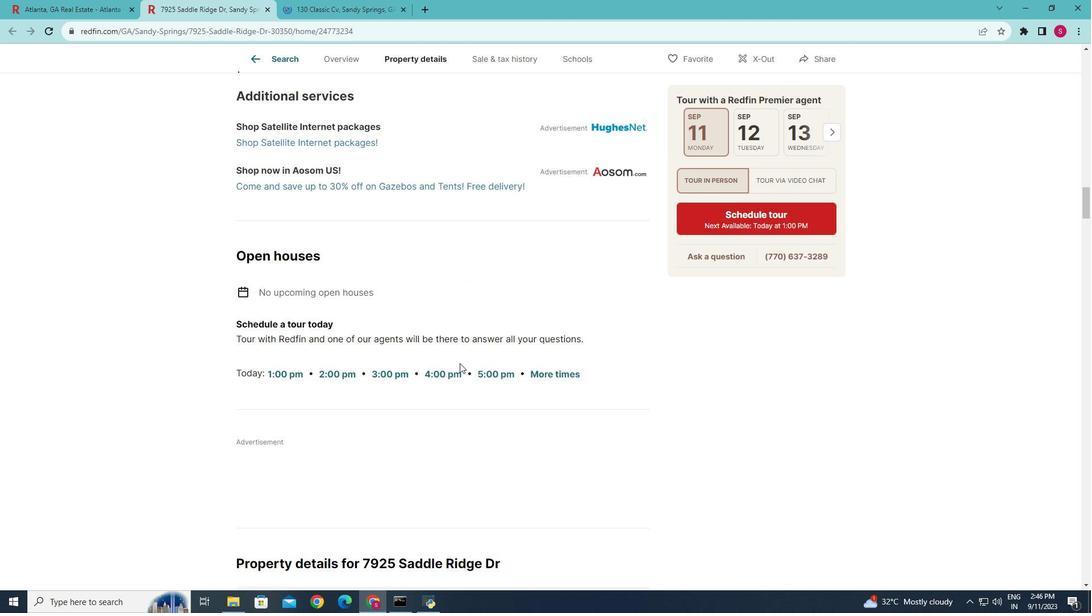 
Action: Mouse scrolled (459, 363) with delta (0, 0)
Screenshot: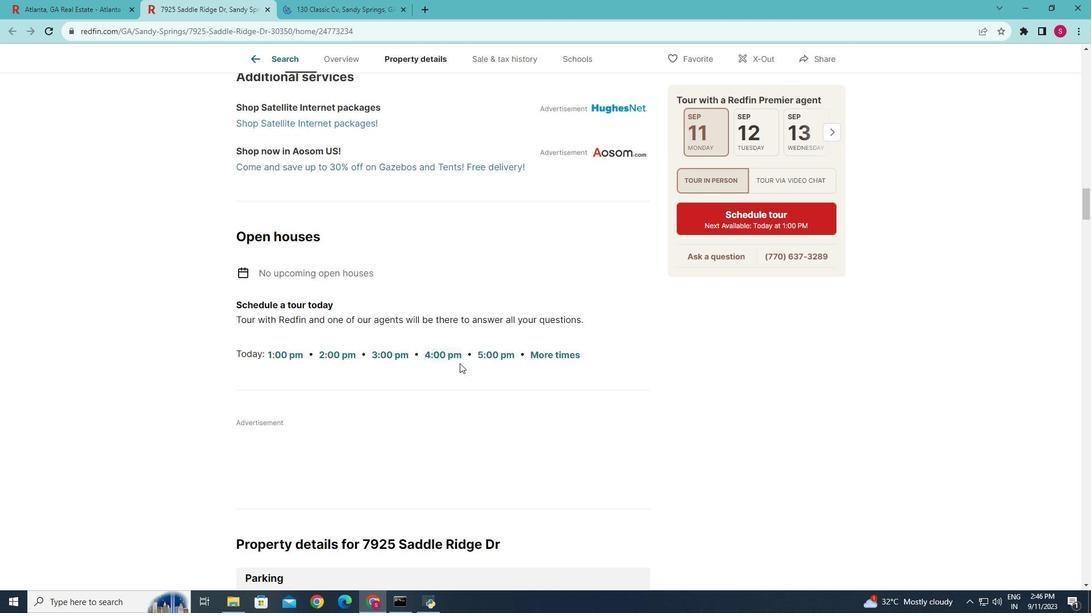 
Action: Mouse scrolled (459, 363) with delta (0, 0)
Screenshot: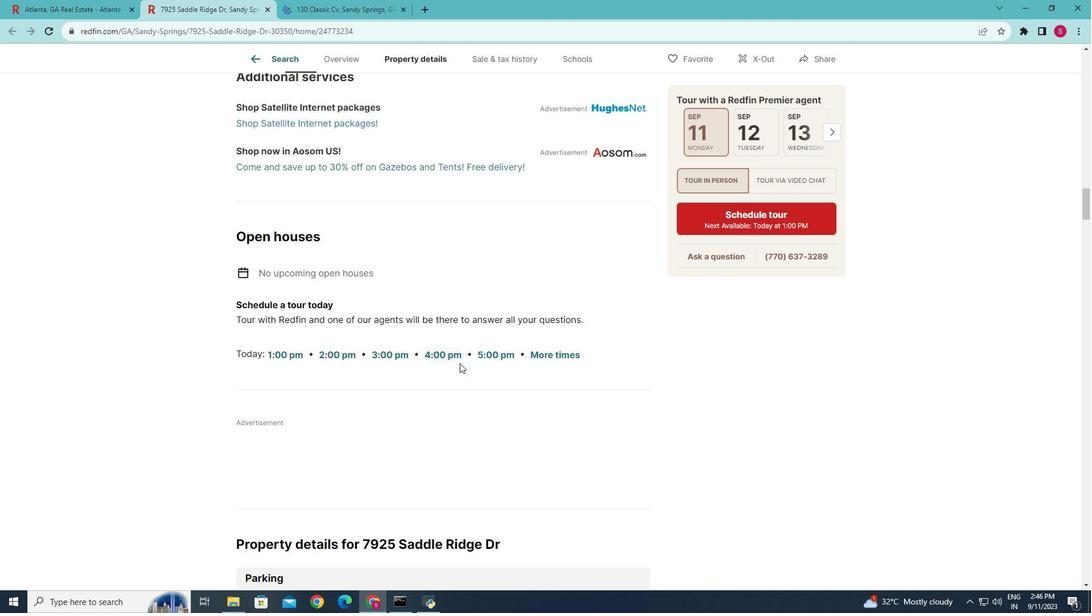 
Action: Mouse scrolled (459, 363) with delta (0, 0)
Screenshot: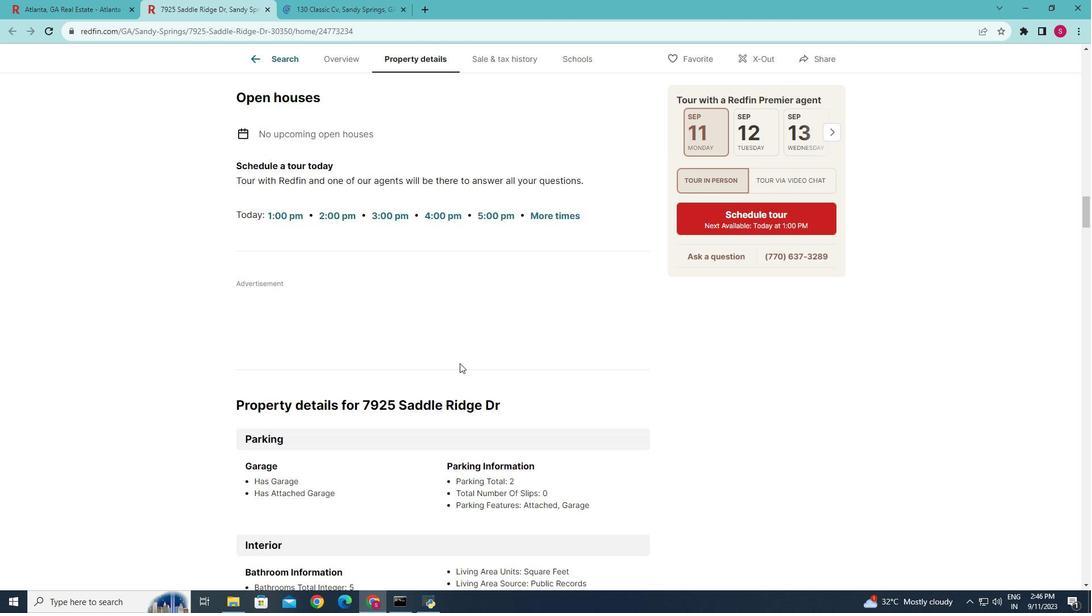 
Action: Mouse scrolled (459, 363) with delta (0, 0)
Screenshot: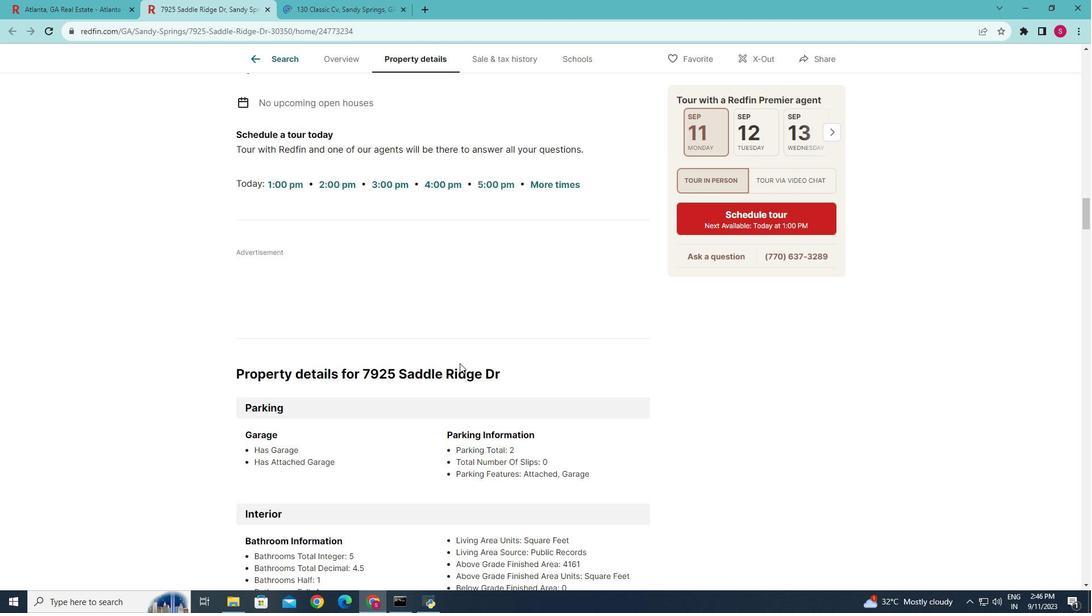 
Action: Mouse scrolled (459, 363) with delta (0, 0)
Screenshot: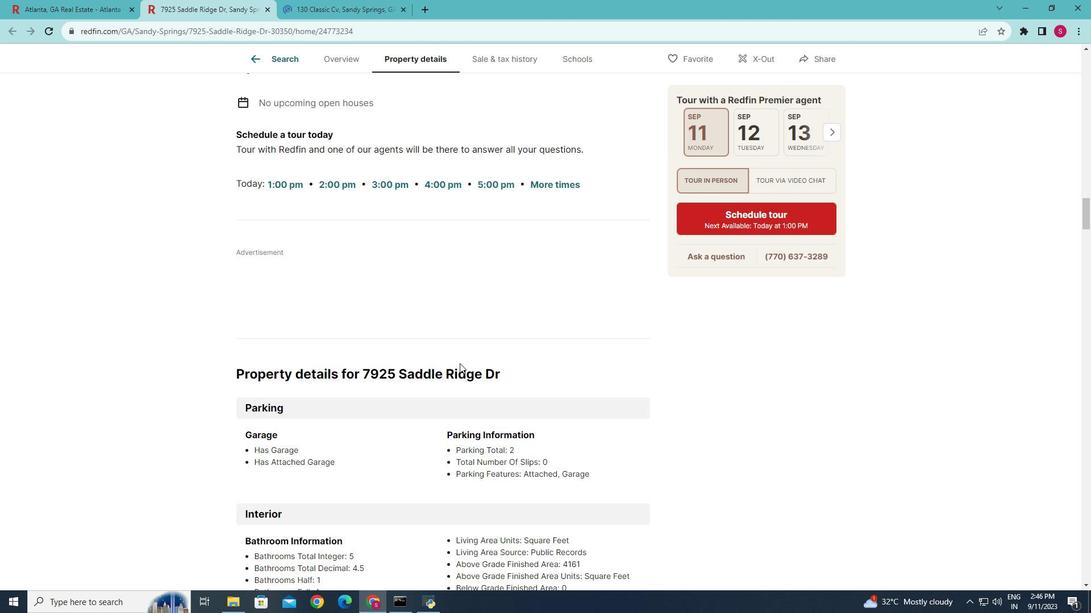 
Action: Mouse scrolled (459, 363) with delta (0, 0)
Screenshot: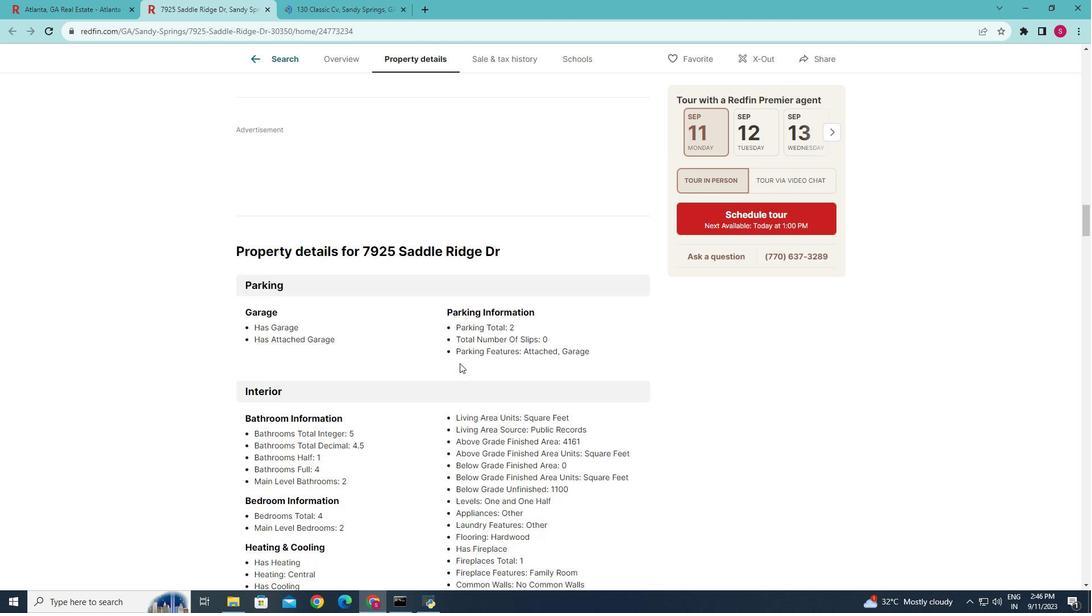 
Action: Mouse scrolled (459, 363) with delta (0, 0)
Screenshot: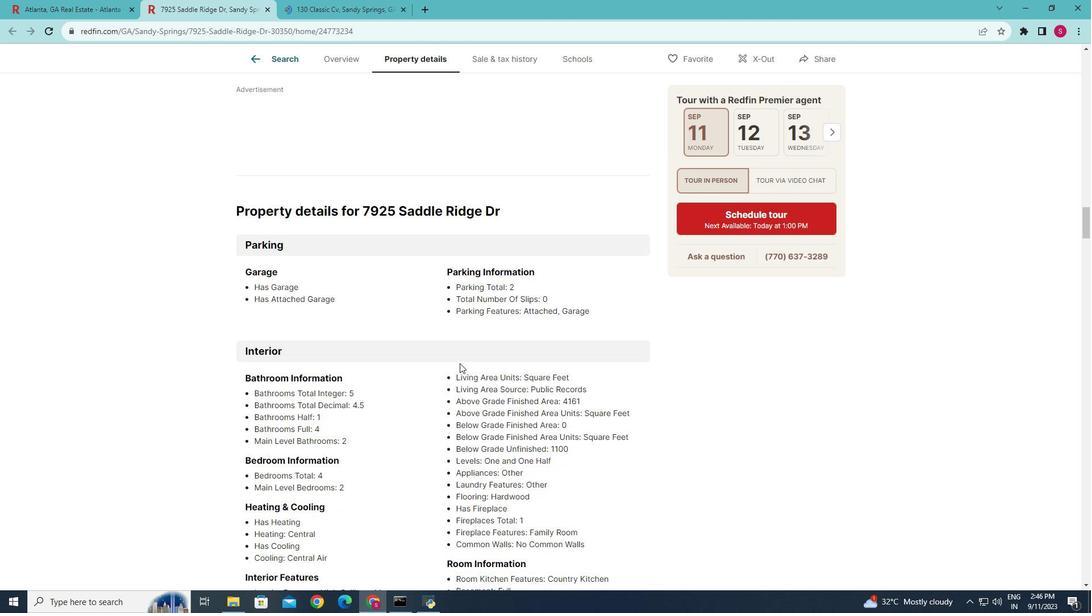 
Action: Mouse scrolled (459, 363) with delta (0, 0)
Screenshot: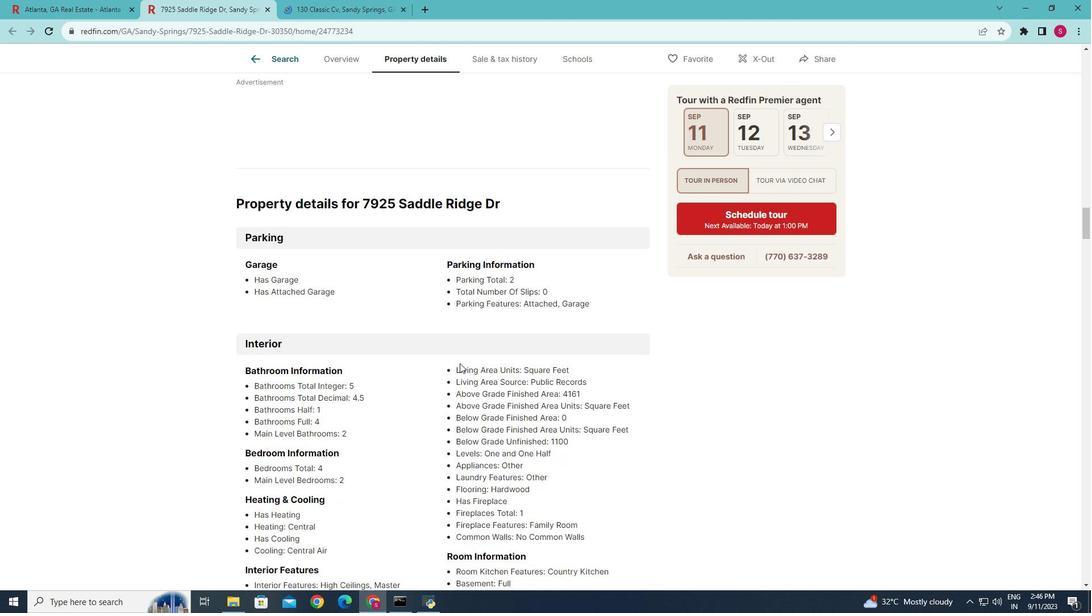 
Action: Mouse scrolled (459, 363) with delta (0, 0)
Screenshot: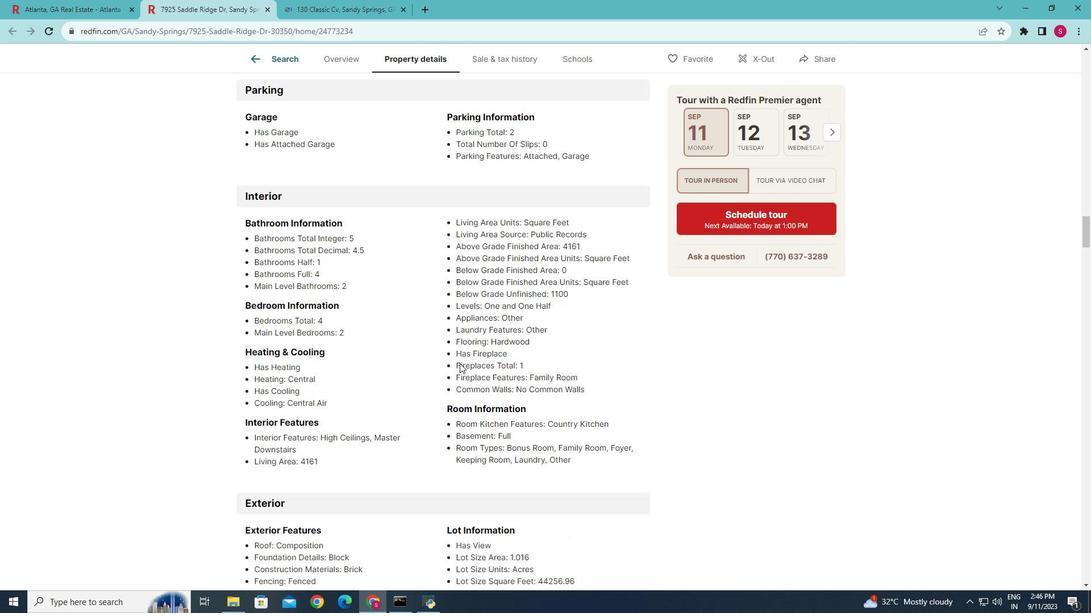 
Action: Mouse scrolled (459, 363) with delta (0, 0)
Screenshot: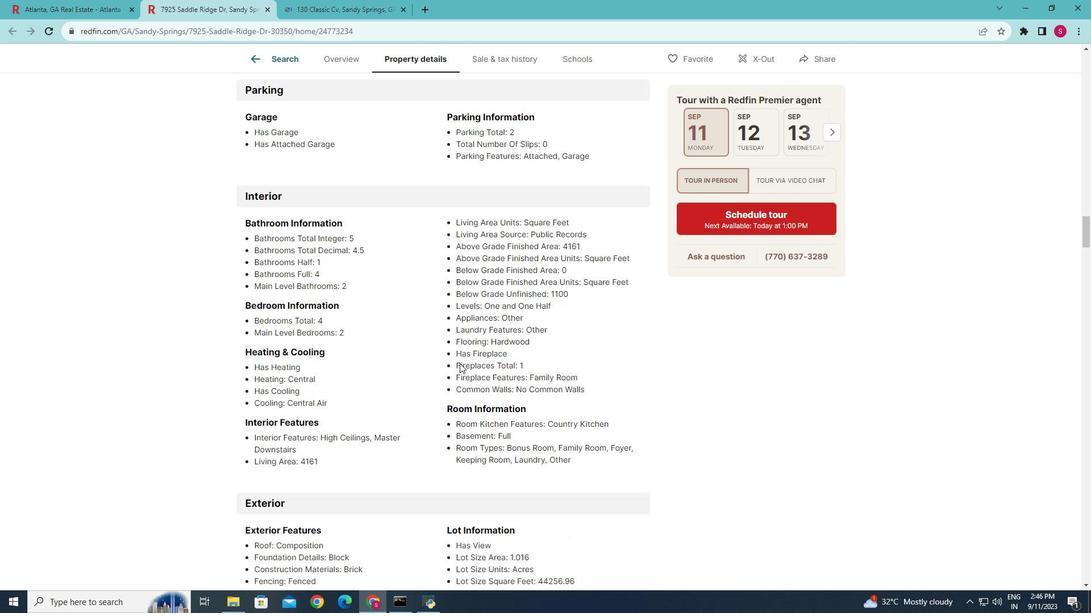 
Action: Mouse scrolled (459, 363) with delta (0, 0)
Screenshot: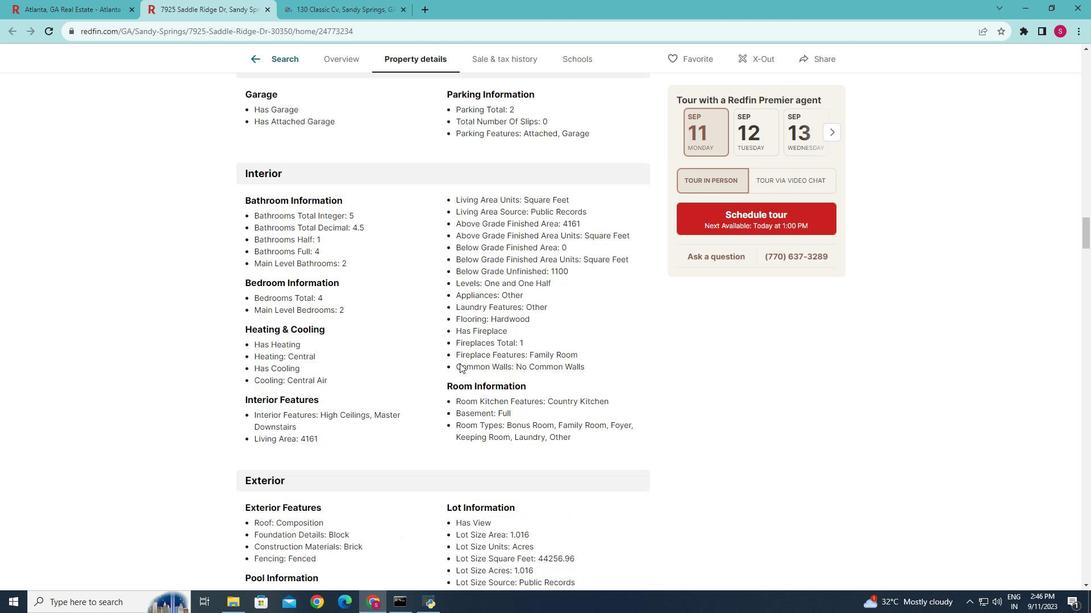 
Action: Mouse scrolled (459, 363) with delta (0, 0)
Screenshot: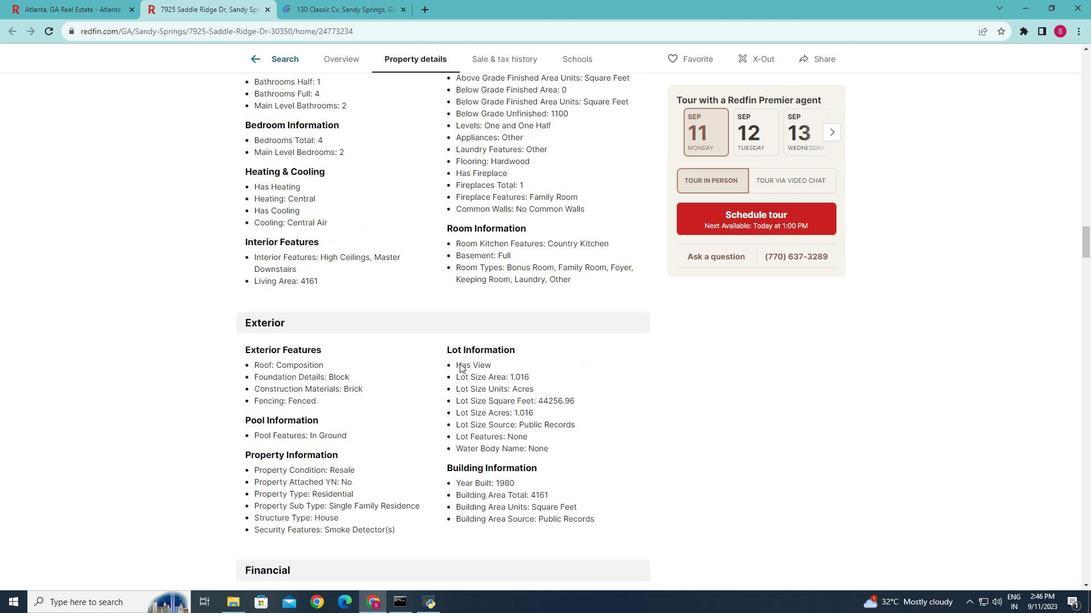 
Action: Mouse scrolled (459, 363) with delta (0, 0)
Screenshot: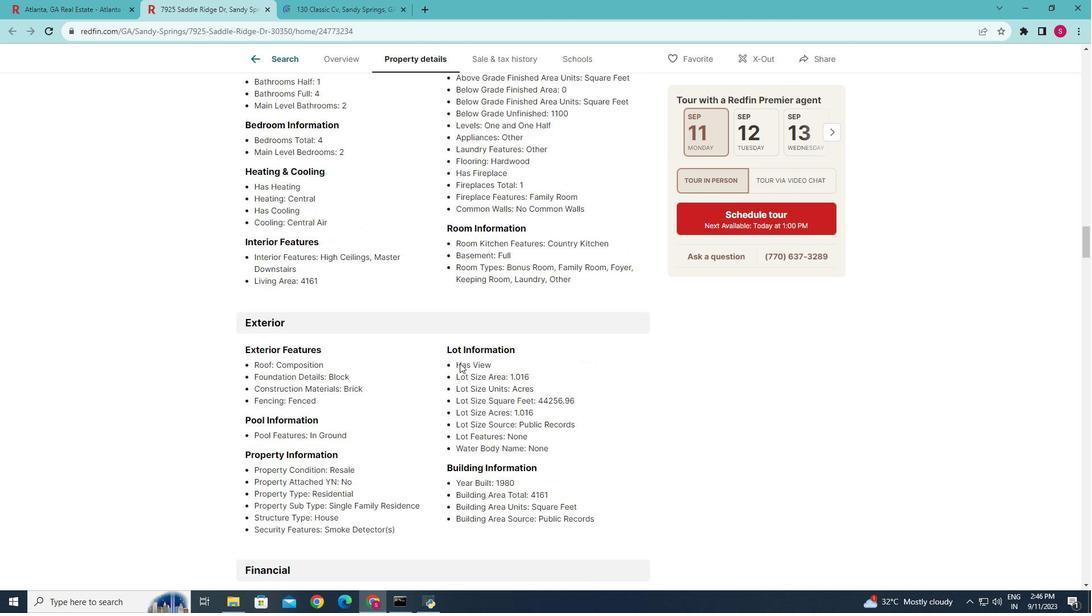 
Action: Mouse scrolled (459, 363) with delta (0, 0)
Screenshot: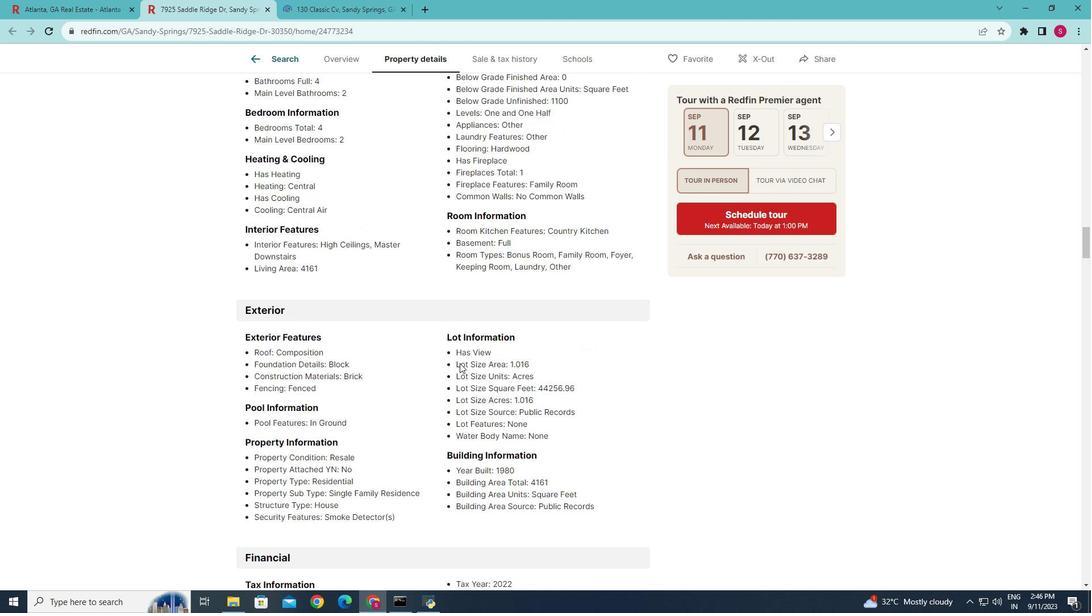 
Action: Mouse scrolled (459, 363) with delta (0, 0)
Screenshot: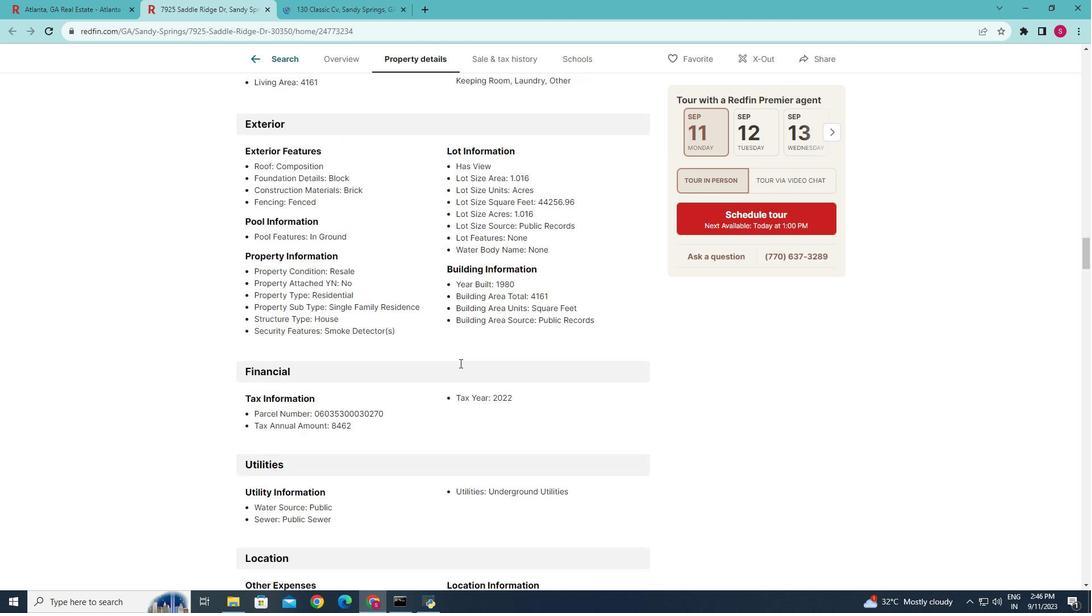 
Action: Mouse scrolled (459, 363) with delta (0, 0)
Screenshot: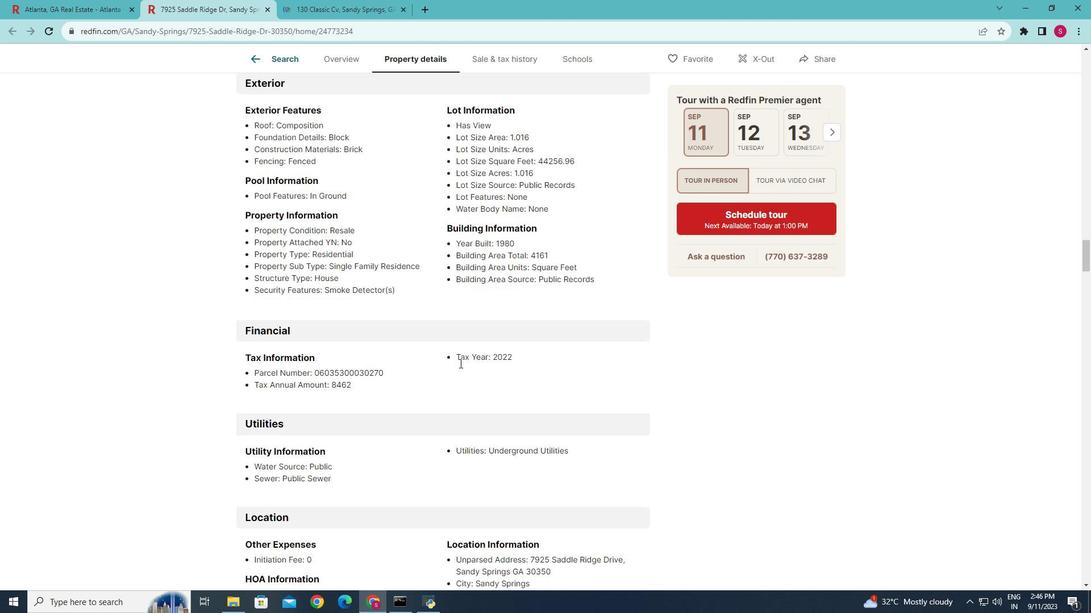 
Action: Mouse scrolled (459, 363) with delta (0, 0)
Screenshot: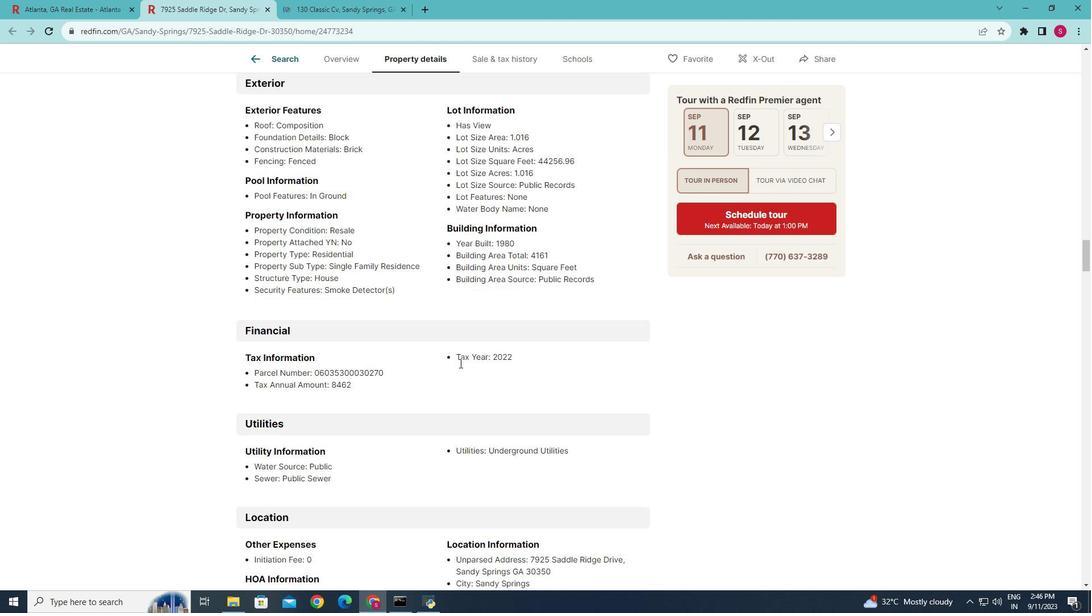 
Action: Mouse scrolled (459, 363) with delta (0, 0)
Screenshot: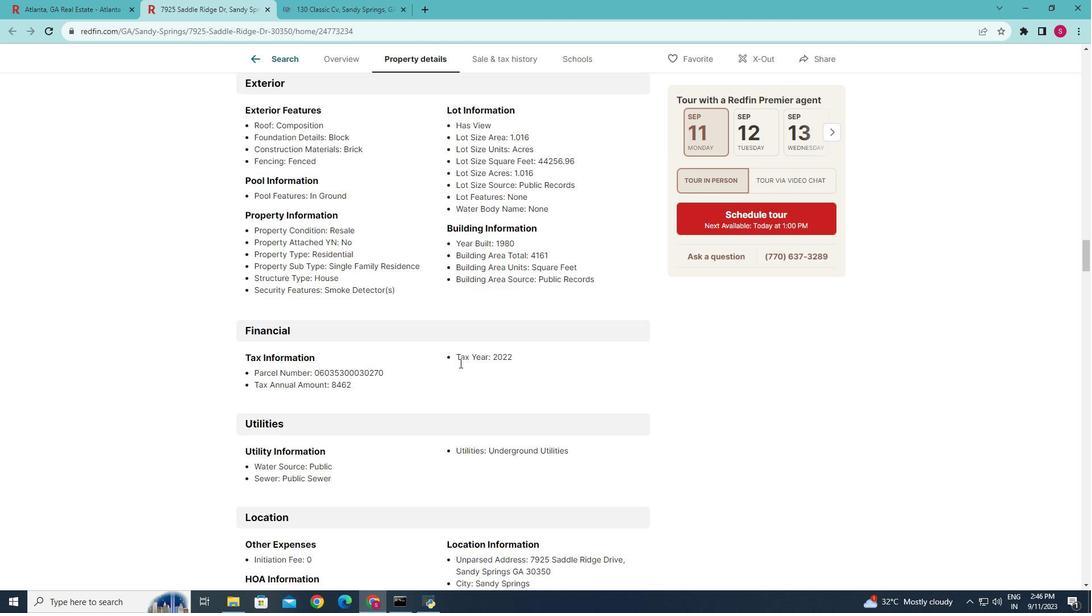 
Action: Mouse scrolled (459, 363) with delta (0, 0)
Screenshot: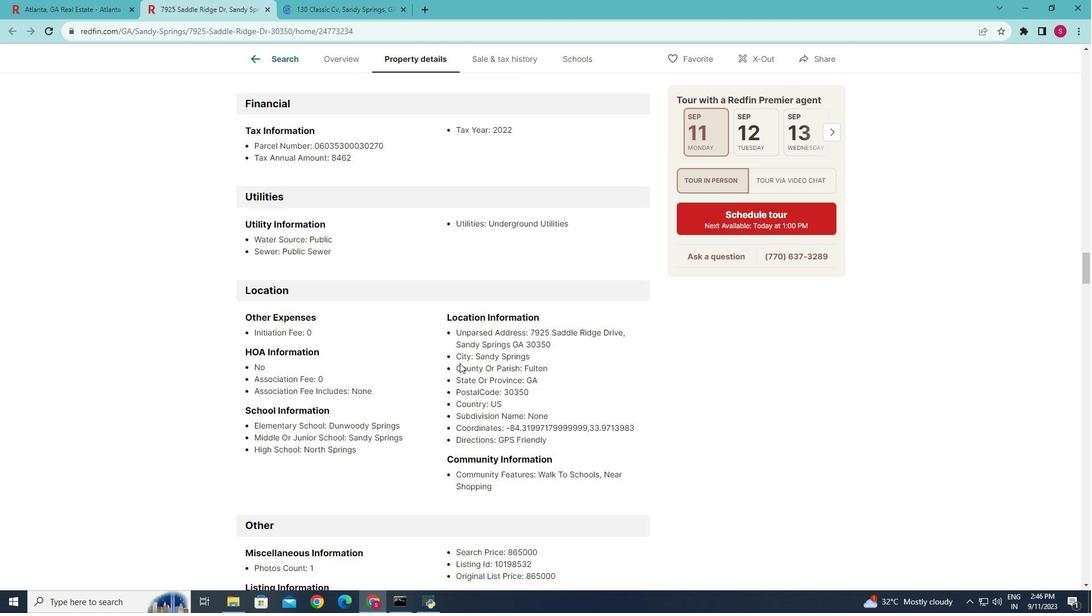 
Action: Mouse scrolled (459, 363) with delta (0, 0)
Screenshot: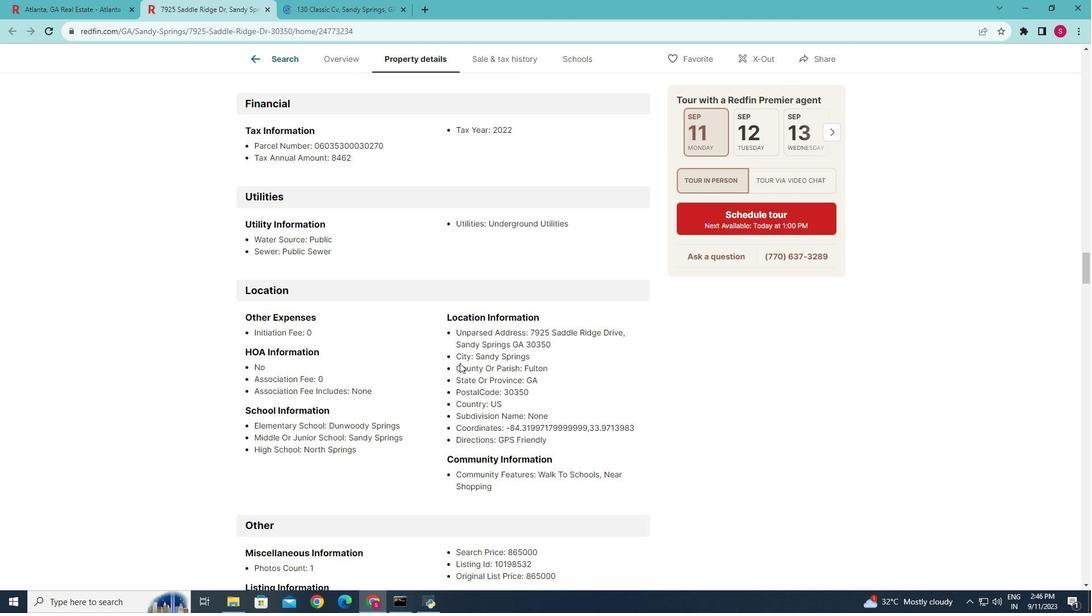 
Action: Mouse scrolled (459, 363) with delta (0, 0)
Screenshot: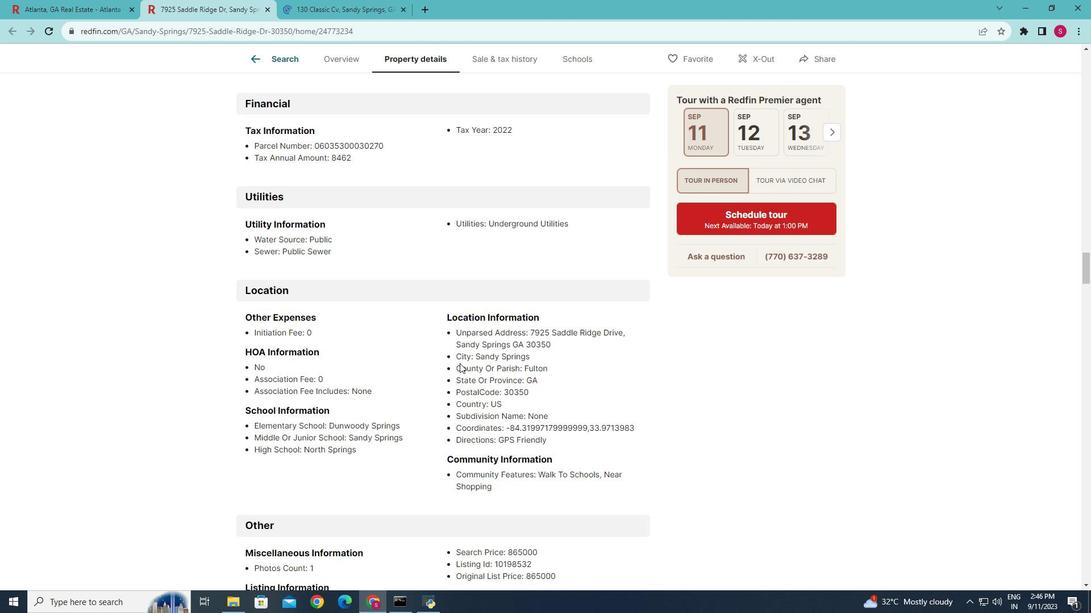 
Action: Mouse scrolled (459, 363) with delta (0, 0)
Screenshot: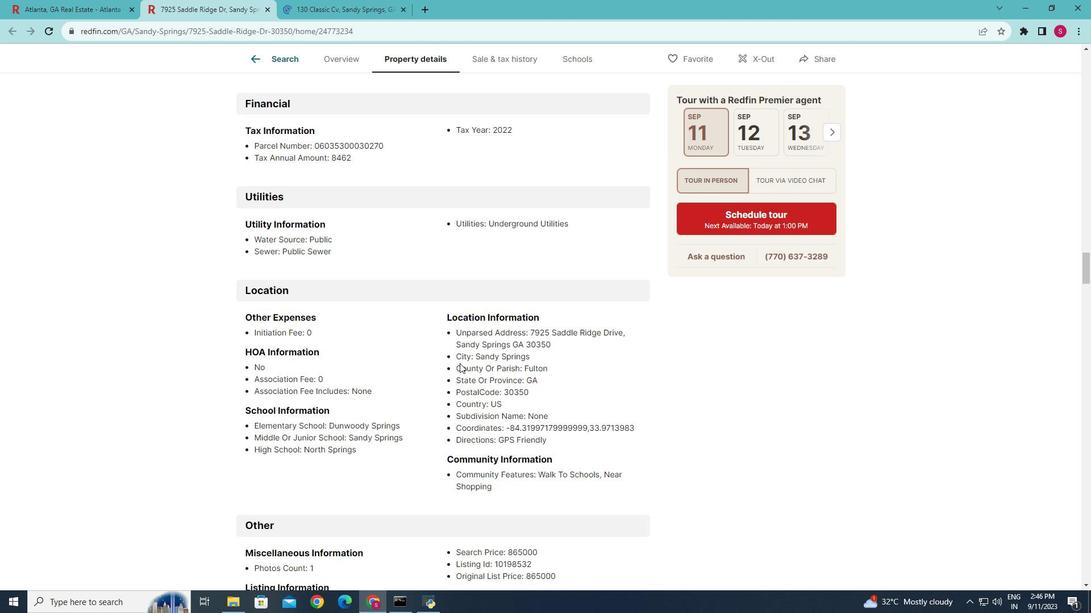 
Action: Mouse scrolled (459, 363) with delta (0, 0)
Screenshot: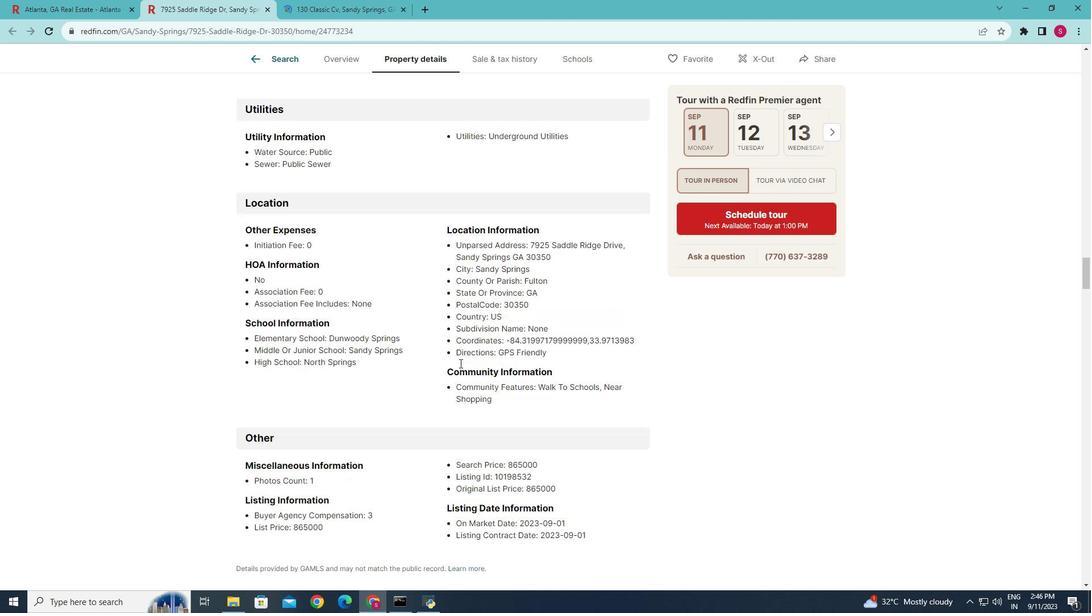 
Action: Mouse scrolled (459, 363) with delta (0, 0)
Screenshot: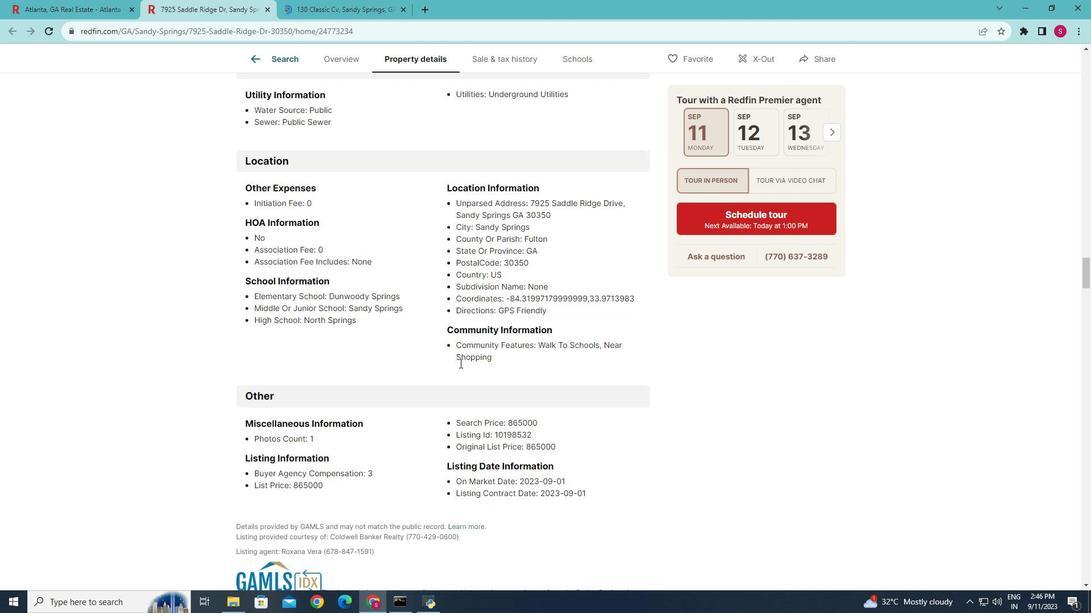 
Action: Mouse scrolled (459, 363) with delta (0, 0)
Screenshot: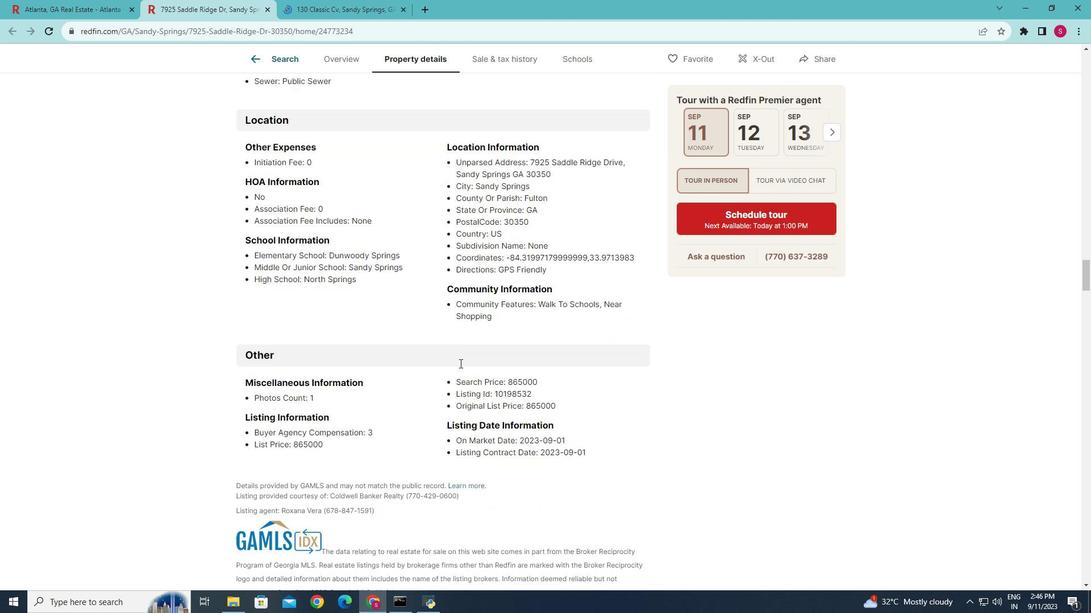 
Action: Mouse scrolled (459, 363) with delta (0, 0)
Screenshot: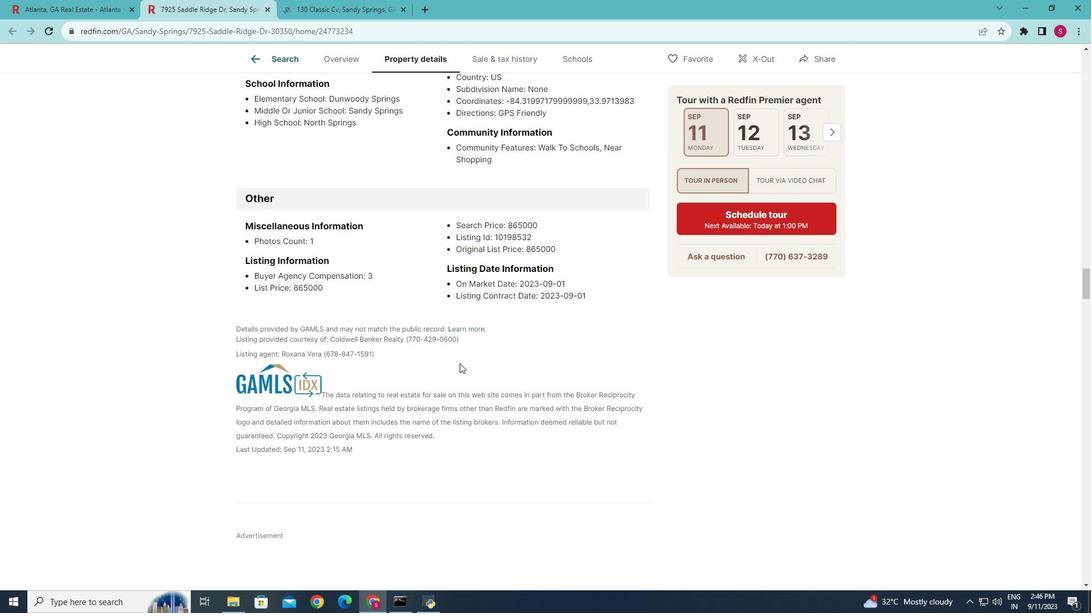 
Action: Mouse scrolled (459, 363) with delta (0, 0)
Screenshot: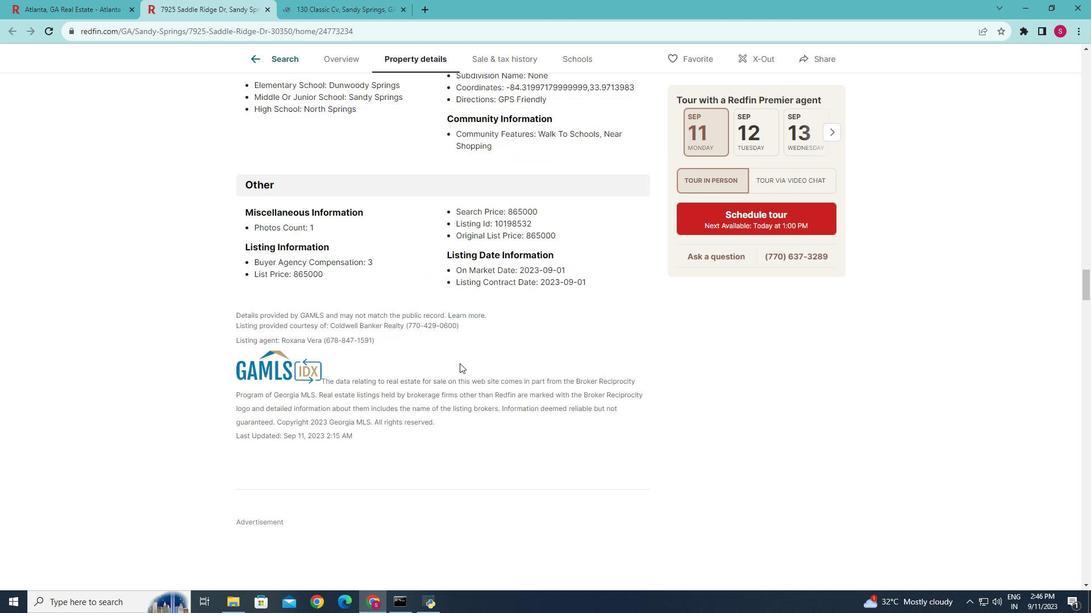 
Action: Mouse scrolled (459, 363) with delta (0, 0)
Screenshot: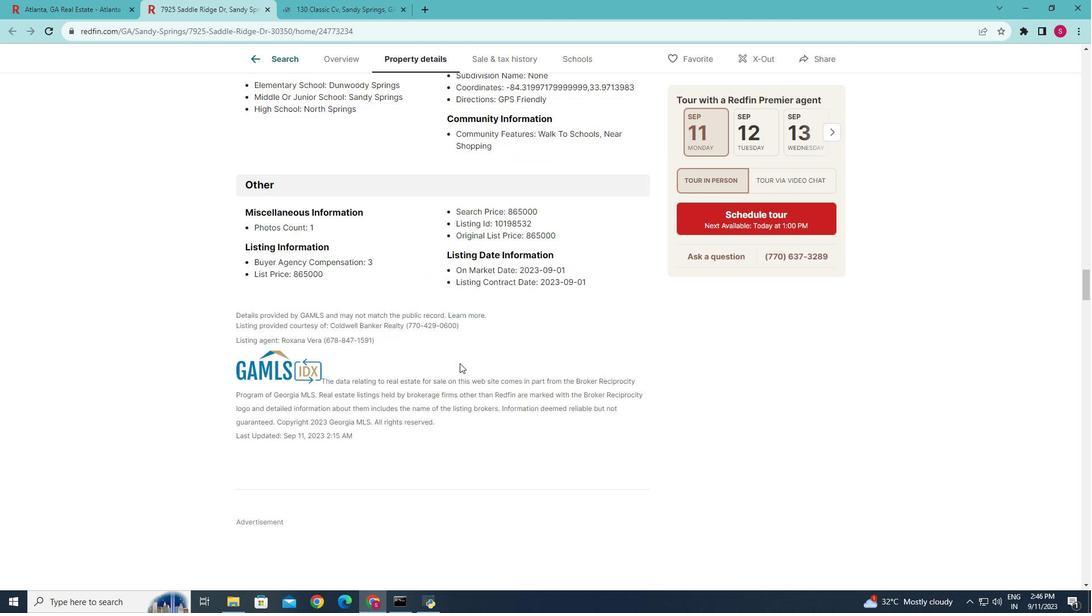 
Action: Mouse scrolled (459, 363) with delta (0, 0)
Screenshot: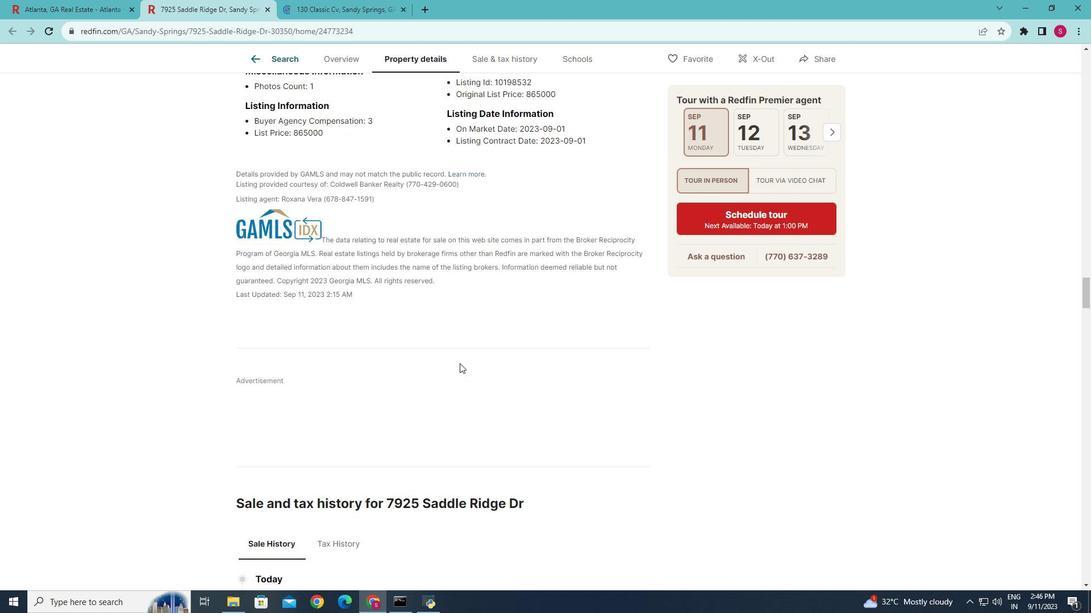 
Action: Mouse scrolled (459, 363) with delta (0, 0)
Screenshot: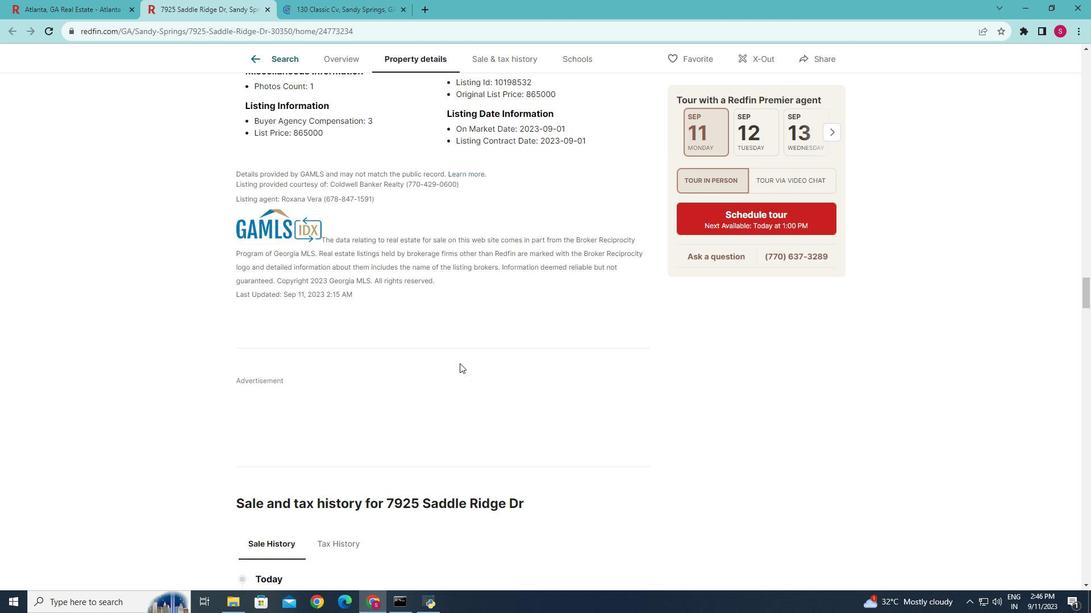 
Action: Mouse scrolled (459, 363) with delta (0, 0)
Screenshot: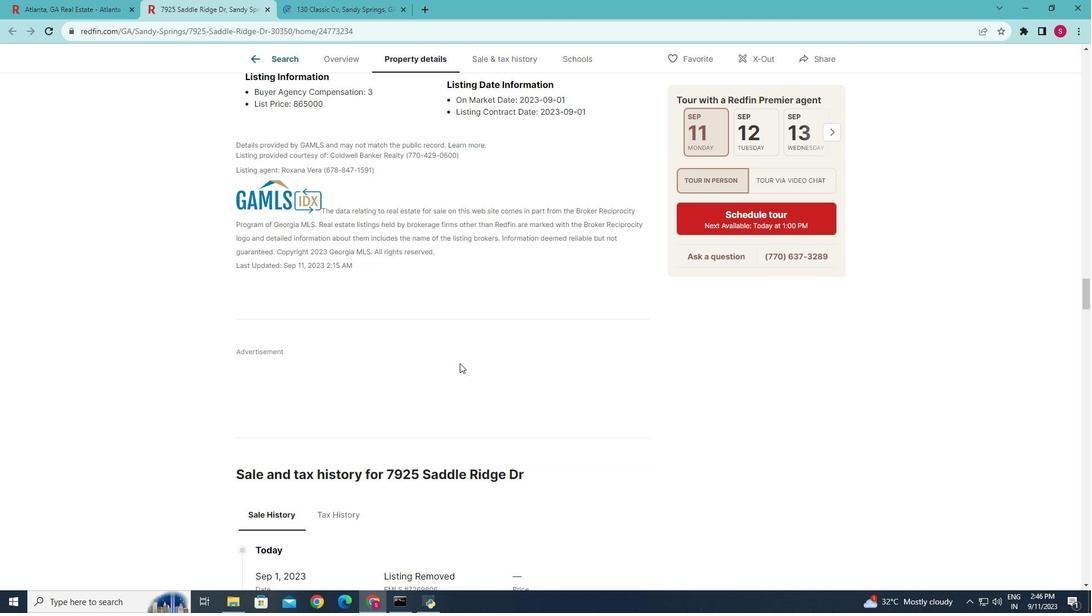 
Action: Mouse scrolled (459, 363) with delta (0, 0)
Screenshot: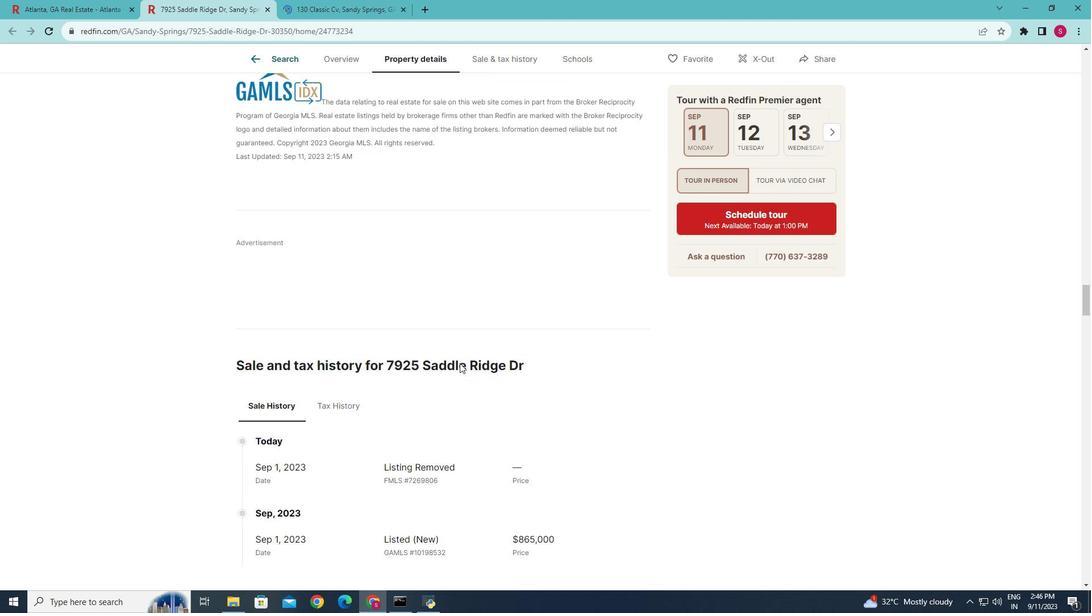 
Action: Mouse scrolled (459, 363) with delta (0, 0)
Screenshot: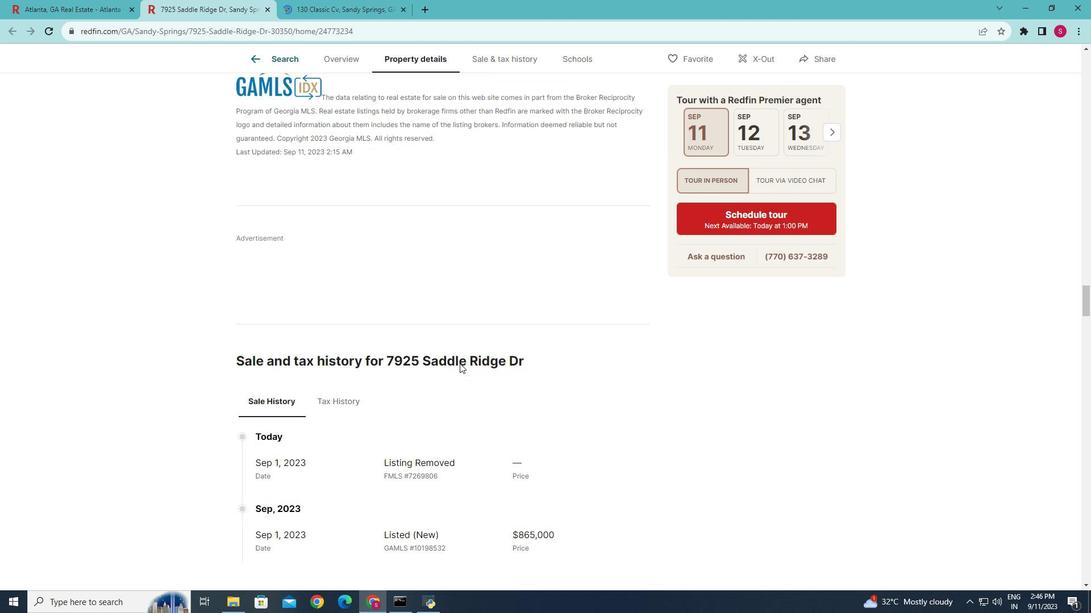 
Action: Mouse scrolled (459, 363) with delta (0, 0)
Screenshot: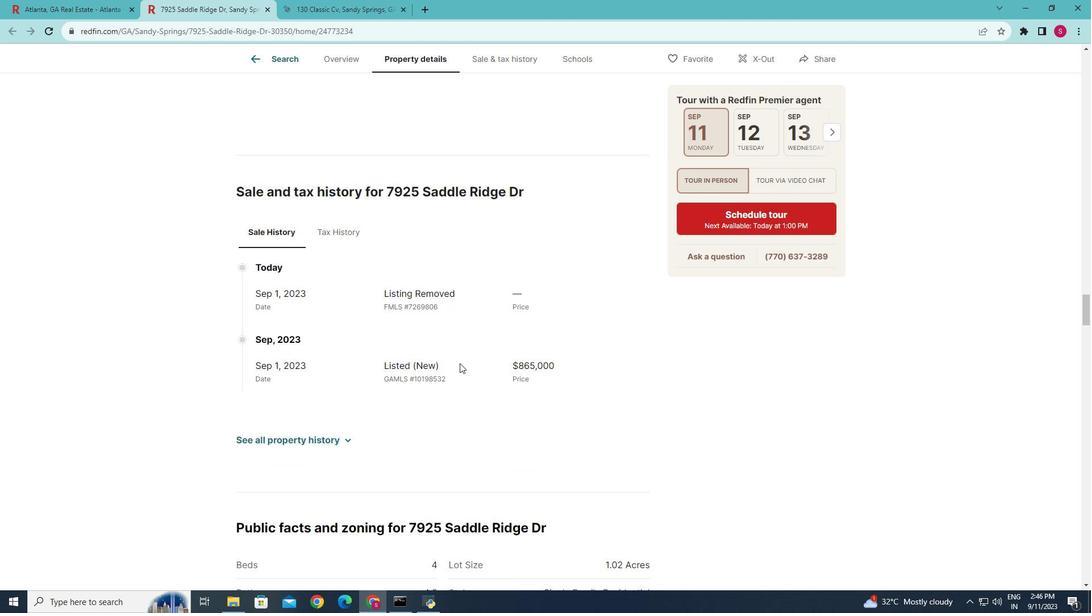 
Action: Mouse scrolled (459, 363) with delta (0, 0)
Screenshot: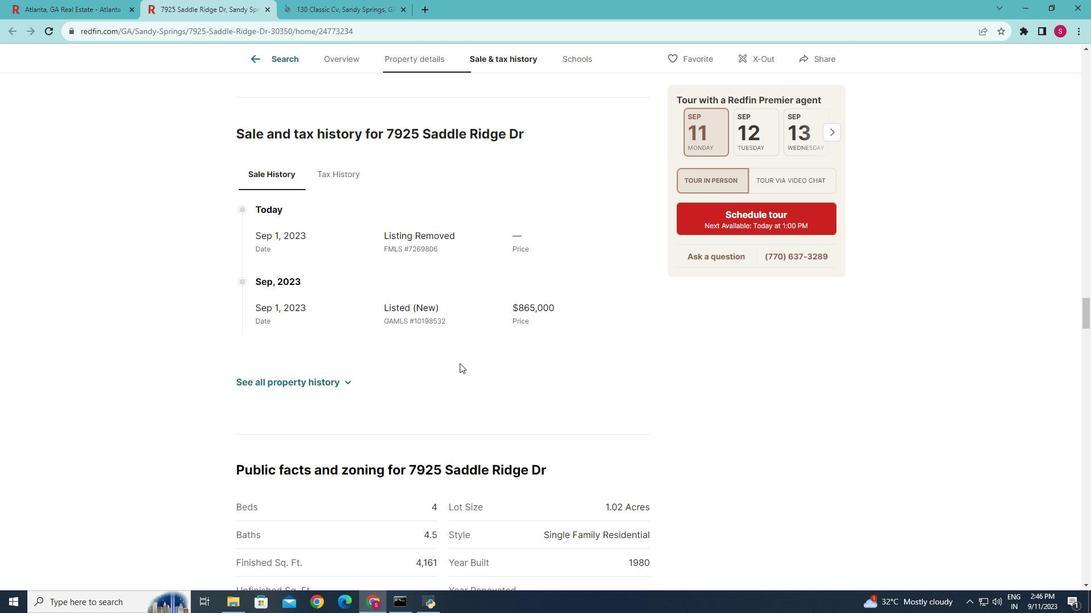 
Action: Mouse scrolled (459, 363) with delta (0, 0)
Screenshot: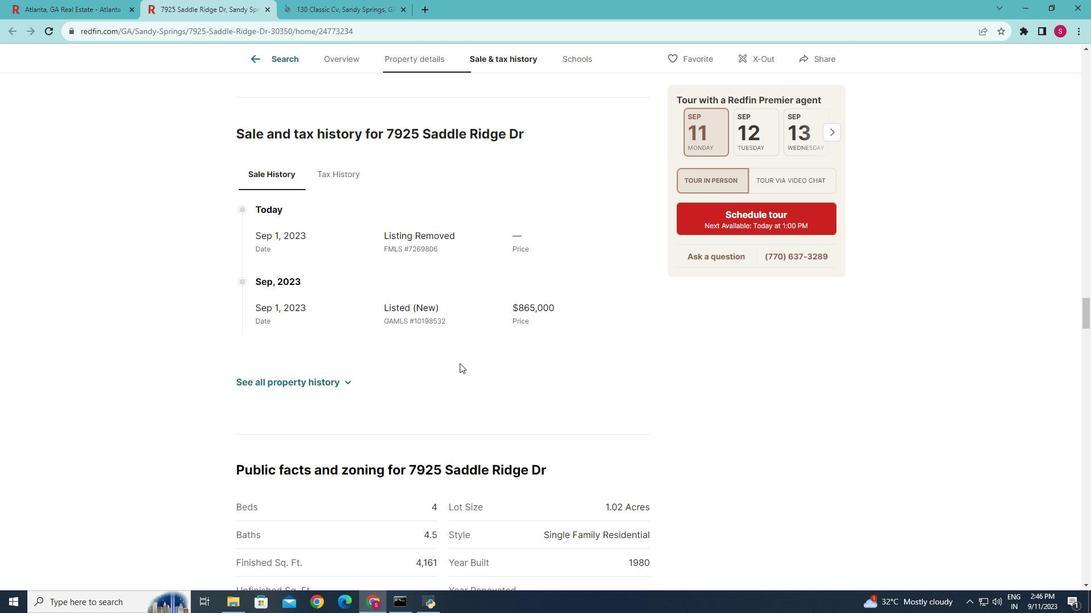 
Action: Mouse scrolled (459, 363) with delta (0, 0)
Screenshot: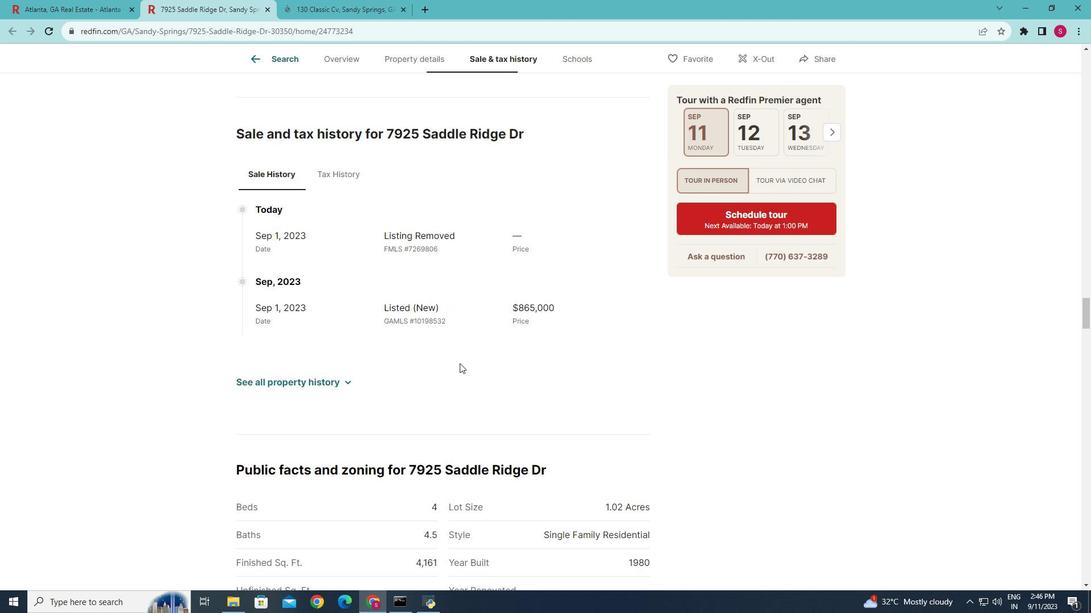 
Action: Mouse scrolled (459, 363) with delta (0, 0)
Screenshot: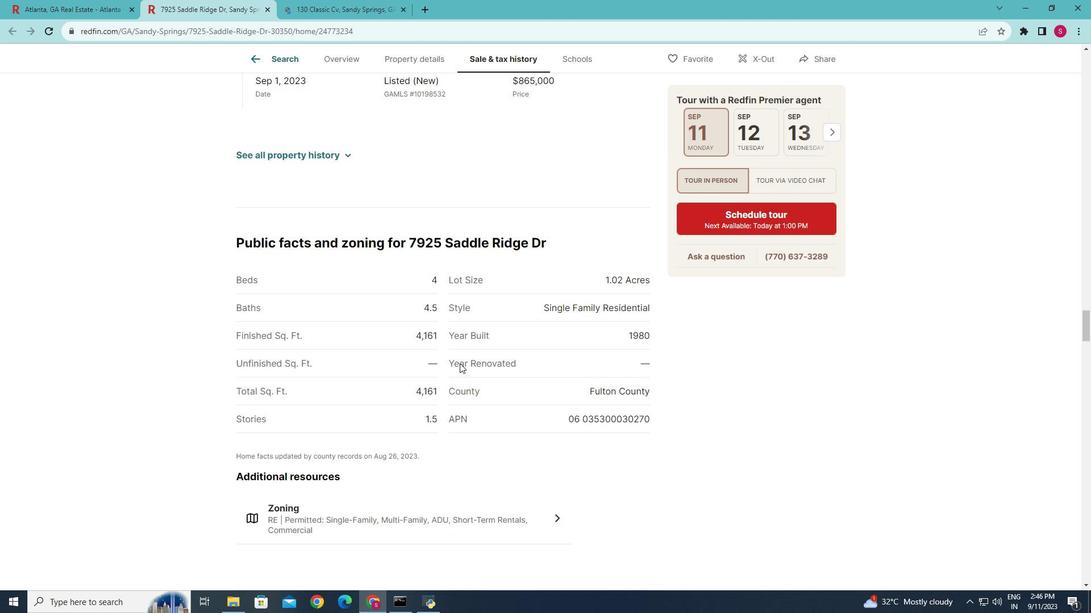 
Action: Mouse scrolled (459, 363) with delta (0, 0)
Screenshot: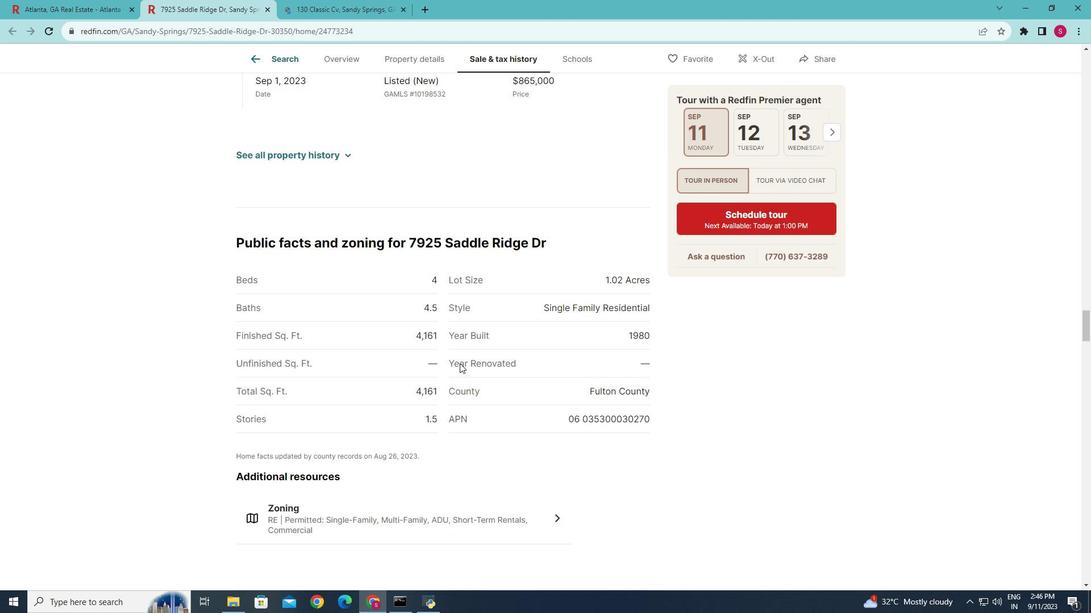 
Action: Mouse scrolled (459, 363) with delta (0, 0)
Screenshot: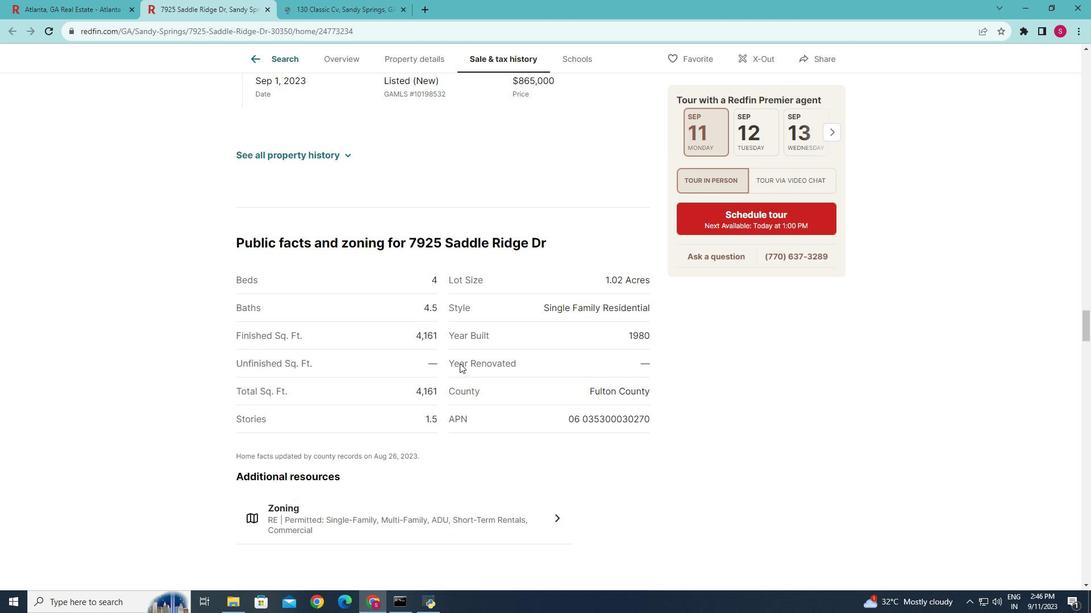 
Action: Mouse scrolled (459, 363) with delta (0, 0)
Screenshot: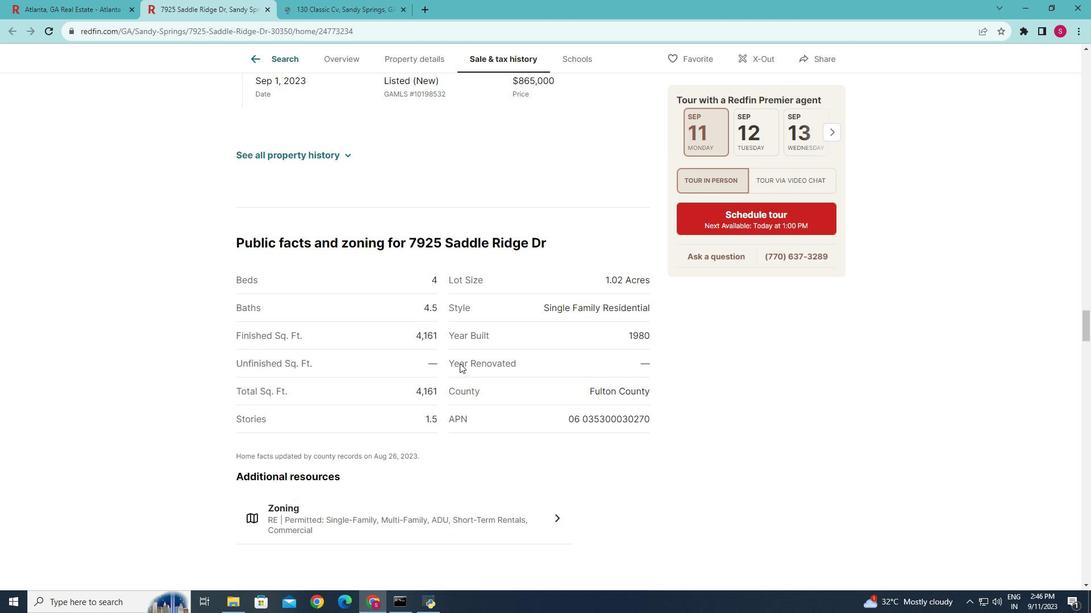 
Action: Mouse scrolled (459, 363) with delta (0, 0)
Screenshot: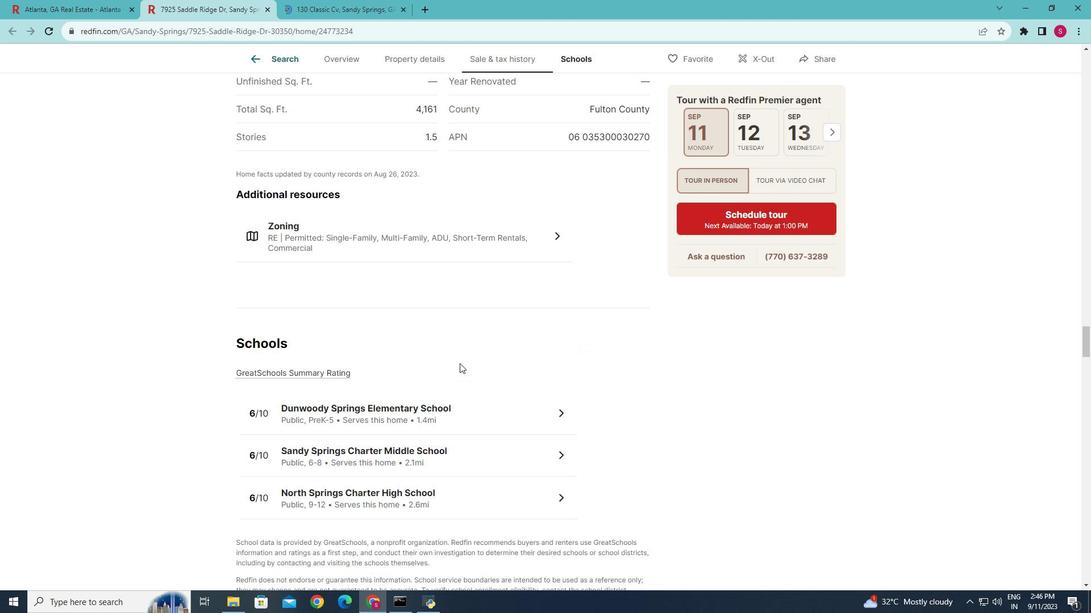 
Action: Mouse scrolled (459, 363) with delta (0, 0)
Screenshot: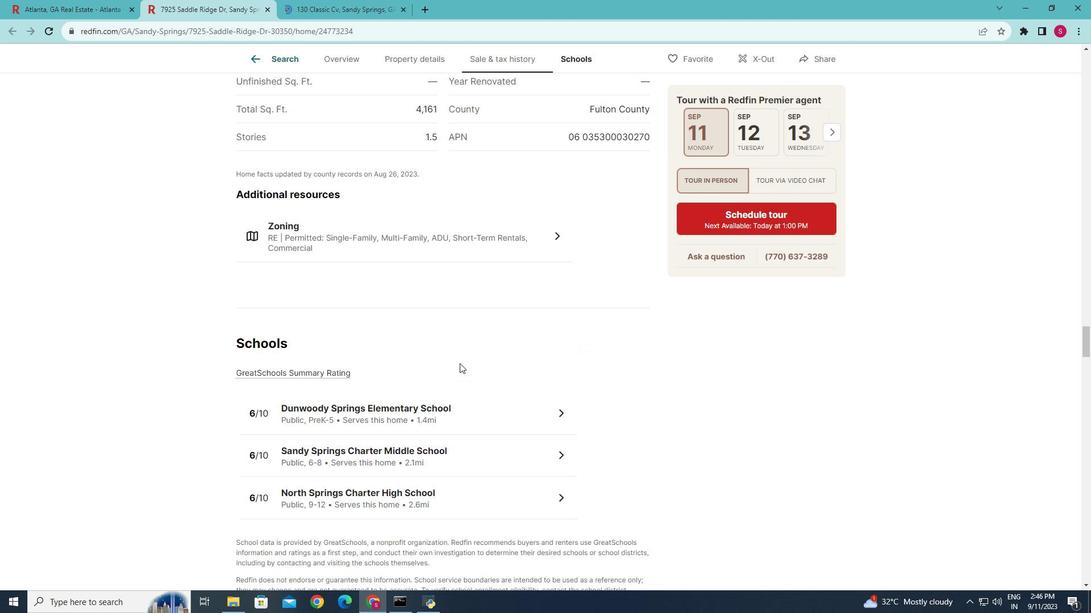 
Action: Mouse scrolled (459, 363) with delta (0, 0)
Screenshot: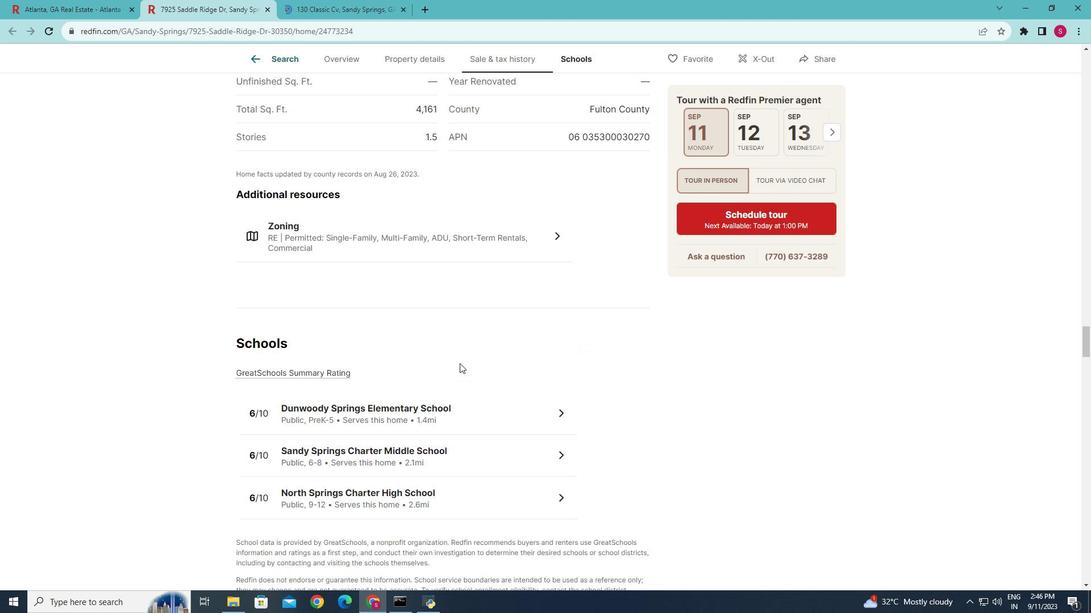 
Action: Mouse scrolled (459, 363) with delta (0, 0)
Screenshot: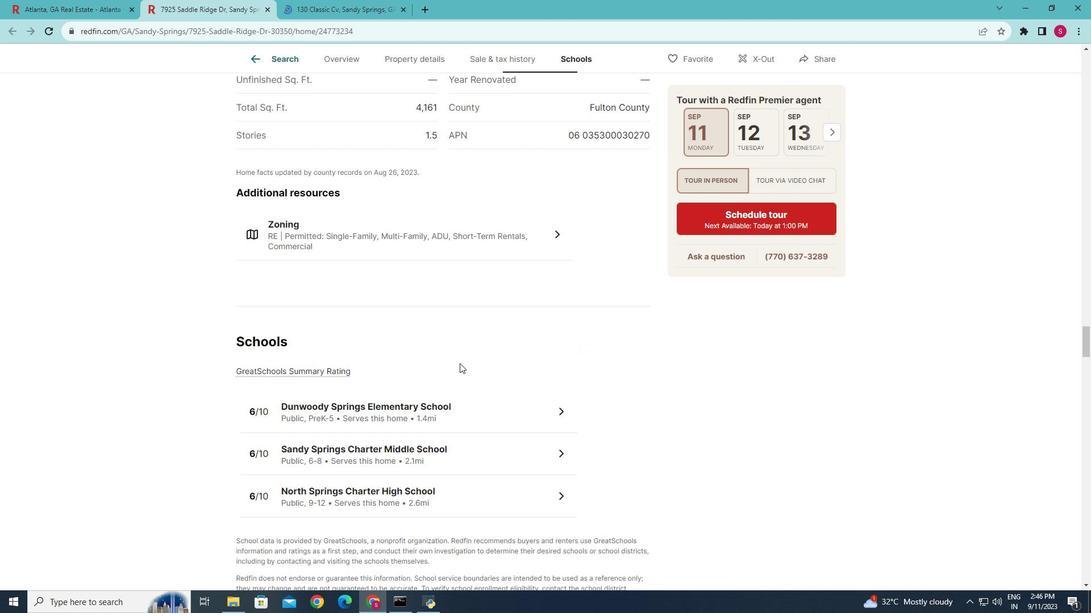 
Action: Mouse scrolled (459, 363) with delta (0, 0)
Screenshot: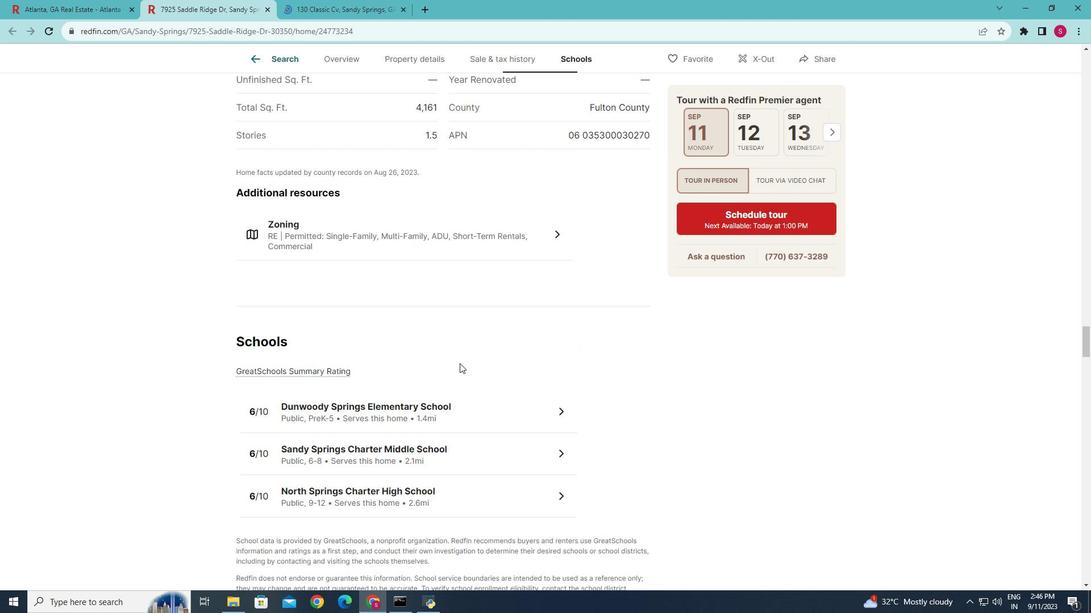 
Action: Mouse scrolled (459, 363) with delta (0, 0)
Screenshot: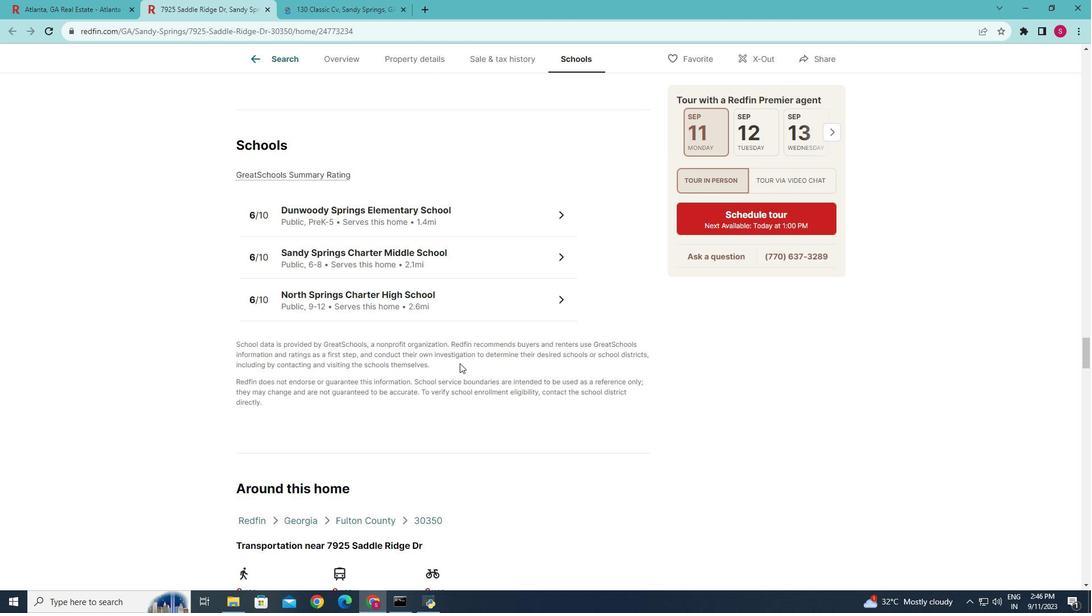 
Action: Mouse scrolled (459, 363) with delta (0, 0)
Screenshot: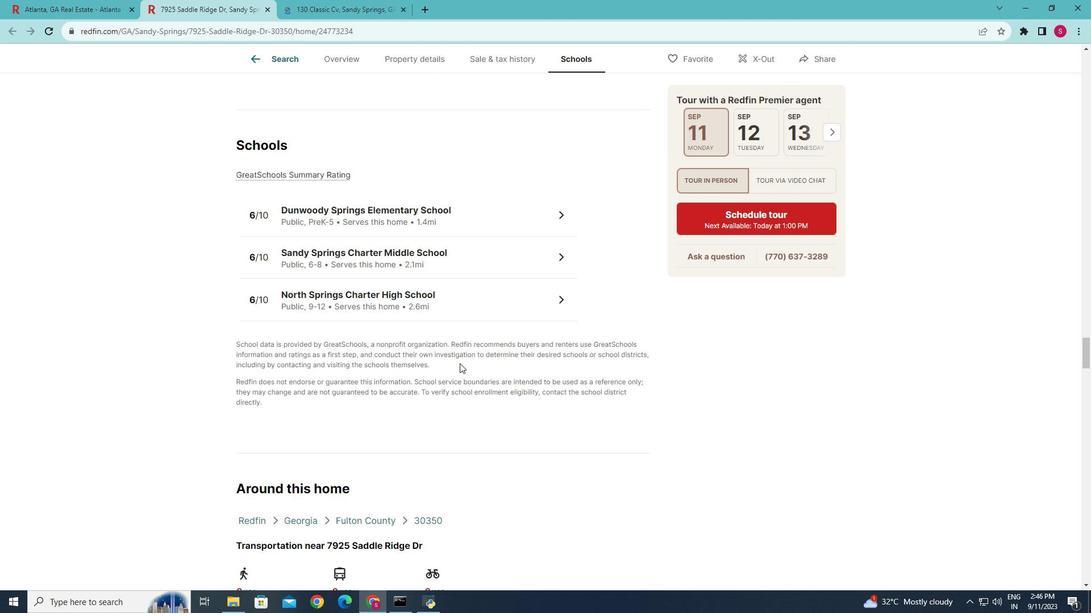 
Action: Mouse scrolled (459, 363) with delta (0, 0)
Screenshot: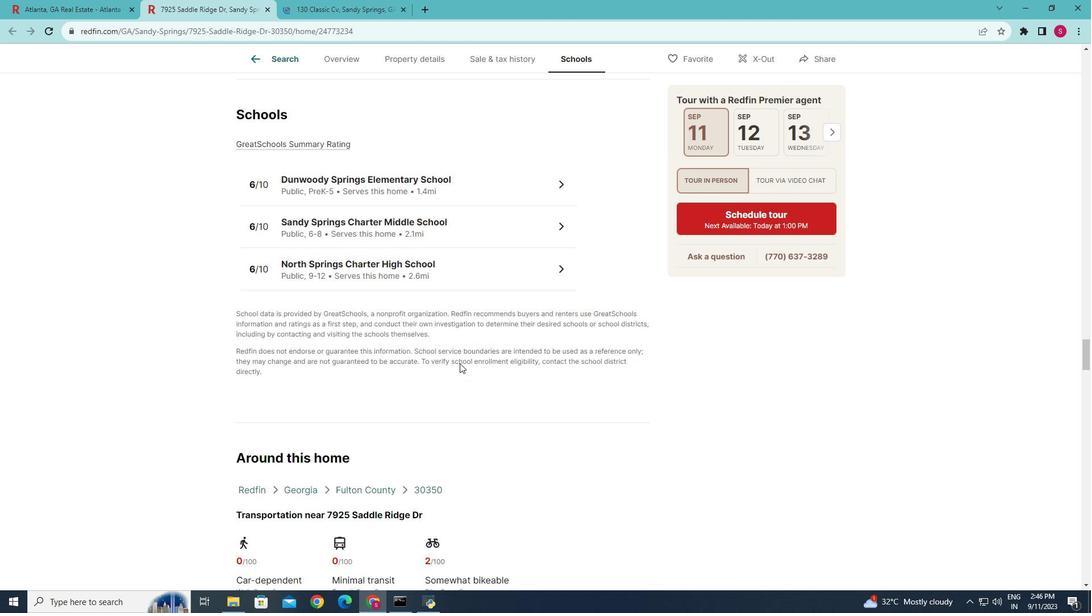 
Action: Mouse scrolled (459, 363) with delta (0, 0)
Screenshot: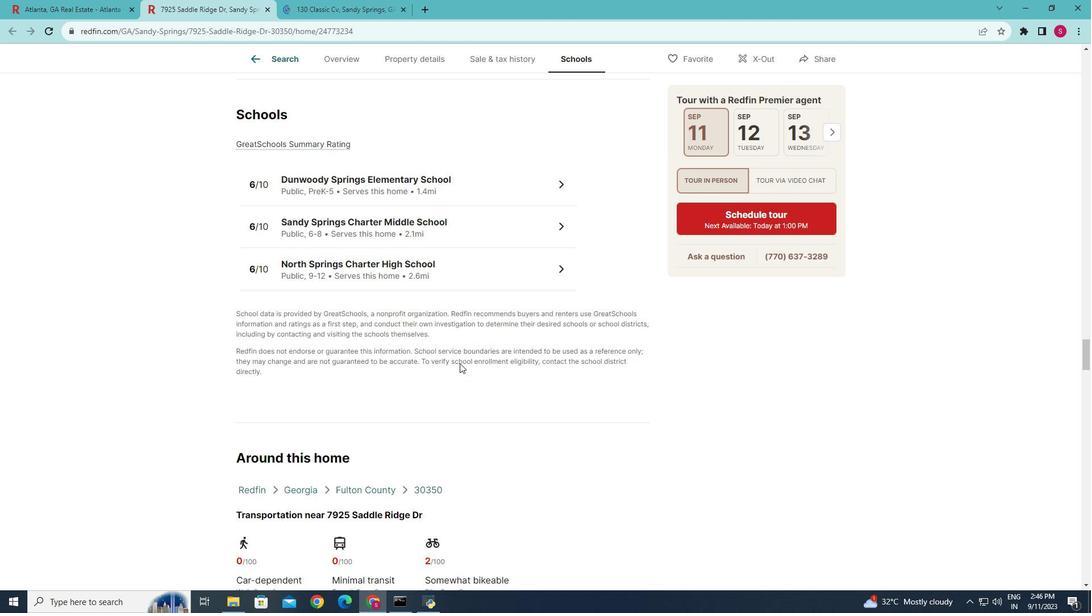 
Action: Mouse scrolled (459, 363) with delta (0, 0)
Screenshot: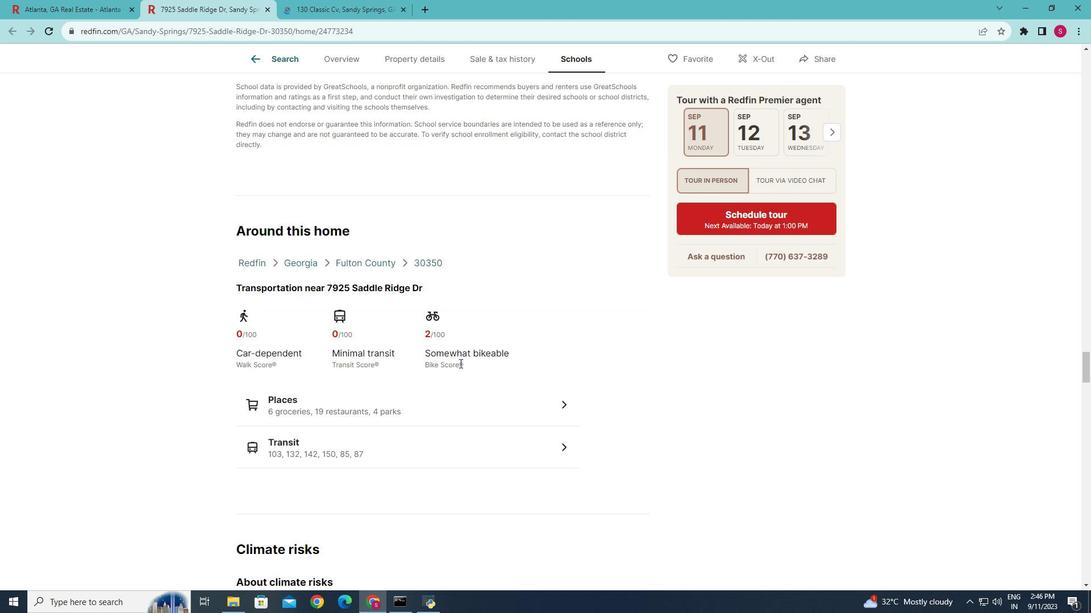 
Action: Mouse scrolled (459, 363) with delta (0, 0)
